 Task: Look for Airbnb options in Tacna, Peru from 4th December, 2023 to 15th December, 2023 for 2 adults.1  bedroom having 1 bed and 1 bathroom. Property type can be hotel. Look for 3 properties as per requirement.
Action: Mouse moved to (532, 127)
Screenshot: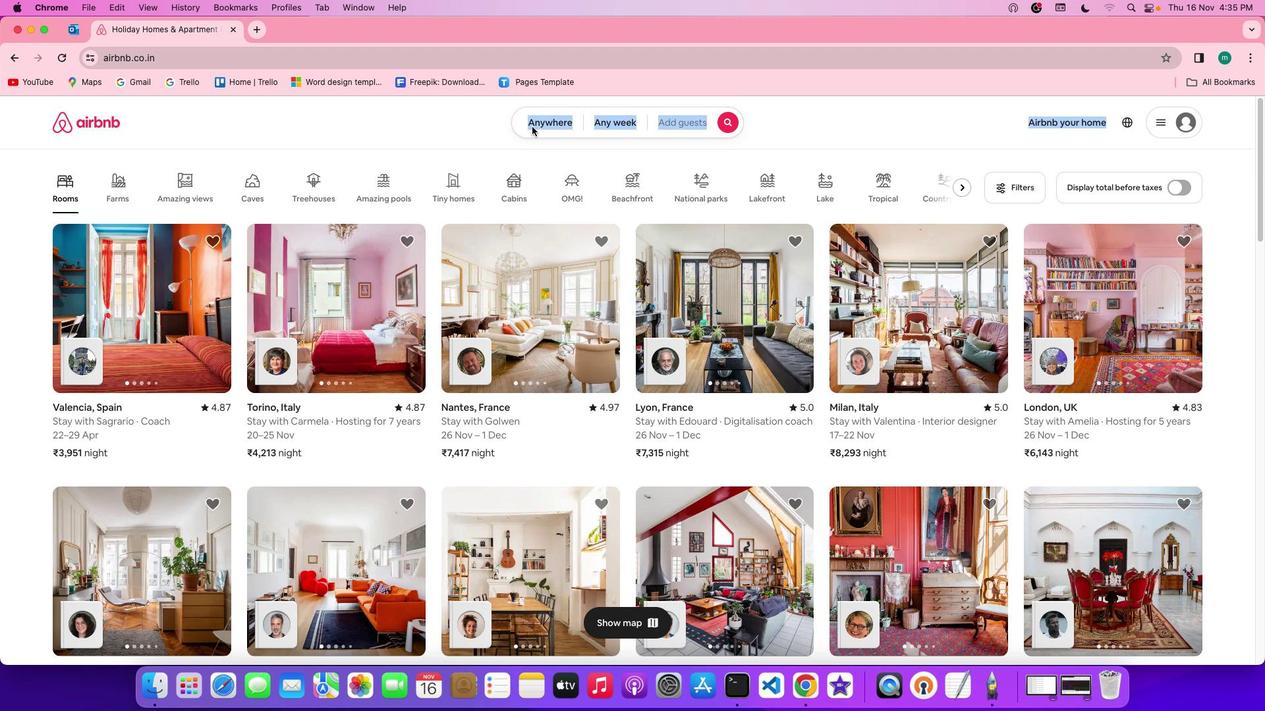 
Action: Mouse pressed left at (532, 127)
Screenshot: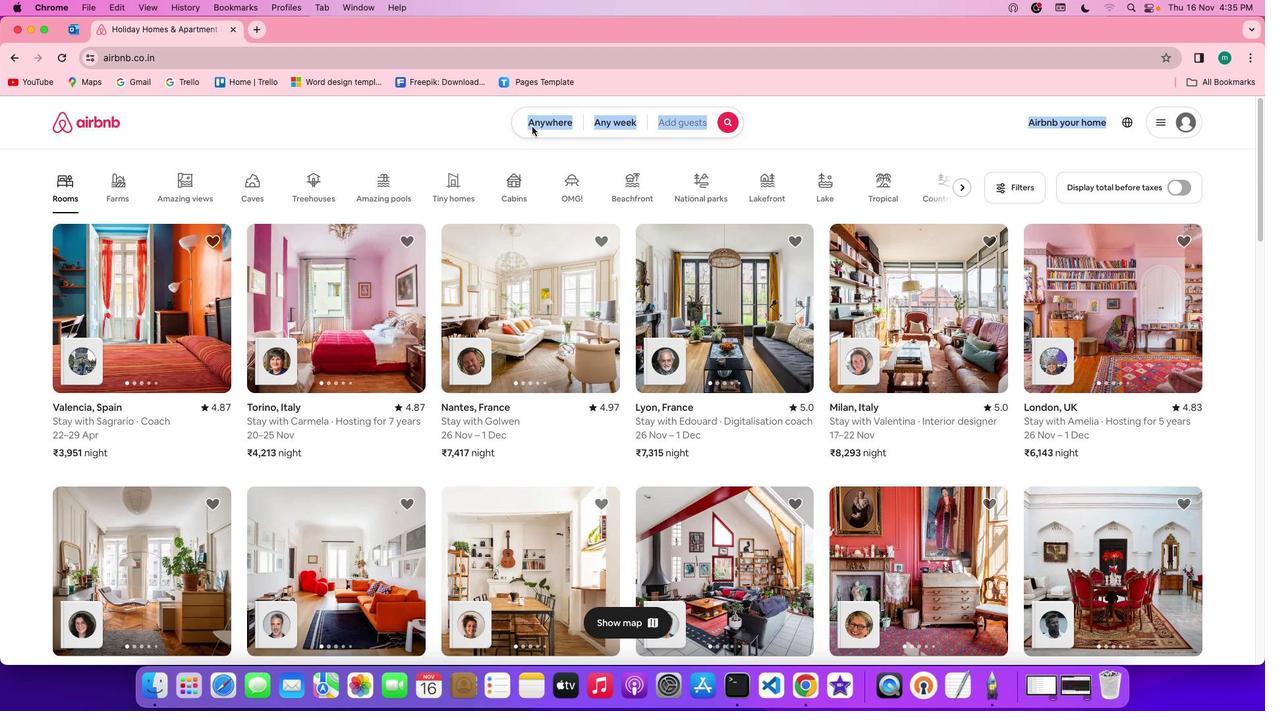 
Action: Mouse pressed left at (532, 127)
Screenshot: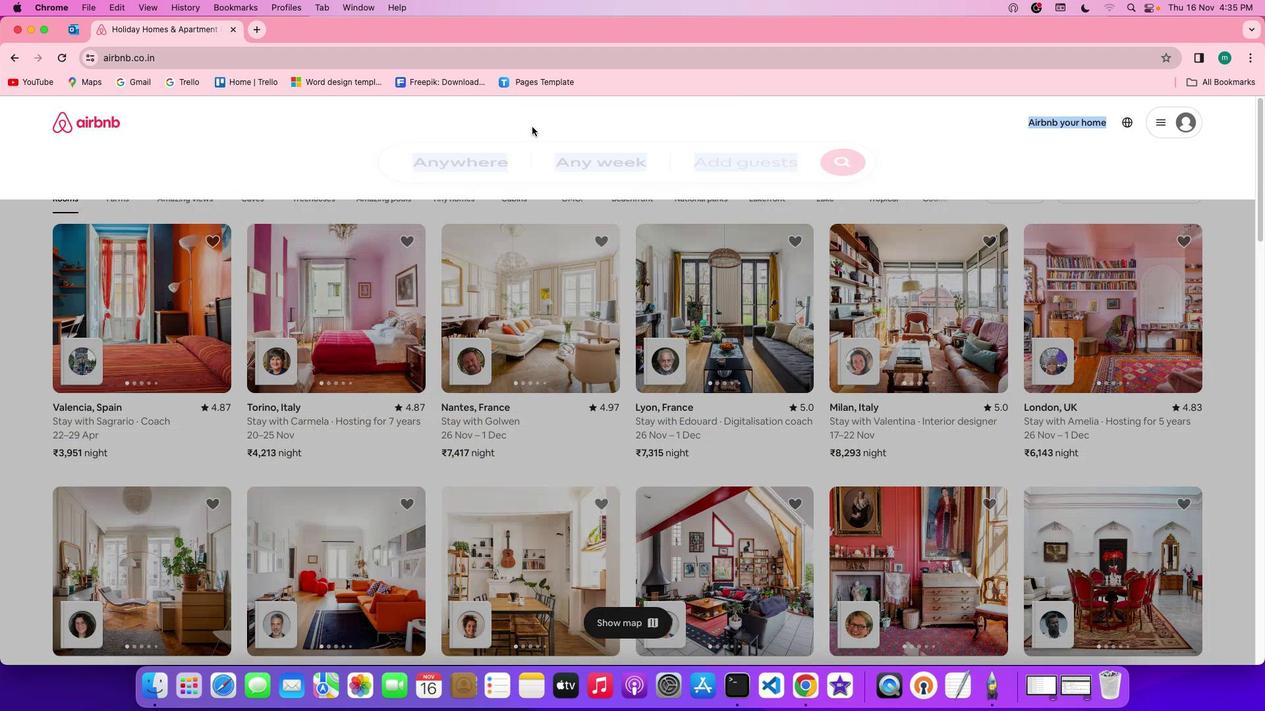 
Action: Mouse moved to (488, 173)
Screenshot: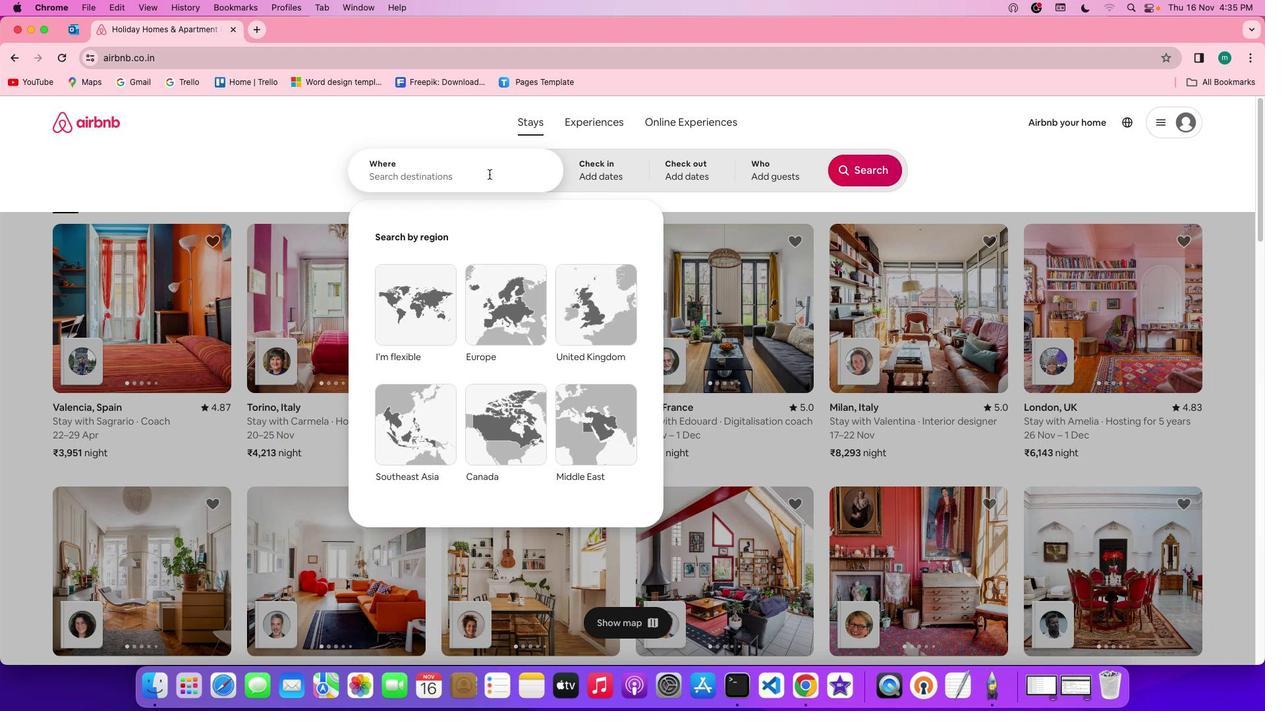 
Action: Mouse pressed left at (488, 173)
Screenshot: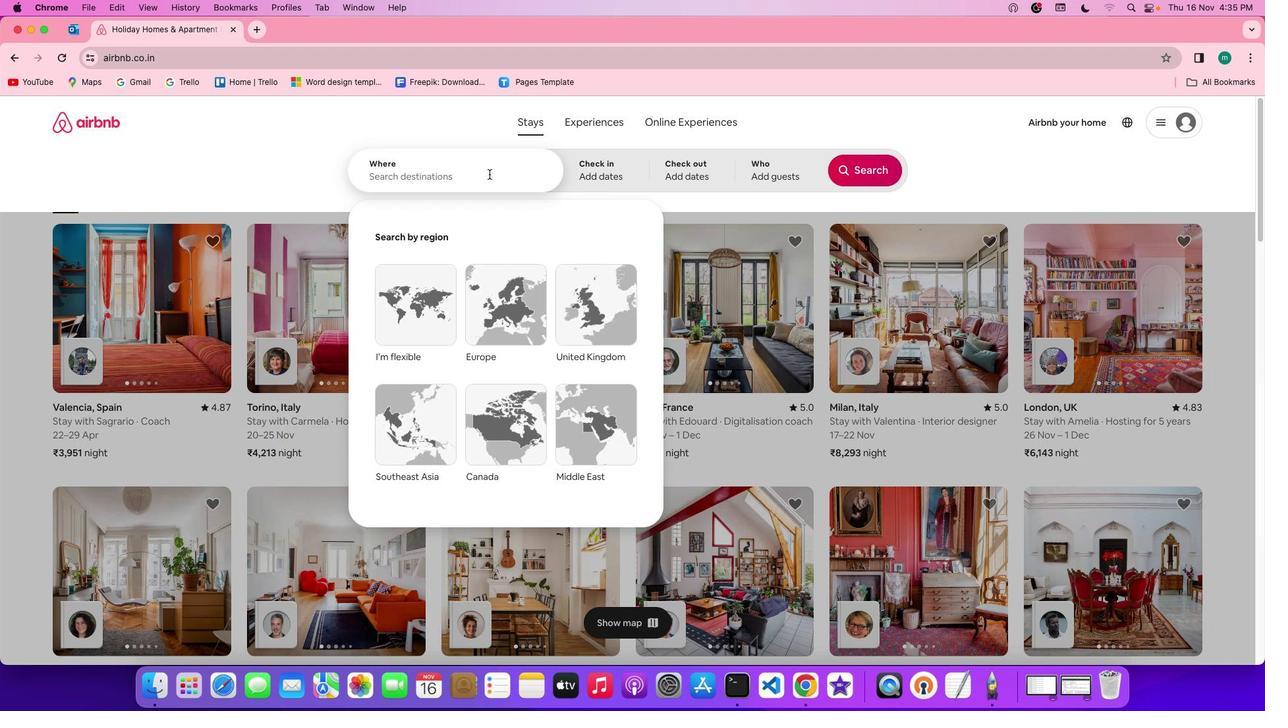 
Action: Key pressed Key.spaceKey.shift'T''a''c''n''a'','Key.spaceKey.shift'P''e''r''u'
Screenshot: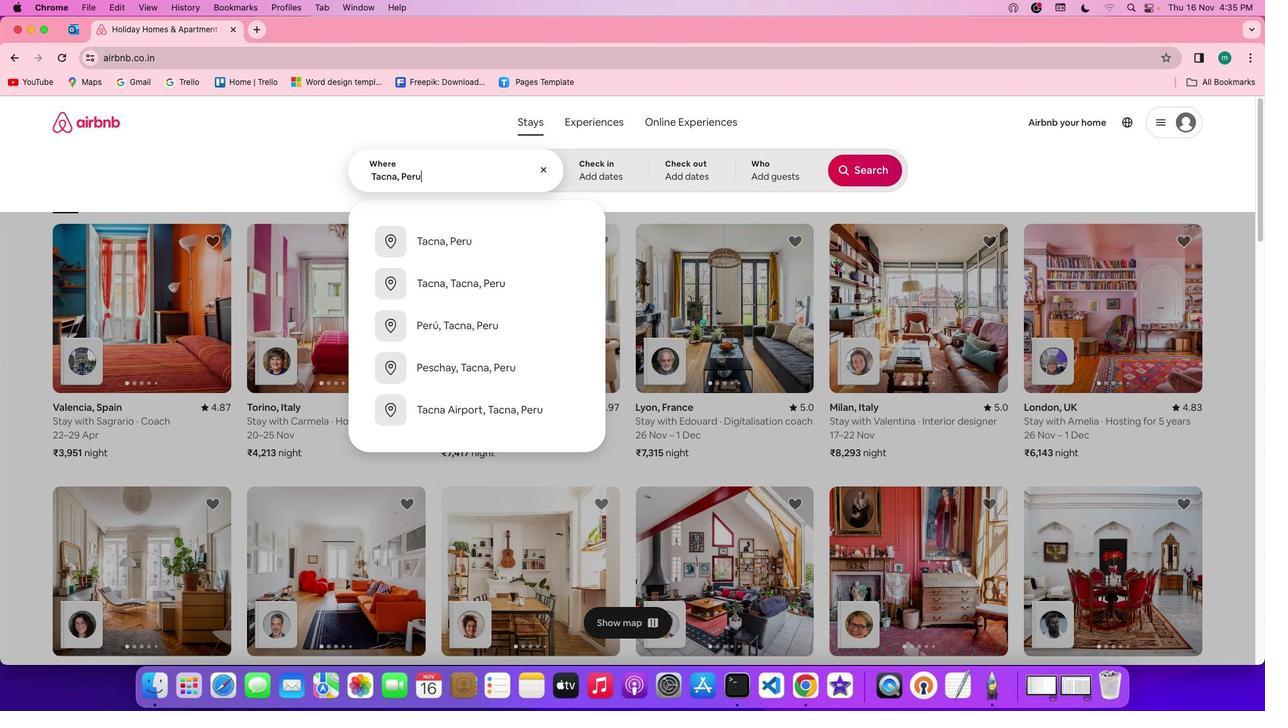 
Action: Mouse moved to (575, 175)
Screenshot: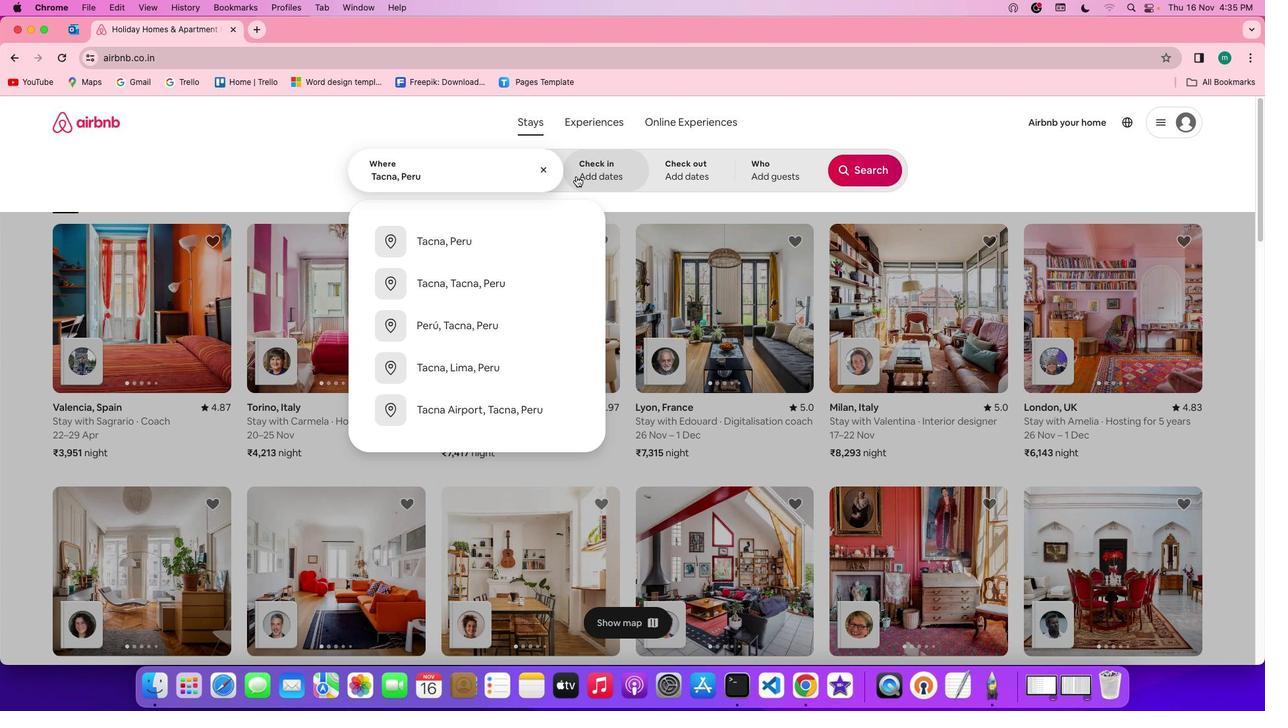 
Action: Mouse pressed left at (575, 175)
Screenshot: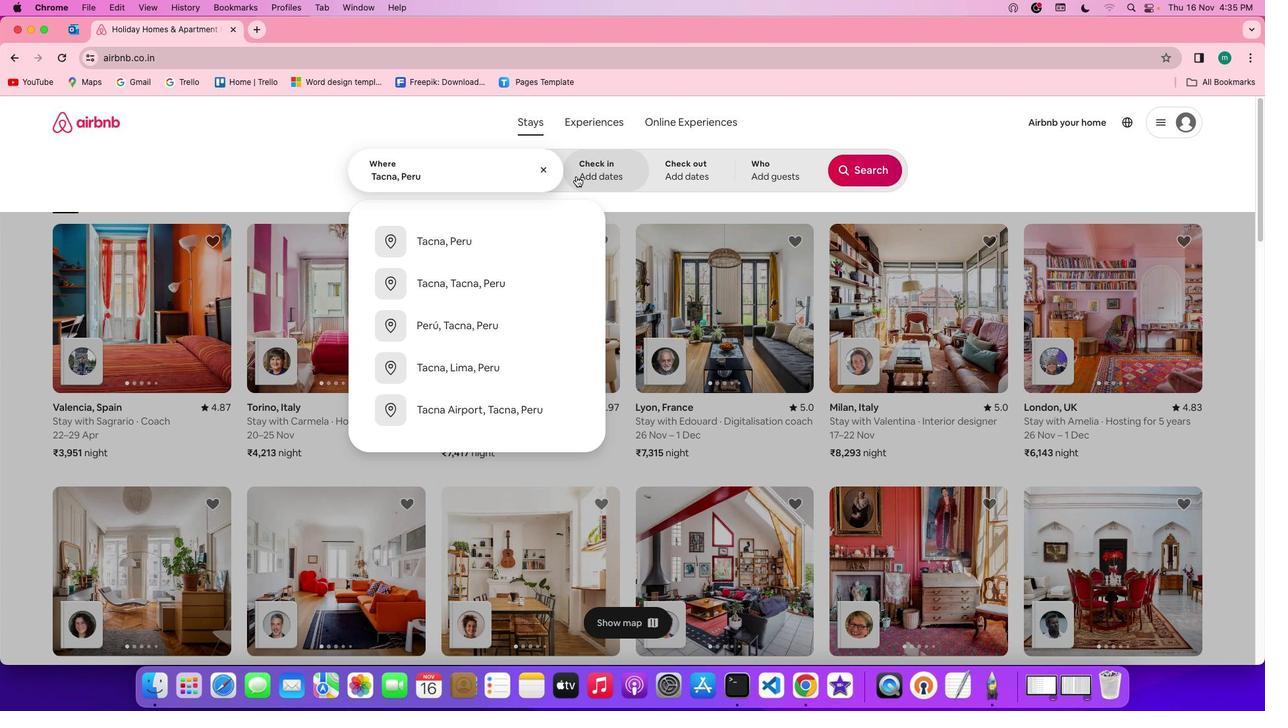 
Action: Mouse moved to (684, 365)
Screenshot: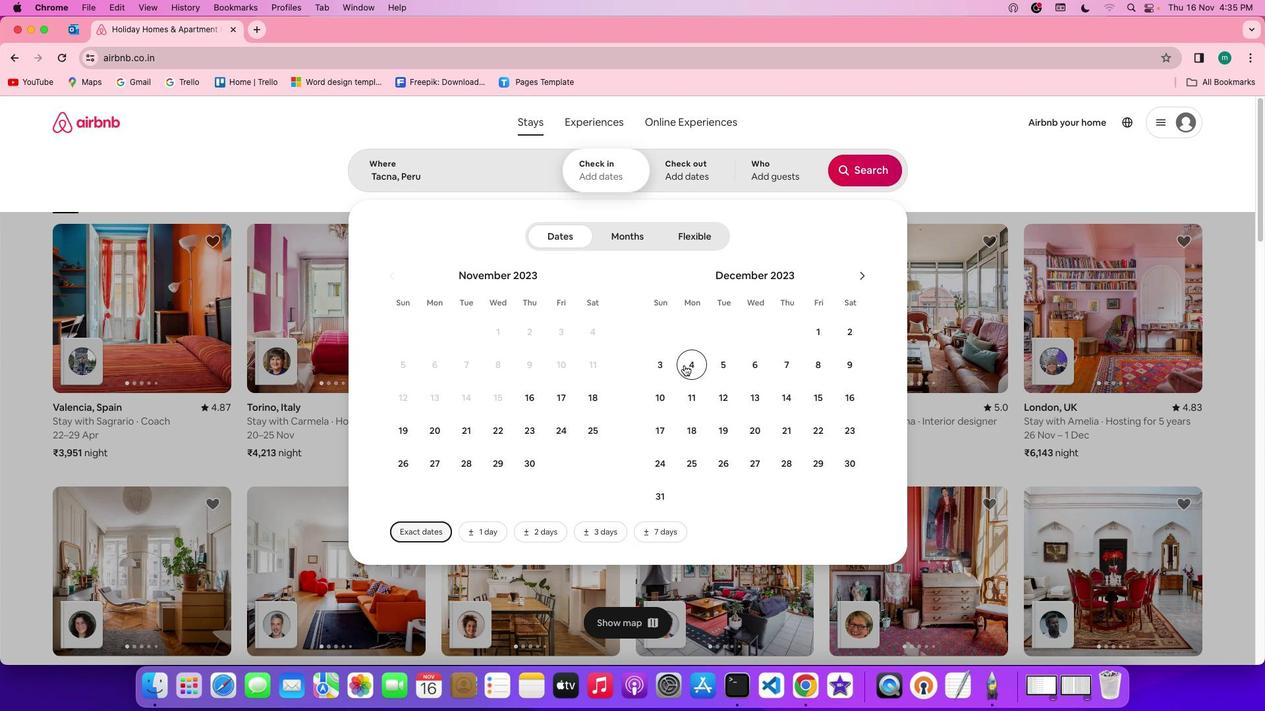 
Action: Mouse pressed left at (684, 365)
Screenshot: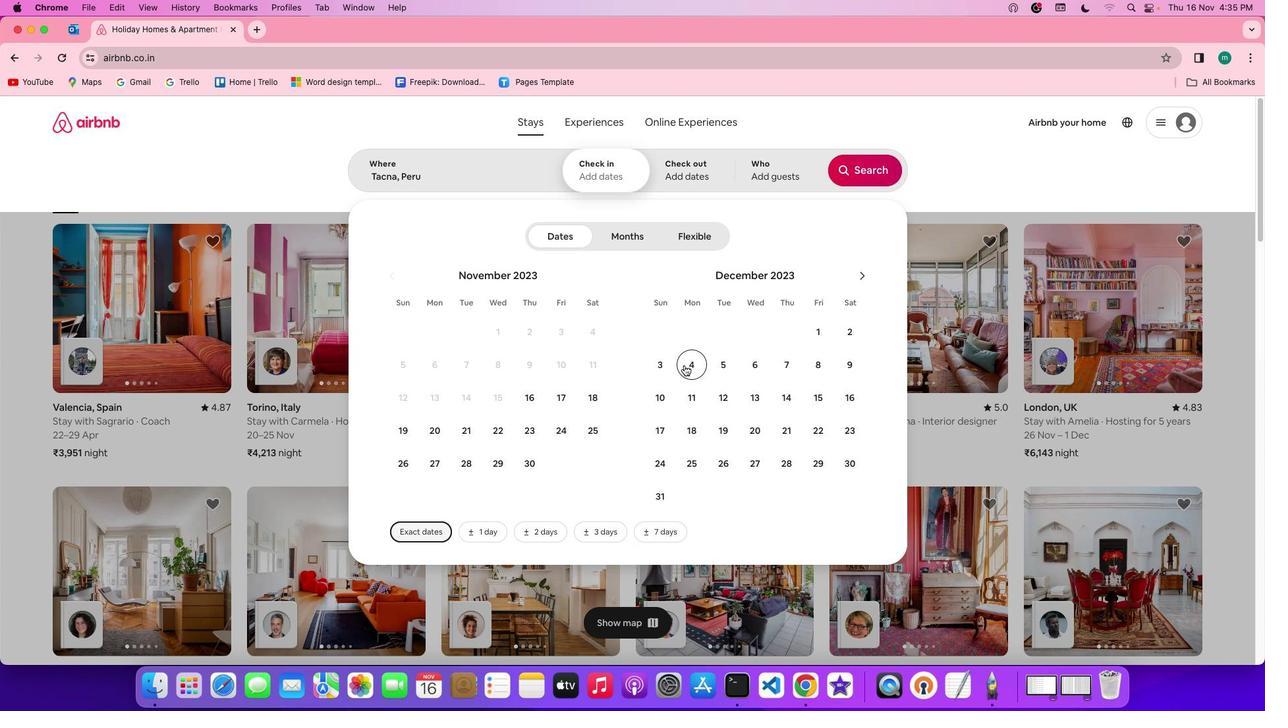 
Action: Mouse moved to (819, 394)
Screenshot: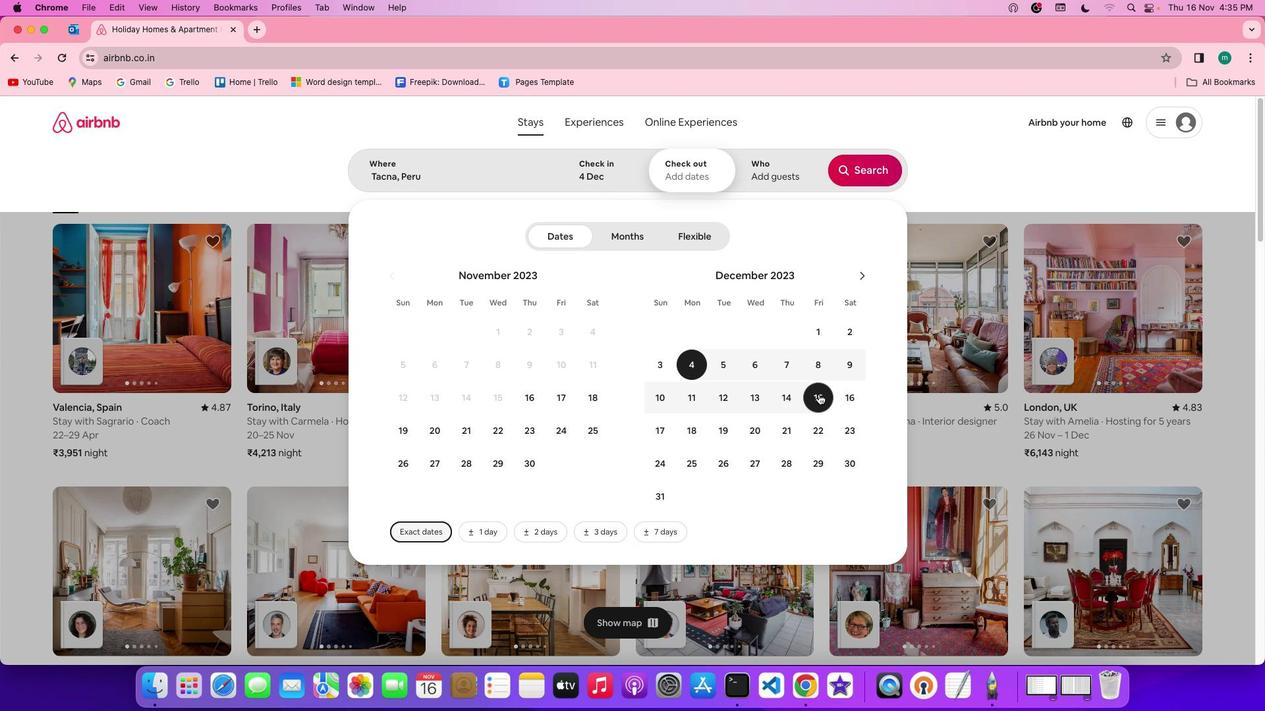 
Action: Mouse pressed left at (819, 394)
Screenshot: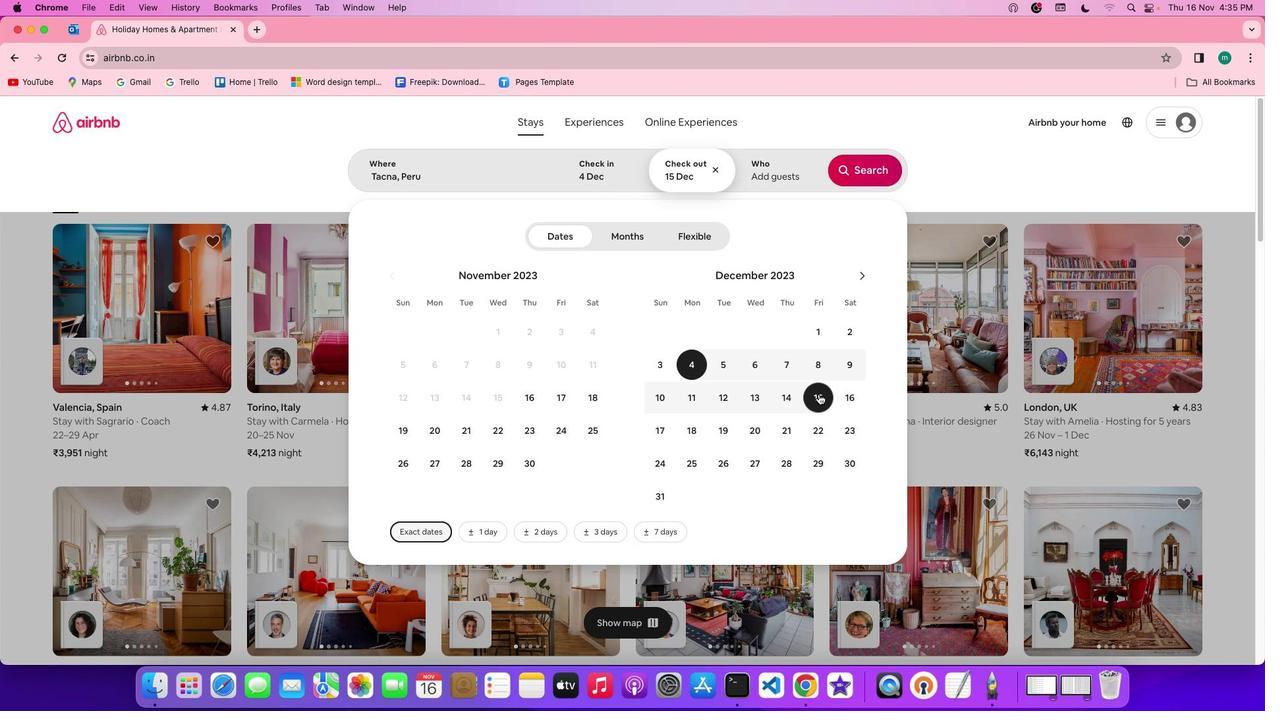 
Action: Mouse moved to (775, 173)
Screenshot: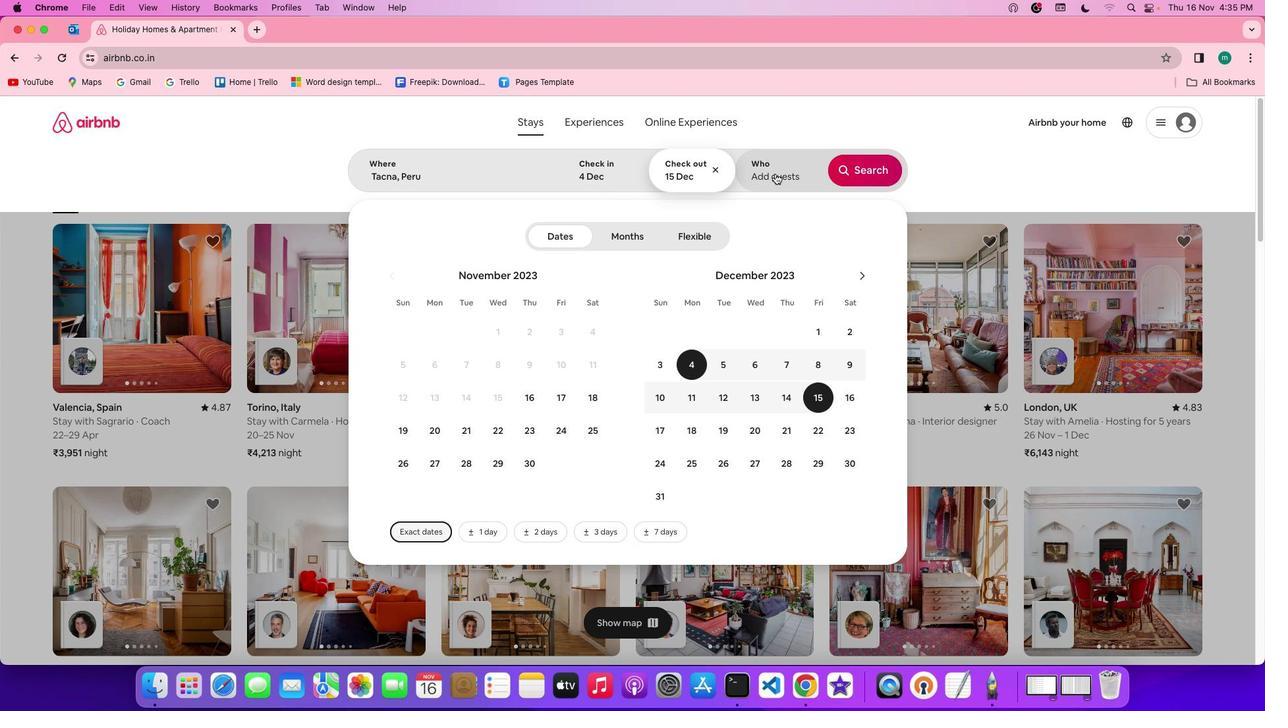 
Action: Mouse pressed left at (775, 173)
Screenshot: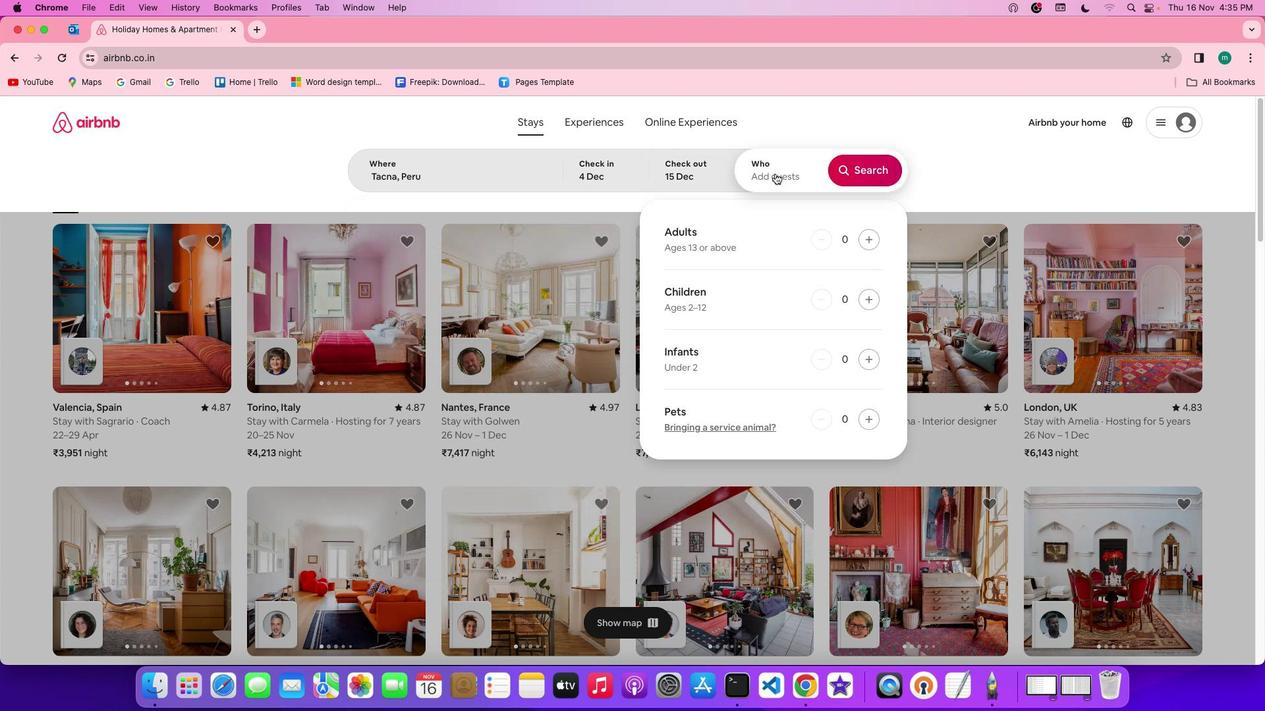 
Action: Mouse moved to (874, 238)
Screenshot: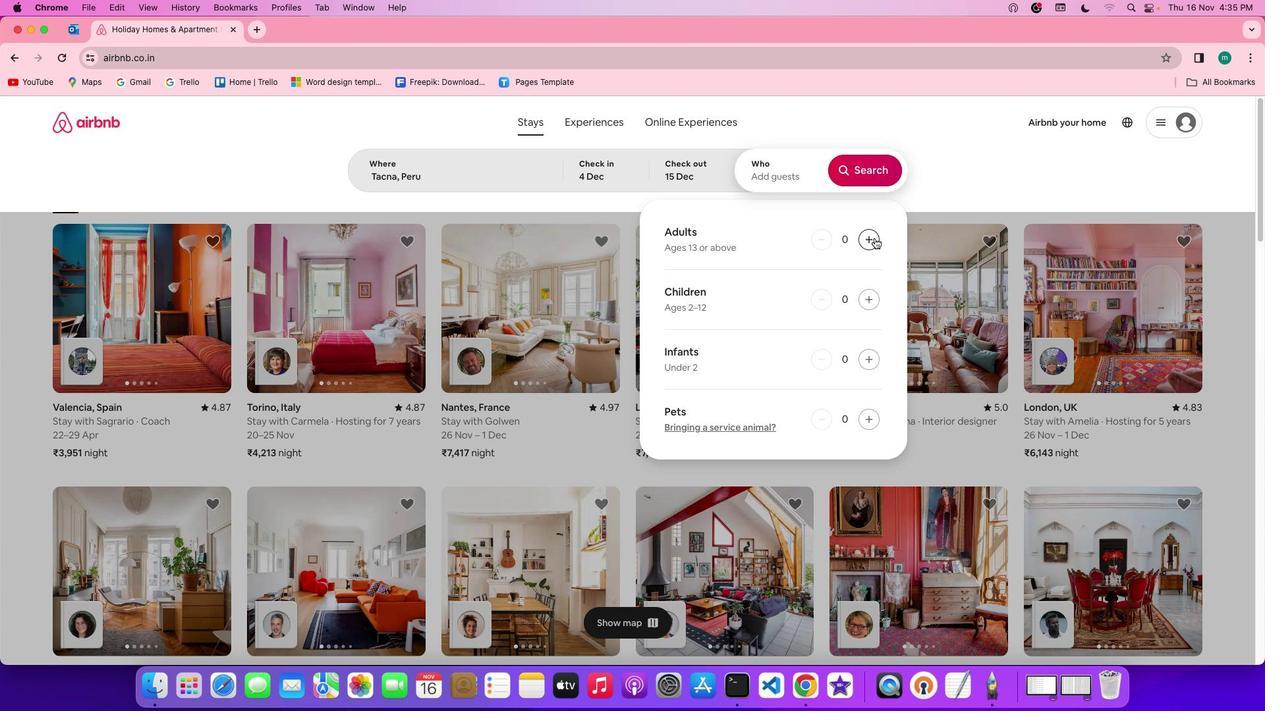 
Action: Mouse pressed left at (874, 238)
Screenshot: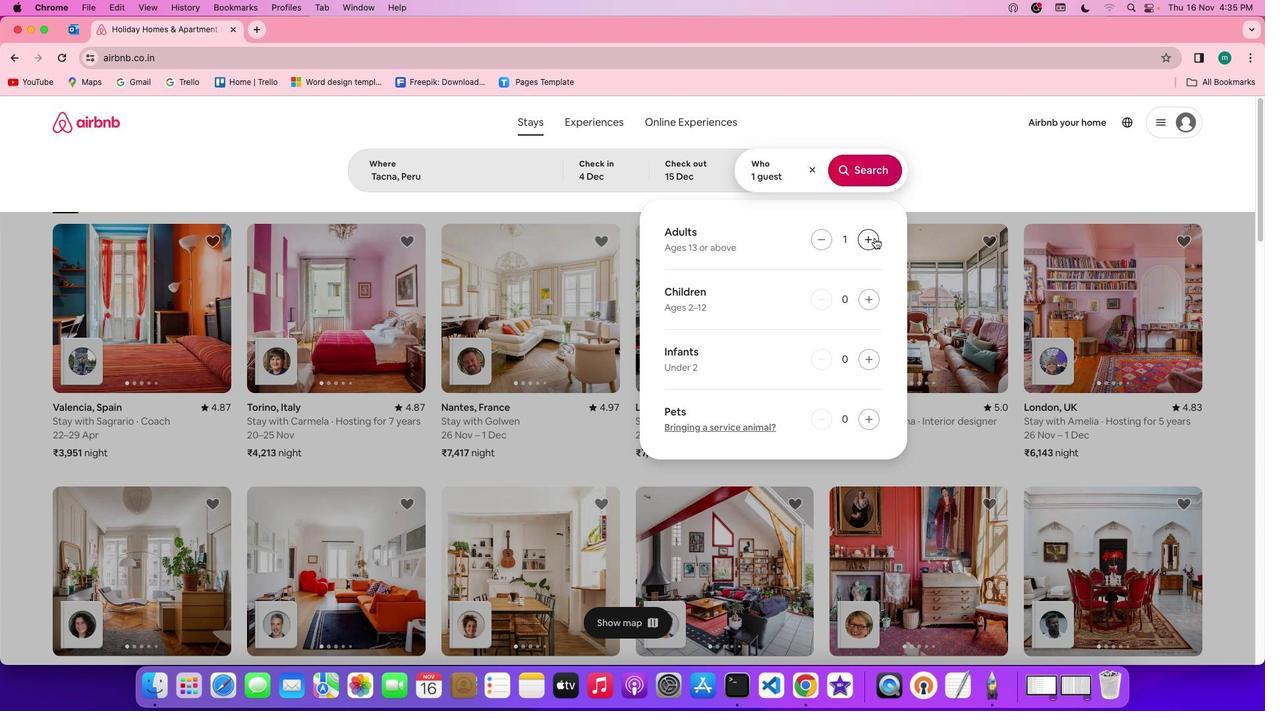 
Action: Mouse pressed left at (874, 238)
Screenshot: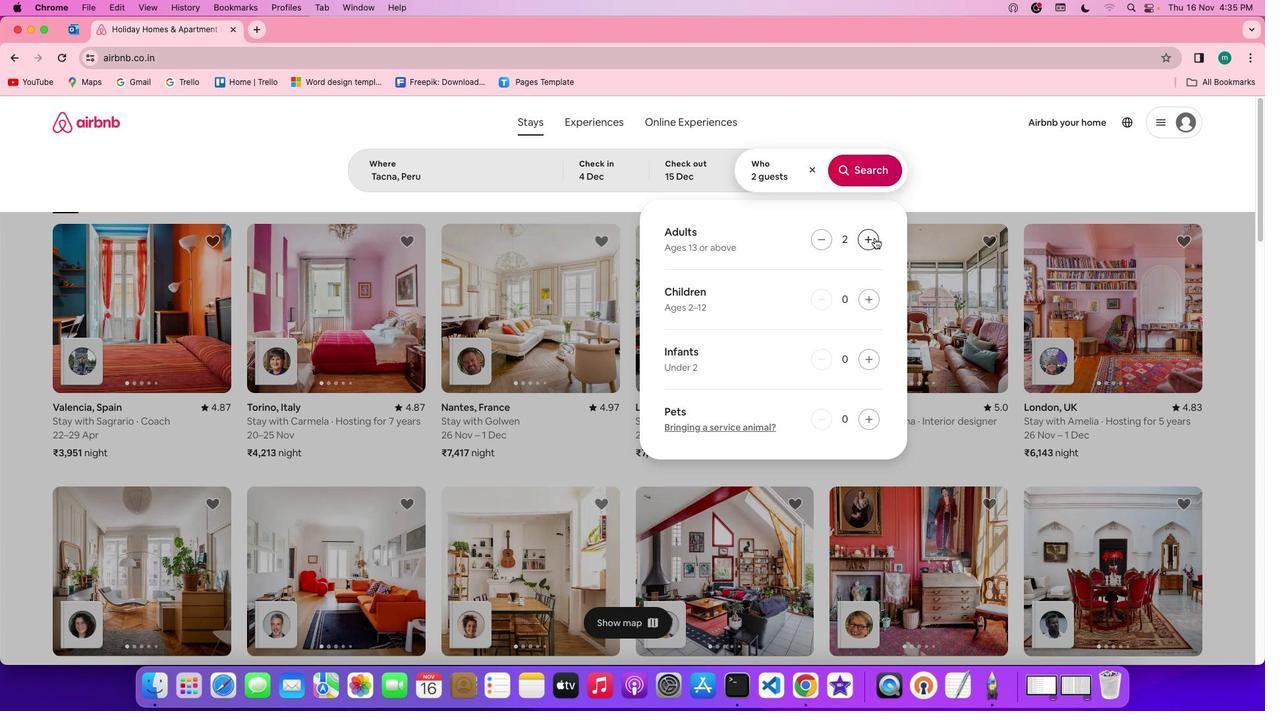 
Action: Mouse moved to (856, 173)
Screenshot: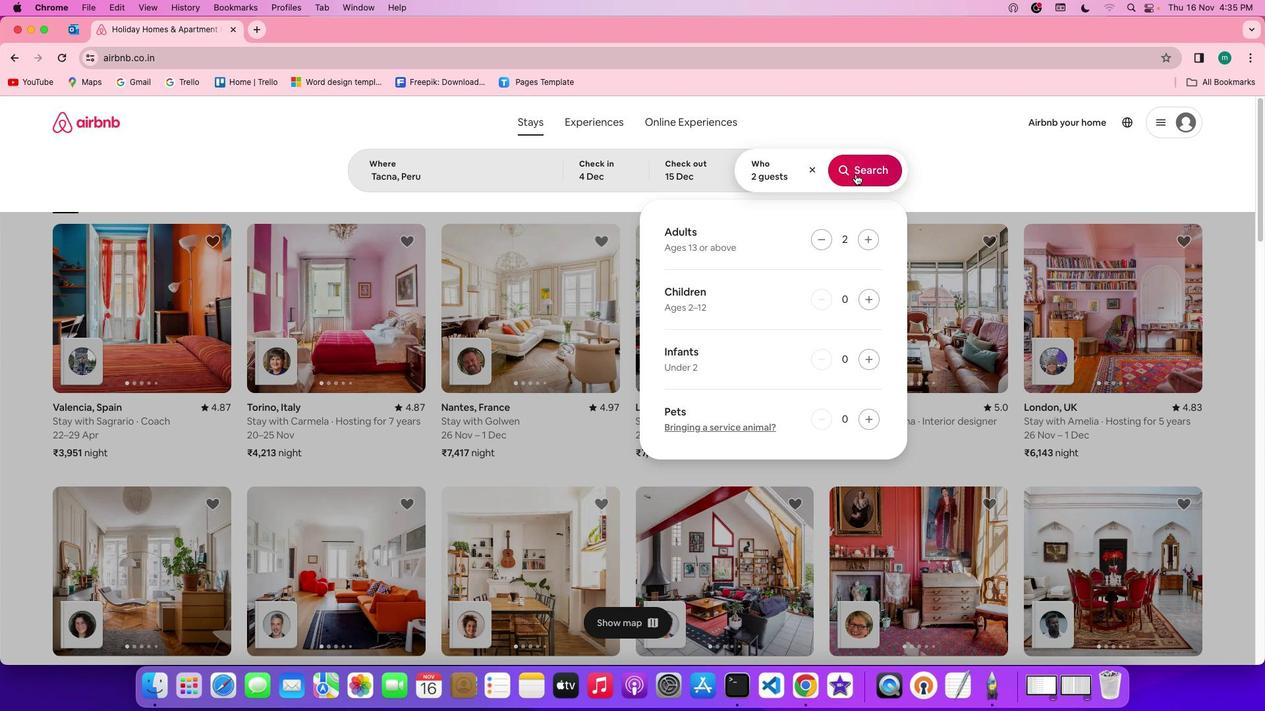 
Action: Mouse pressed left at (856, 173)
Screenshot: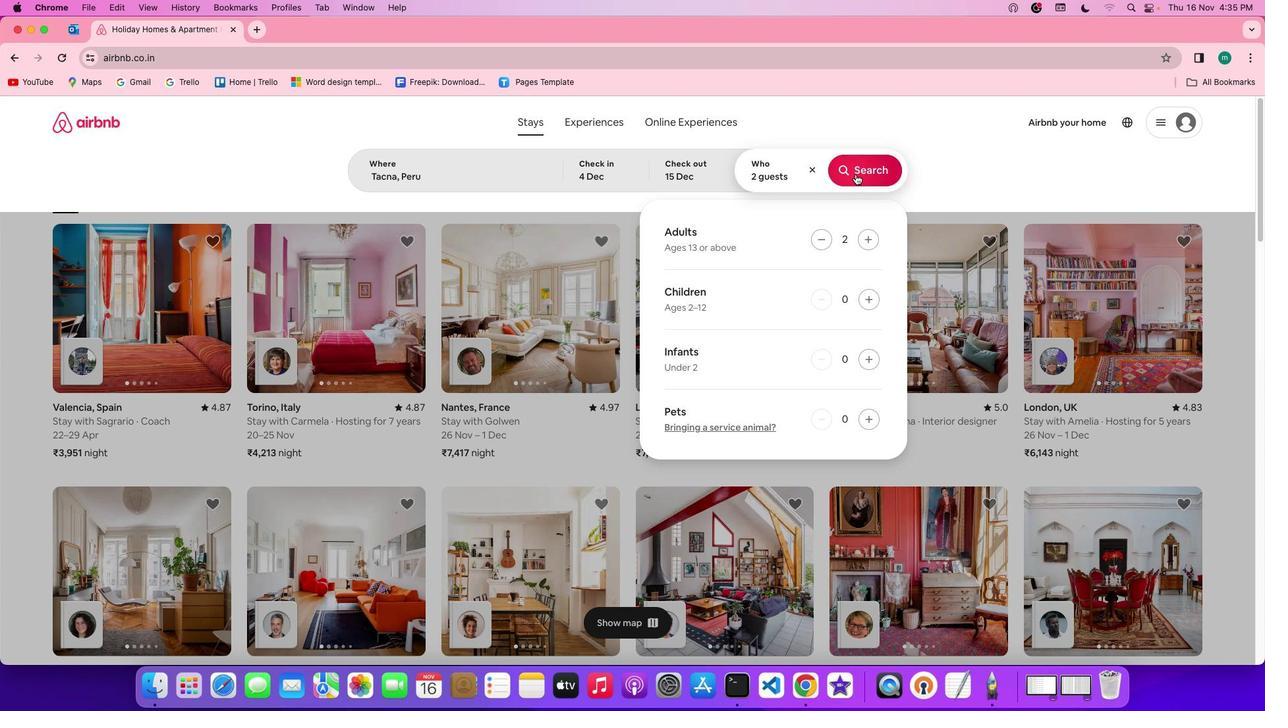 
Action: Mouse moved to (1044, 172)
Screenshot: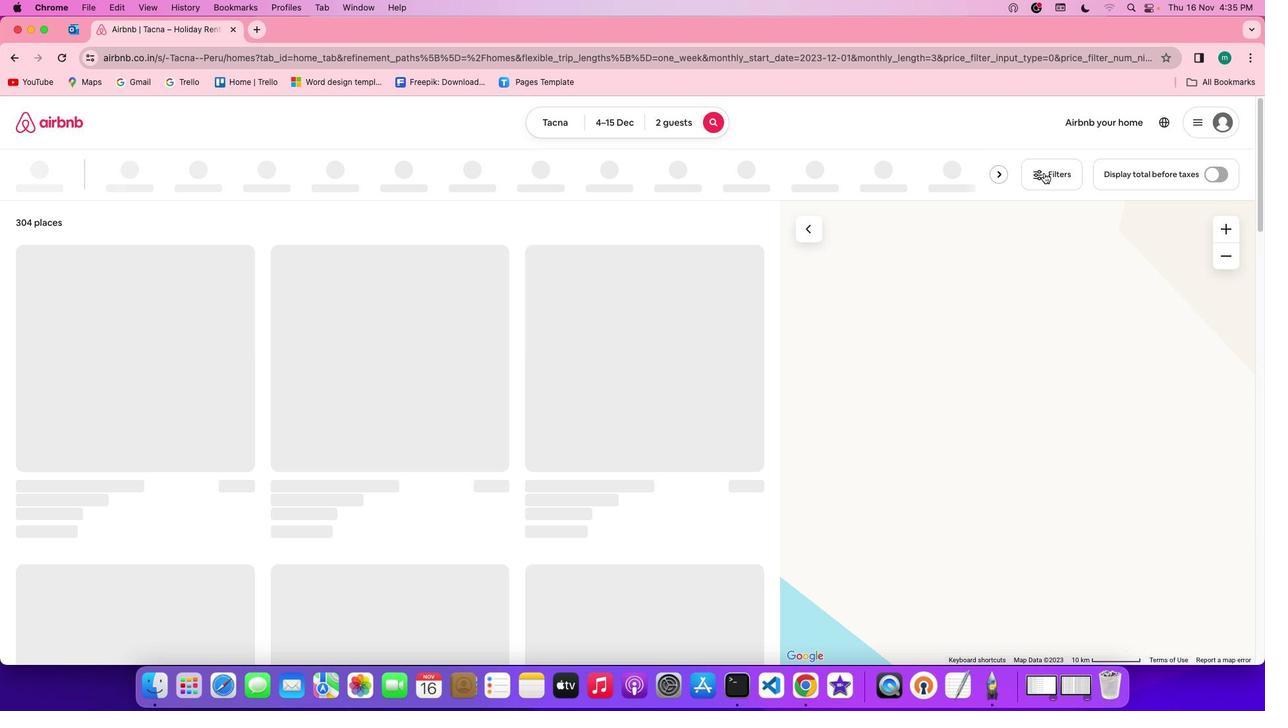 
Action: Mouse pressed left at (1044, 172)
Screenshot: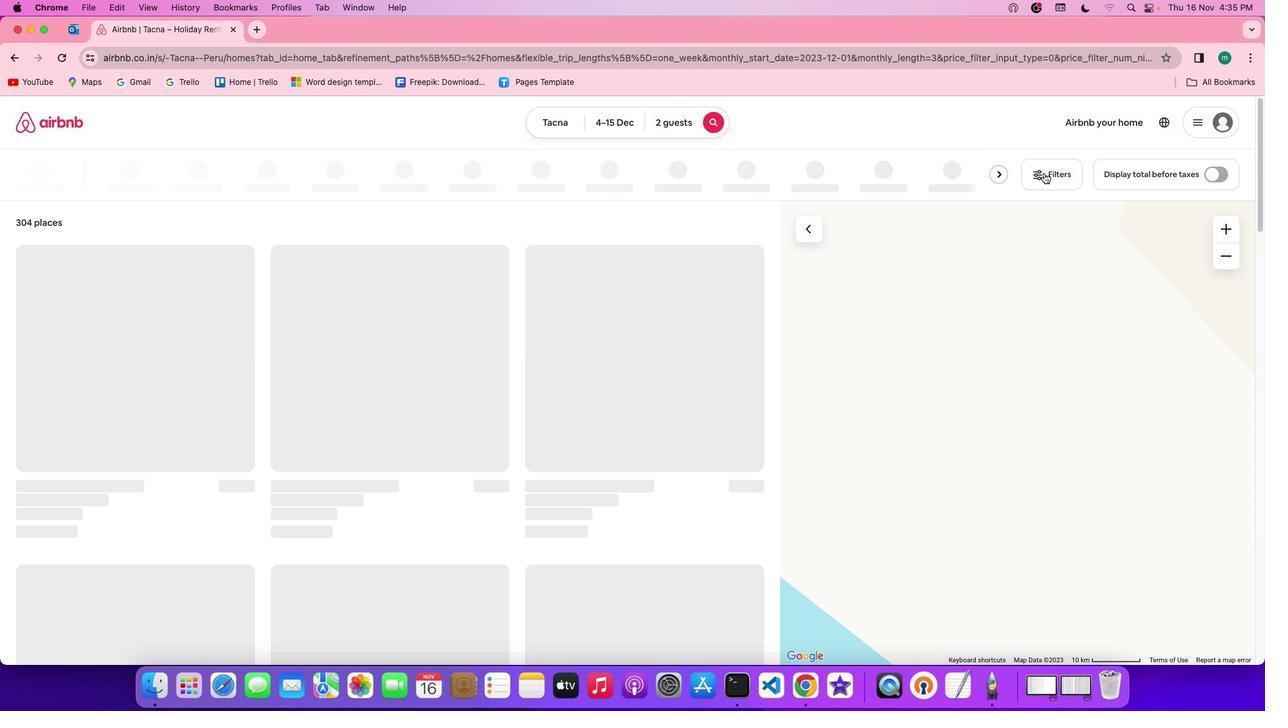 
Action: Mouse moved to (679, 438)
Screenshot: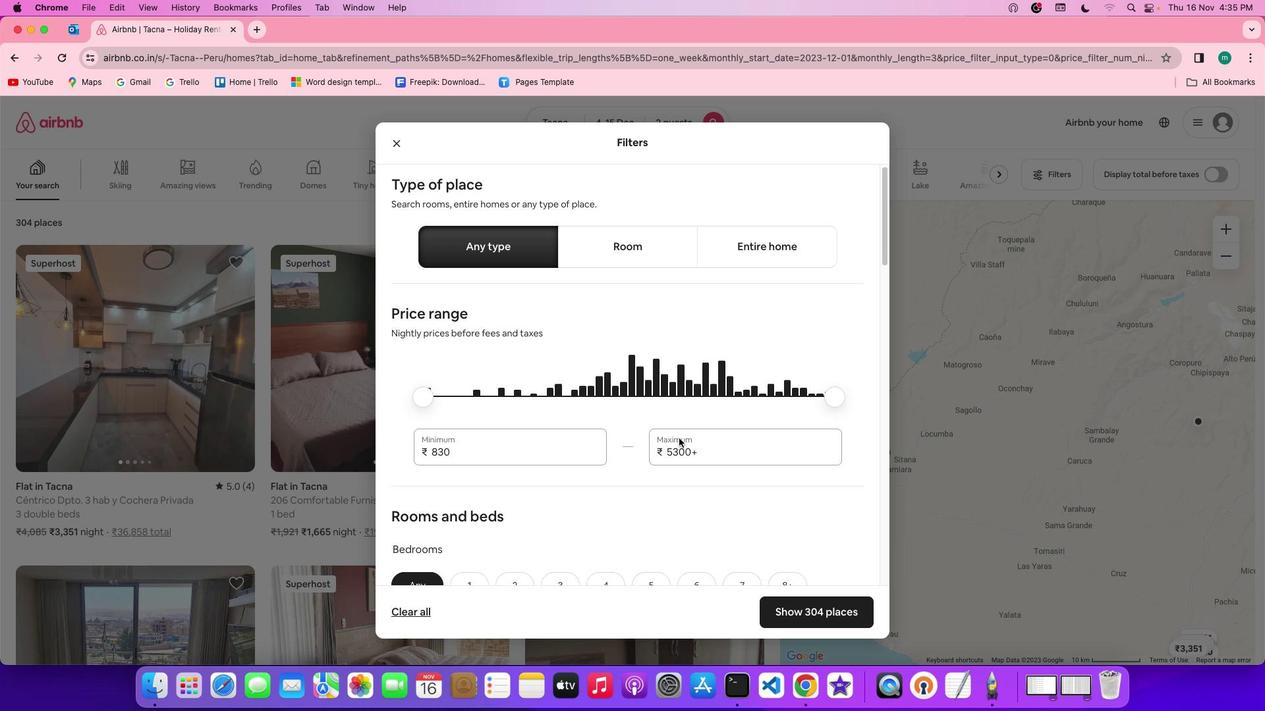 
Action: Mouse scrolled (679, 438) with delta (0, 0)
Screenshot: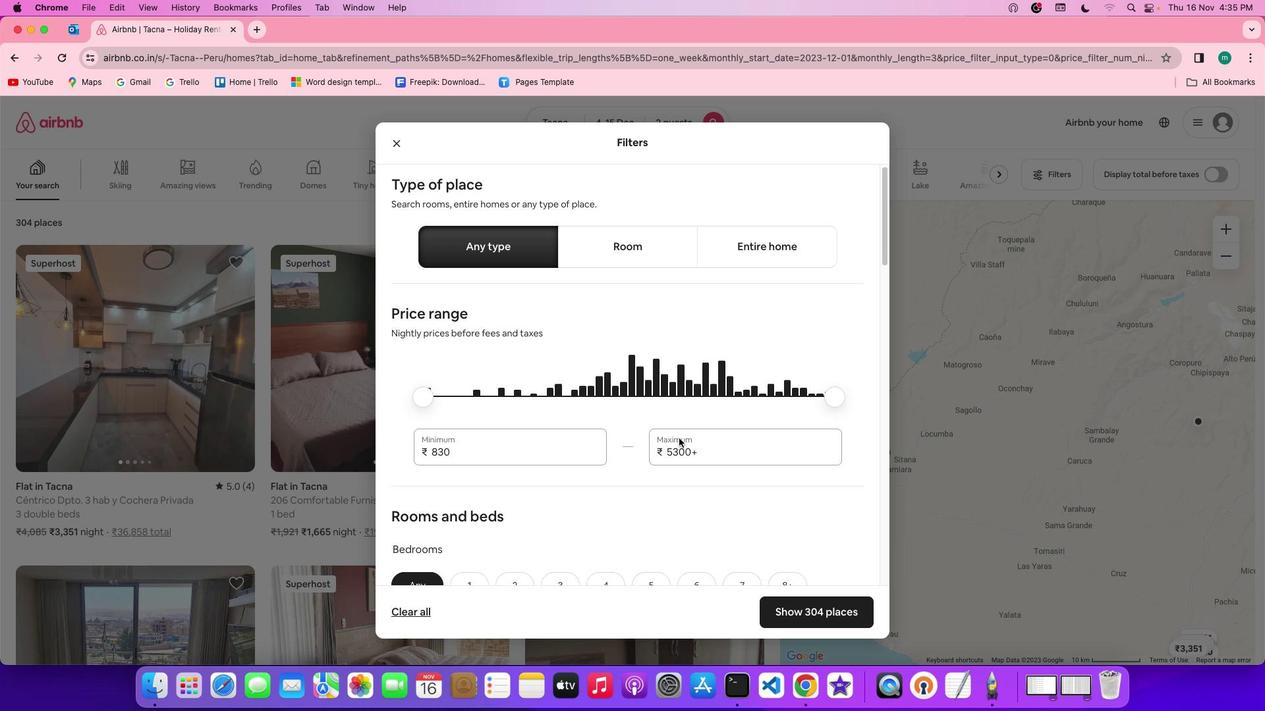 
Action: Mouse scrolled (679, 438) with delta (0, 0)
Screenshot: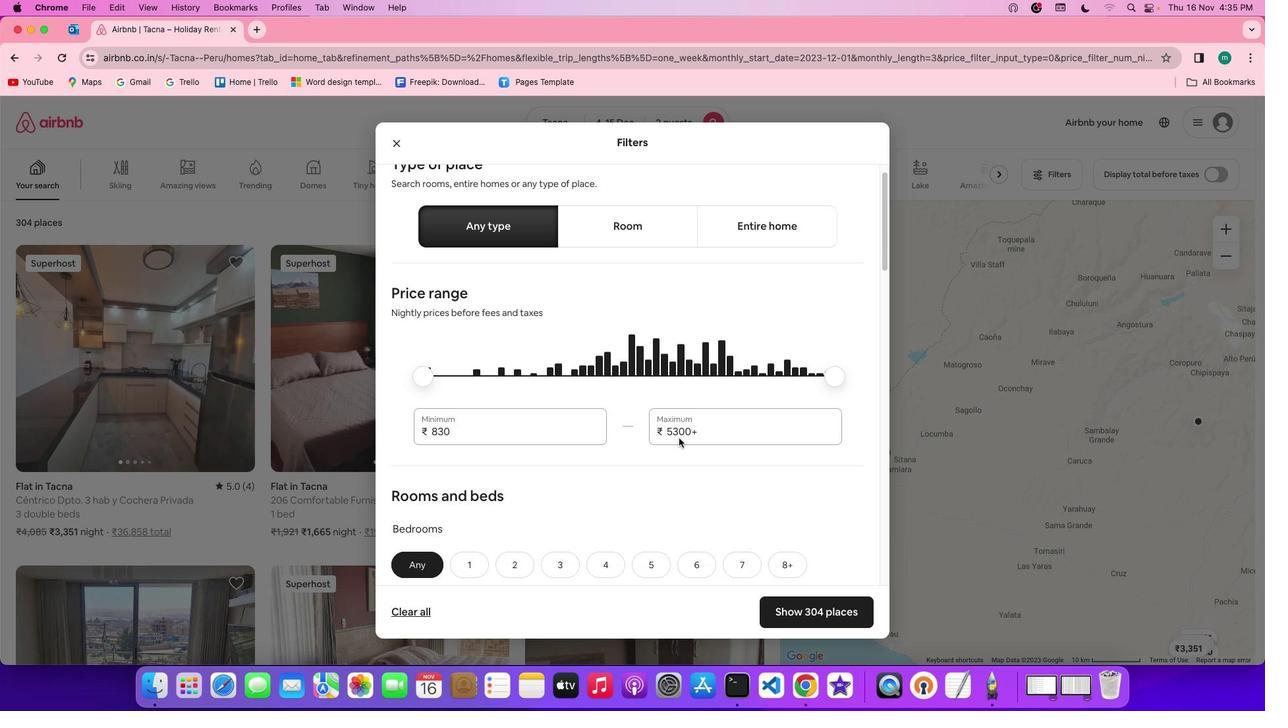 
Action: Mouse scrolled (679, 438) with delta (0, 0)
Screenshot: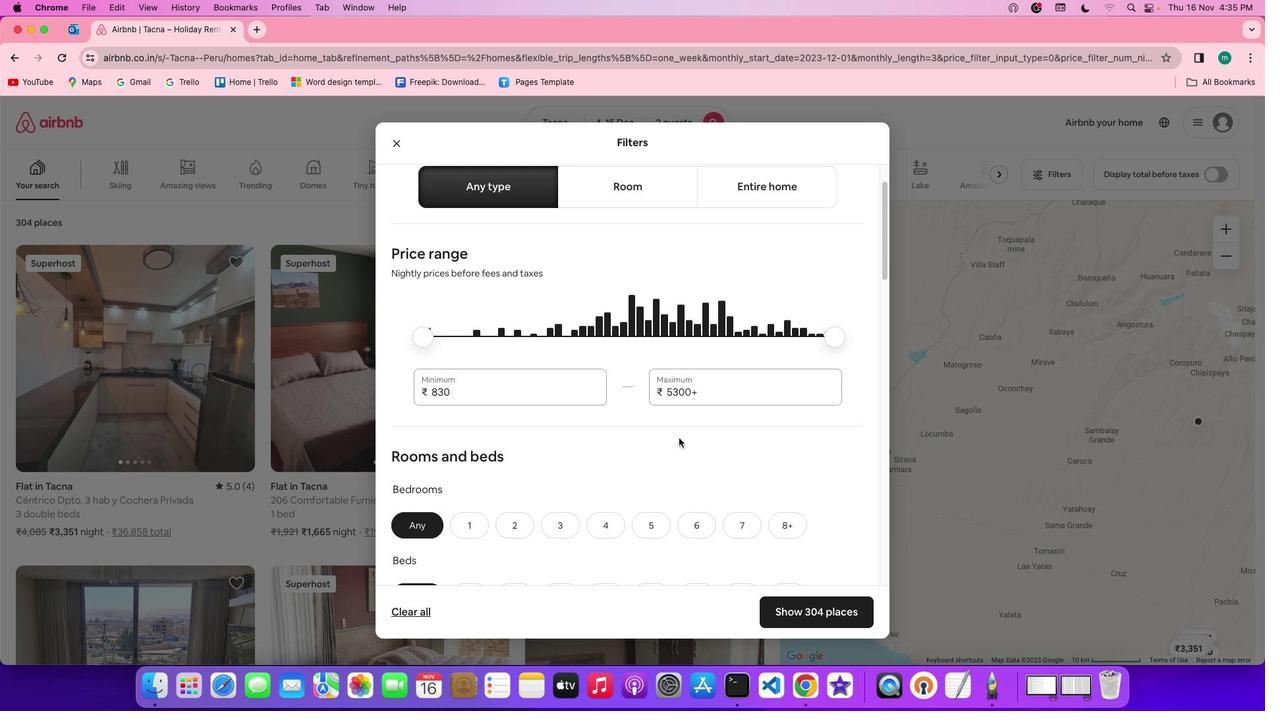 
Action: Mouse scrolled (679, 438) with delta (0, -1)
Screenshot: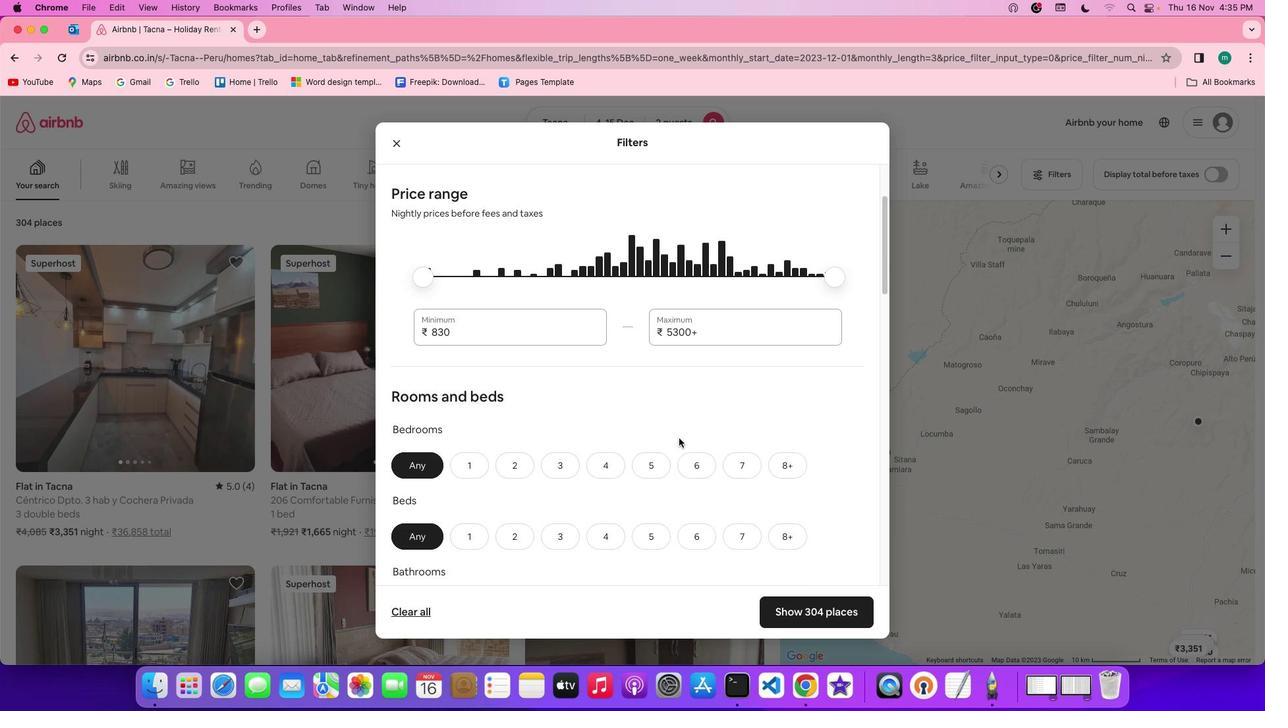 
Action: Mouse scrolled (679, 438) with delta (0, 0)
Screenshot: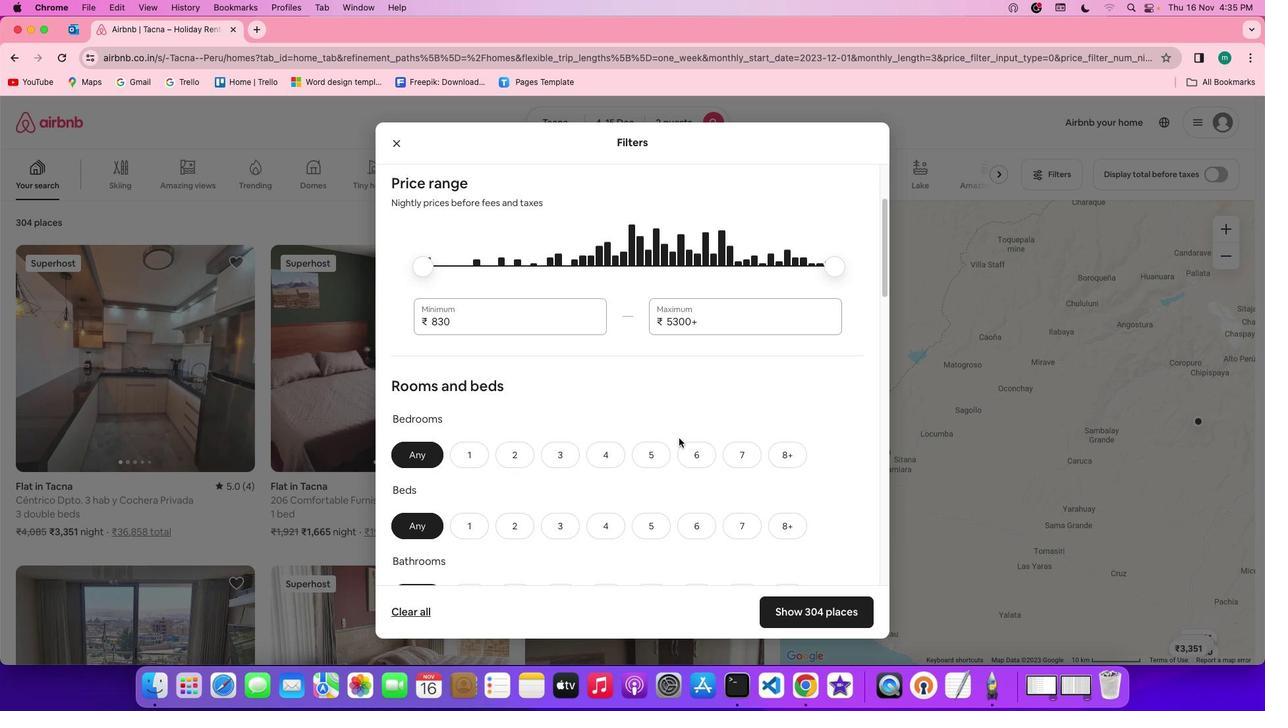 
Action: Mouse scrolled (679, 438) with delta (0, 0)
Screenshot: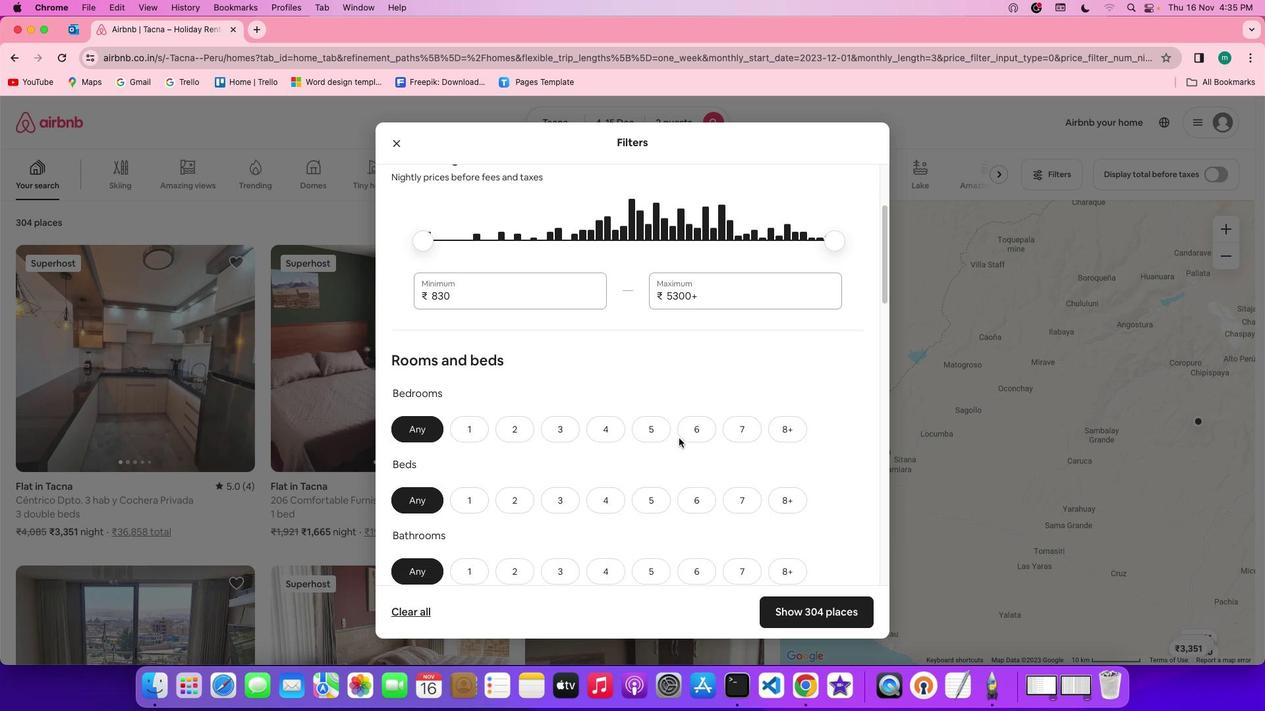 
Action: Mouse scrolled (679, 438) with delta (0, -1)
Screenshot: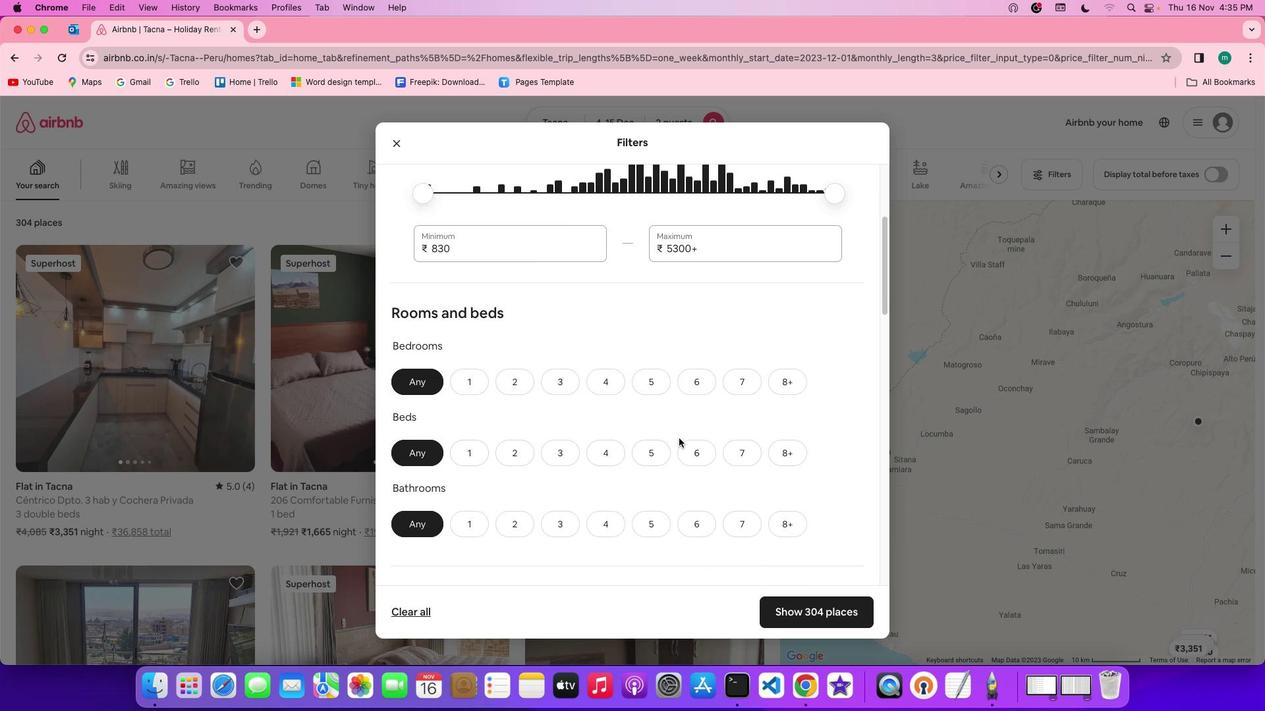 
Action: Mouse scrolled (679, 438) with delta (0, -1)
Screenshot: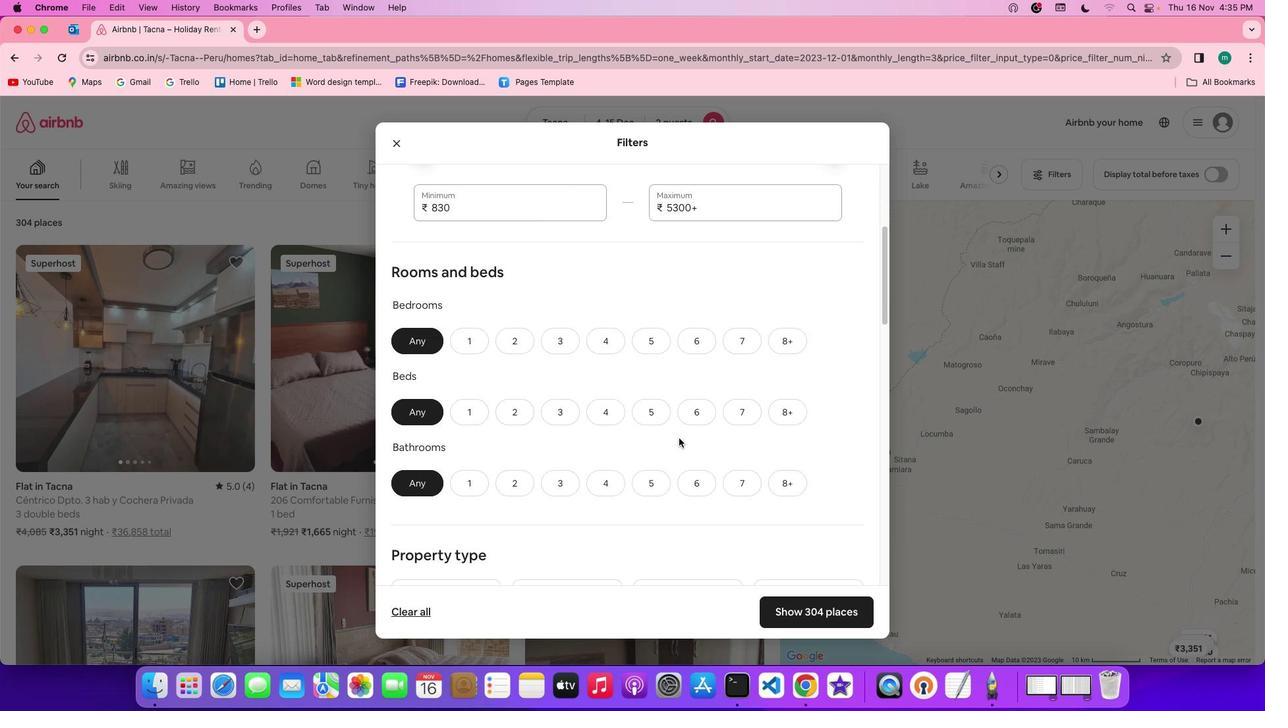 
Action: Mouse scrolled (679, 438) with delta (0, 0)
Screenshot: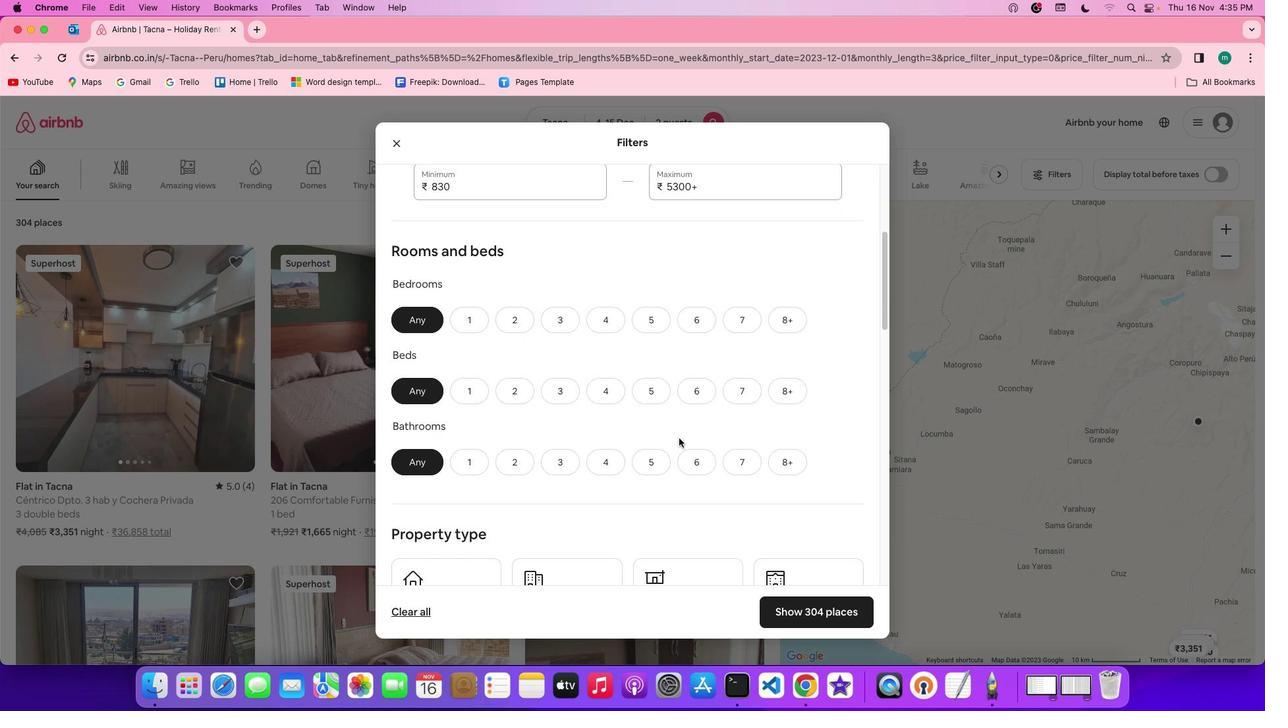 
Action: Mouse scrolled (679, 438) with delta (0, 0)
Screenshot: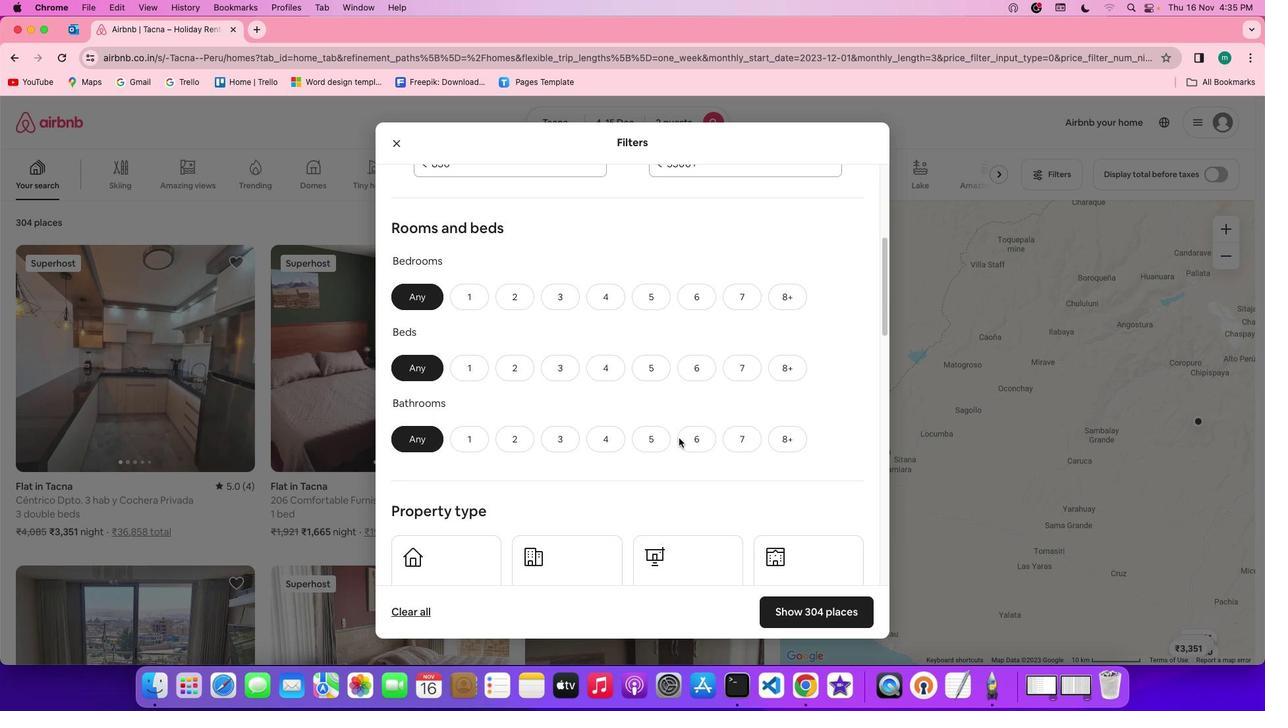 
Action: Mouse scrolled (679, 438) with delta (0, -1)
Screenshot: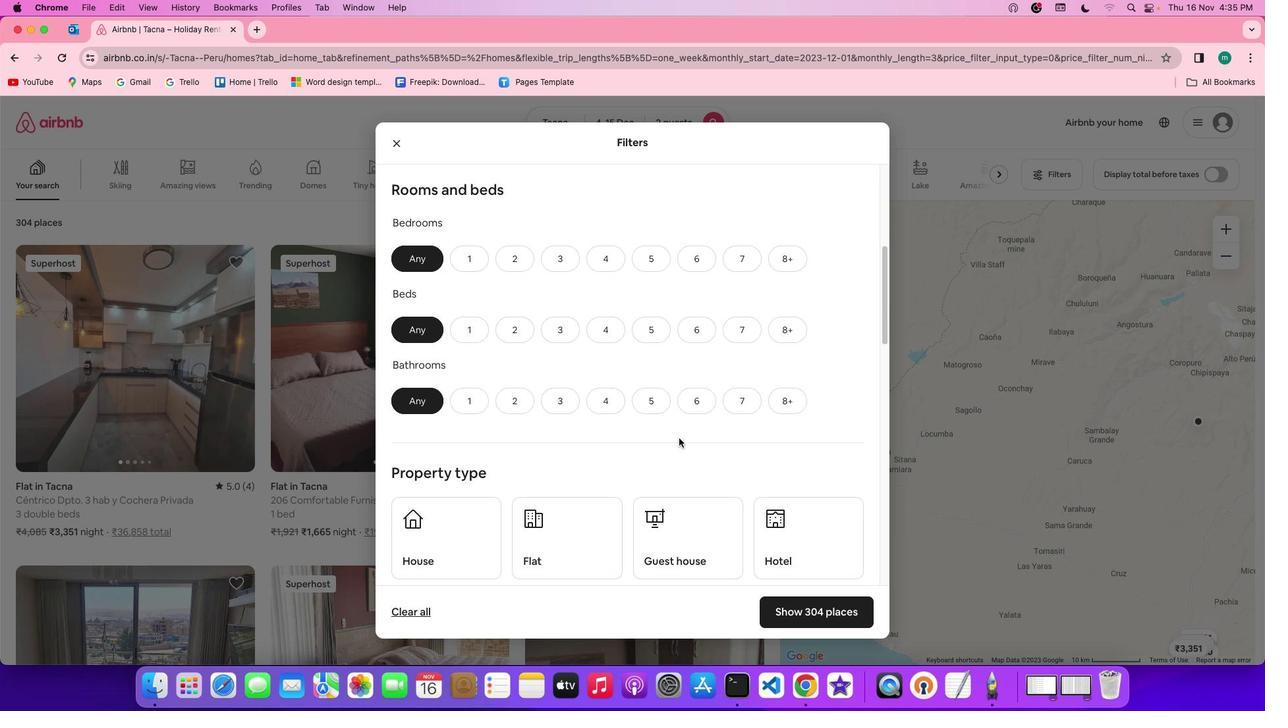 
Action: Mouse scrolled (679, 438) with delta (0, -1)
Screenshot: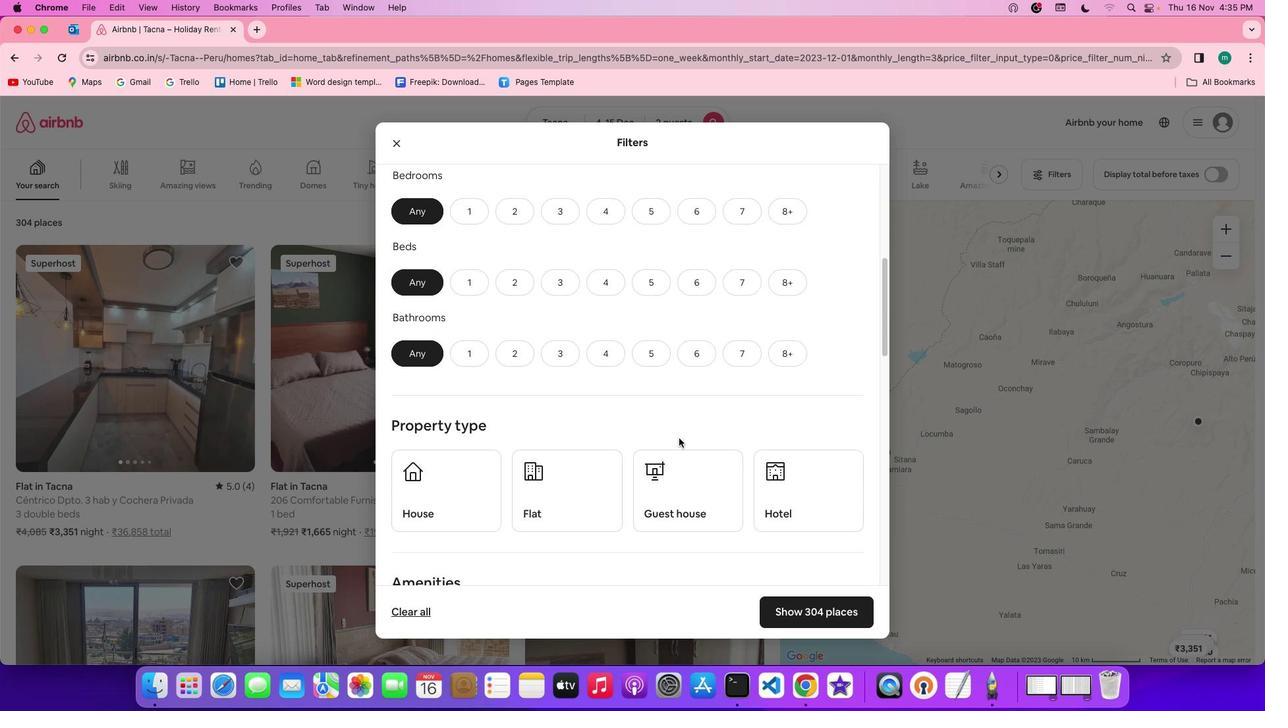 
Action: Mouse moved to (474, 208)
Screenshot: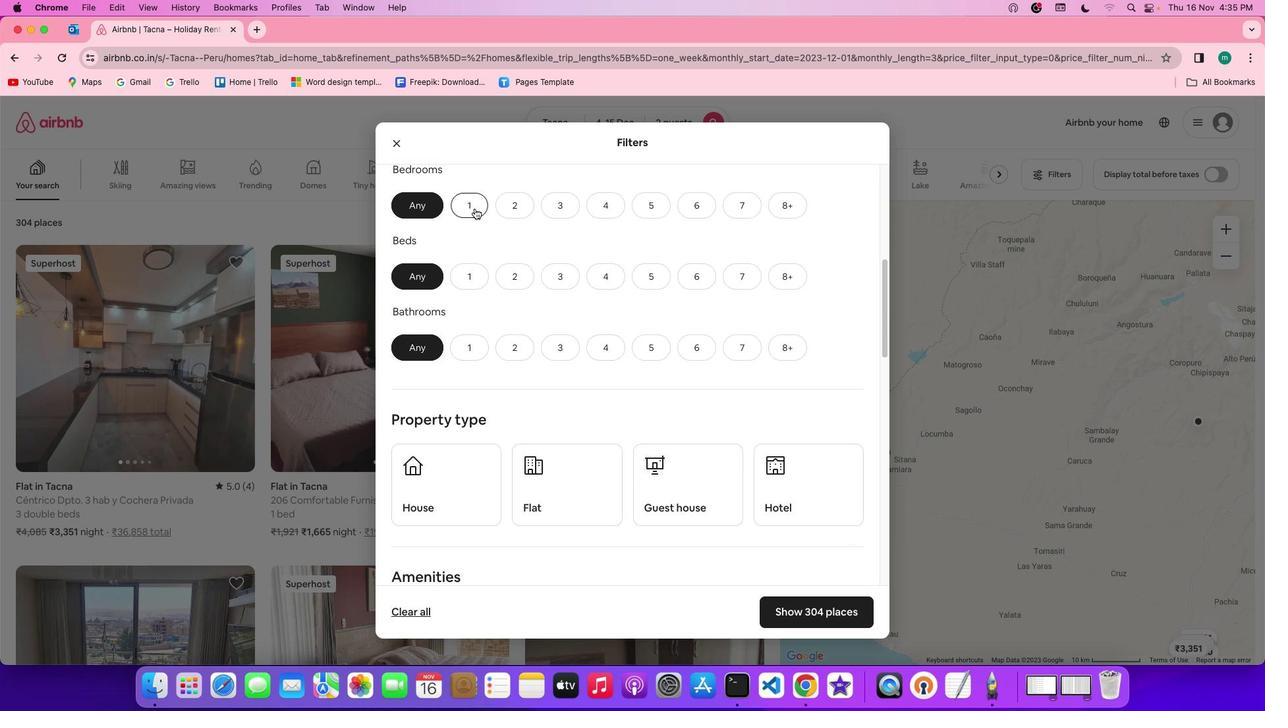 
Action: Mouse pressed left at (474, 208)
Screenshot: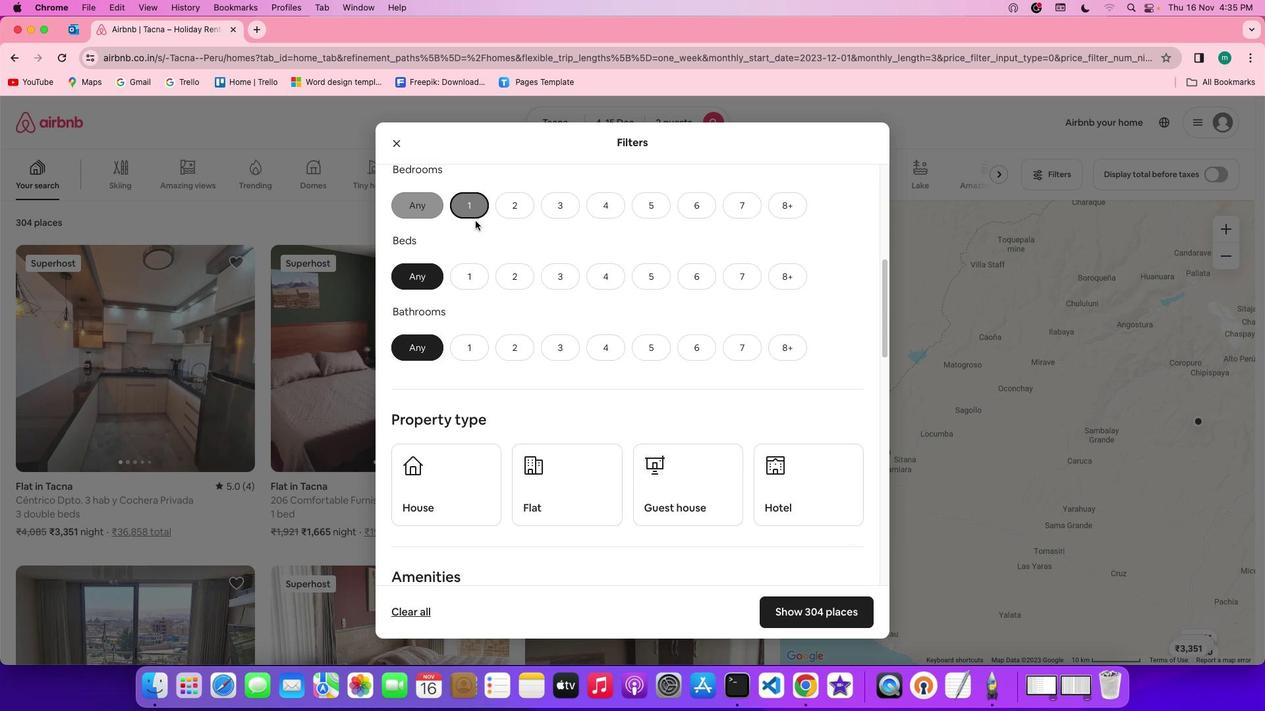 
Action: Mouse moved to (473, 291)
Screenshot: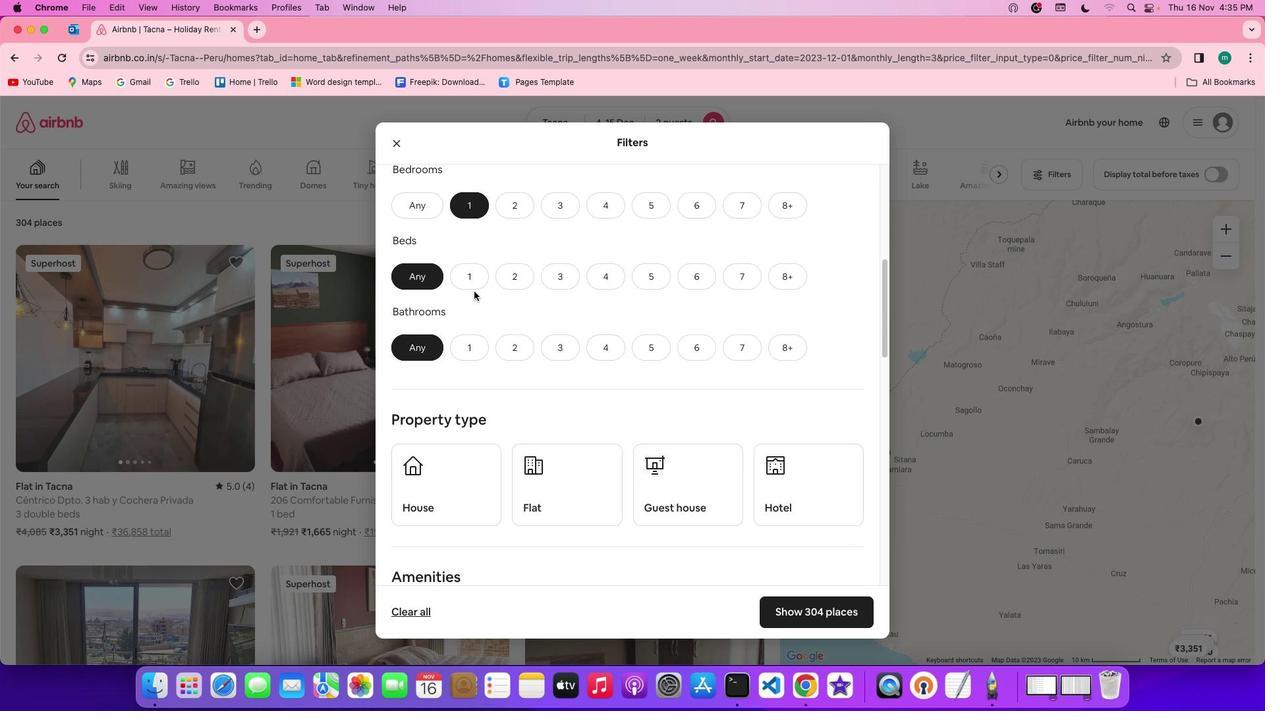 
Action: Mouse pressed left at (473, 291)
Screenshot: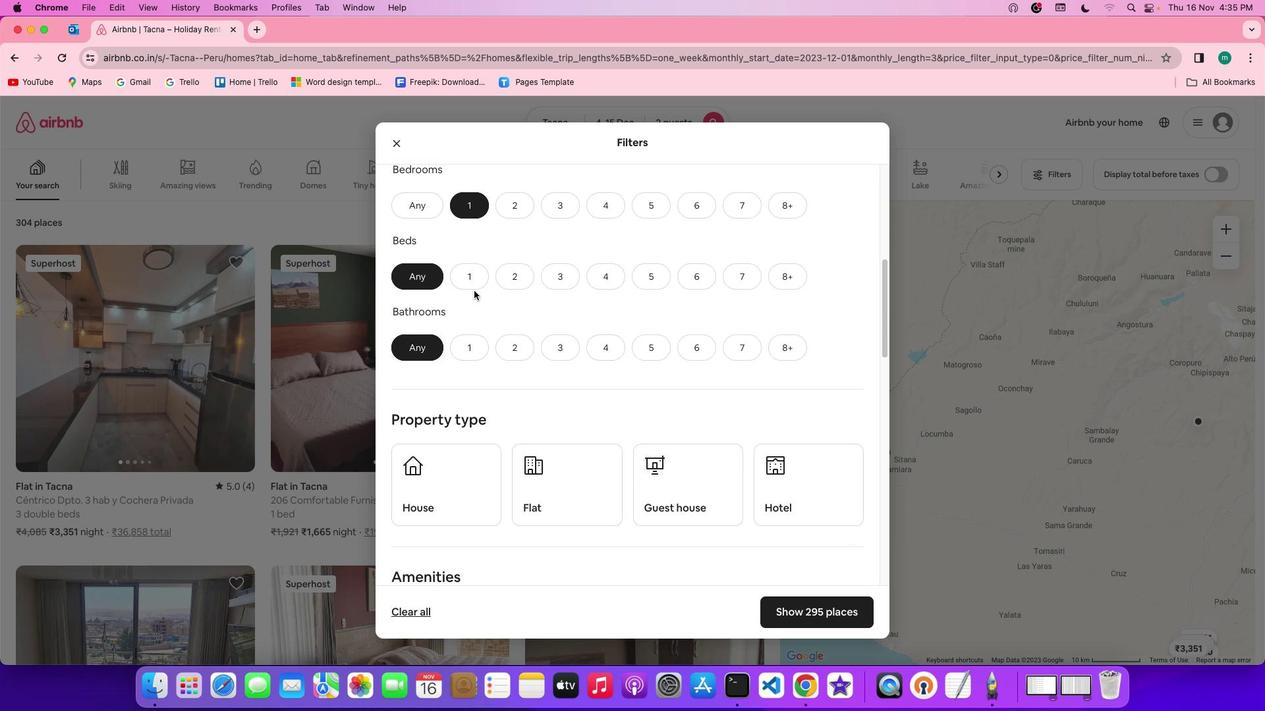 
Action: Mouse moved to (476, 282)
Screenshot: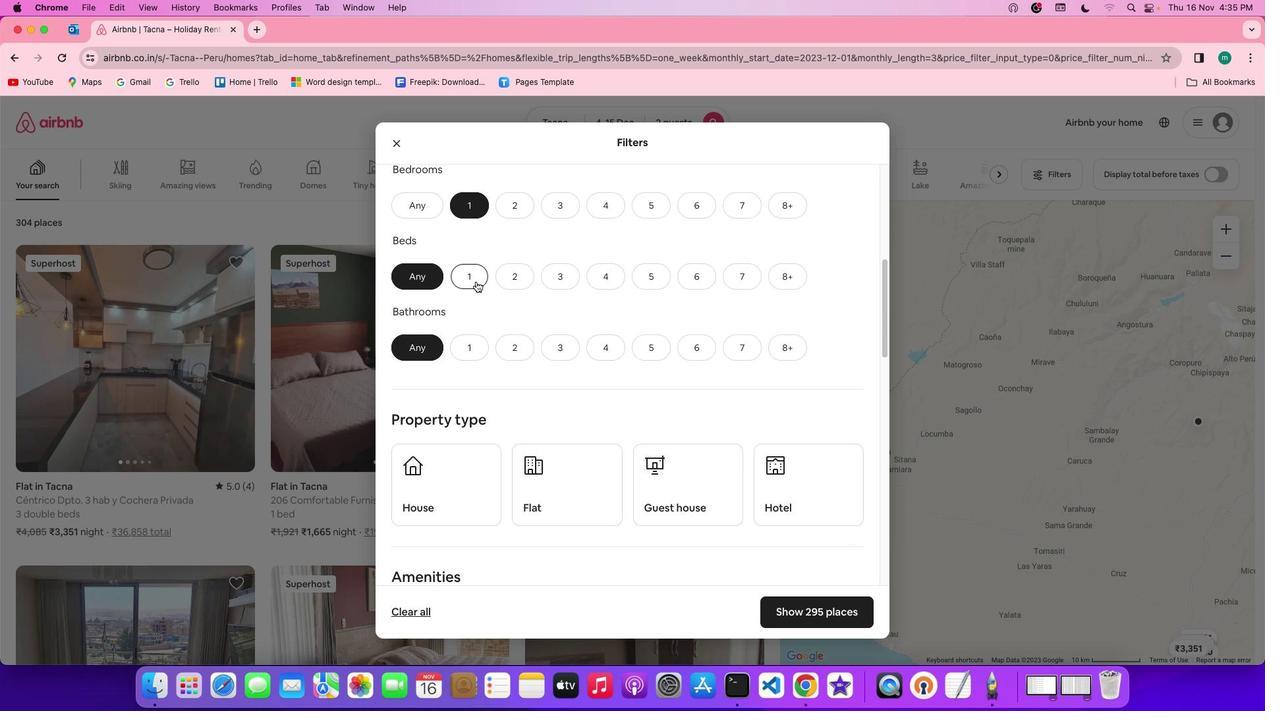 
Action: Mouse pressed left at (476, 282)
Screenshot: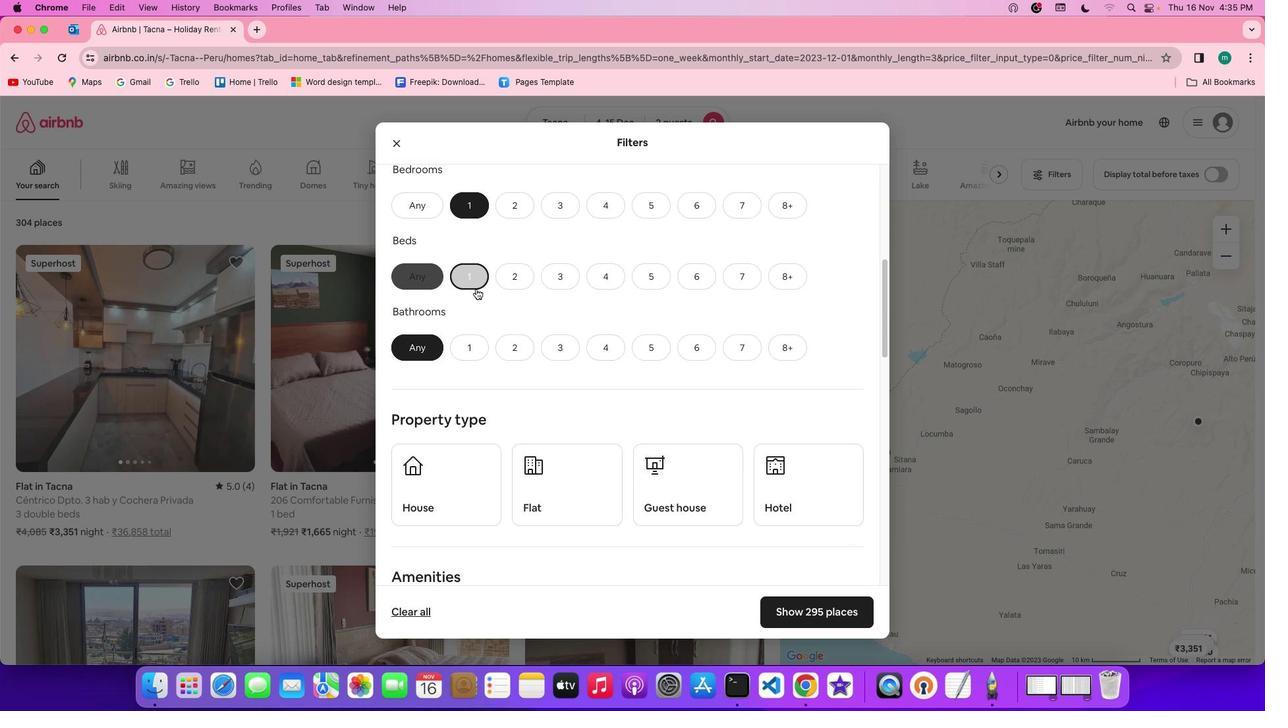 
Action: Mouse moved to (475, 339)
Screenshot: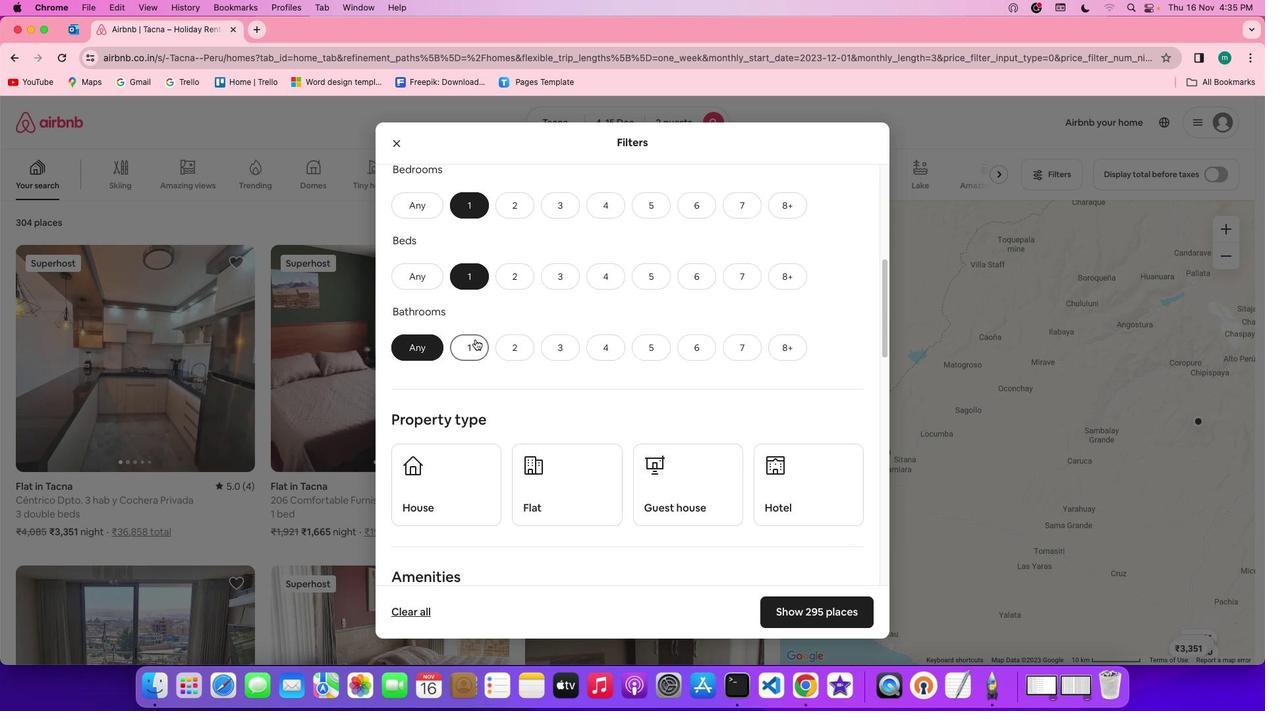 
Action: Mouse pressed left at (475, 339)
Screenshot: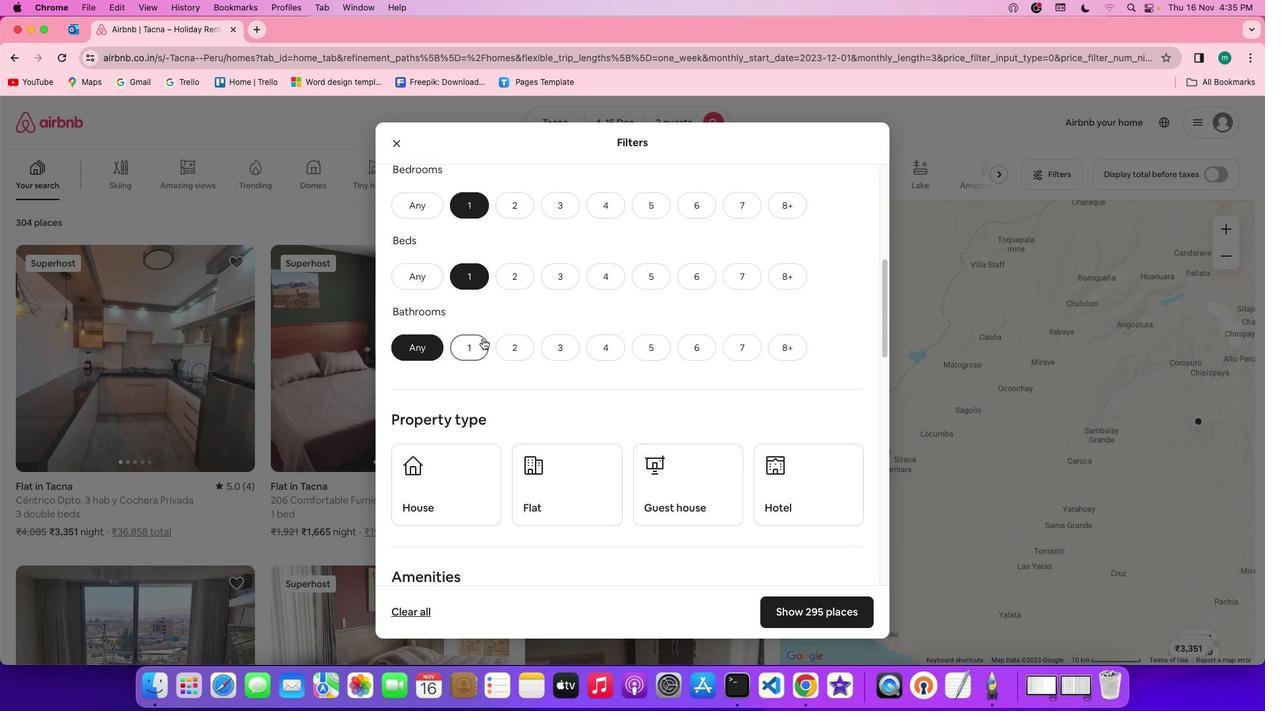 
Action: Mouse moved to (658, 353)
Screenshot: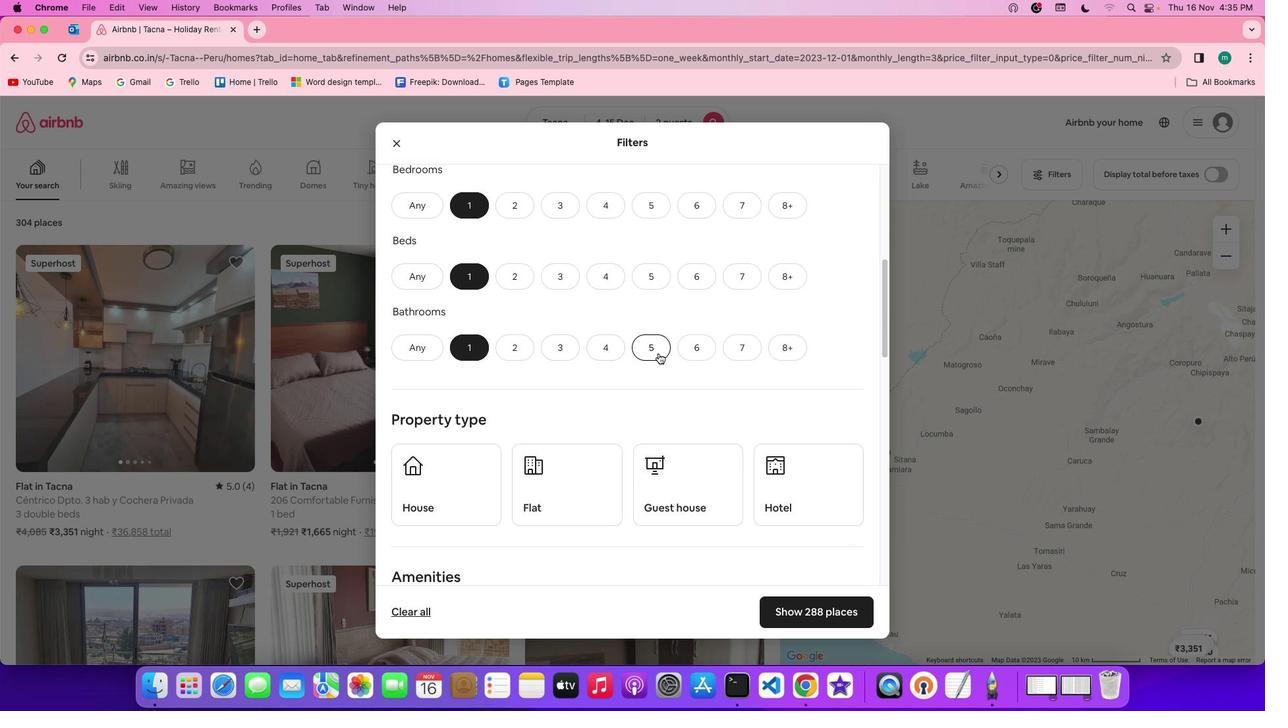 
Action: Mouse scrolled (658, 353) with delta (0, 0)
Screenshot: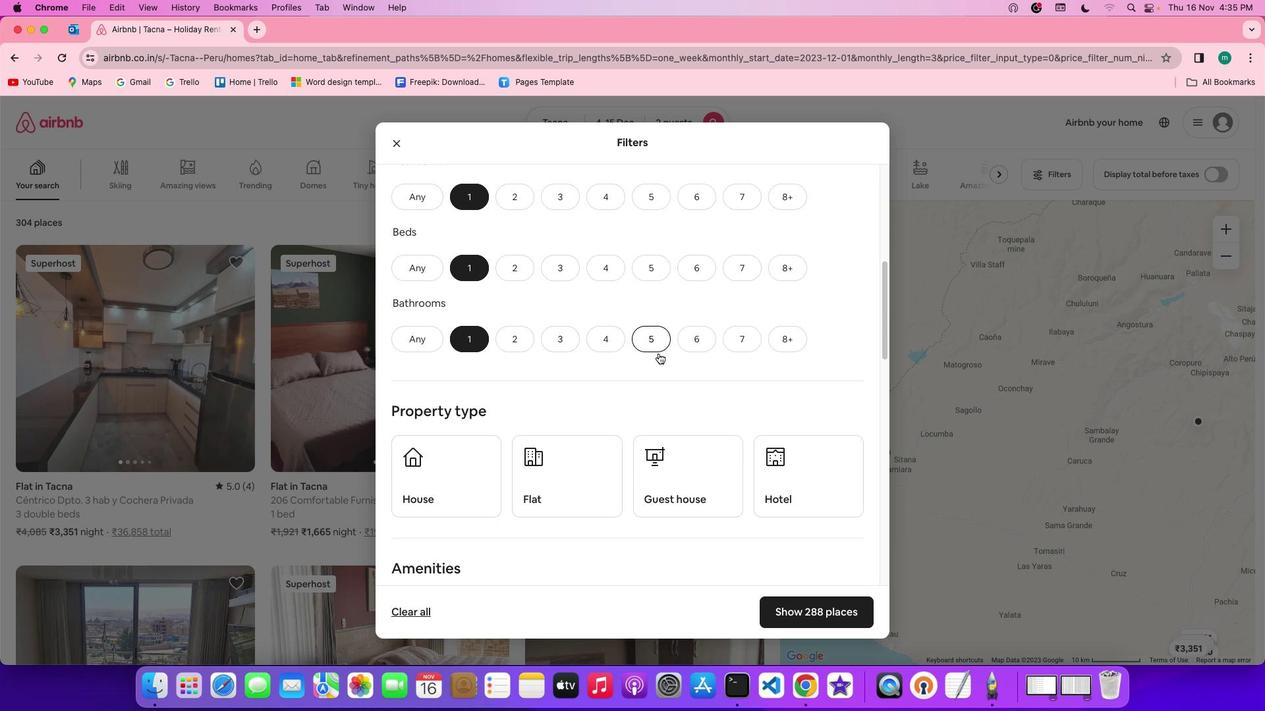 
Action: Mouse moved to (658, 353)
Screenshot: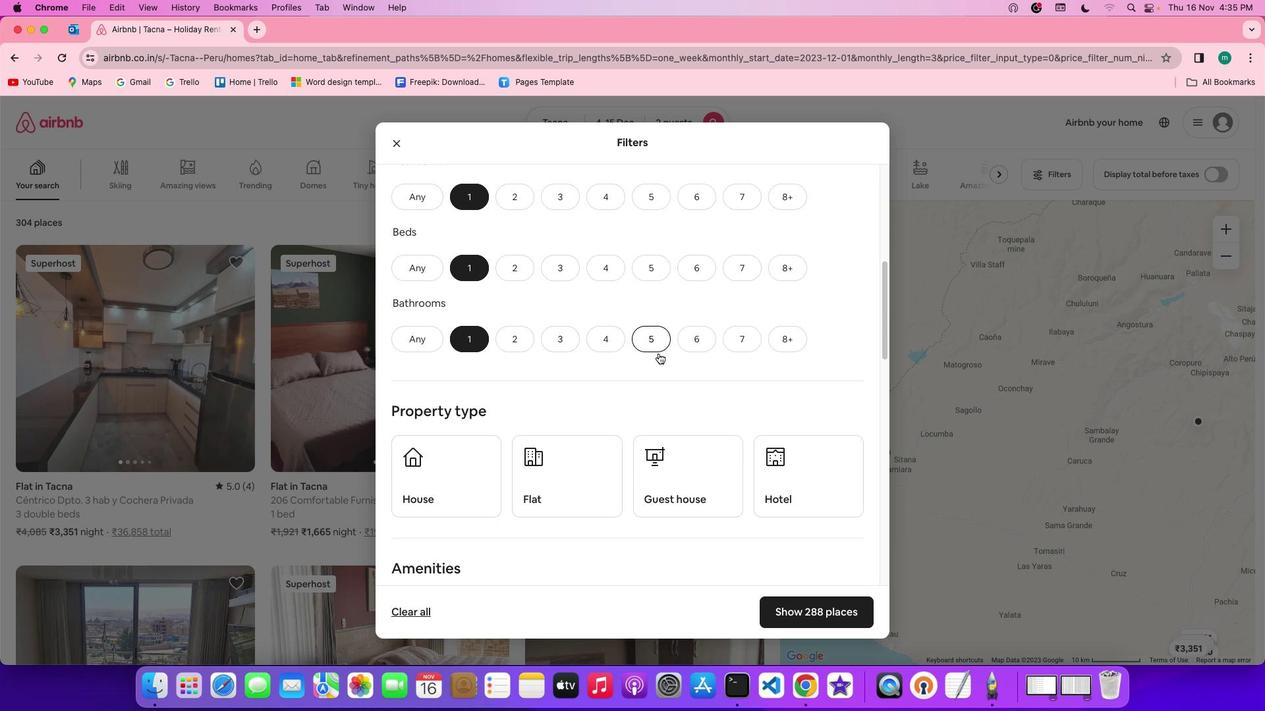 
Action: Mouse scrolled (658, 353) with delta (0, 0)
Screenshot: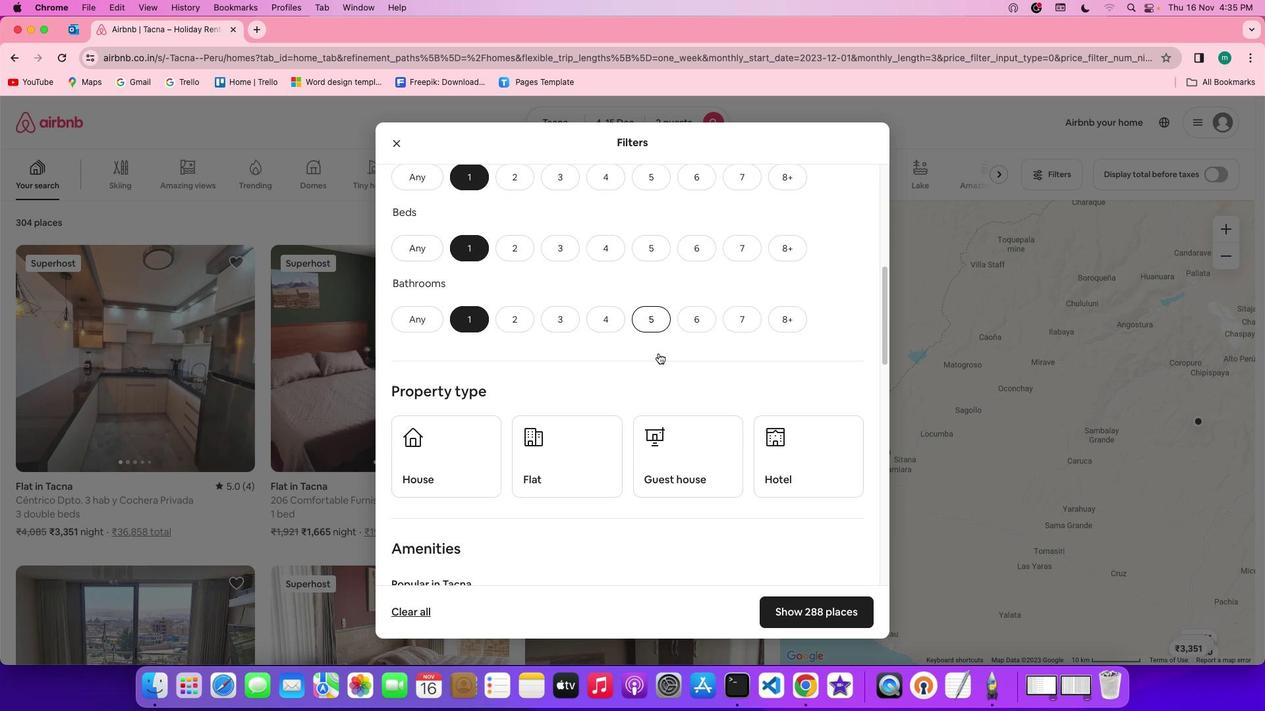 
Action: Mouse scrolled (658, 353) with delta (0, 0)
Screenshot: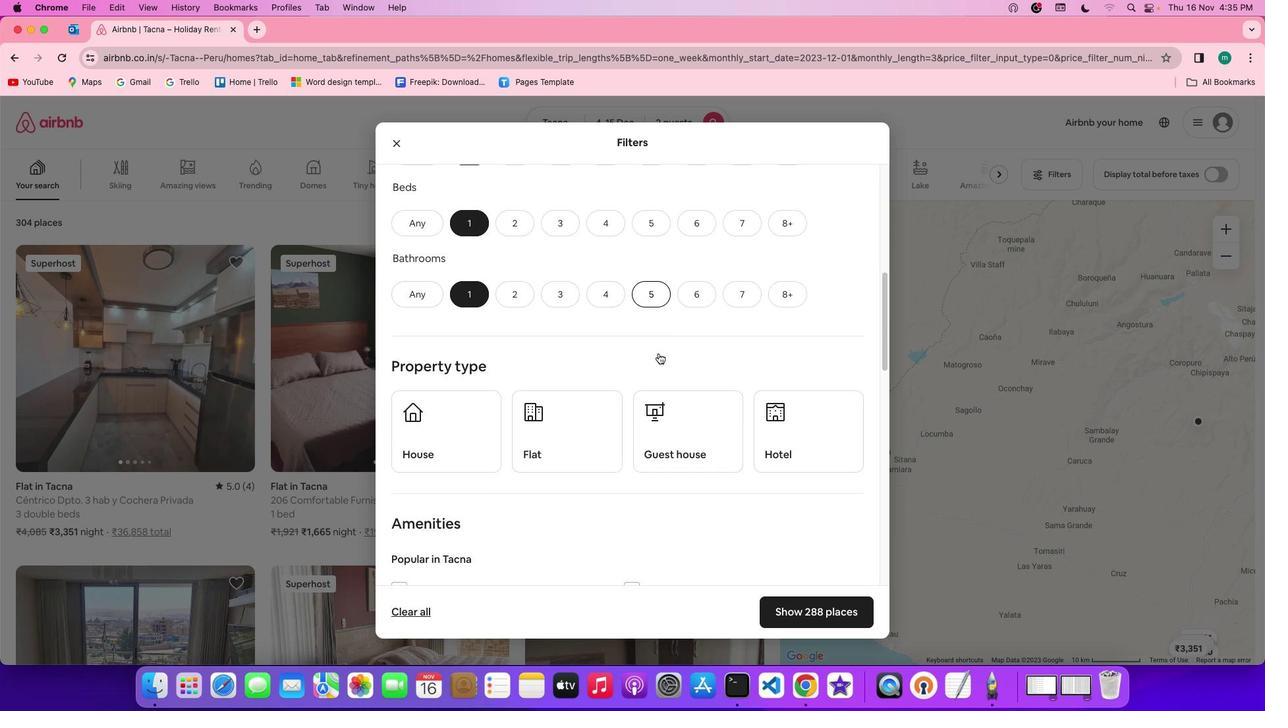 
Action: Mouse scrolled (658, 353) with delta (0, -1)
Screenshot: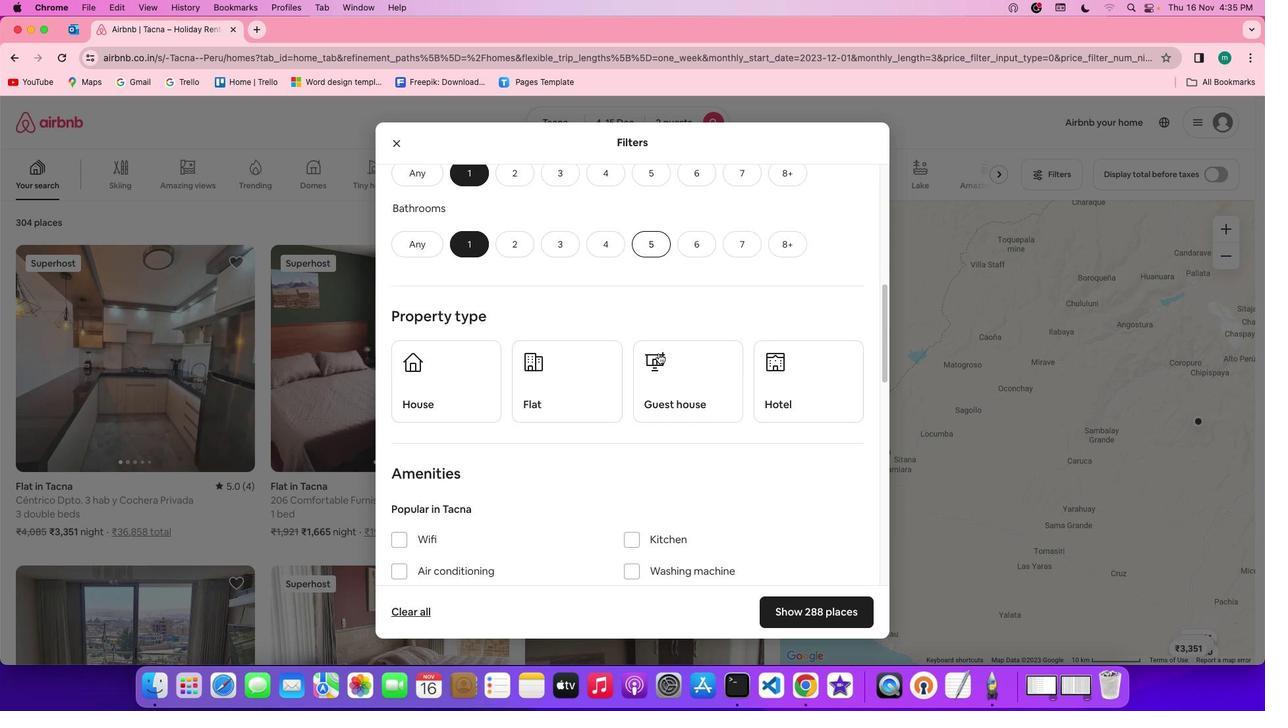 
Action: Mouse scrolled (658, 353) with delta (0, 0)
Screenshot: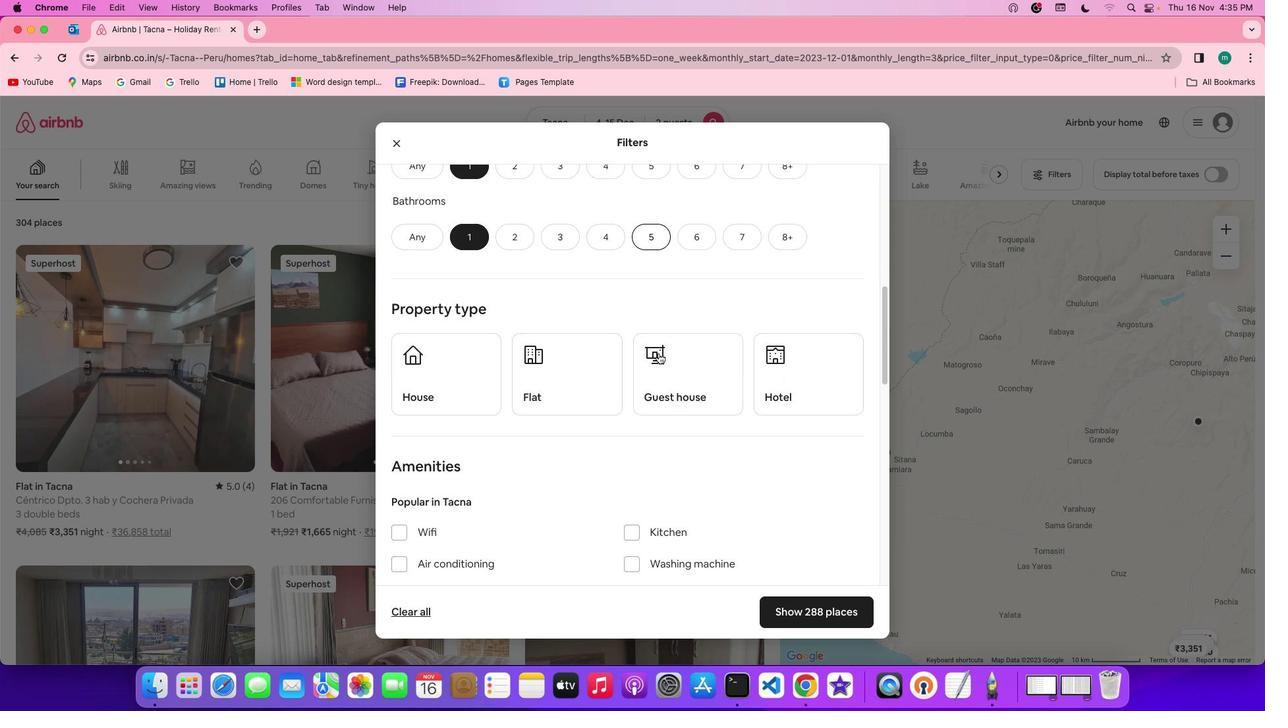 
Action: Mouse scrolled (658, 353) with delta (0, 0)
Screenshot: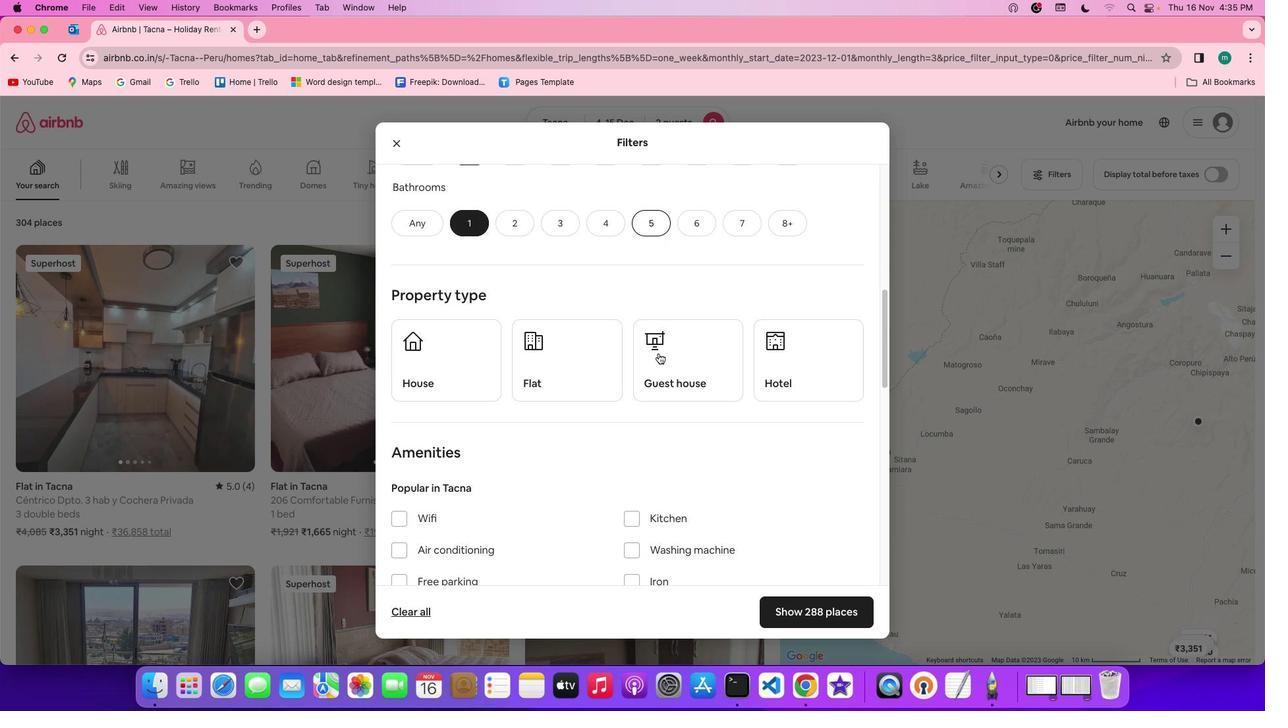 
Action: Mouse scrolled (658, 353) with delta (0, 0)
Screenshot: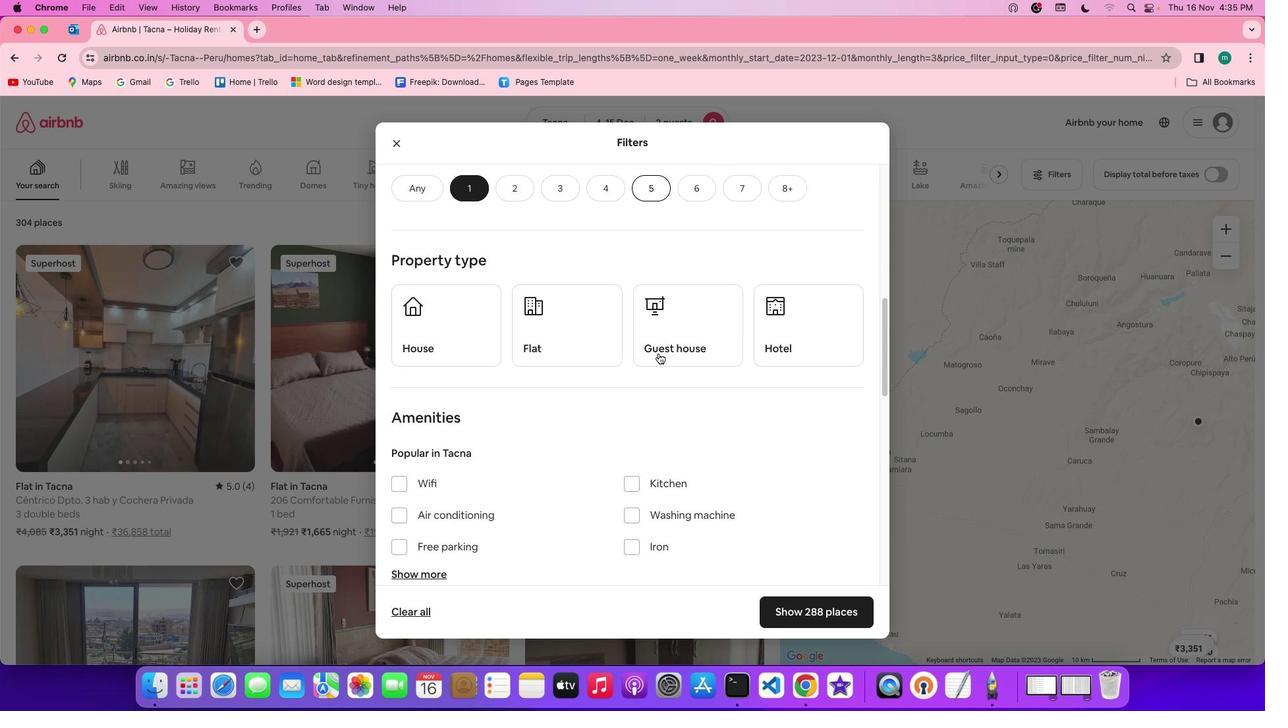
Action: Mouse scrolled (658, 353) with delta (0, 0)
Screenshot: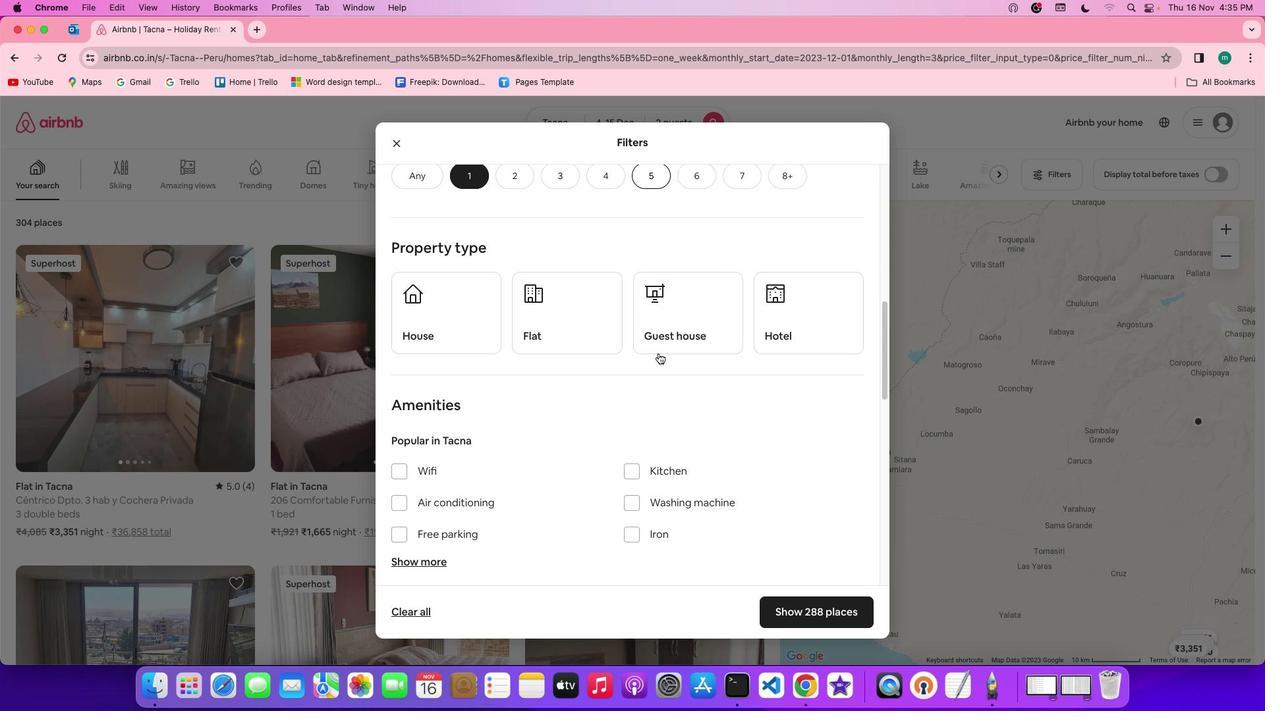 
Action: Mouse scrolled (658, 353) with delta (0, -1)
Screenshot: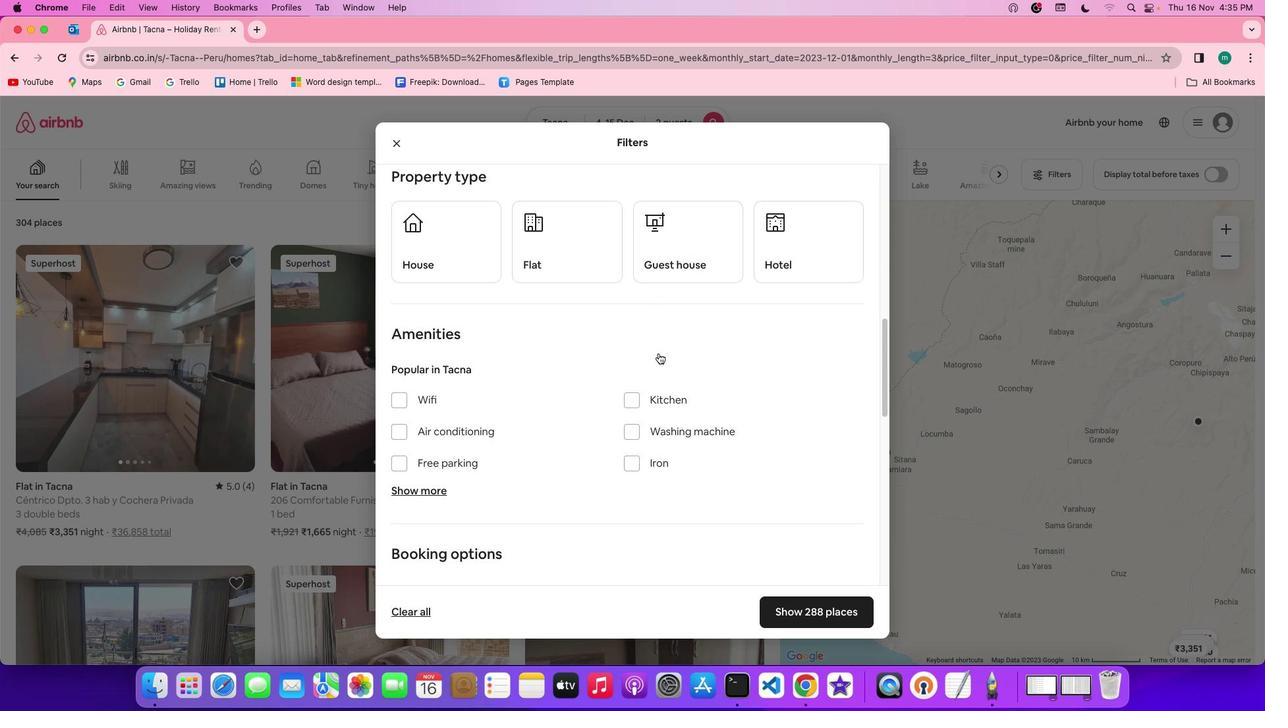 
Action: Mouse scrolled (658, 353) with delta (0, 0)
Screenshot: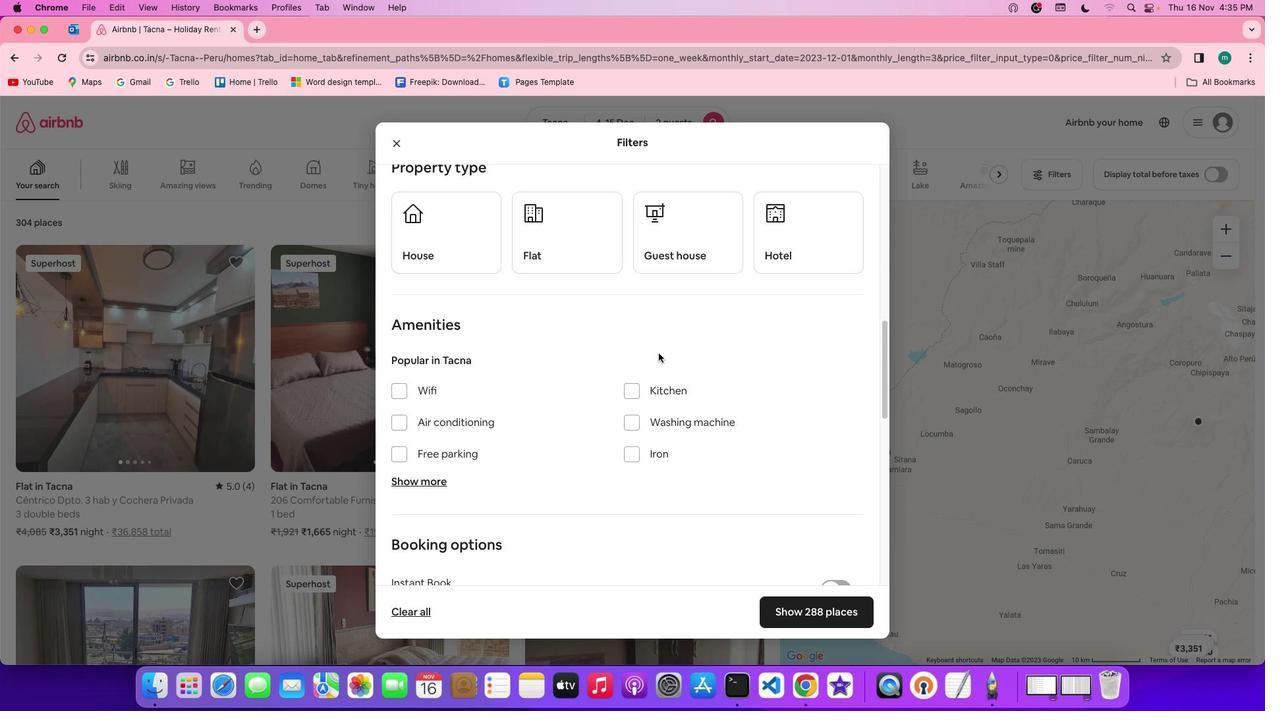 
Action: Mouse scrolled (658, 353) with delta (0, 0)
Screenshot: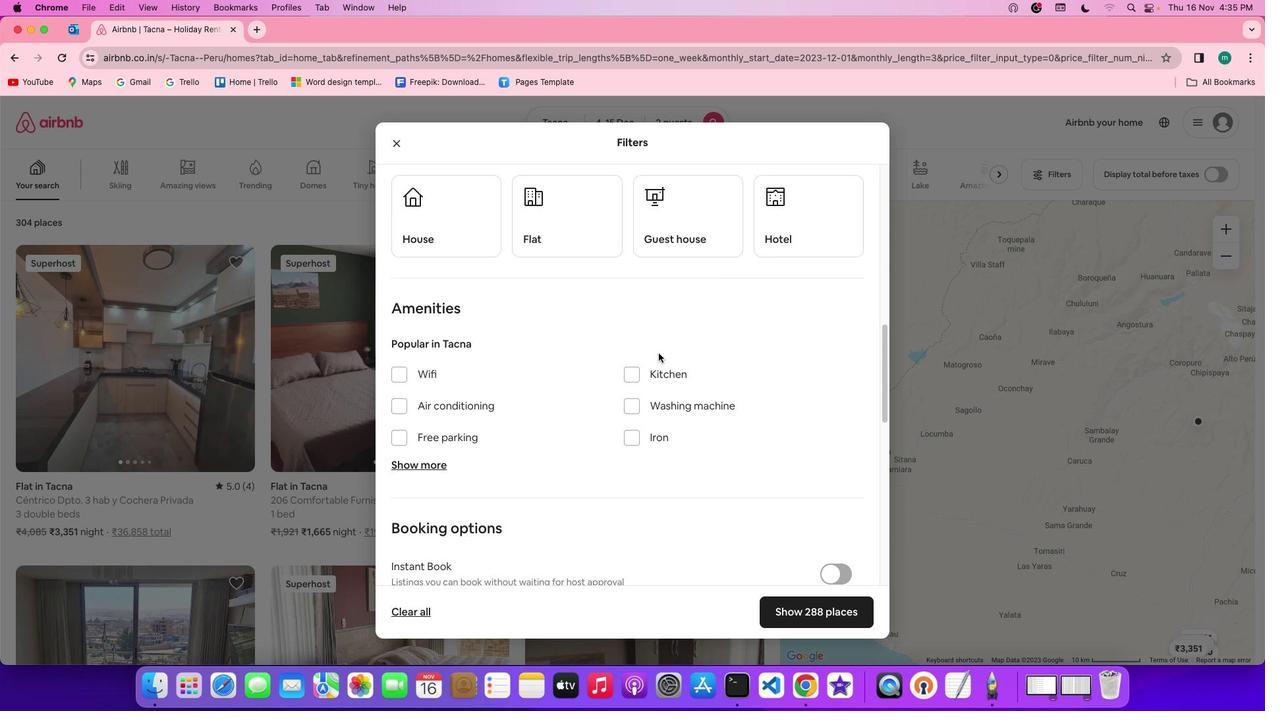 
Action: Mouse scrolled (658, 353) with delta (0, 0)
Screenshot: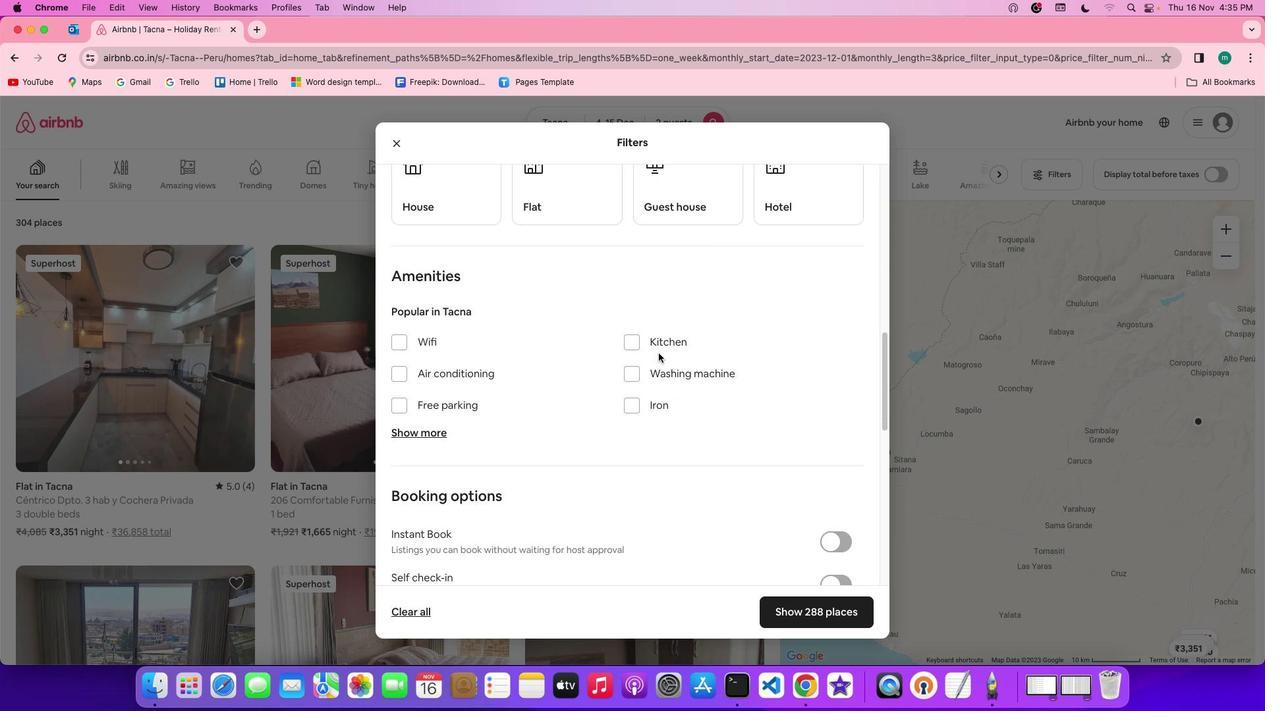 
Action: Mouse moved to (829, 185)
Screenshot: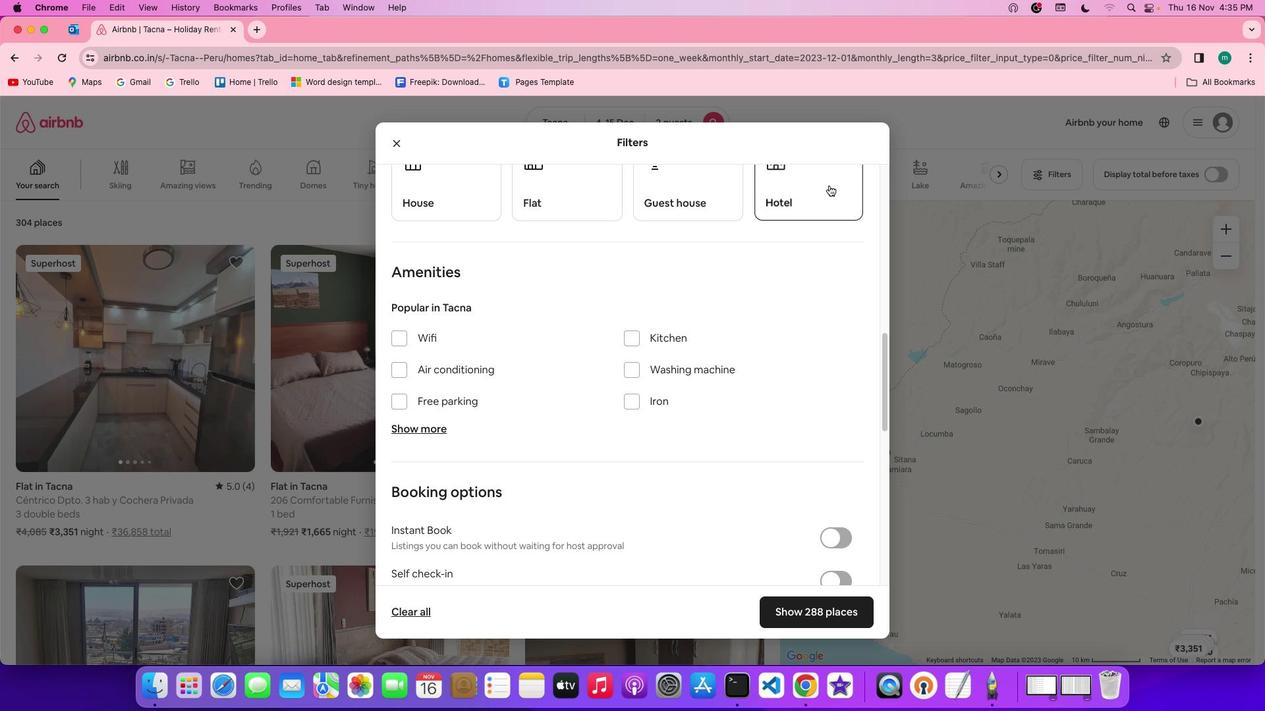
Action: Mouse pressed left at (829, 185)
Screenshot: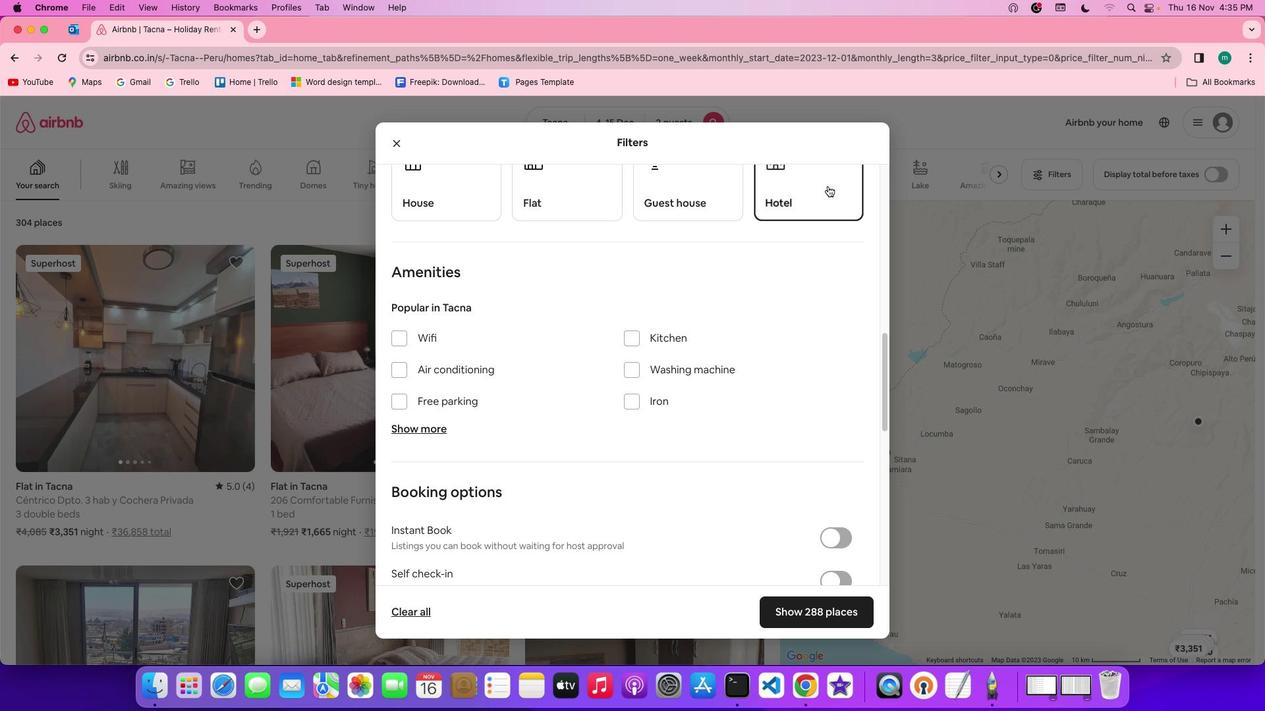 
Action: Mouse moved to (799, 435)
Screenshot: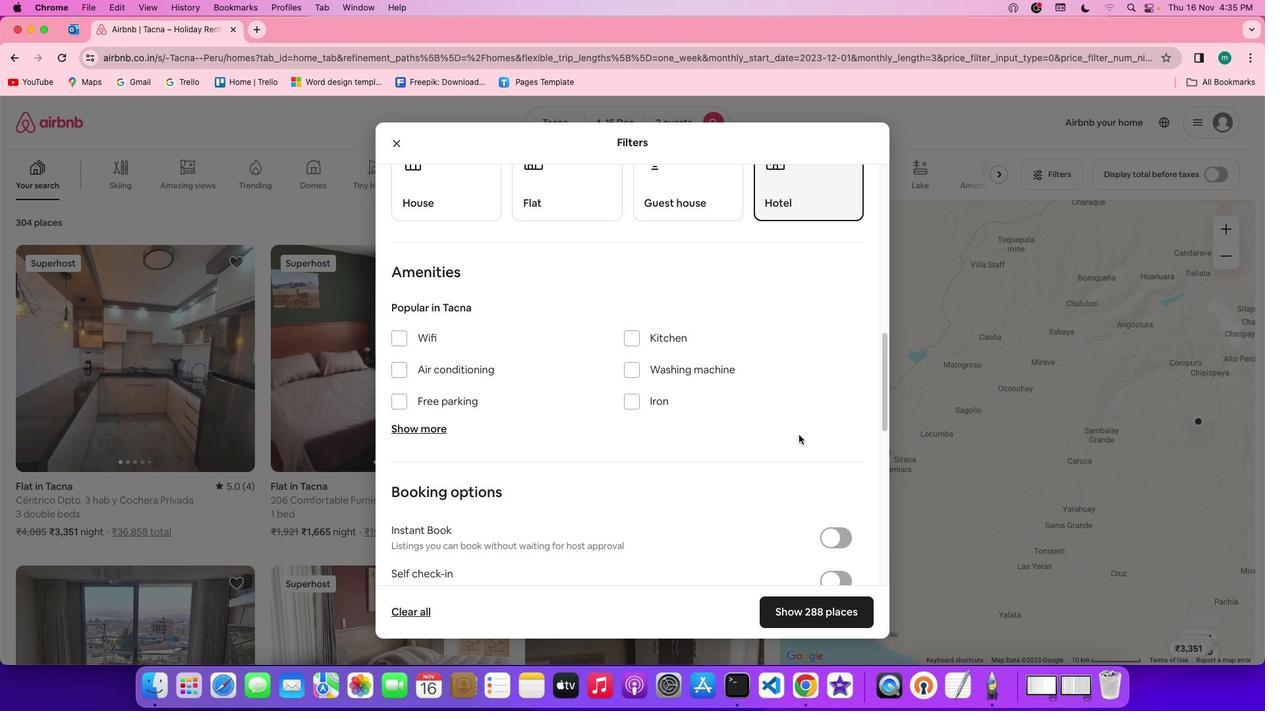 
Action: Mouse scrolled (799, 435) with delta (0, 0)
Screenshot: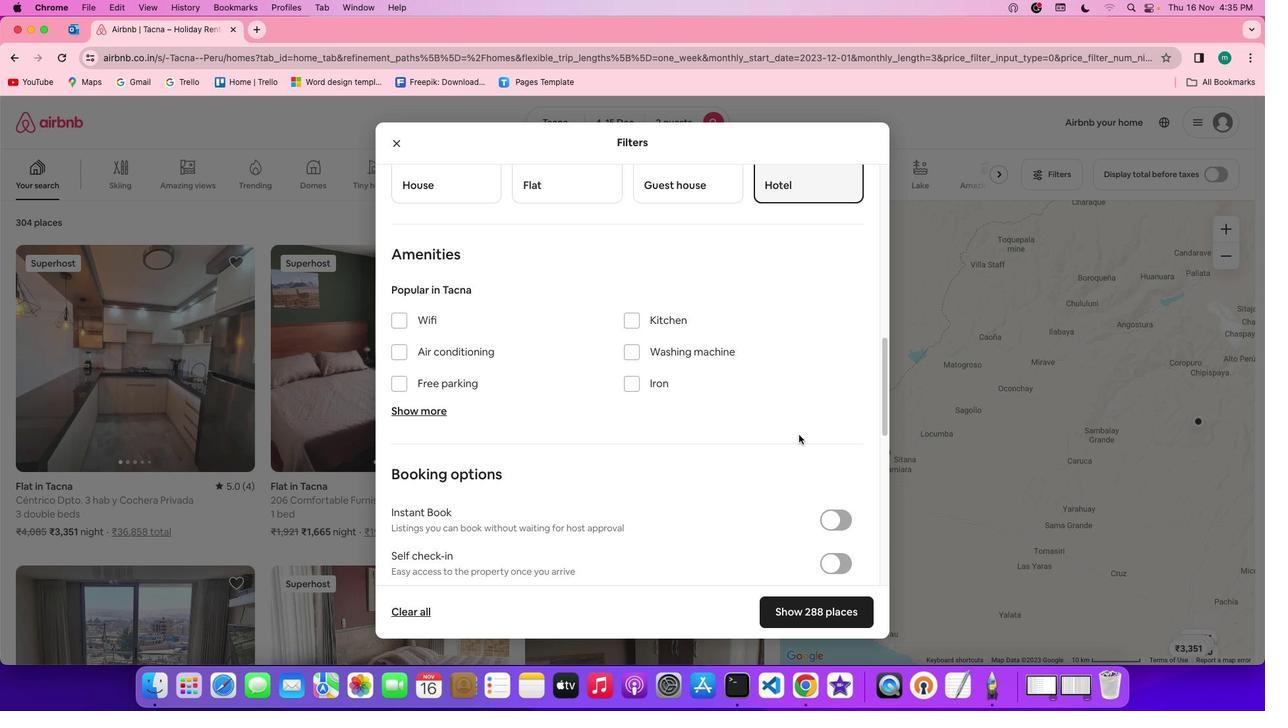 
Action: Mouse scrolled (799, 435) with delta (0, 0)
Screenshot: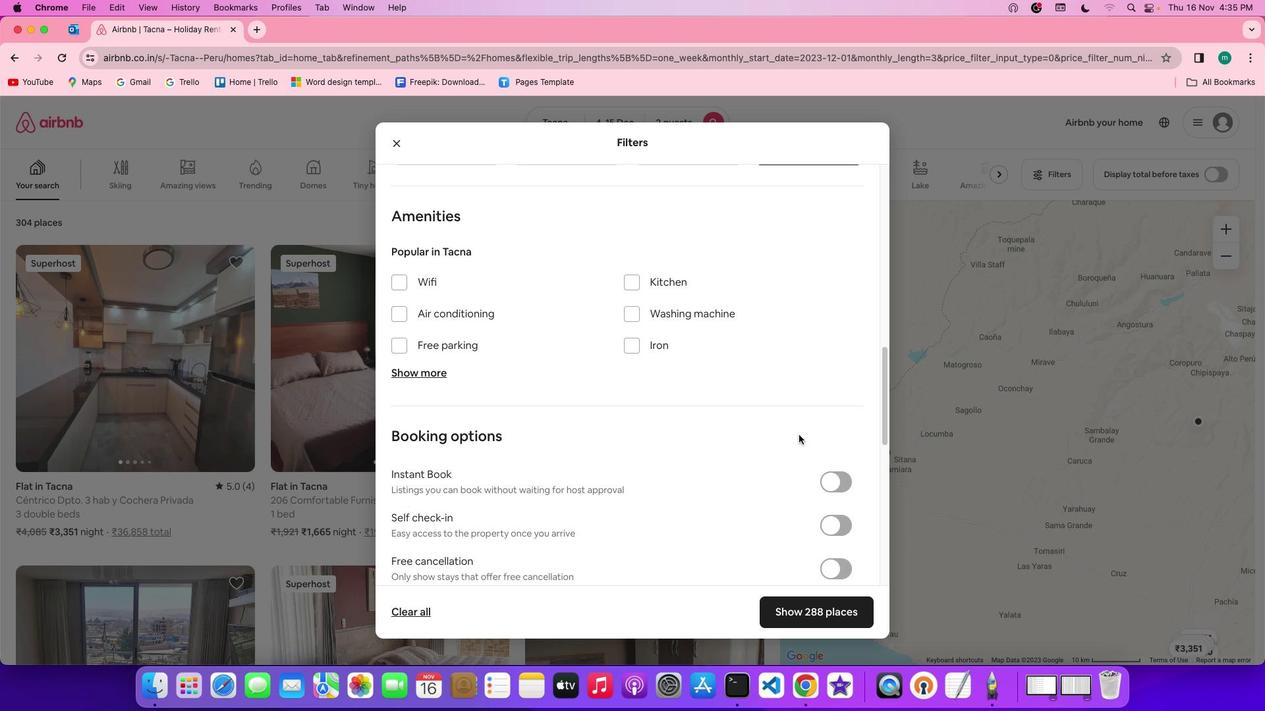 
Action: Mouse scrolled (799, 435) with delta (0, -1)
Screenshot: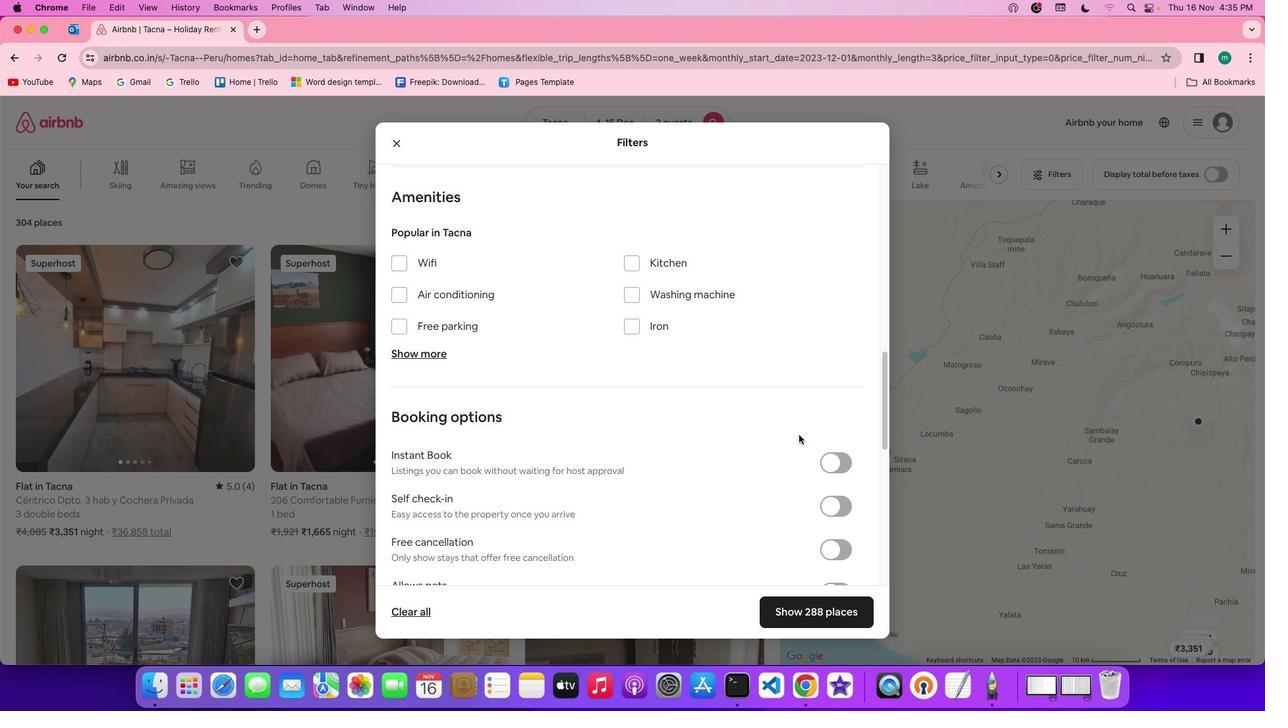 
Action: Mouse scrolled (799, 435) with delta (0, -1)
Screenshot: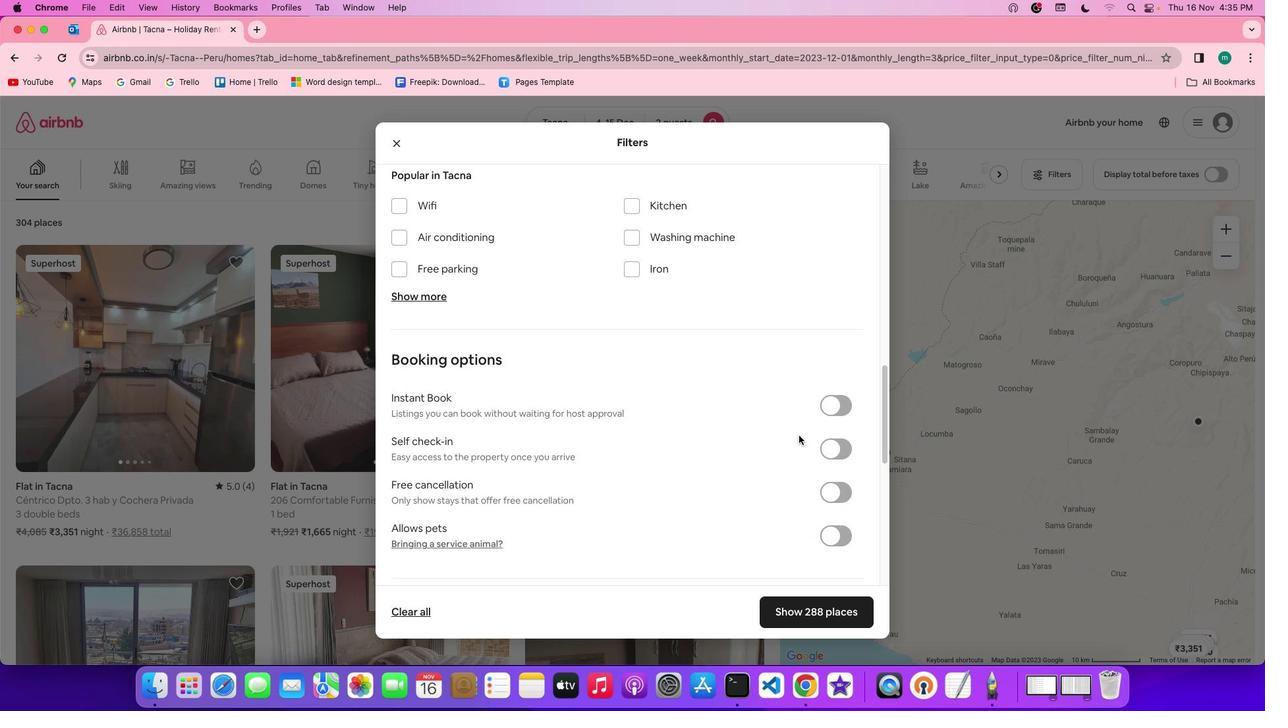 
Action: Mouse moved to (802, 448)
Screenshot: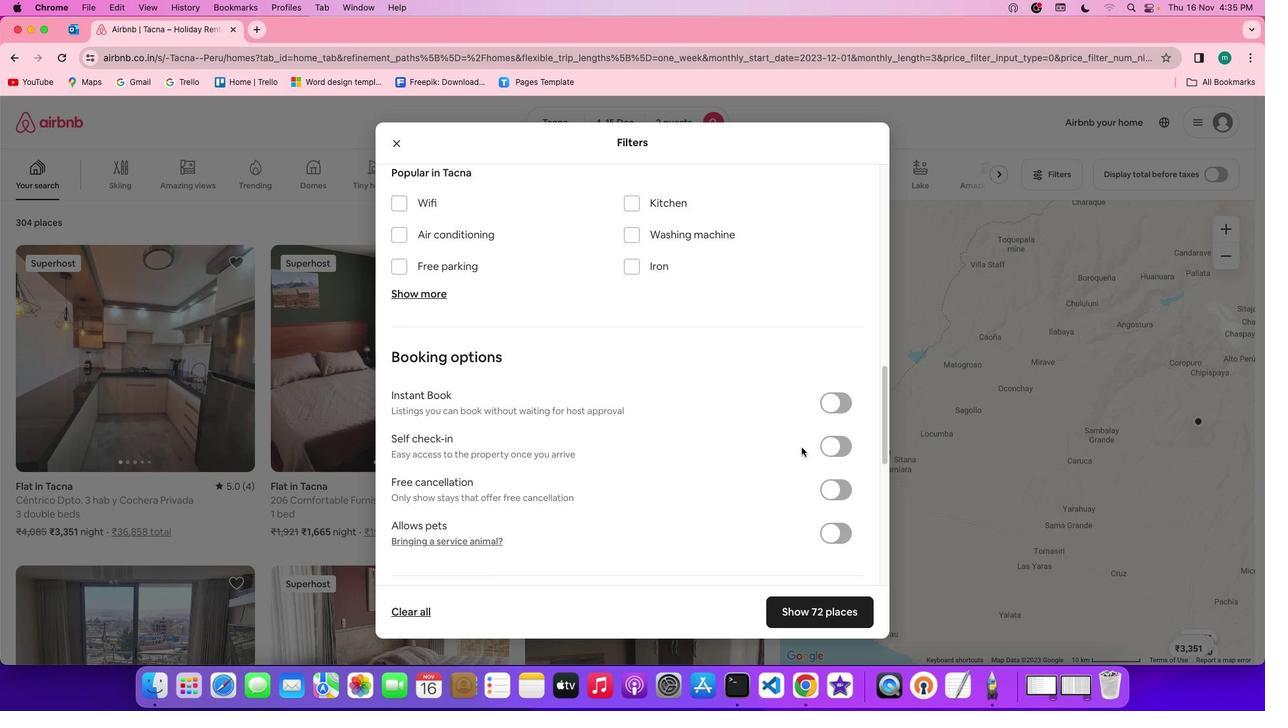 
Action: Mouse scrolled (802, 448) with delta (0, 0)
Screenshot: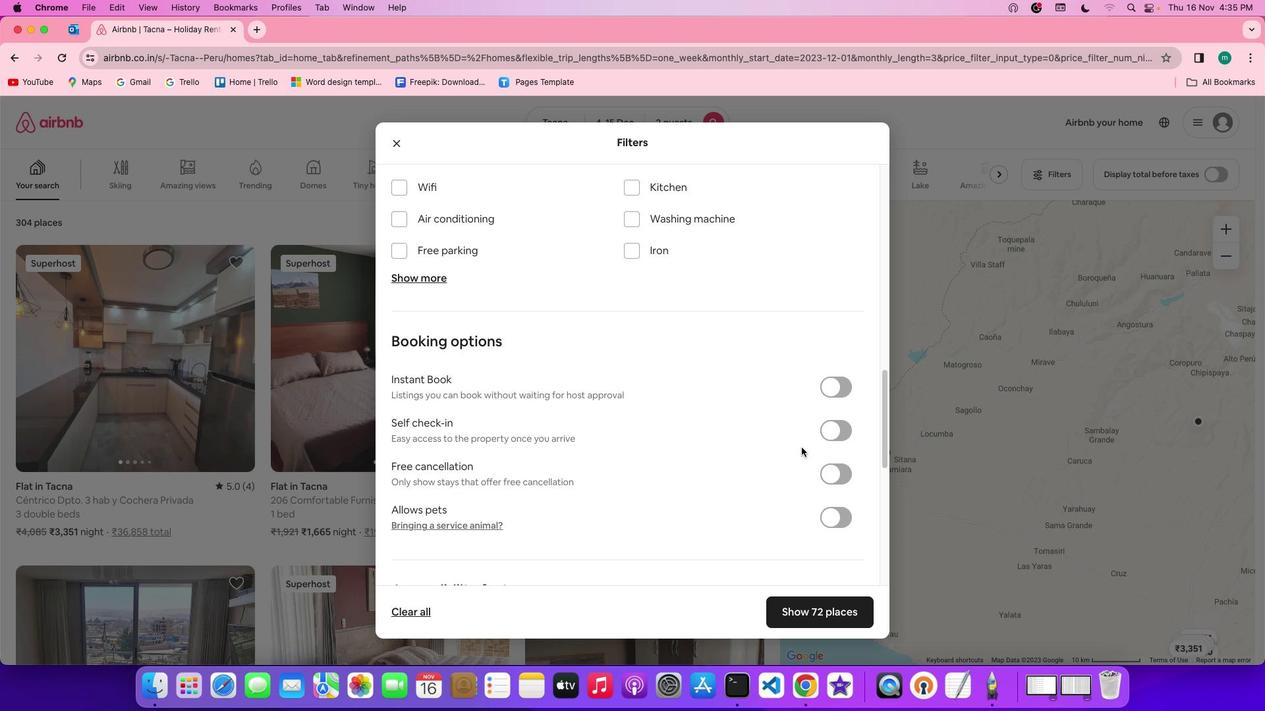 
Action: Mouse scrolled (802, 448) with delta (0, 0)
Screenshot: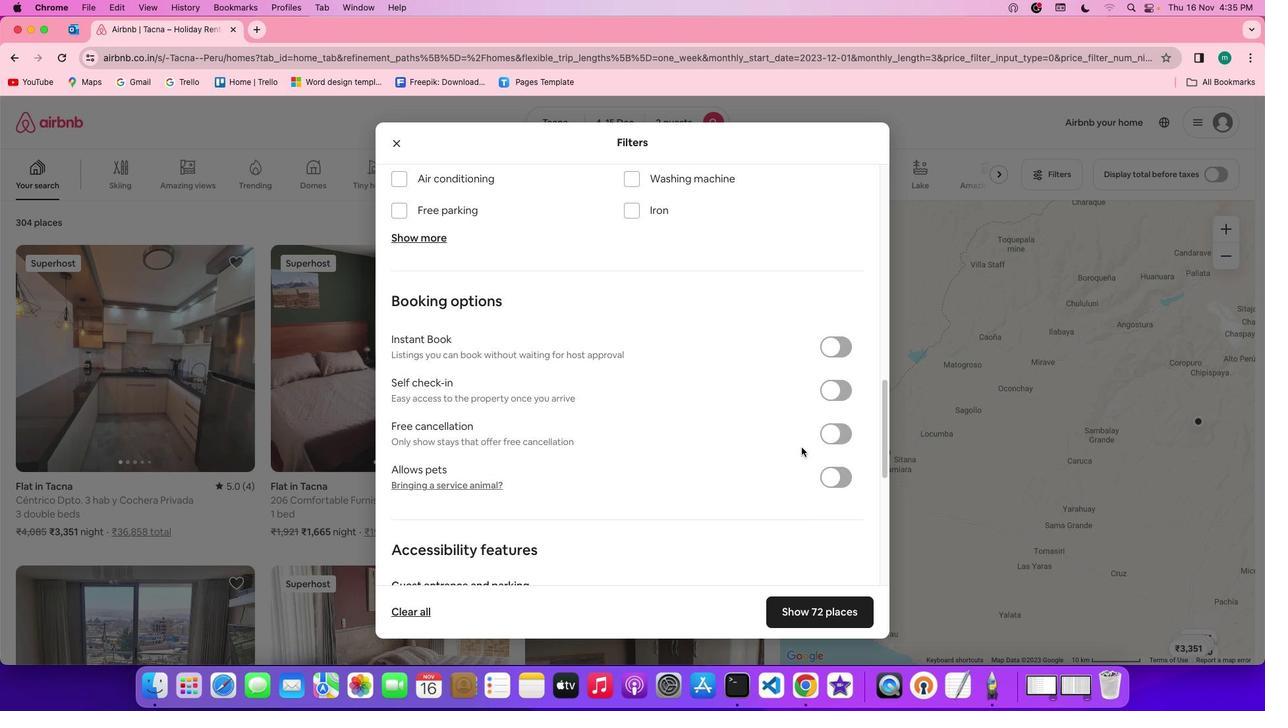 
Action: Mouse scrolled (802, 448) with delta (0, -1)
Screenshot: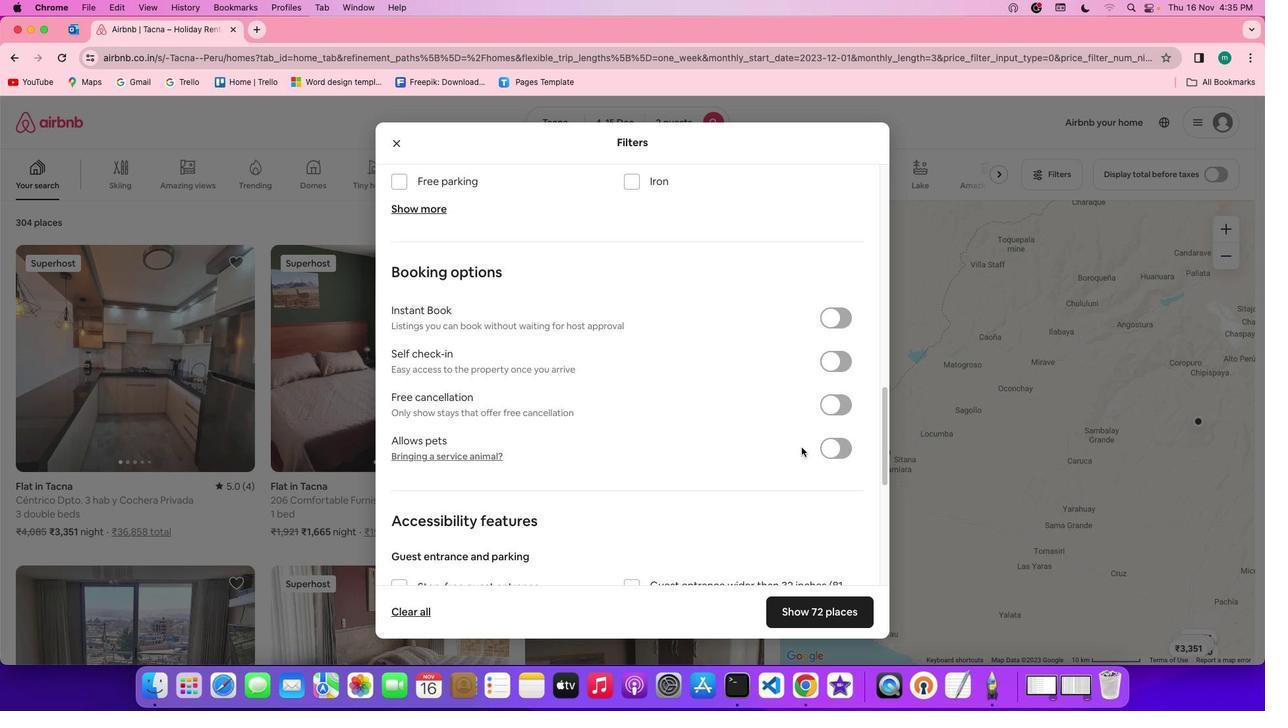
Action: Mouse scrolled (802, 448) with delta (0, -1)
Screenshot: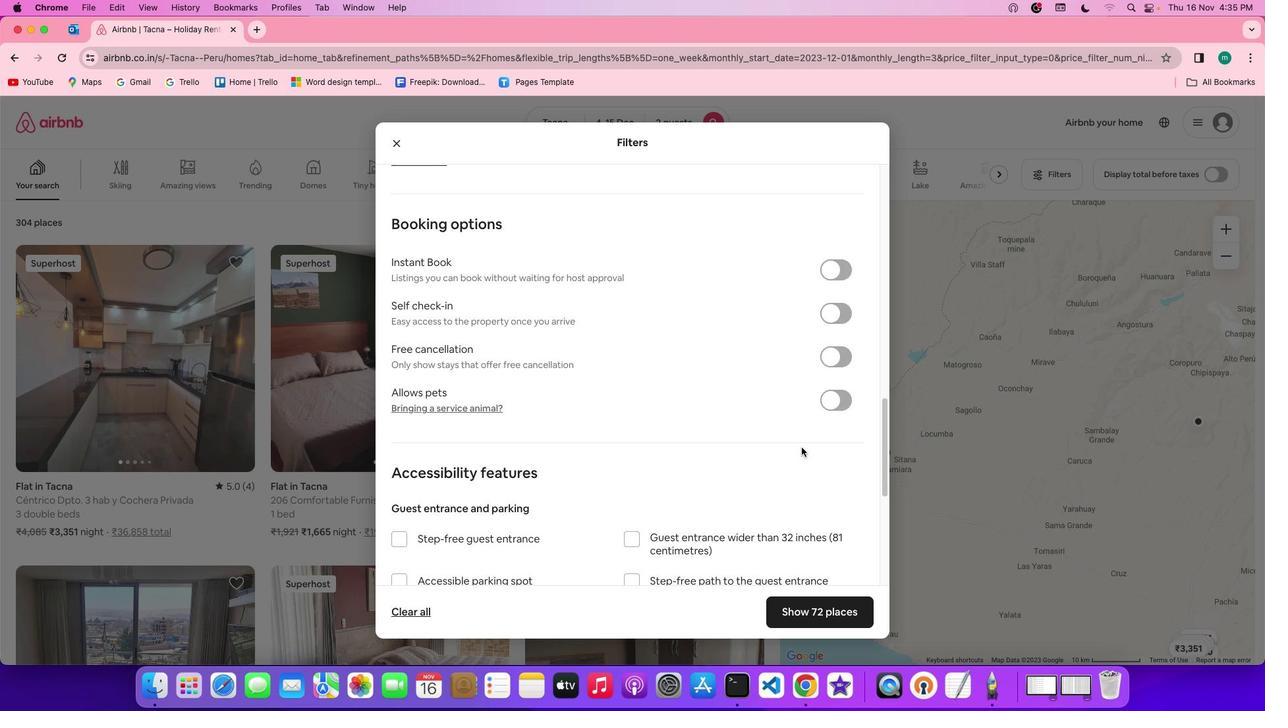 
Action: Mouse moved to (802, 448)
Screenshot: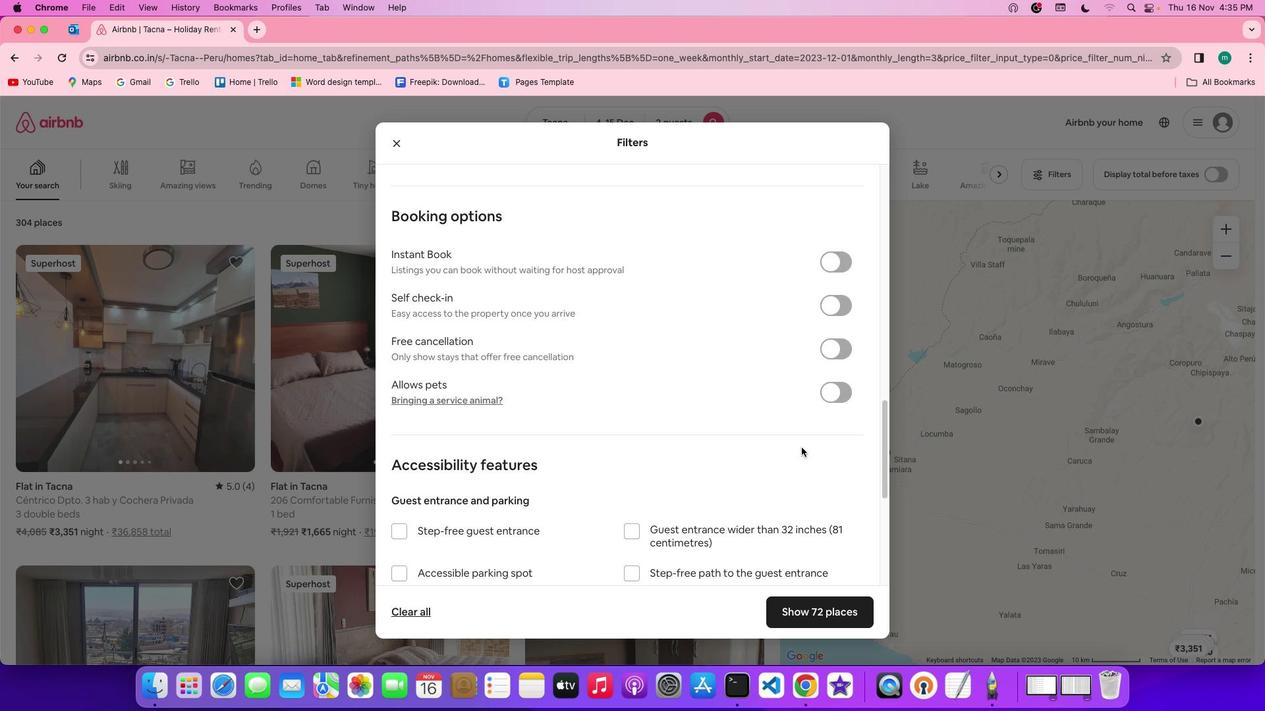 
Action: Mouse scrolled (802, 448) with delta (0, 0)
Screenshot: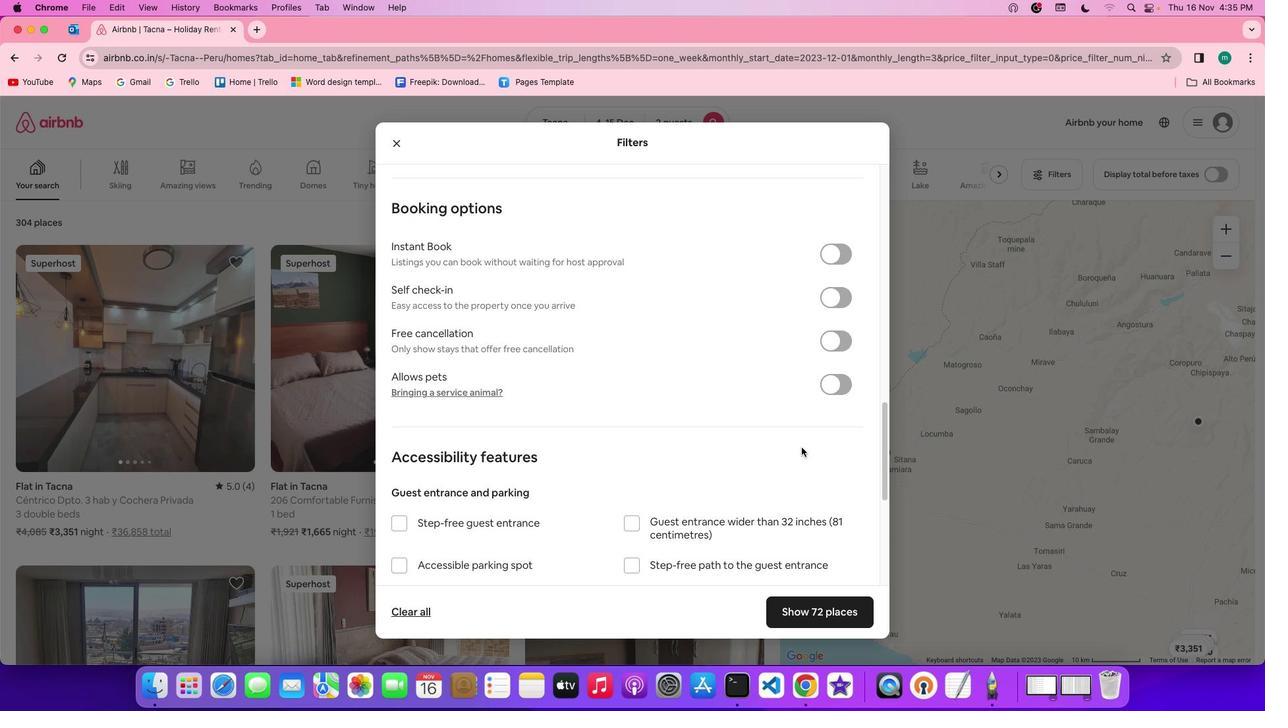 
Action: Mouse scrolled (802, 448) with delta (0, 0)
Screenshot: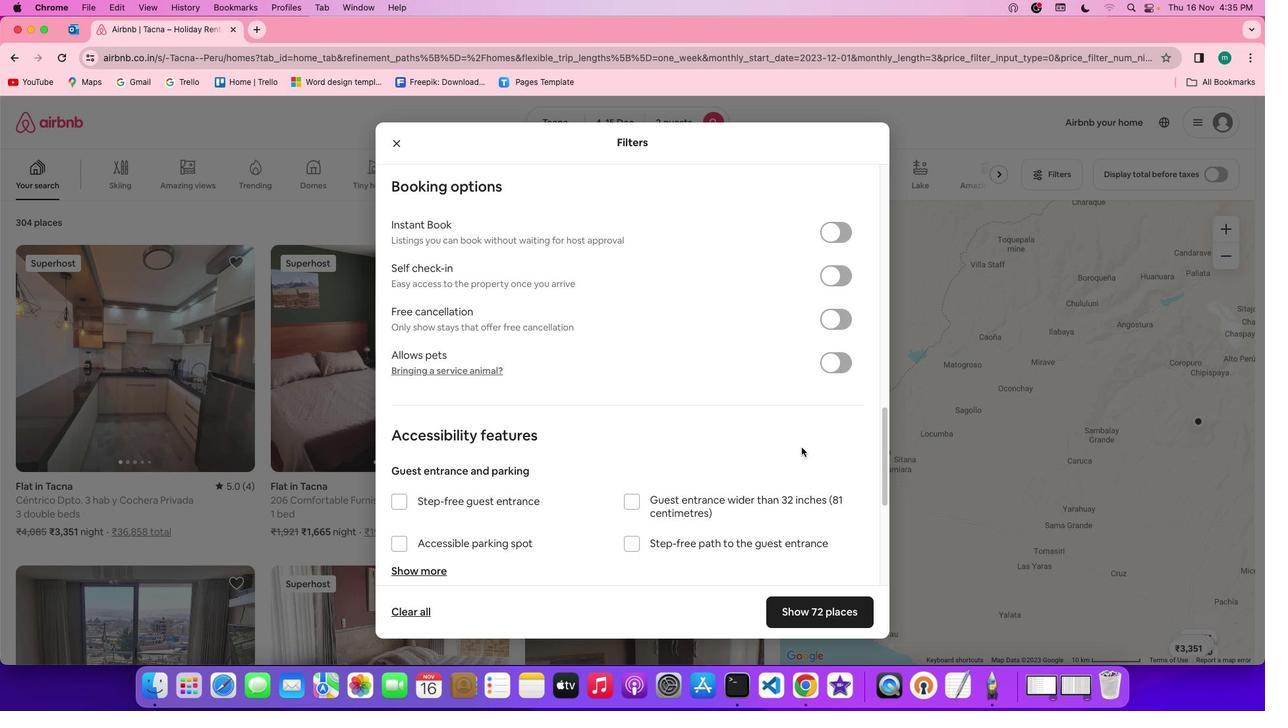 
Action: Mouse scrolled (802, 448) with delta (0, 0)
Screenshot: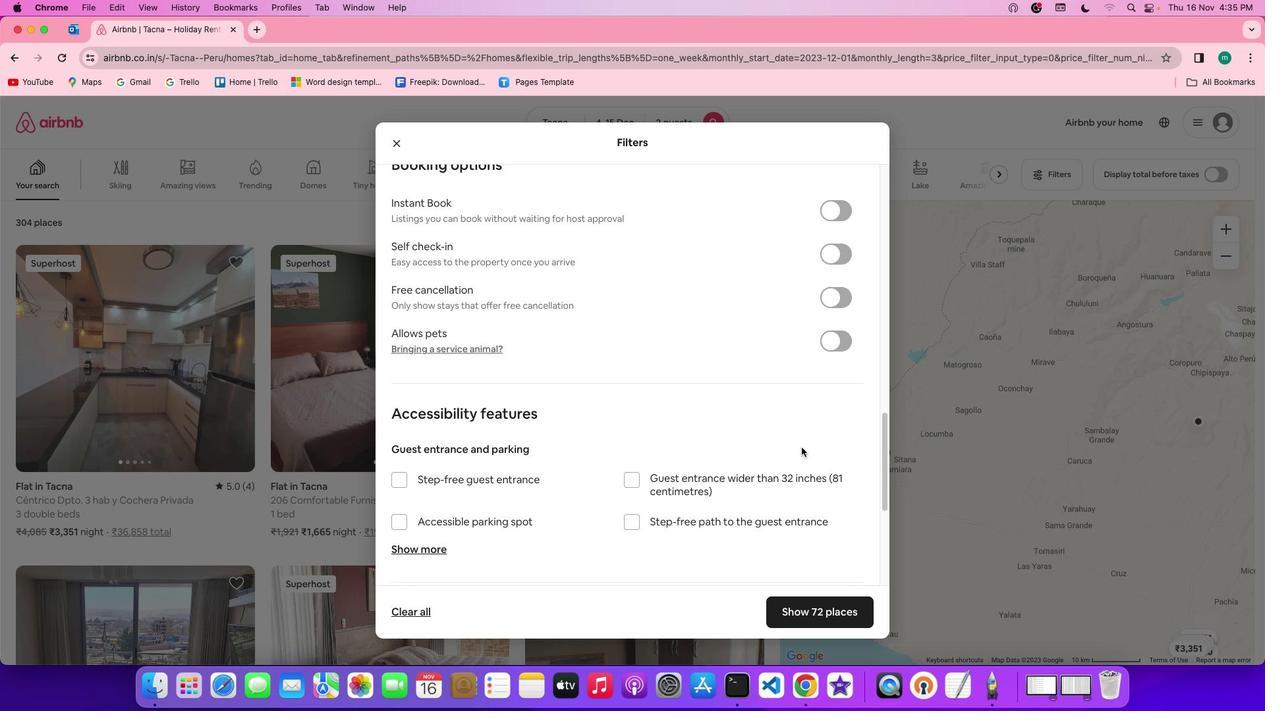 
Action: Mouse scrolled (802, 448) with delta (0, 0)
Screenshot: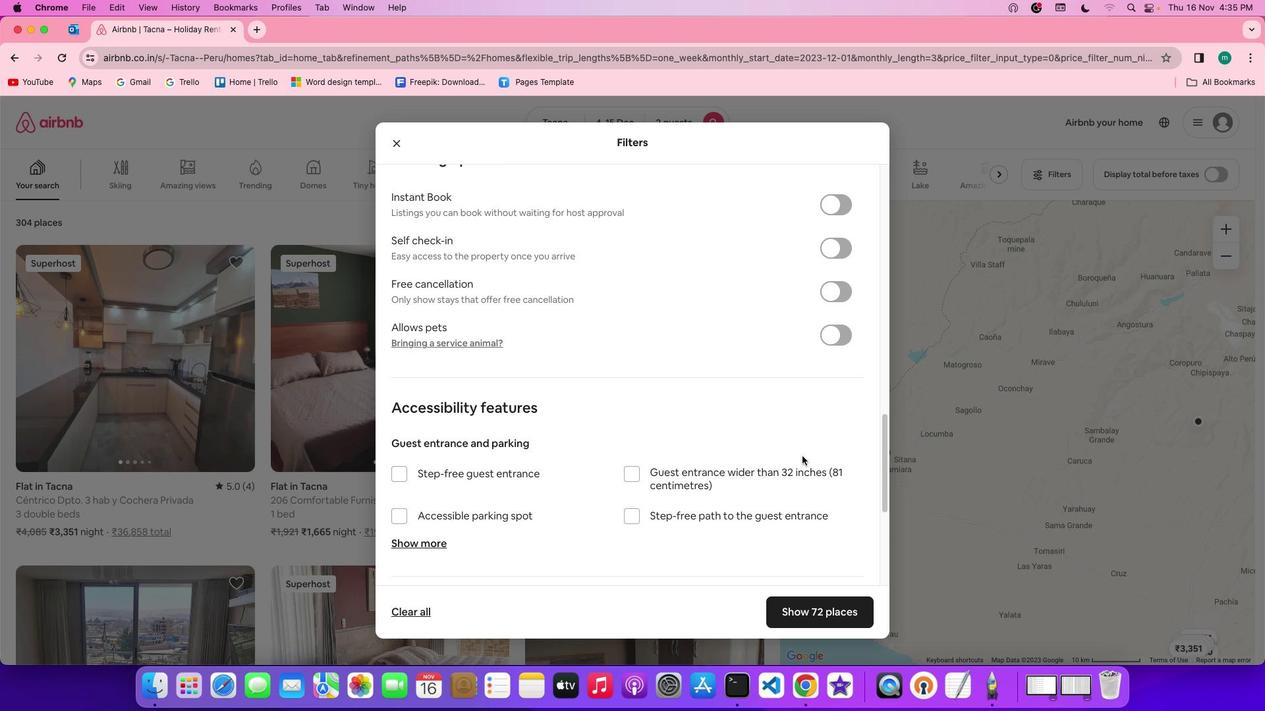 
Action: Mouse moved to (802, 457)
Screenshot: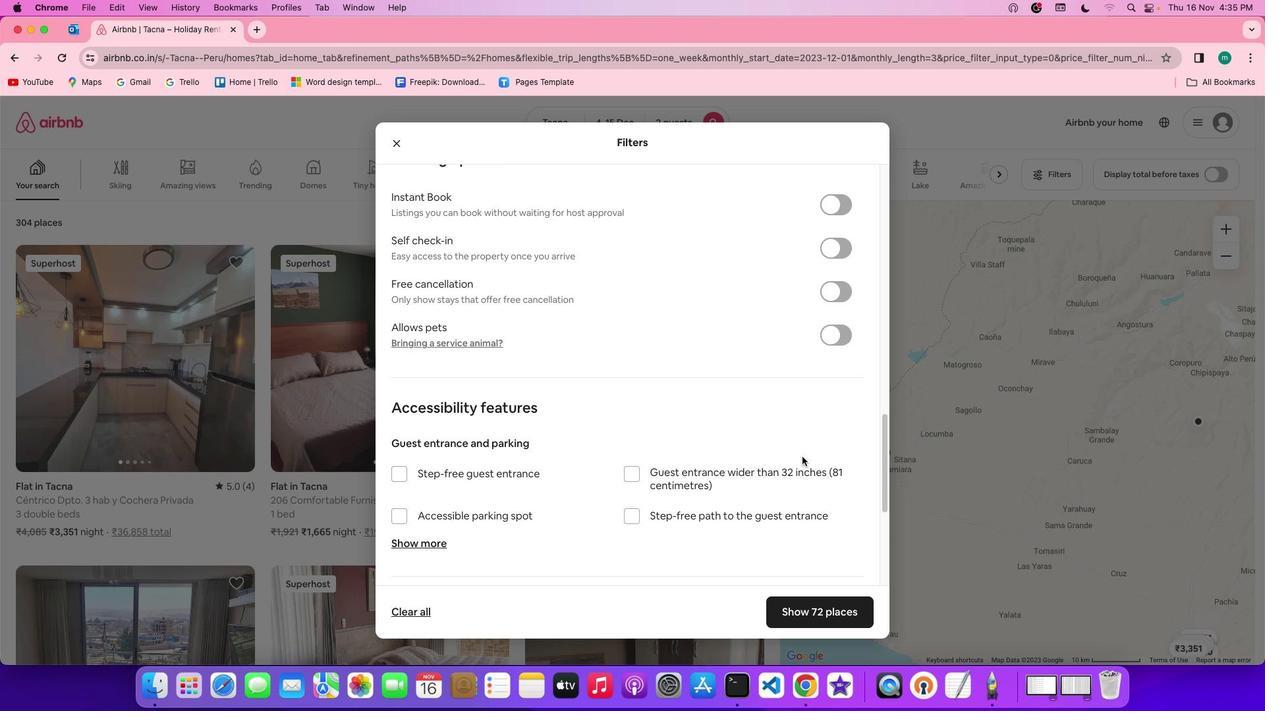 
Action: Mouse scrolled (802, 457) with delta (0, 0)
Screenshot: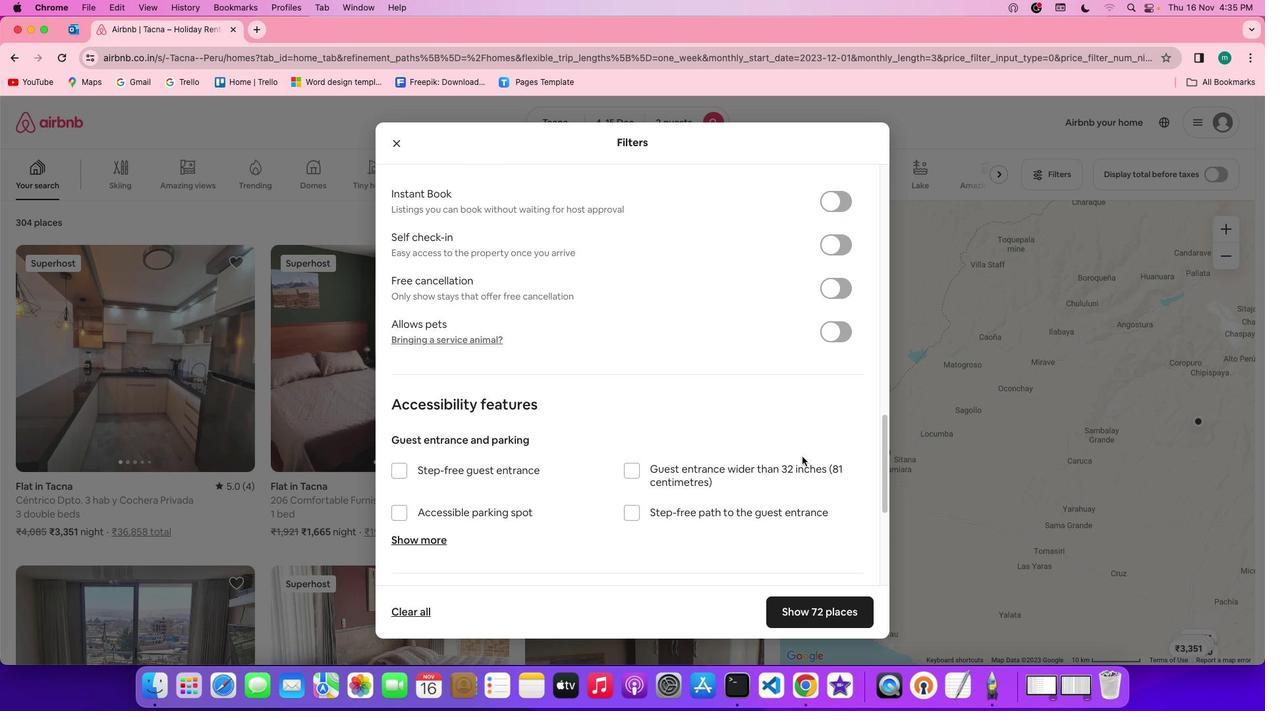 
Action: Mouse scrolled (802, 457) with delta (0, 0)
Screenshot: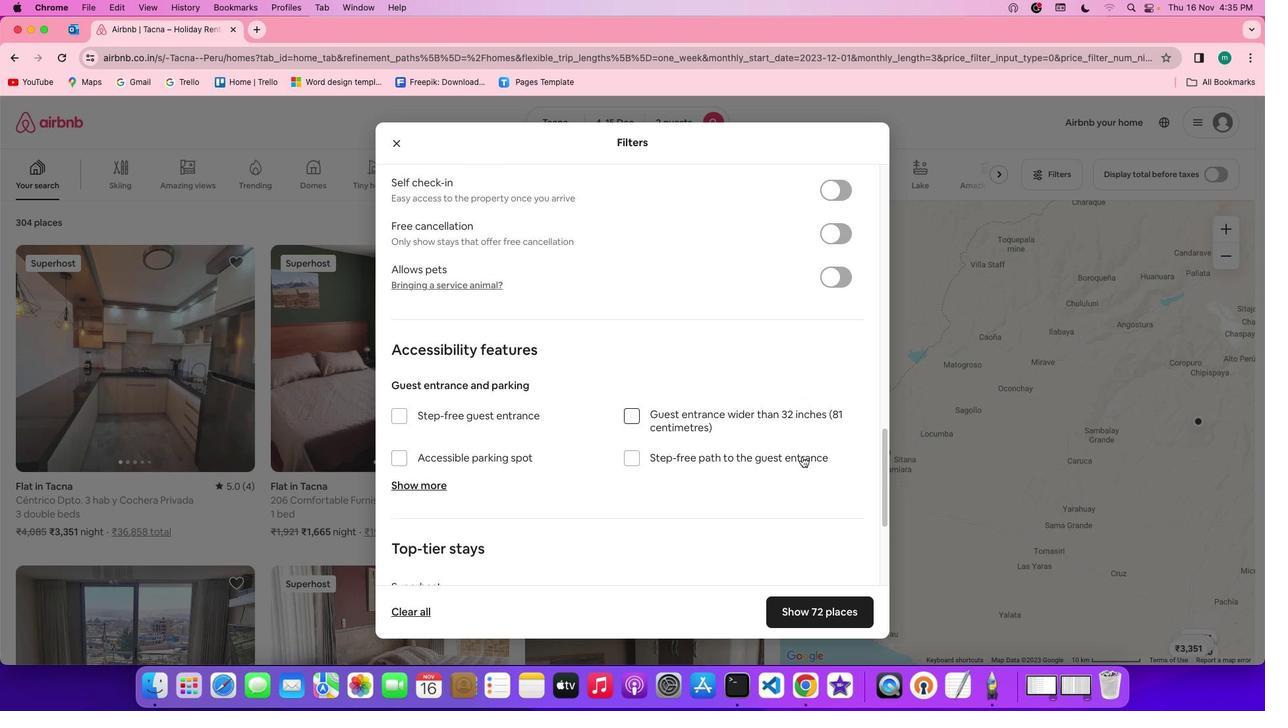 
Action: Mouse scrolled (802, 457) with delta (0, 0)
Screenshot: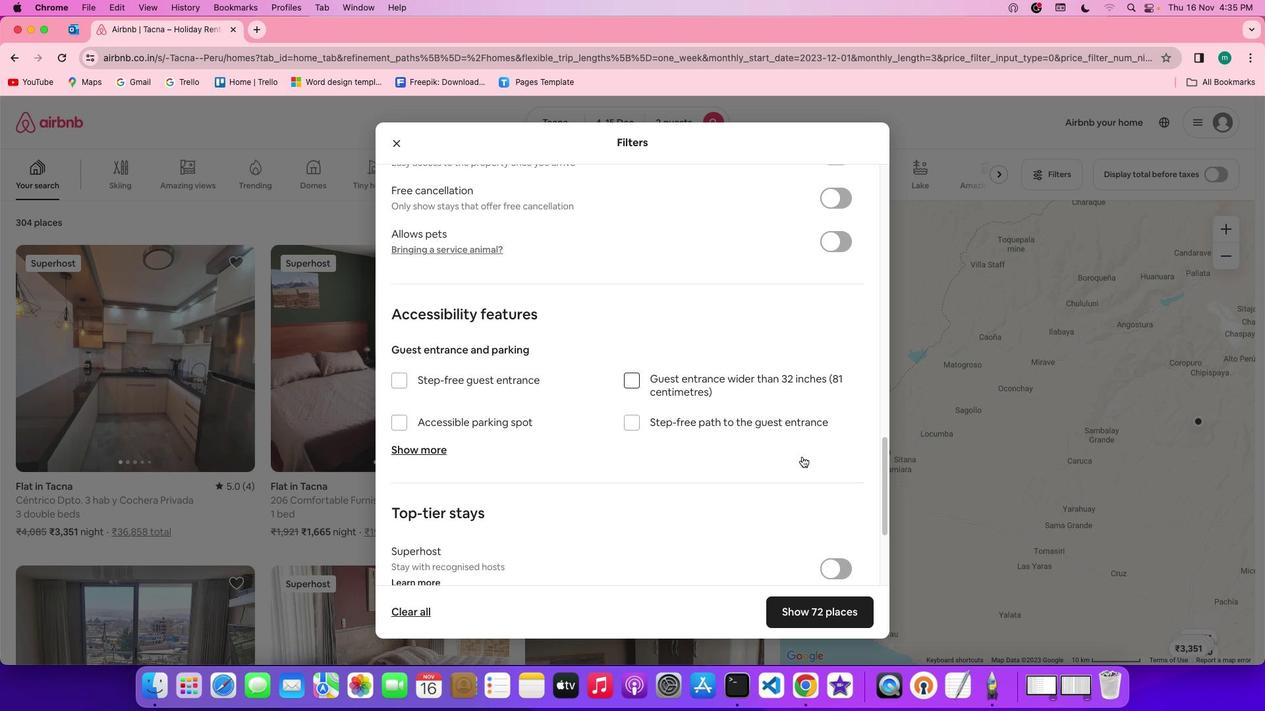 
Action: Mouse scrolled (802, 457) with delta (0, -1)
Screenshot: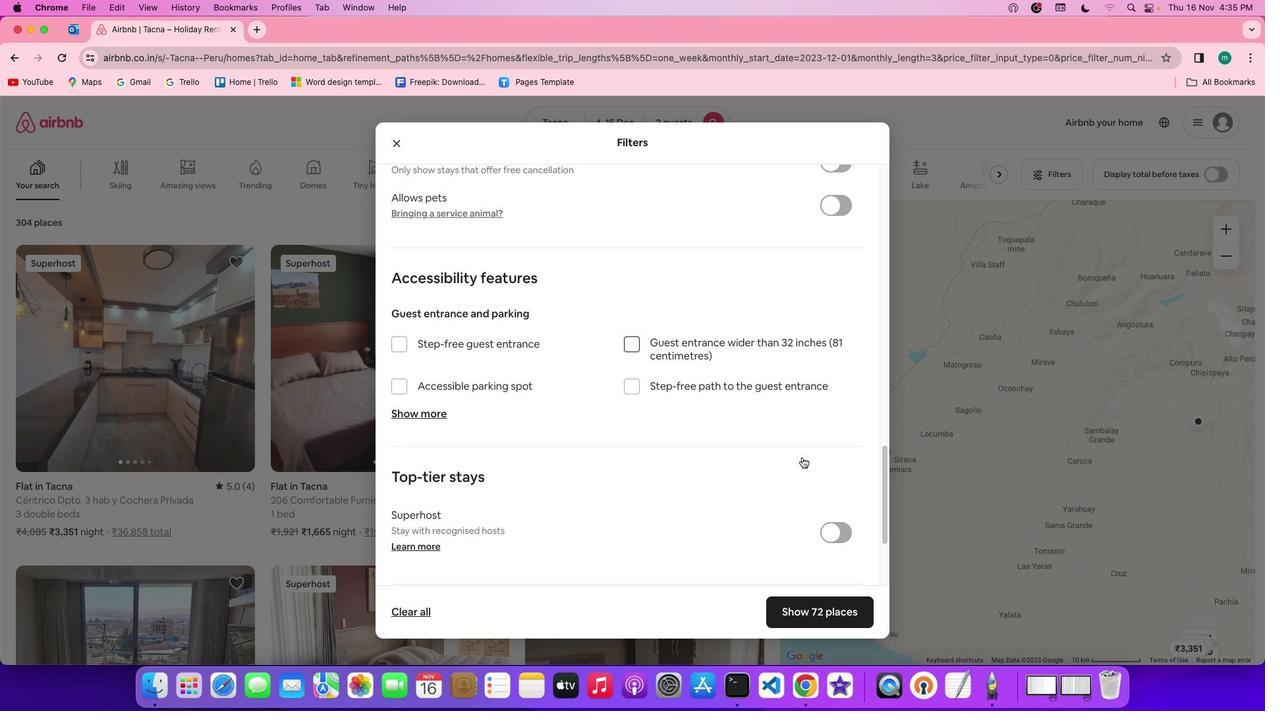 
Action: Mouse moved to (813, 535)
Screenshot: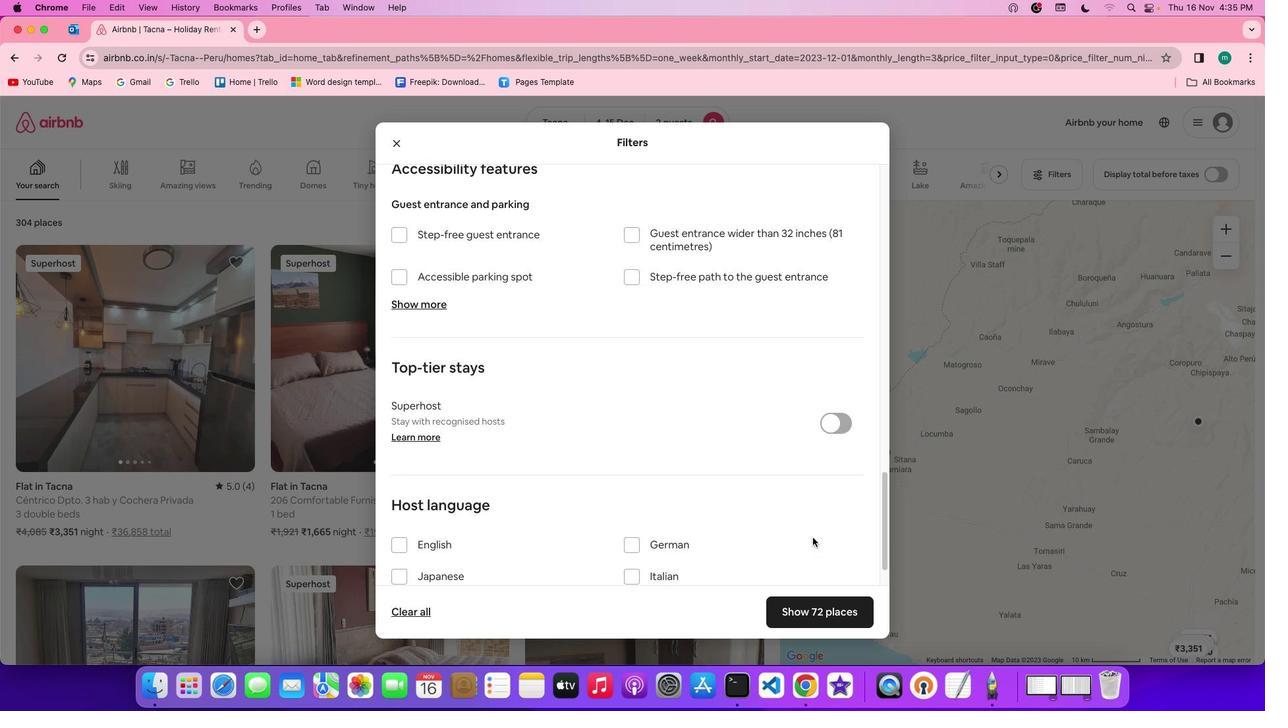 
Action: Mouse scrolled (813, 535) with delta (0, 0)
Screenshot: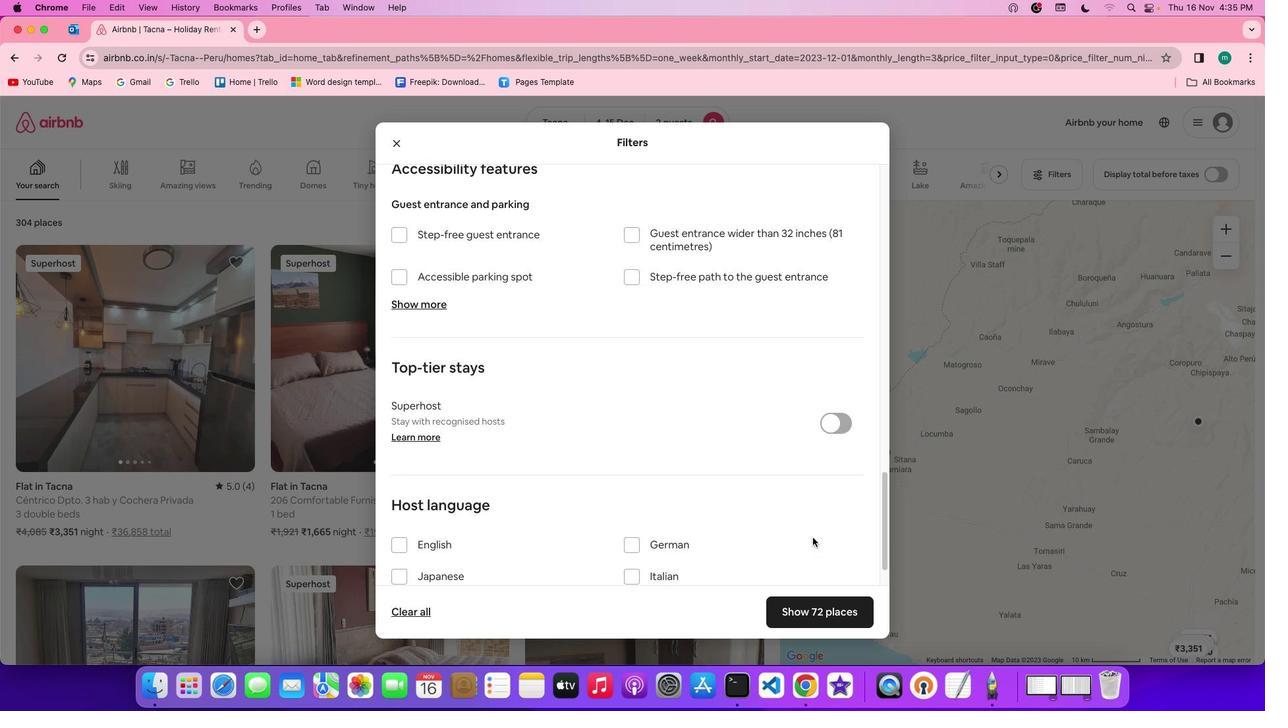 
Action: Mouse moved to (813, 537)
Screenshot: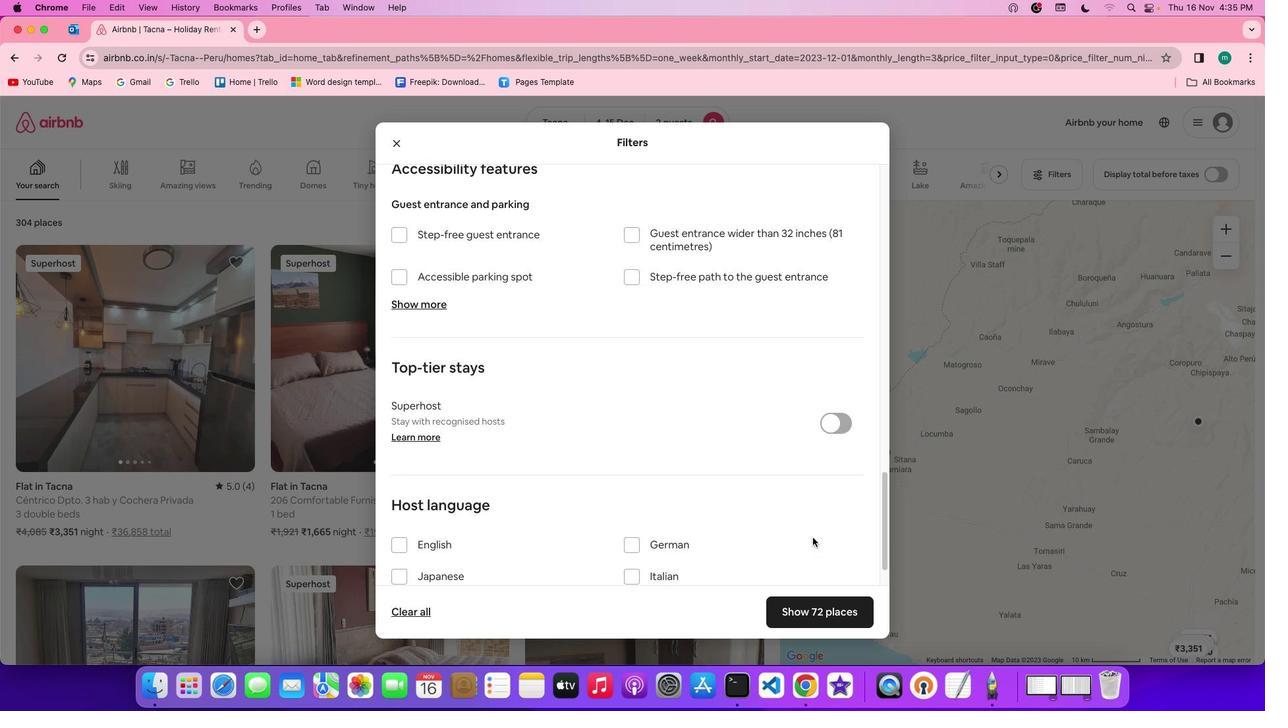 
Action: Mouse scrolled (813, 537) with delta (0, 0)
Screenshot: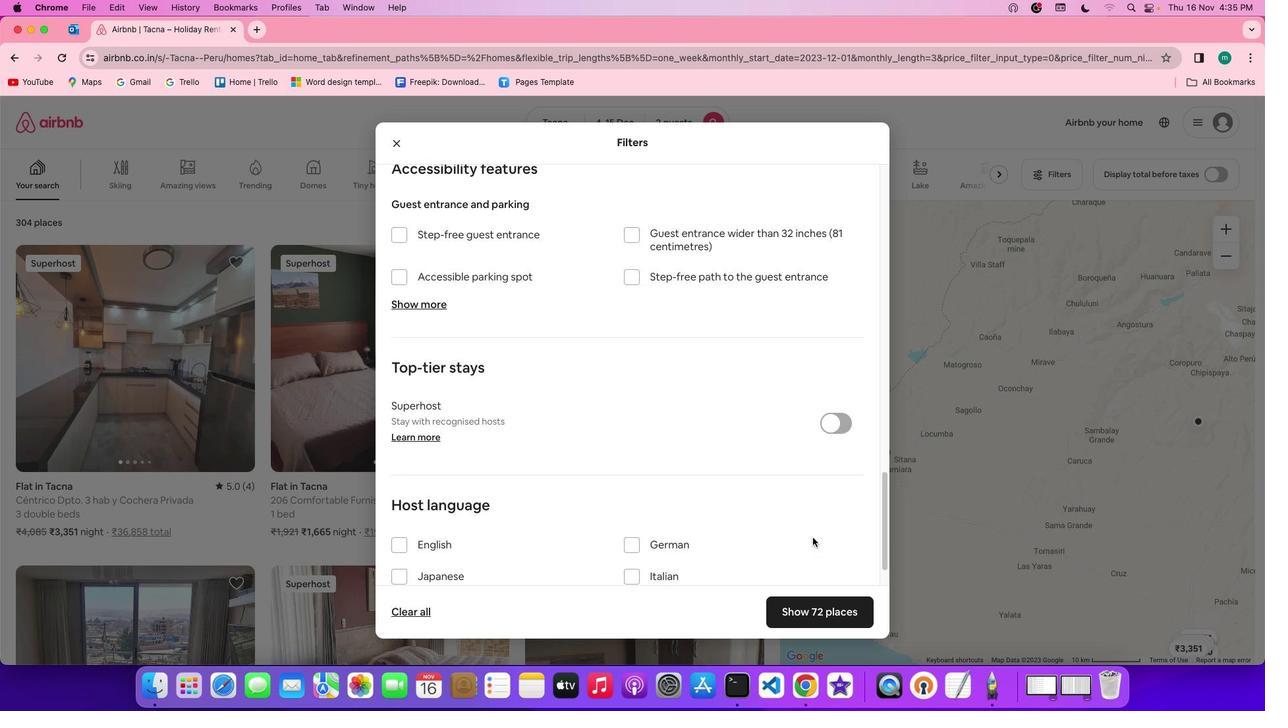 
Action: Mouse moved to (813, 537)
Screenshot: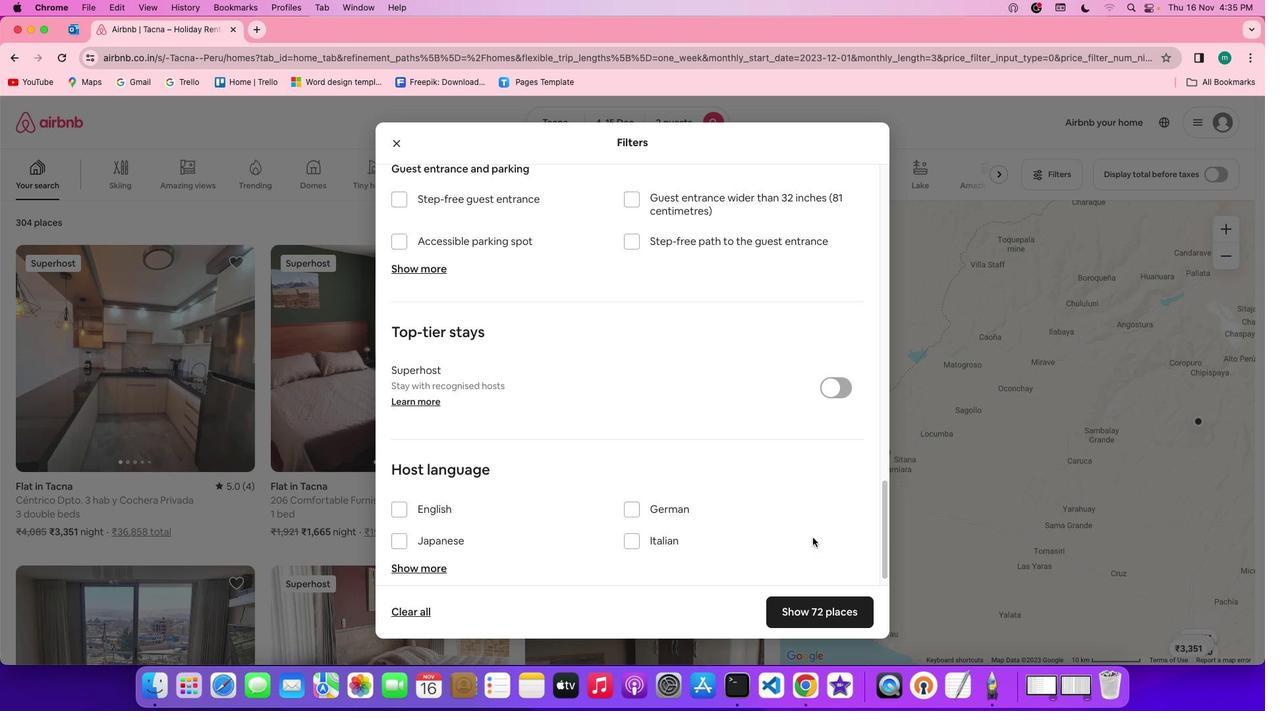 
Action: Mouse scrolled (813, 537) with delta (0, -1)
Screenshot: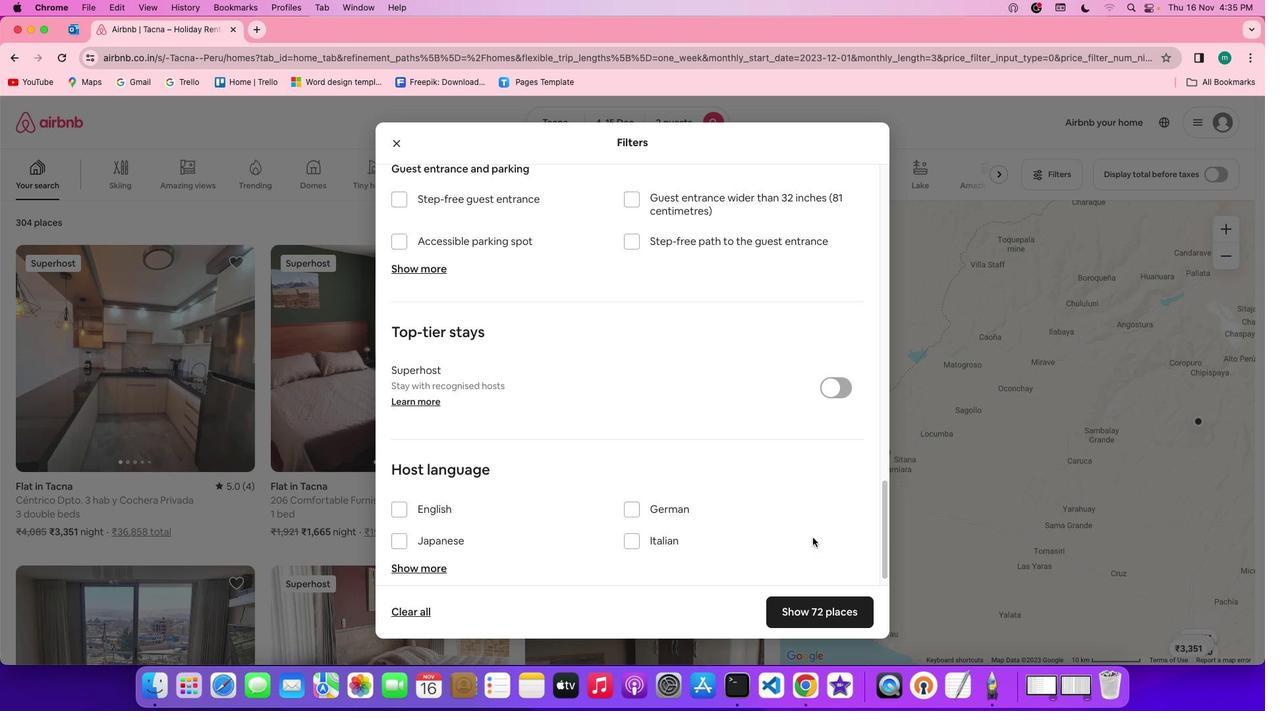 
Action: Mouse scrolled (813, 537) with delta (0, -3)
Screenshot: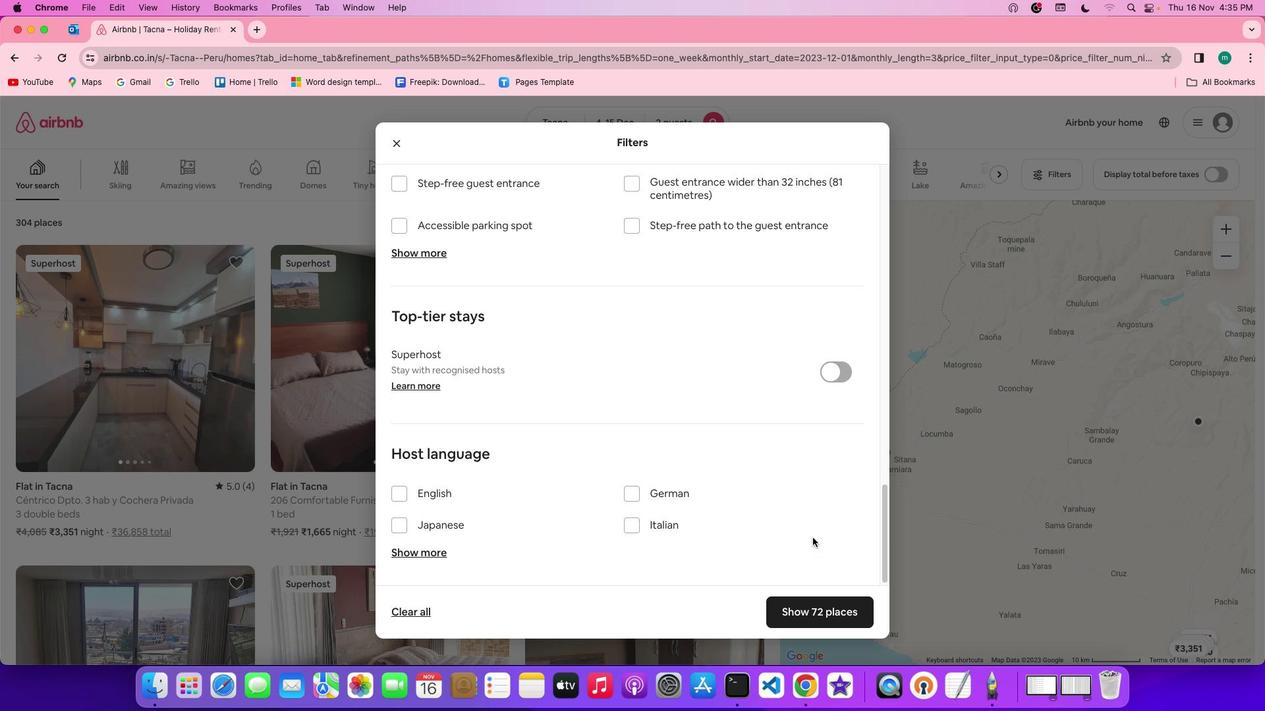 
Action: Mouse scrolled (813, 537) with delta (0, -3)
Screenshot: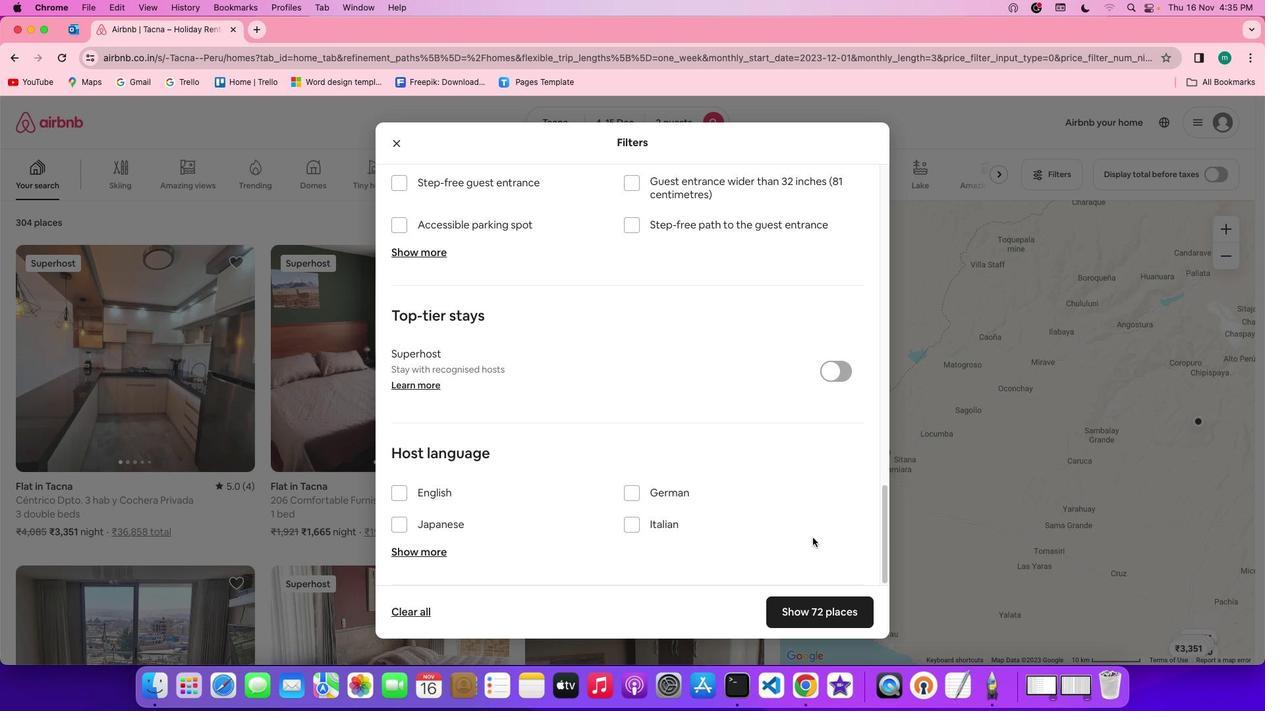 
Action: Mouse scrolled (813, 537) with delta (0, -3)
Screenshot: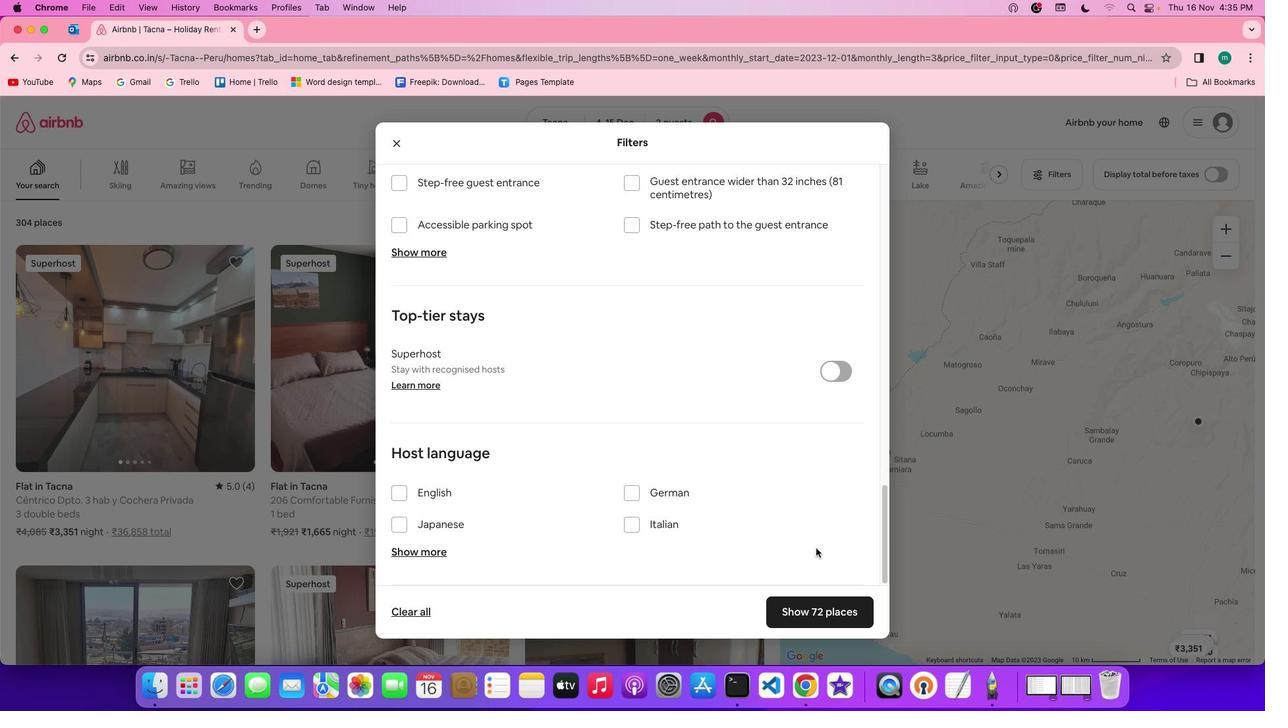 
Action: Mouse moved to (829, 583)
Screenshot: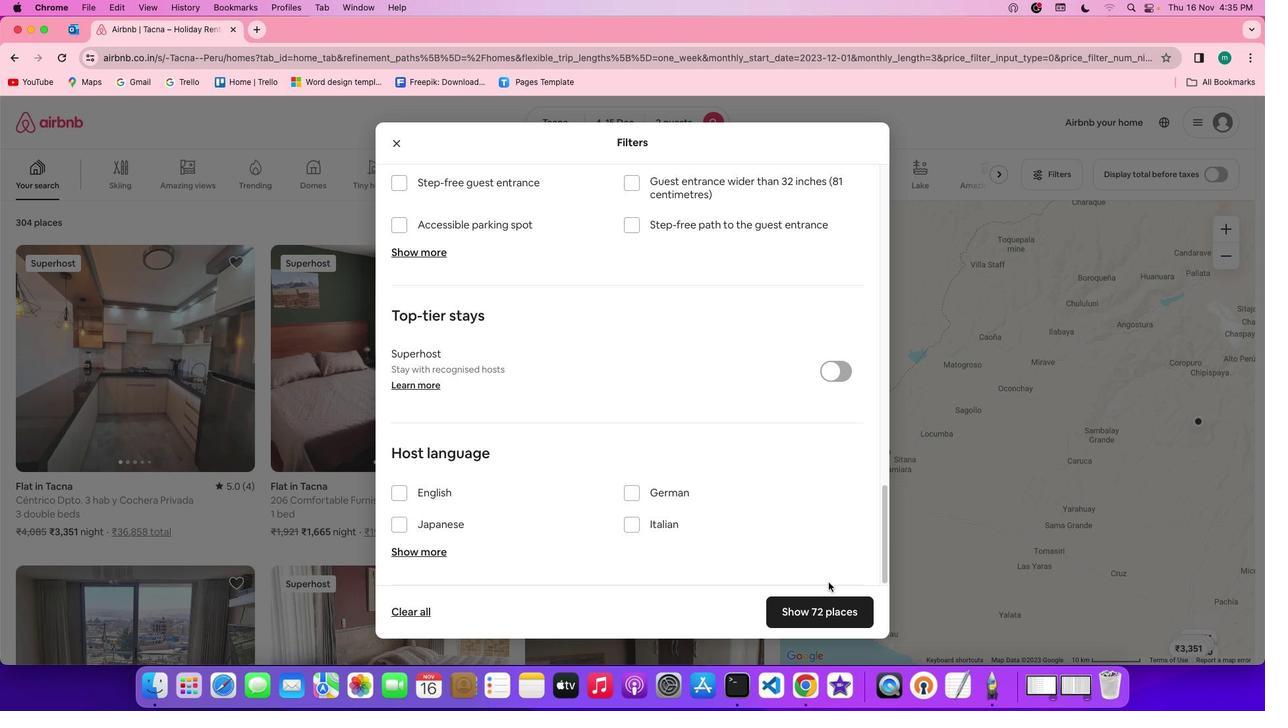
Action: Mouse scrolled (829, 583) with delta (0, 0)
Screenshot: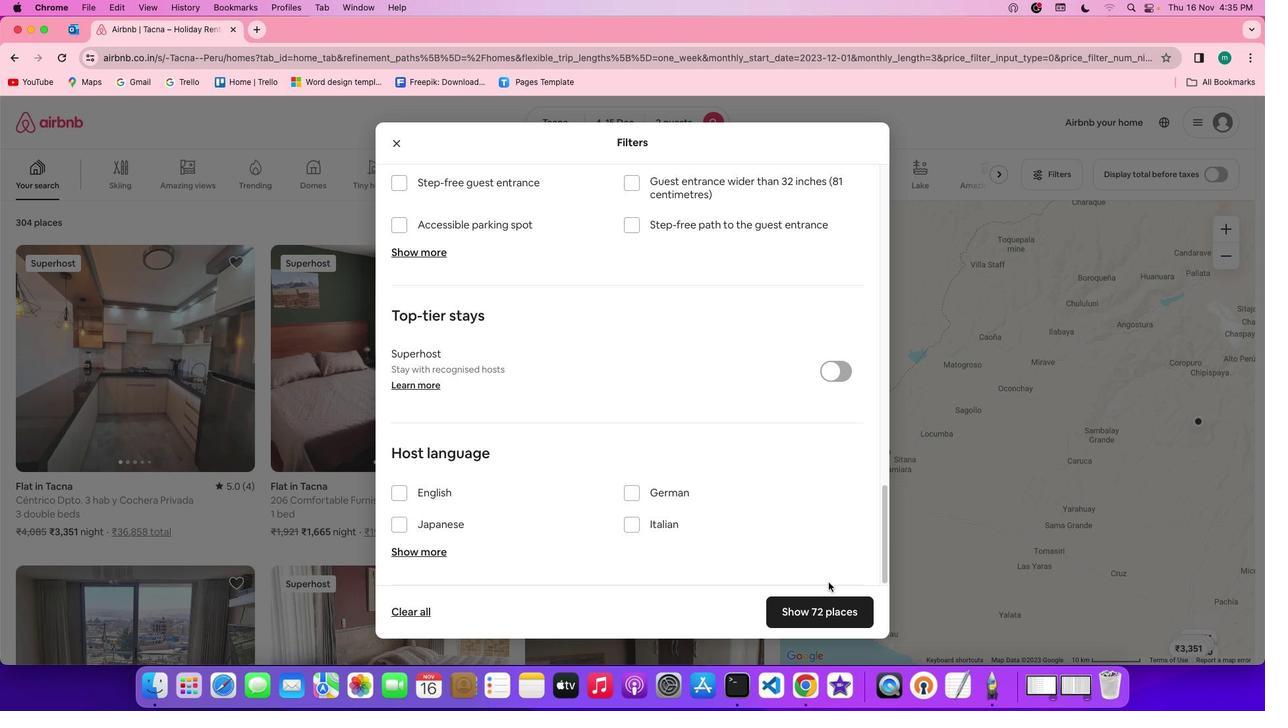 
Action: Mouse scrolled (829, 583) with delta (0, 0)
Screenshot: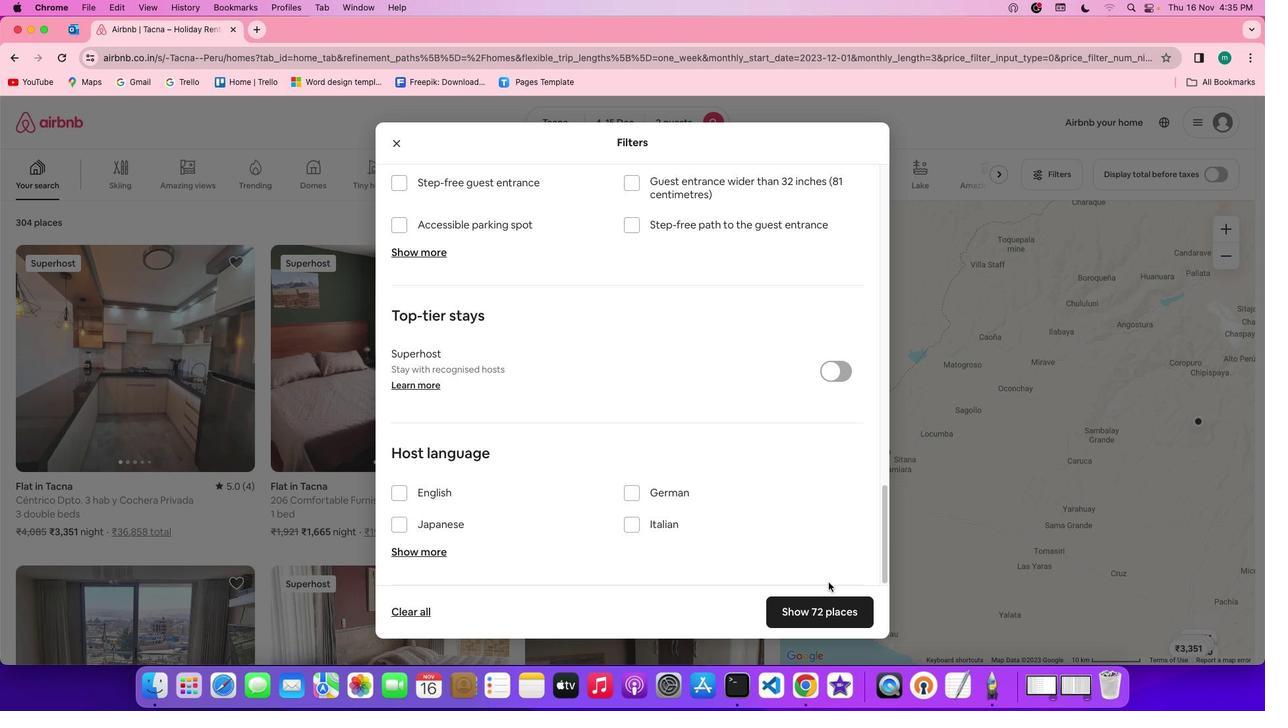 
Action: Mouse scrolled (829, 583) with delta (0, -1)
Screenshot: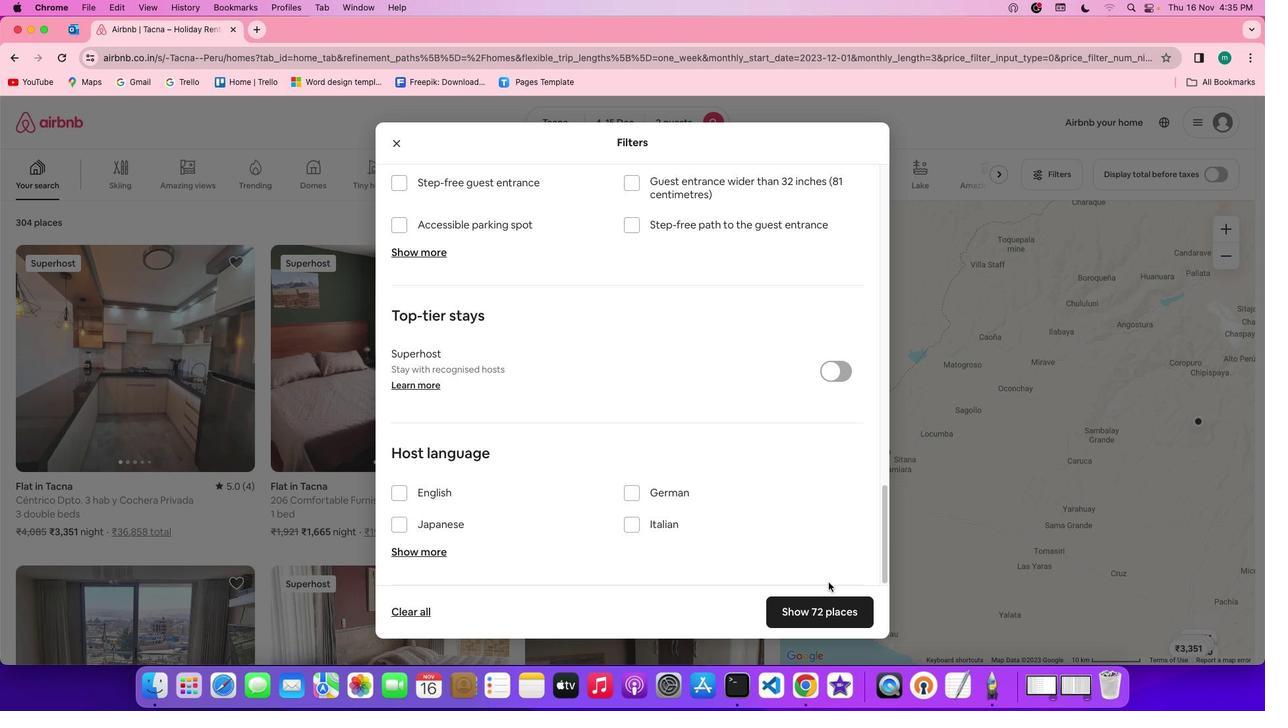 
Action: Mouse scrolled (829, 583) with delta (0, -1)
Screenshot: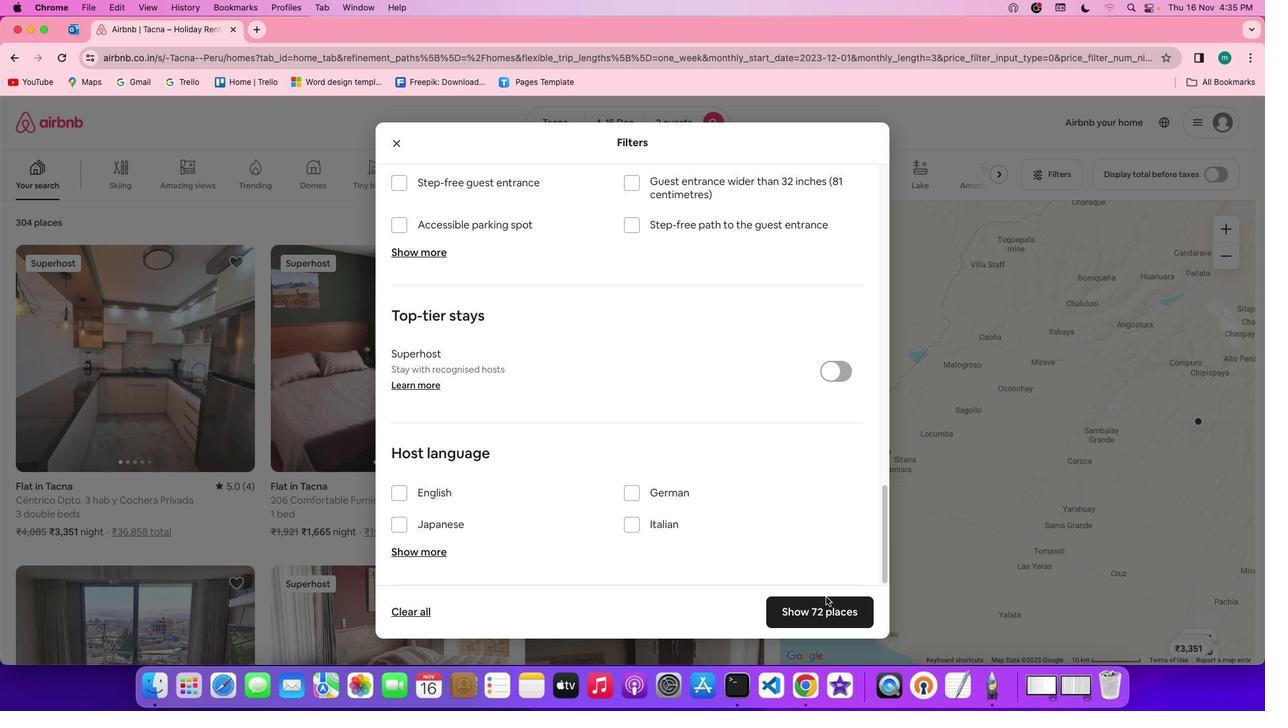
Action: Mouse moved to (828, 616)
Screenshot: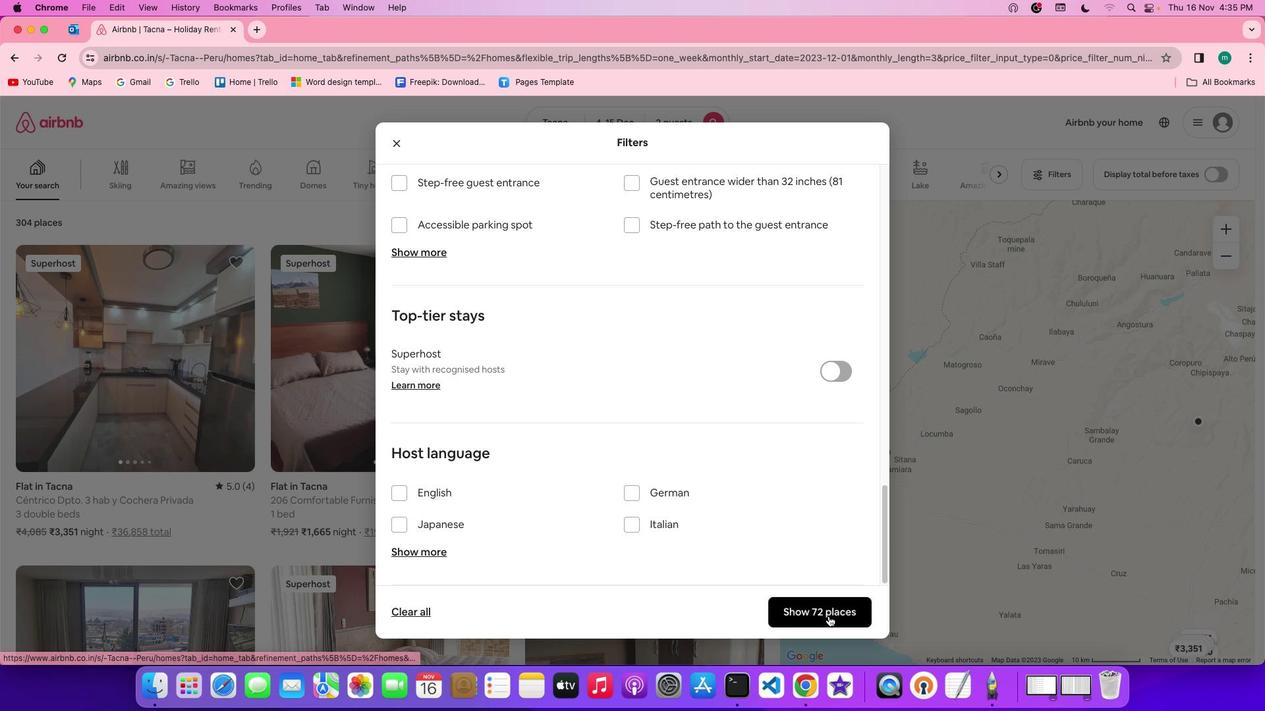 
Action: Mouse pressed left at (828, 616)
Screenshot: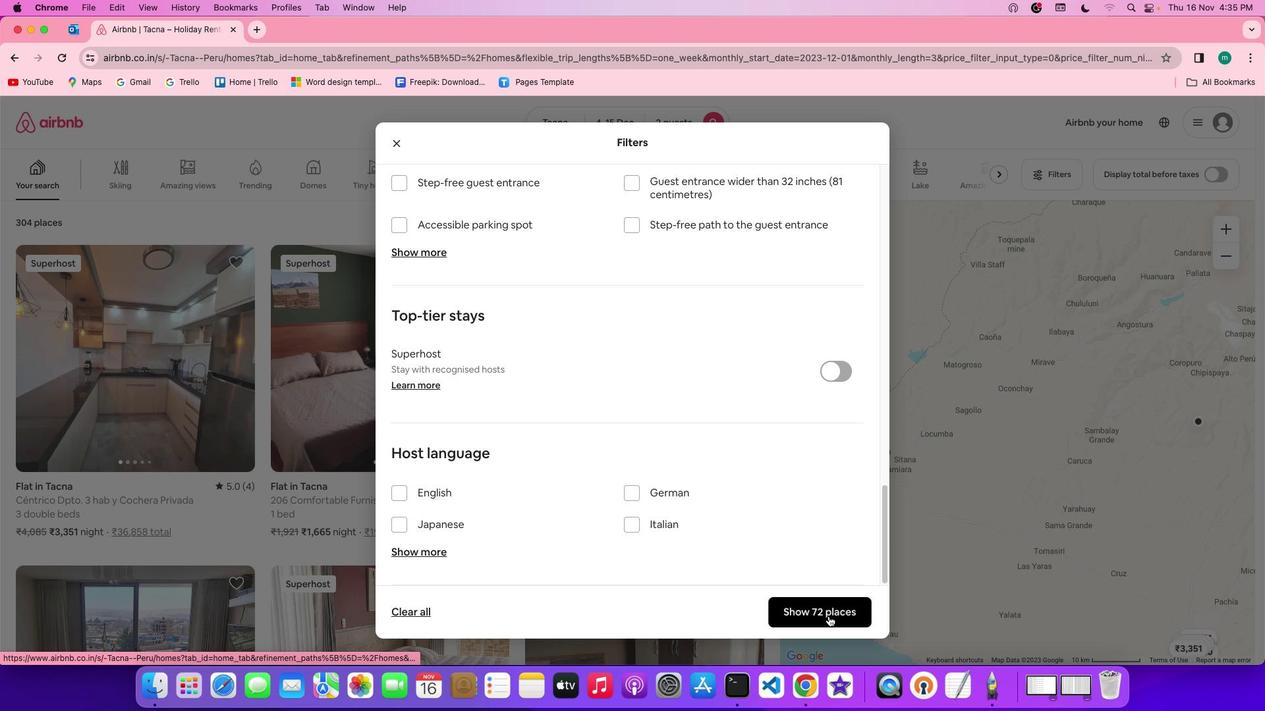 
Action: Mouse moved to (230, 397)
Screenshot: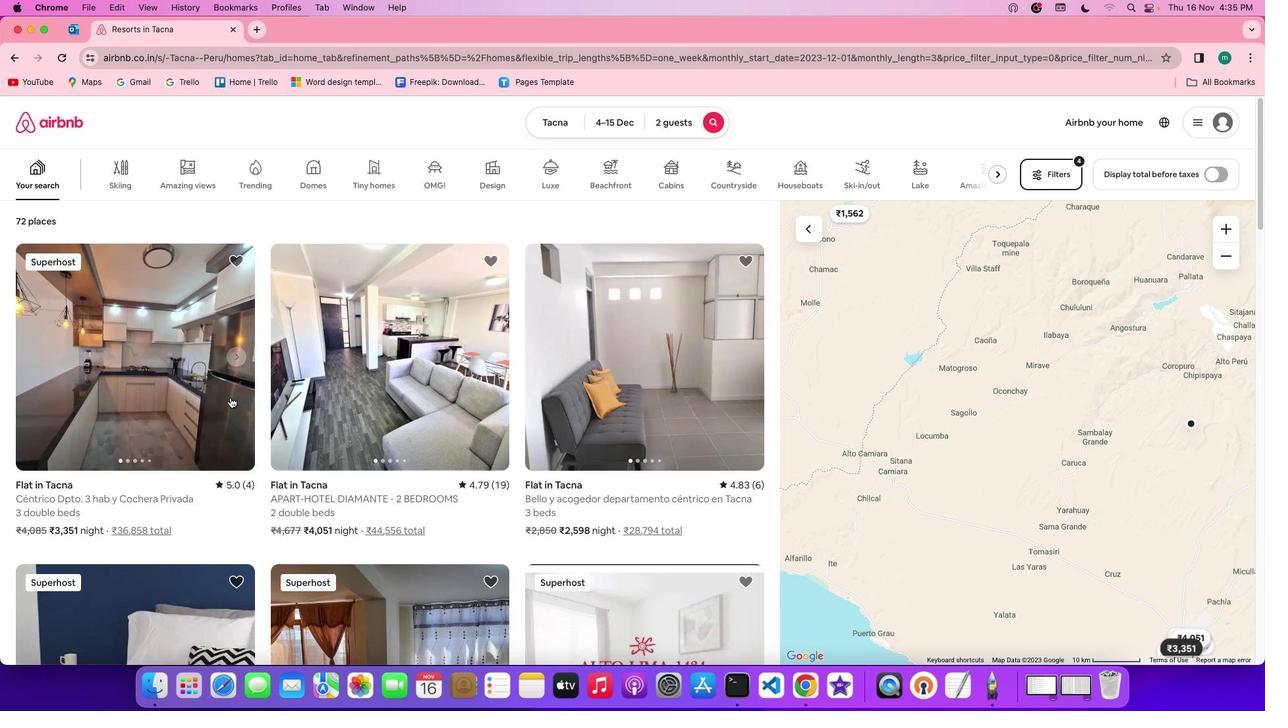 
Action: Mouse scrolled (230, 397) with delta (0, 0)
Screenshot: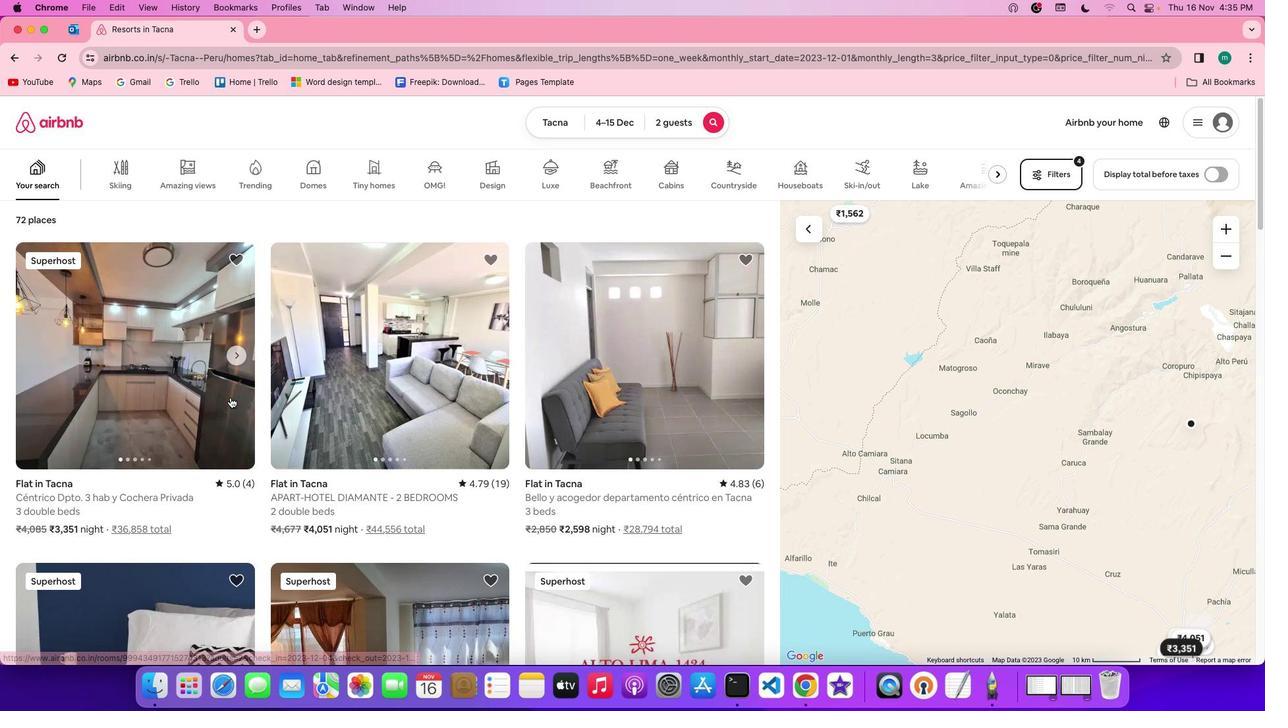
Action: Mouse moved to (230, 397)
Screenshot: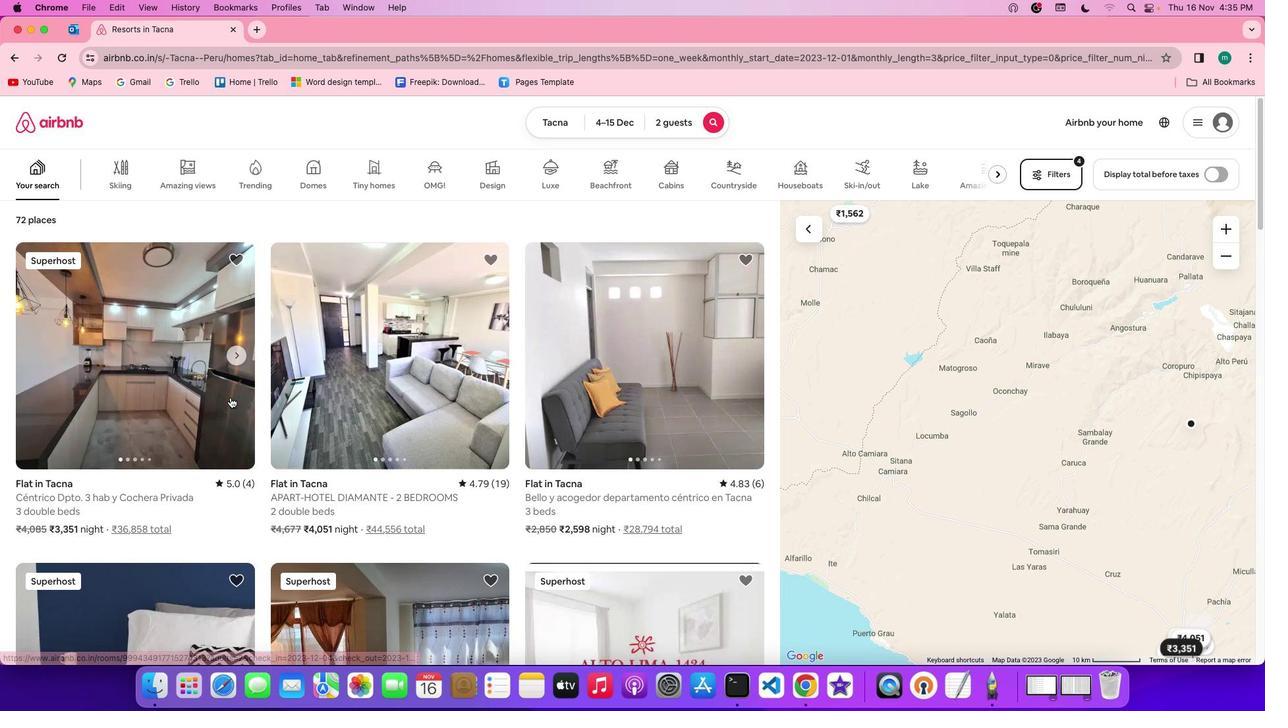 
Action: Mouse scrolled (230, 397) with delta (0, 0)
Screenshot: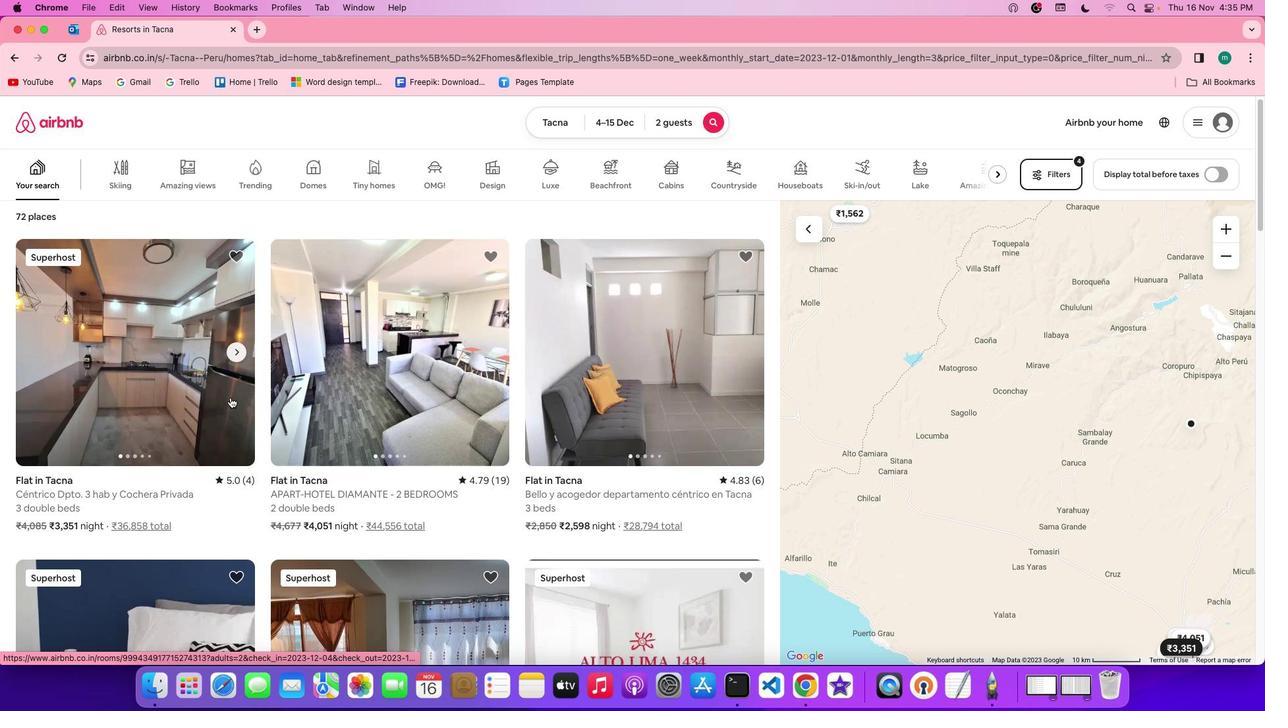 
Action: Mouse scrolled (230, 397) with delta (0, 0)
Screenshot: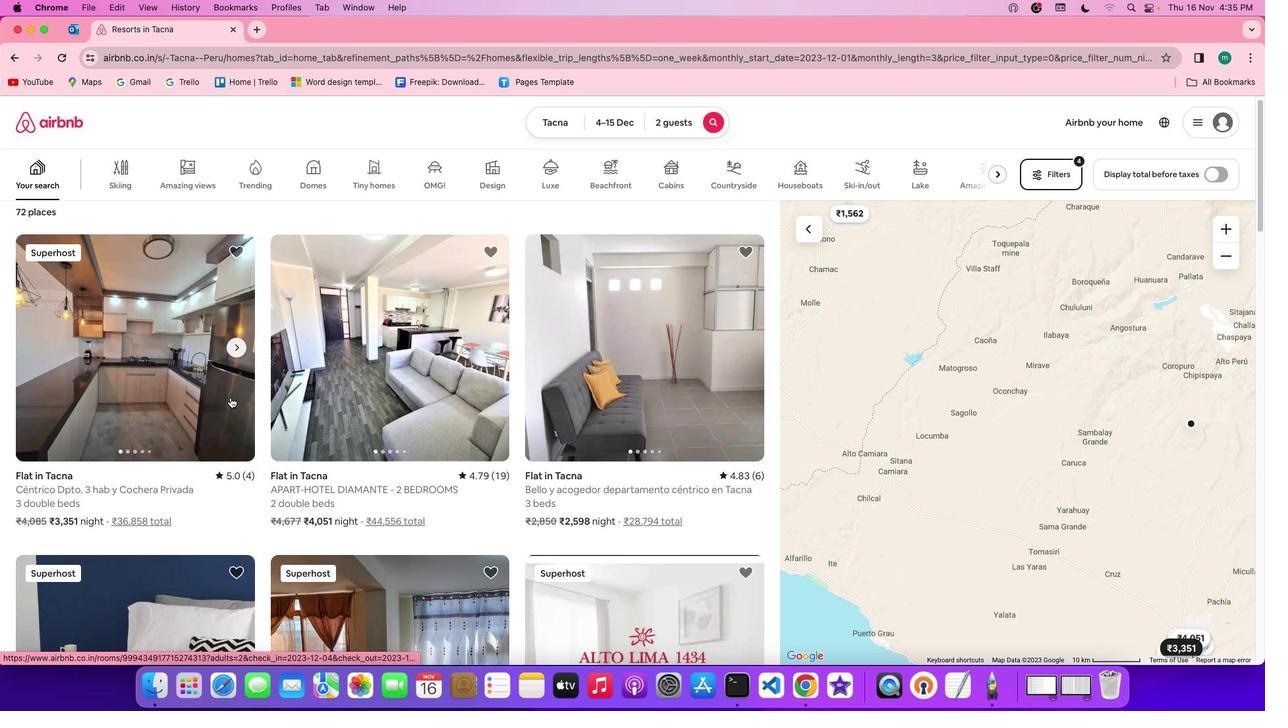 
Action: Mouse moved to (332, 411)
Screenshot: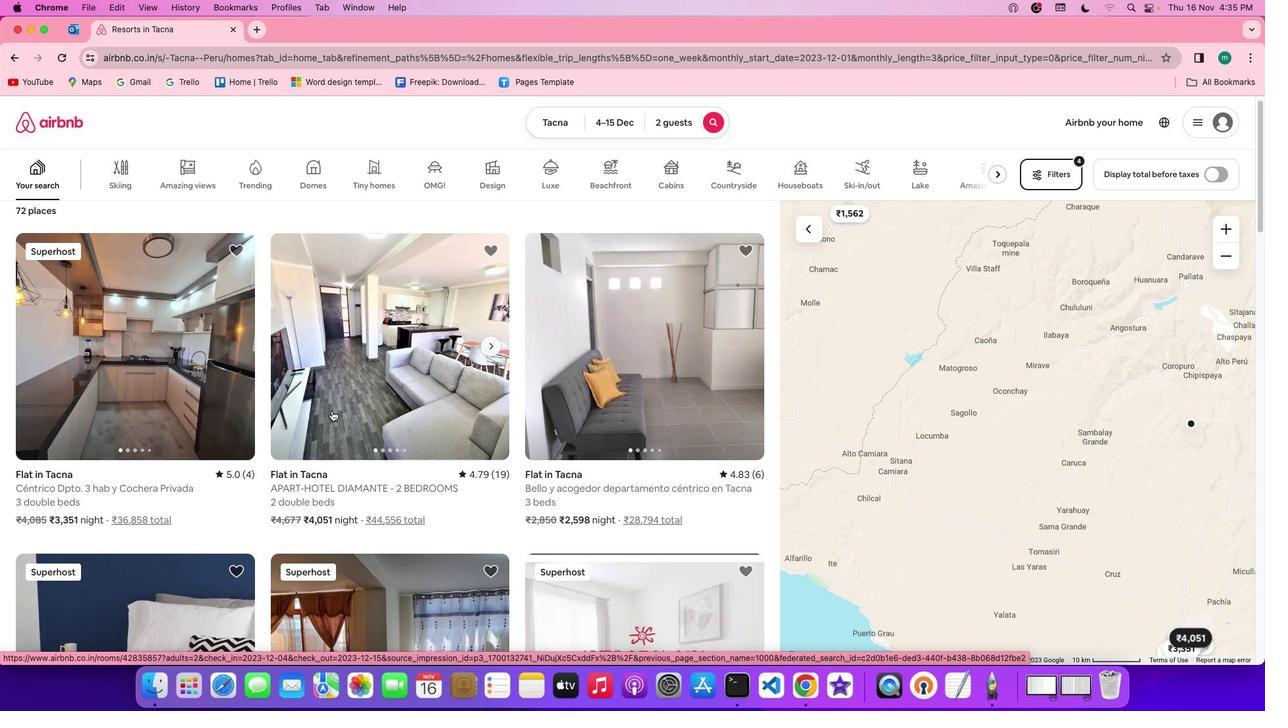 
Action: Mouse scrolled (332, 411) with delta (0, 0)
Screenshot: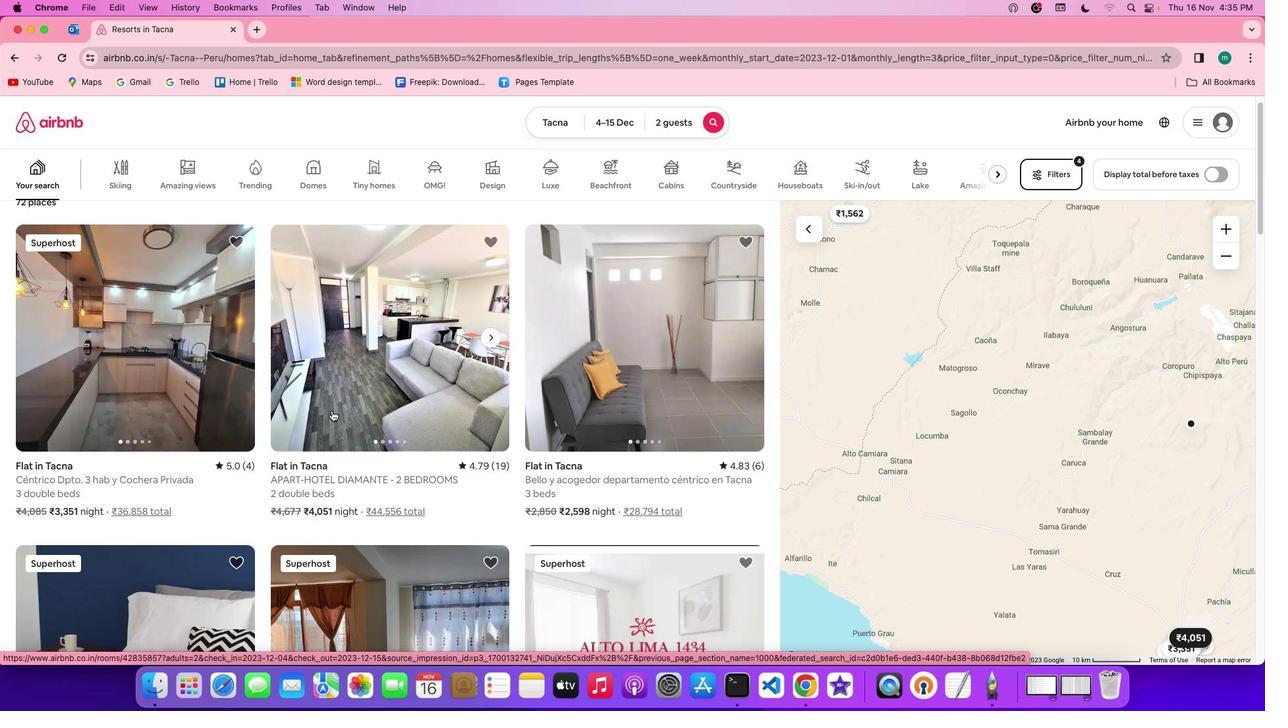 
Action: Mouse scrolled (332, 411) with delta (0, 0)
Screenshot: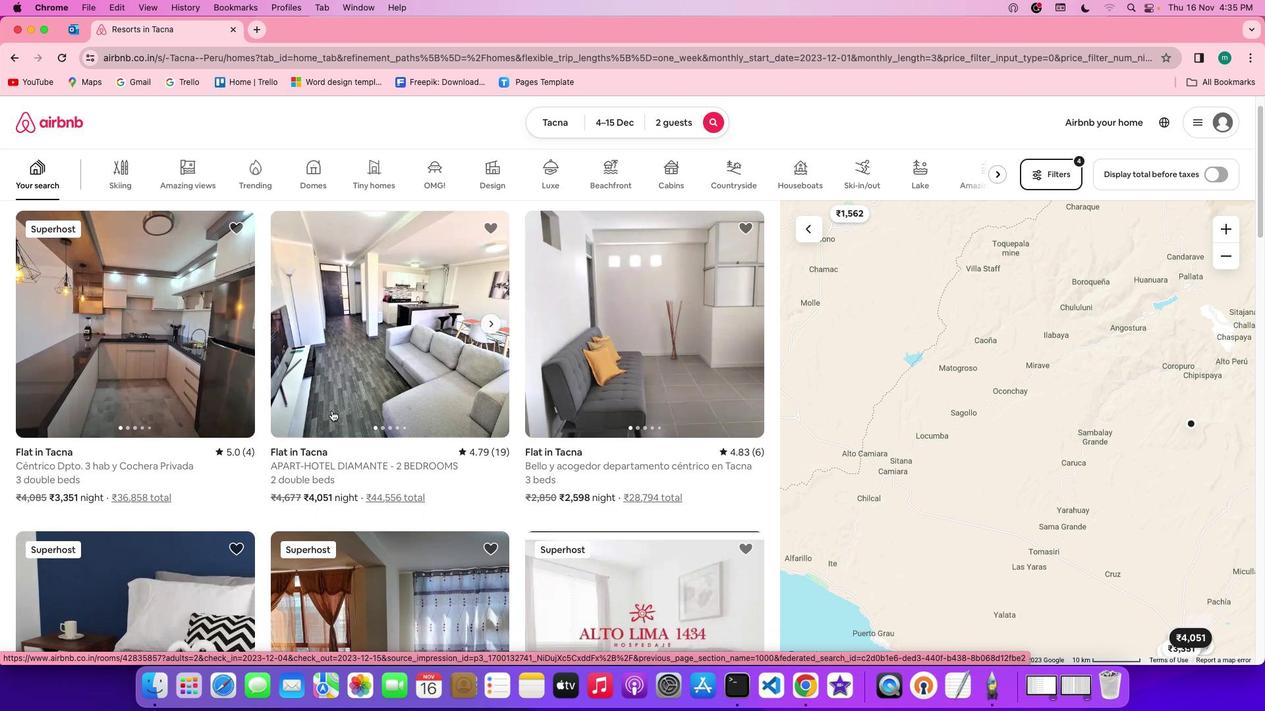 
Action: Mouse scrolled (332, 411) with delta (0, 0)
Screenshot: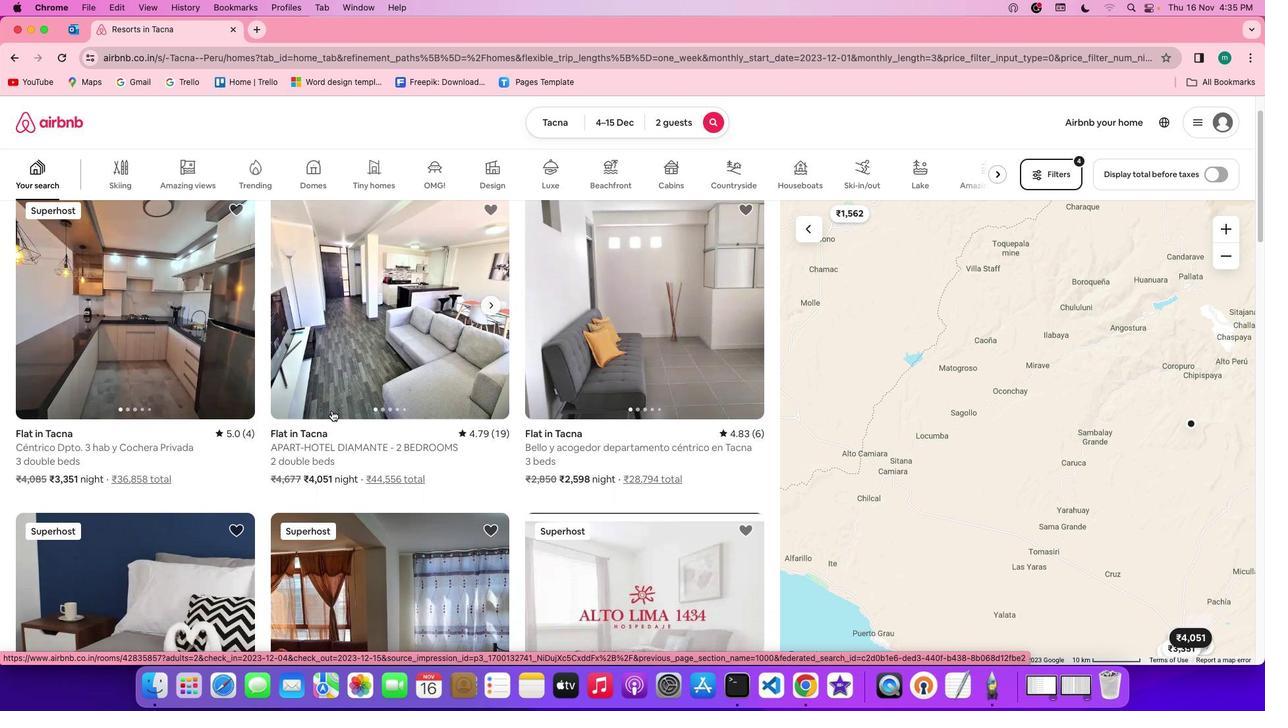 
Action: Mouse moved to (287, 337)
Screenshot: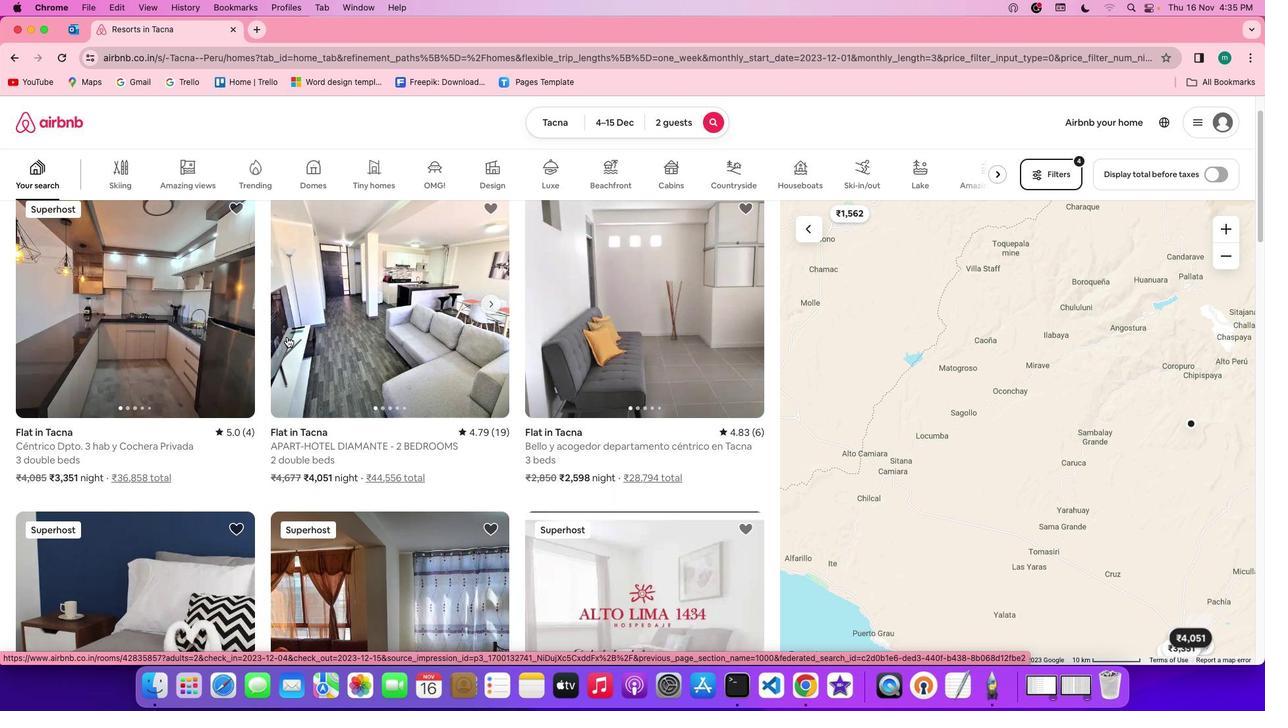 
Action: Mouse pressed left at (287, 337)
Screenshot: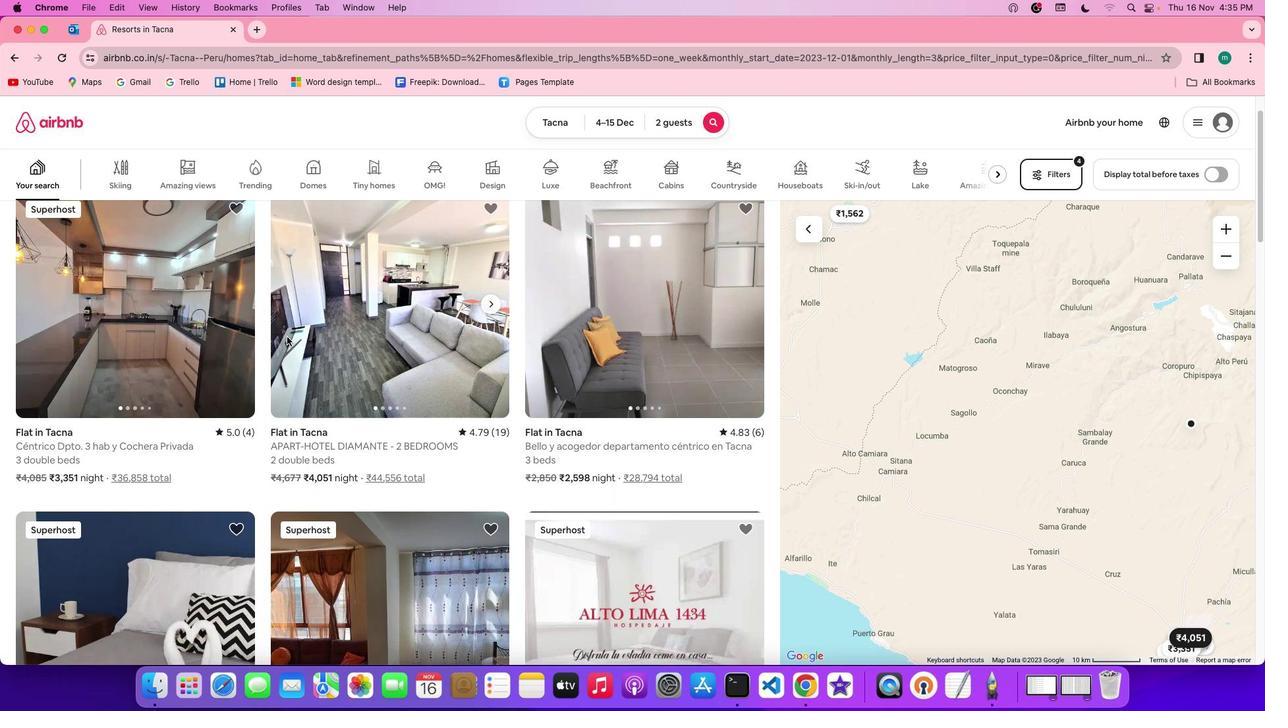 
Action: Mouse moved to (937, 494)
Screenshot: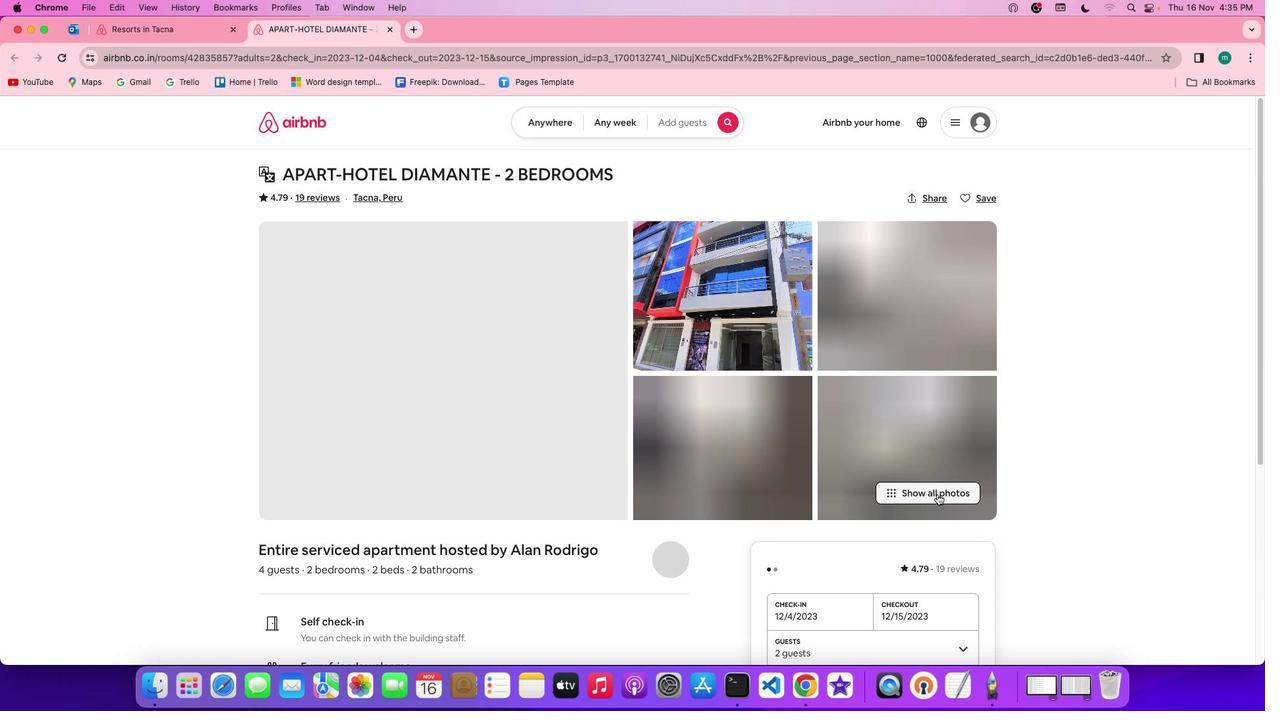 
Action: Mouse pressed left at (937, 494)
Screenshot: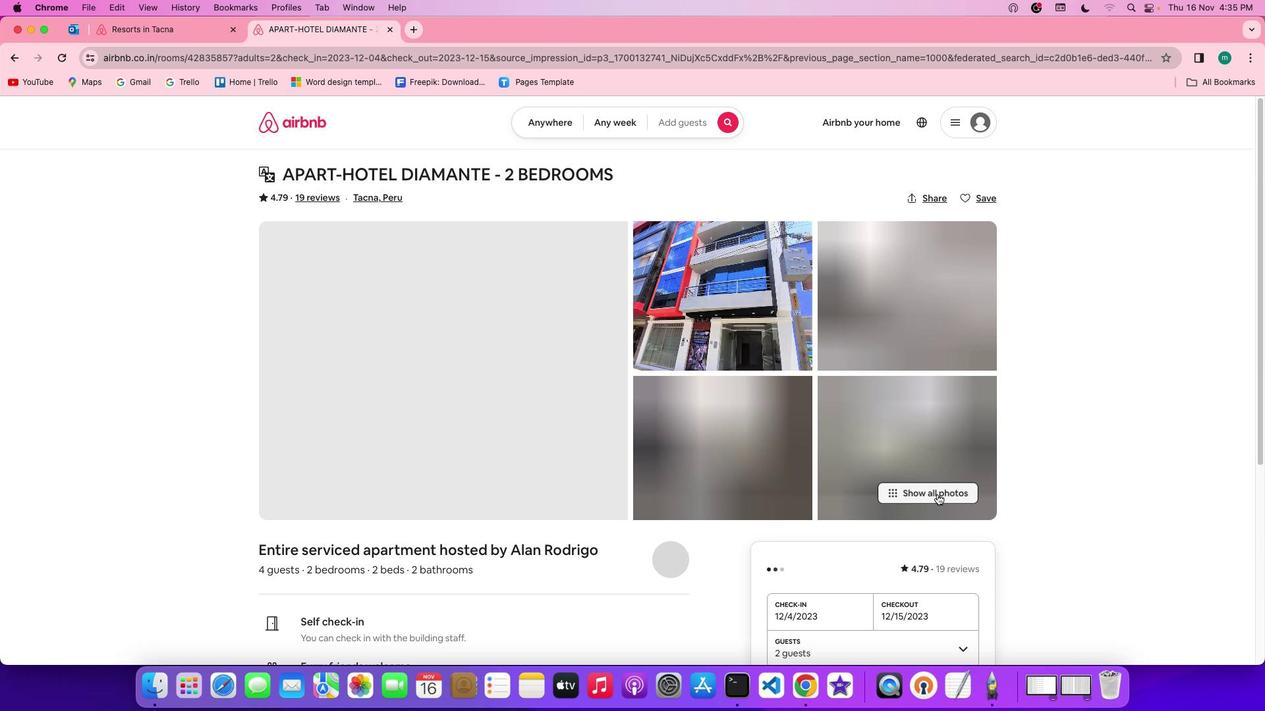 
Action: Mouse moved to (561, 440)
Screenshot: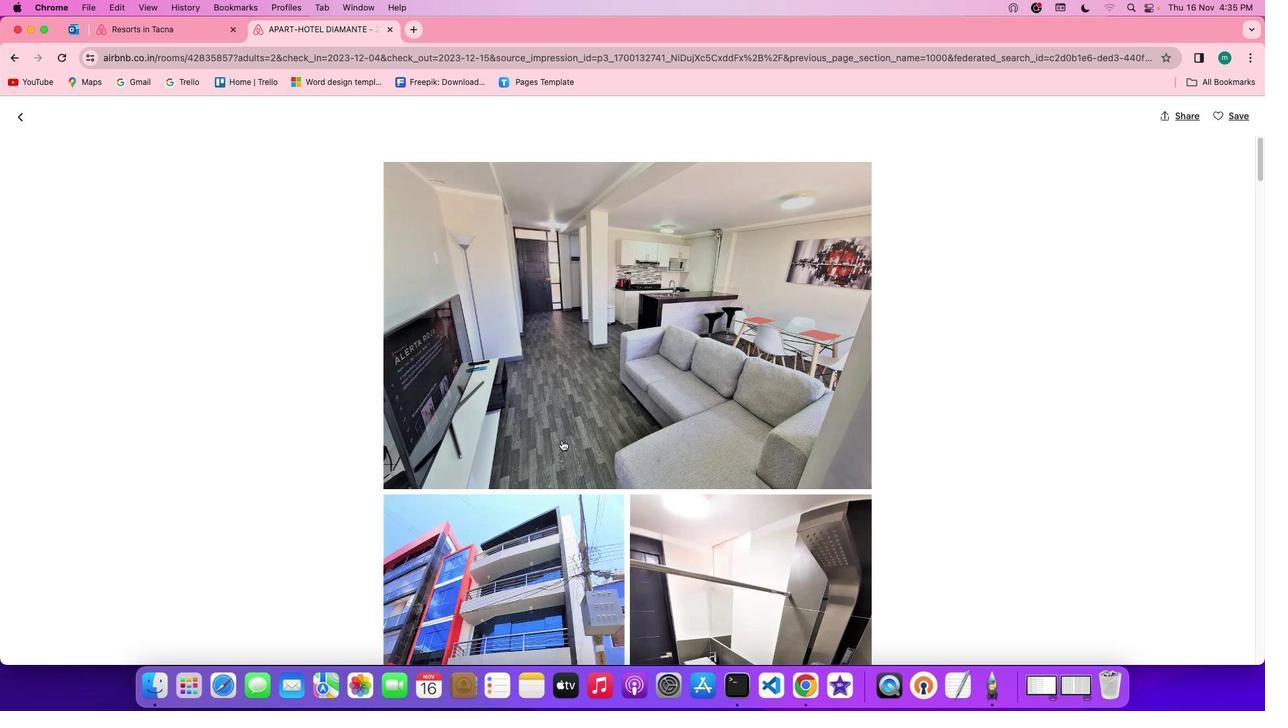 
Action: Mouse scrolled (561, 440) with delta (0, 0)
Screenshot: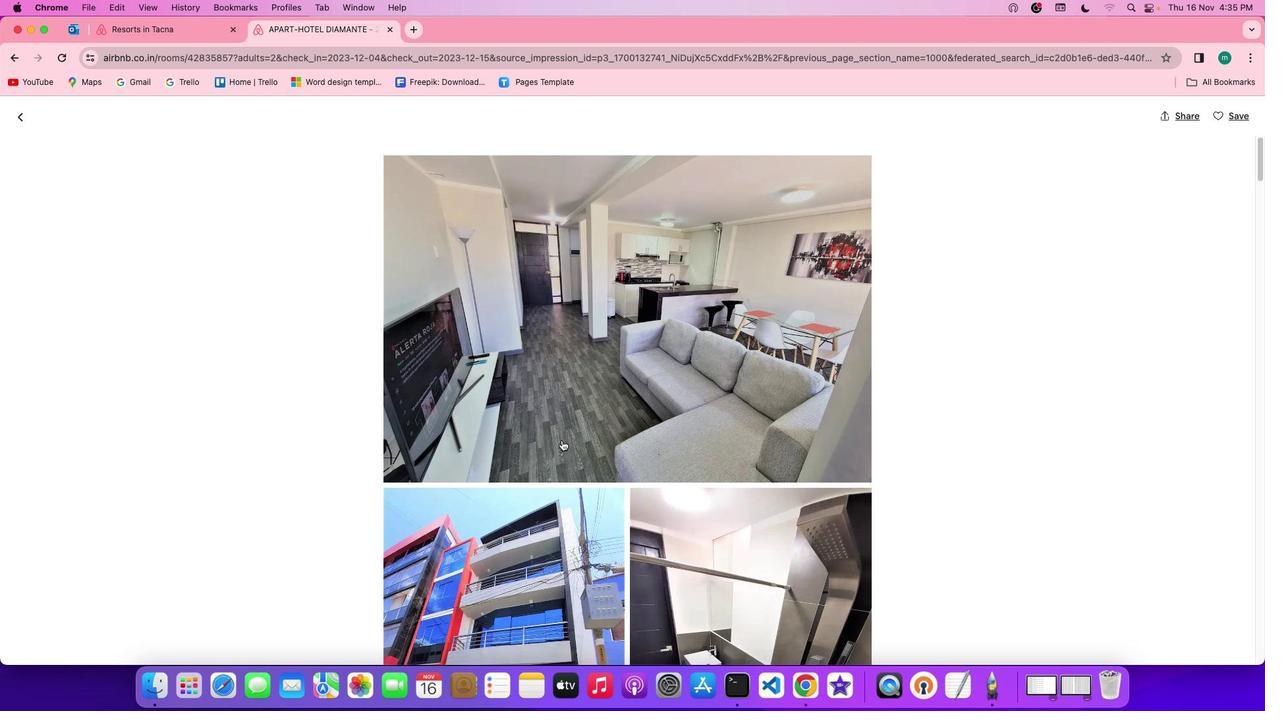 
Action: Mouse scrolled (561, 440) with delta (0, 0)
Screenshot: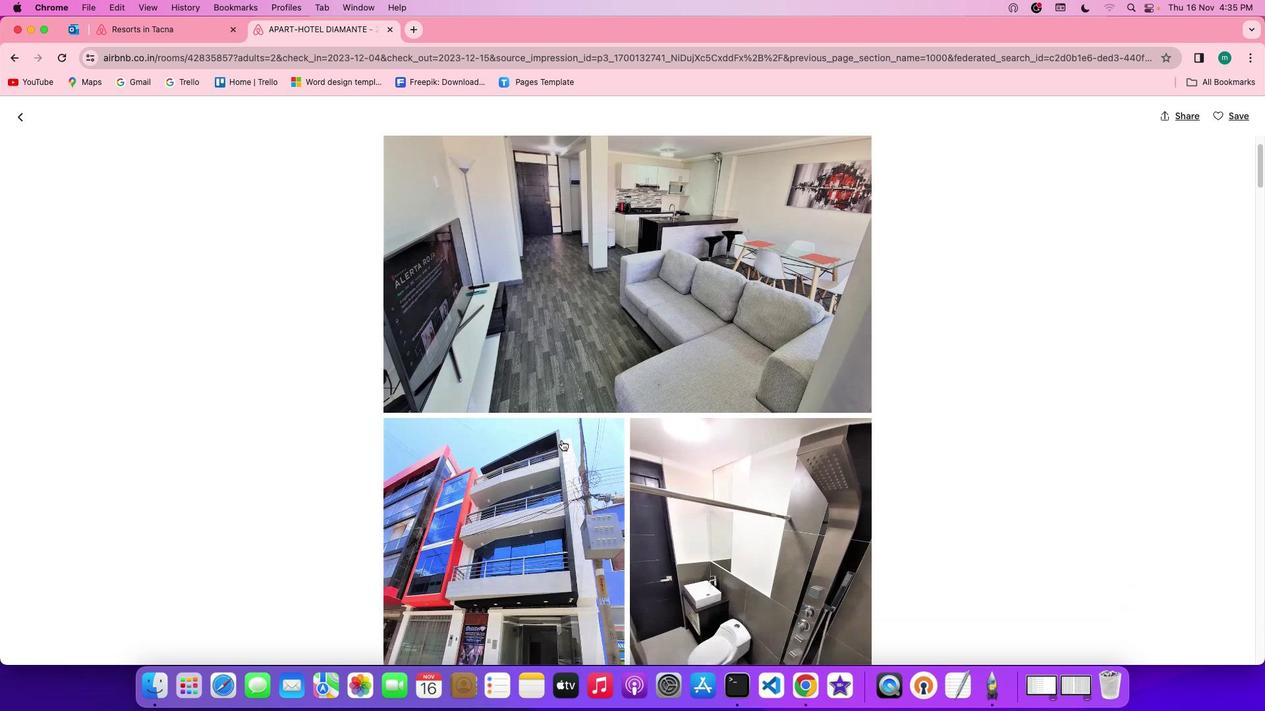 
Action: Mouse scrolled (561, 440) with delta (0, 0)
Screenshot: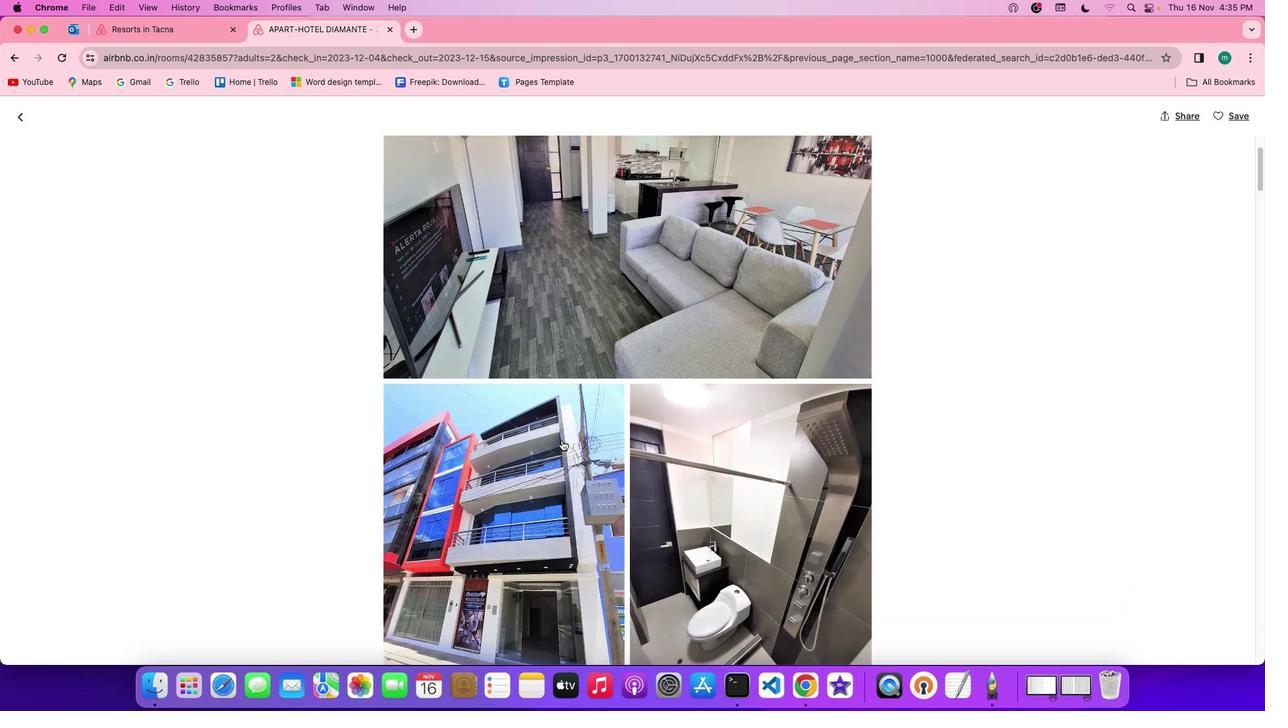 
Action: Mouse scrolled (561, 440) with delta (0, -1)
Screenshot: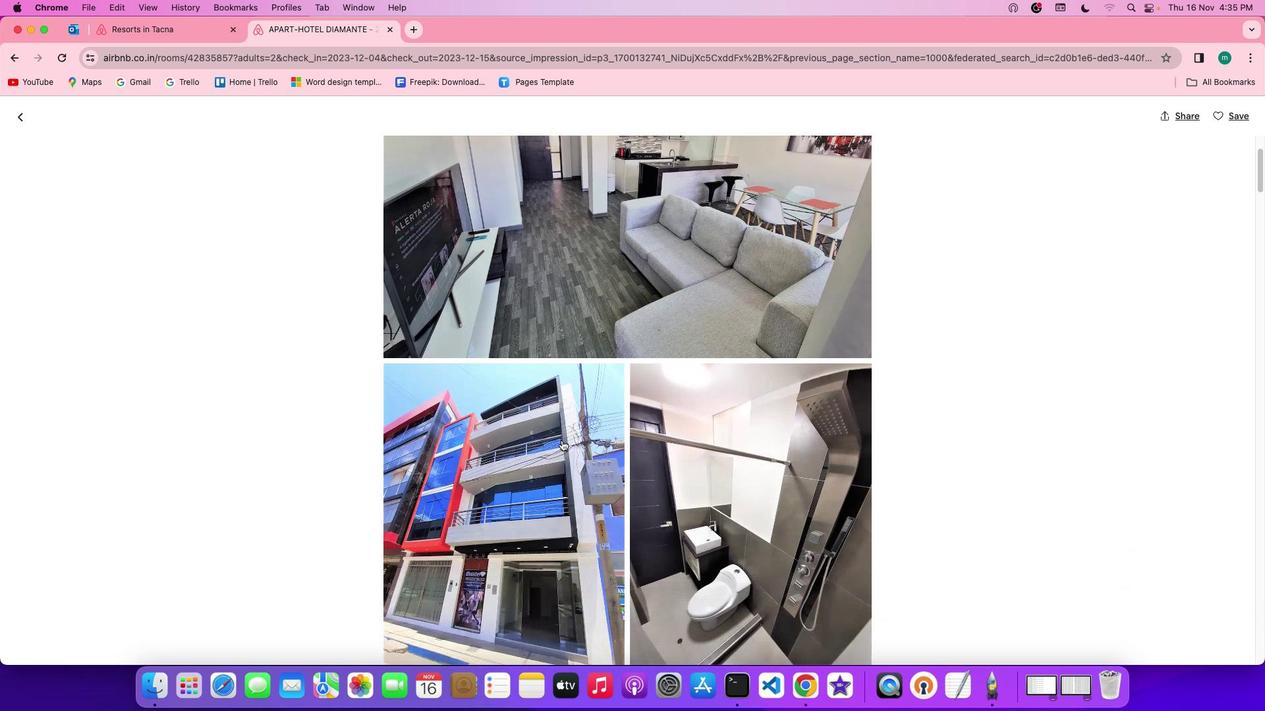 
Action: Mouse moved to (560, 440)
Screenshot: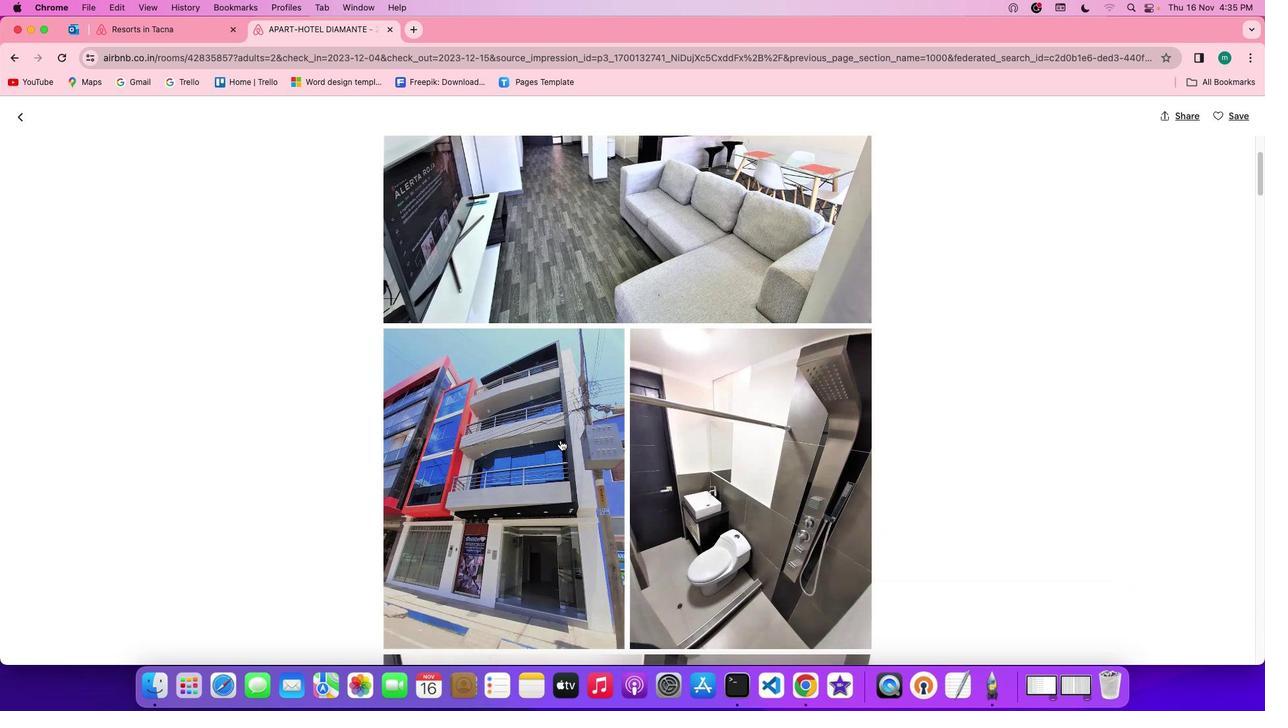 
Action: Mouse scrolled (560, 440) with delta (0, 0)
Screenshot: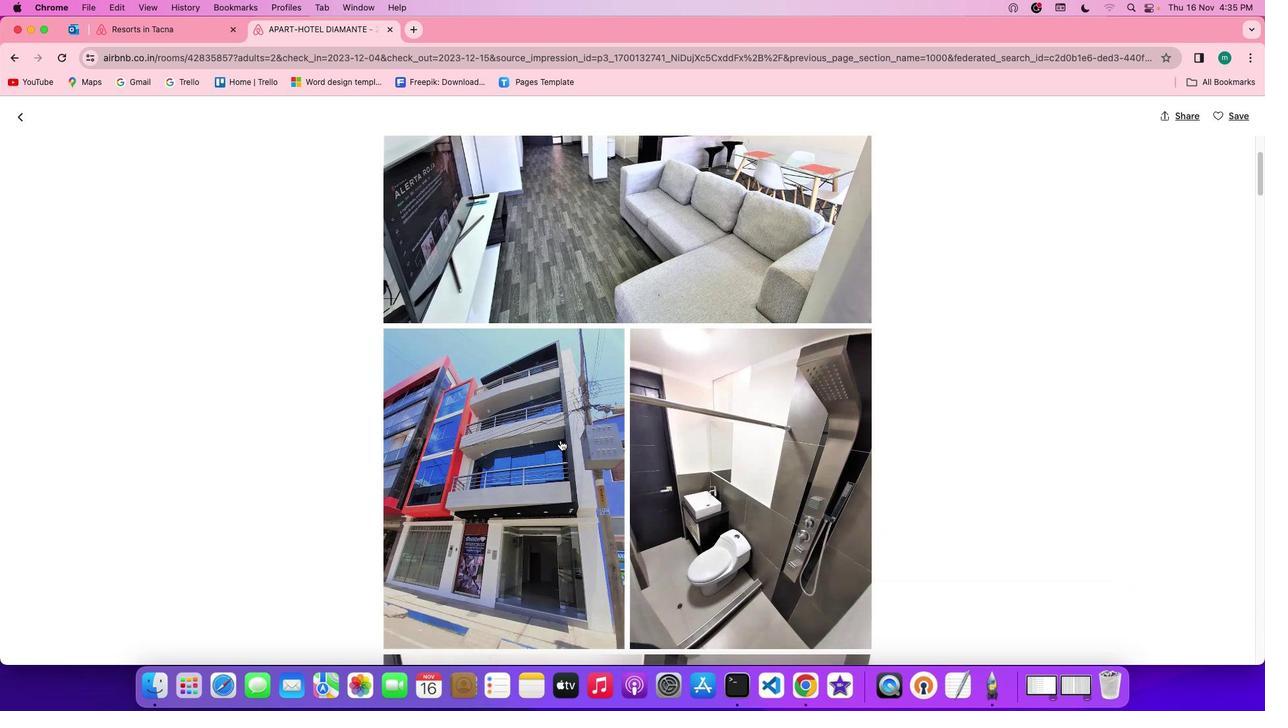 
Action: Mouse scrolled (560, 440) with delta (0, 0)
Screenshot: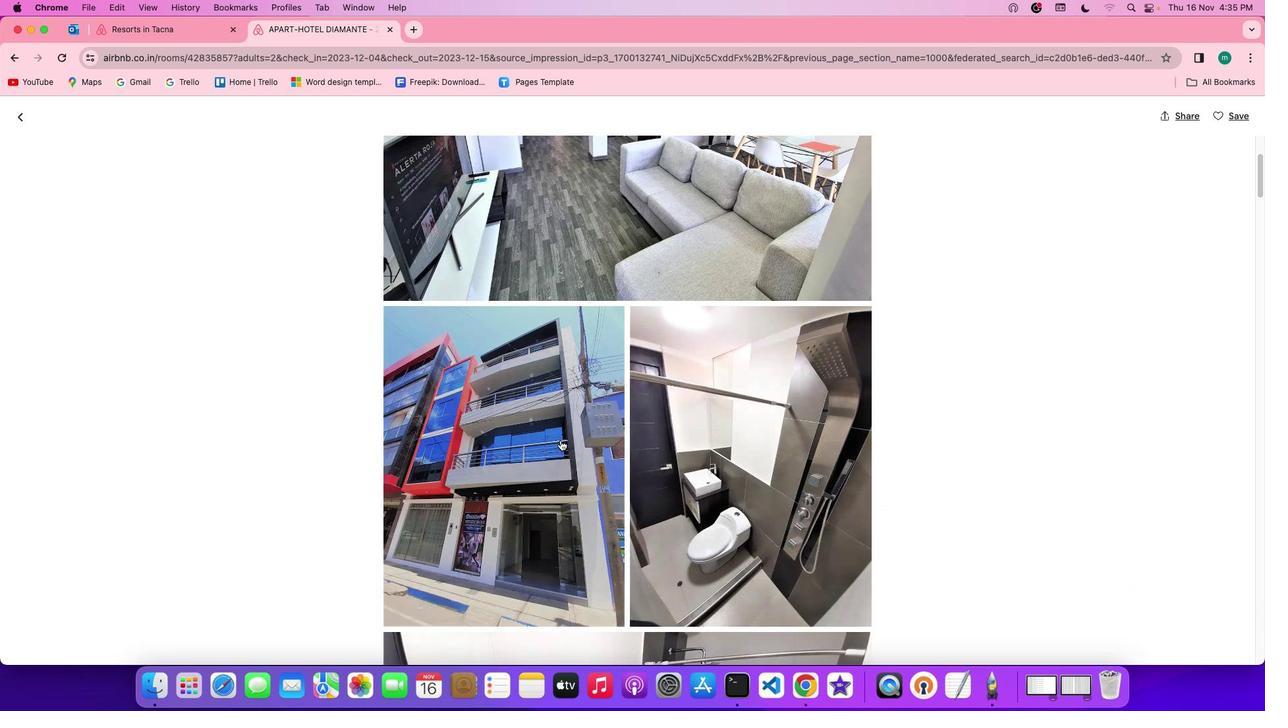 
Action: Mouse scrolled (560, 440) with delta (0, -1)
Screenshot: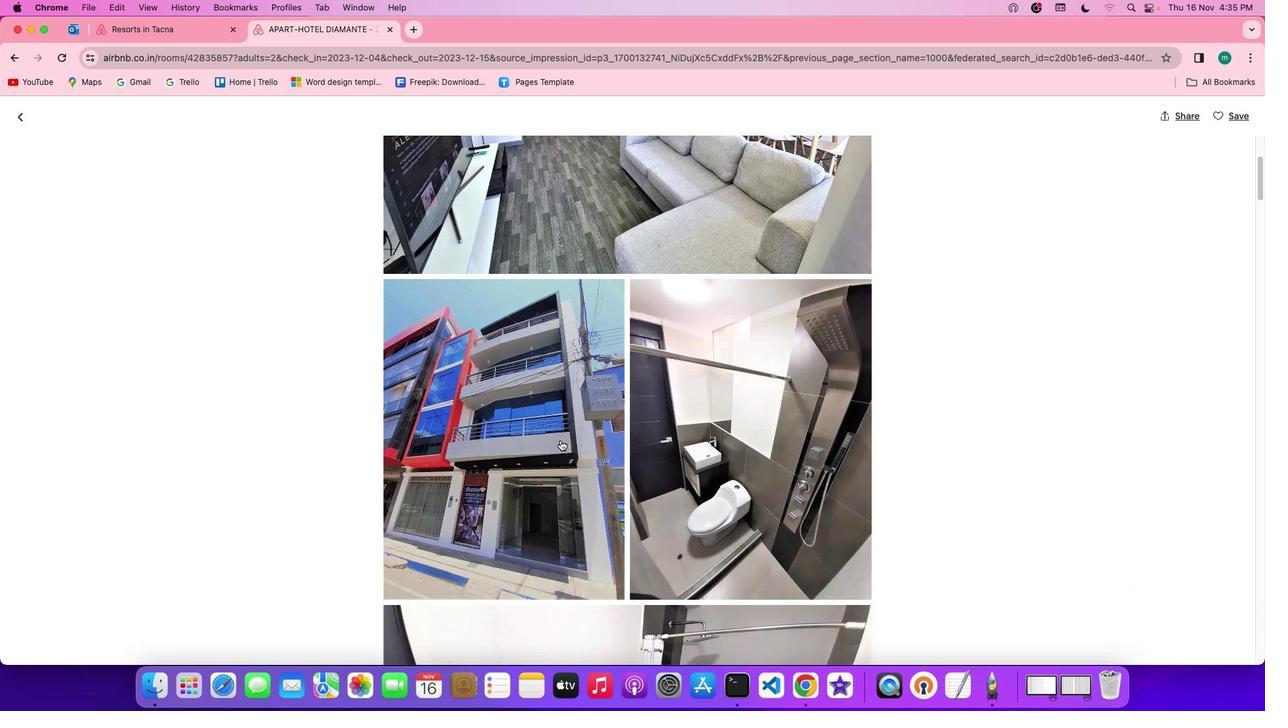 
Action: Mouse scrolled (560, 440) with delta (0, 0)
Screenshot: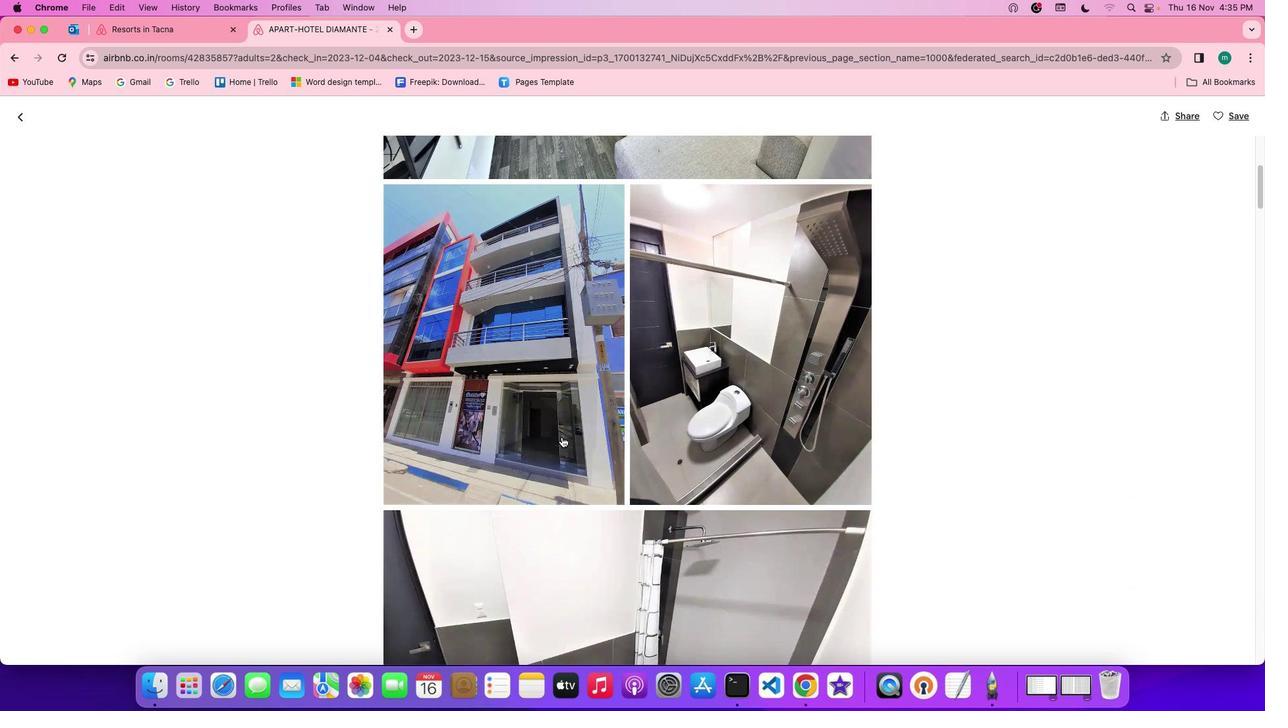 
Action: Mouse scrolled (560, 440) with delta (0, 0)
Screenshot: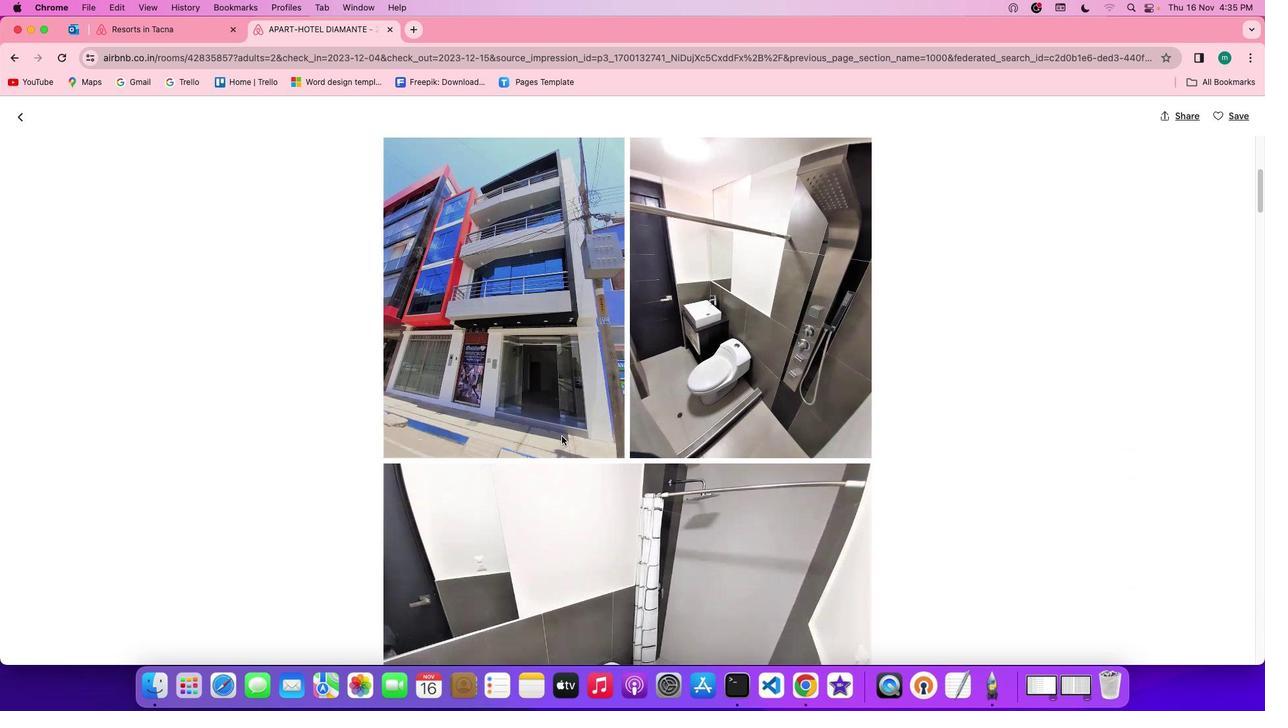 
Action: Mouse scrolled (560, 440) with delta (0, -1)
Screenshot: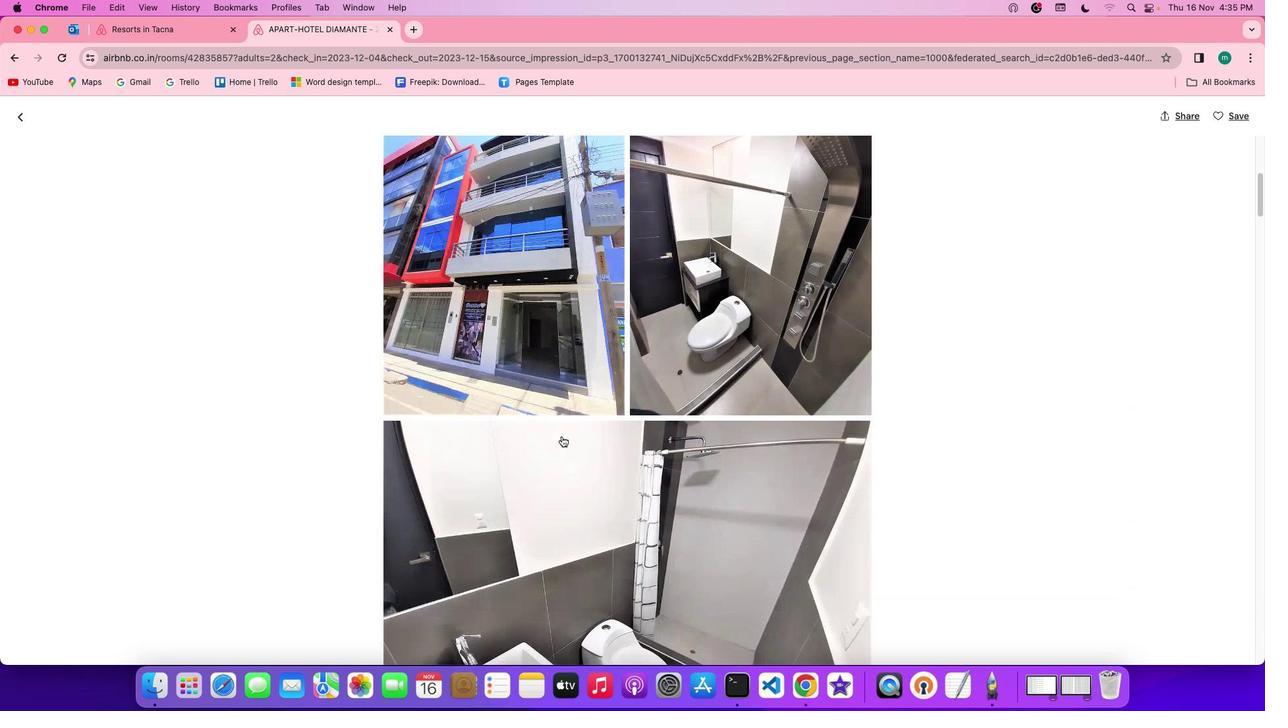 
Action: Mouse moved to (560, 438)
Screenshot: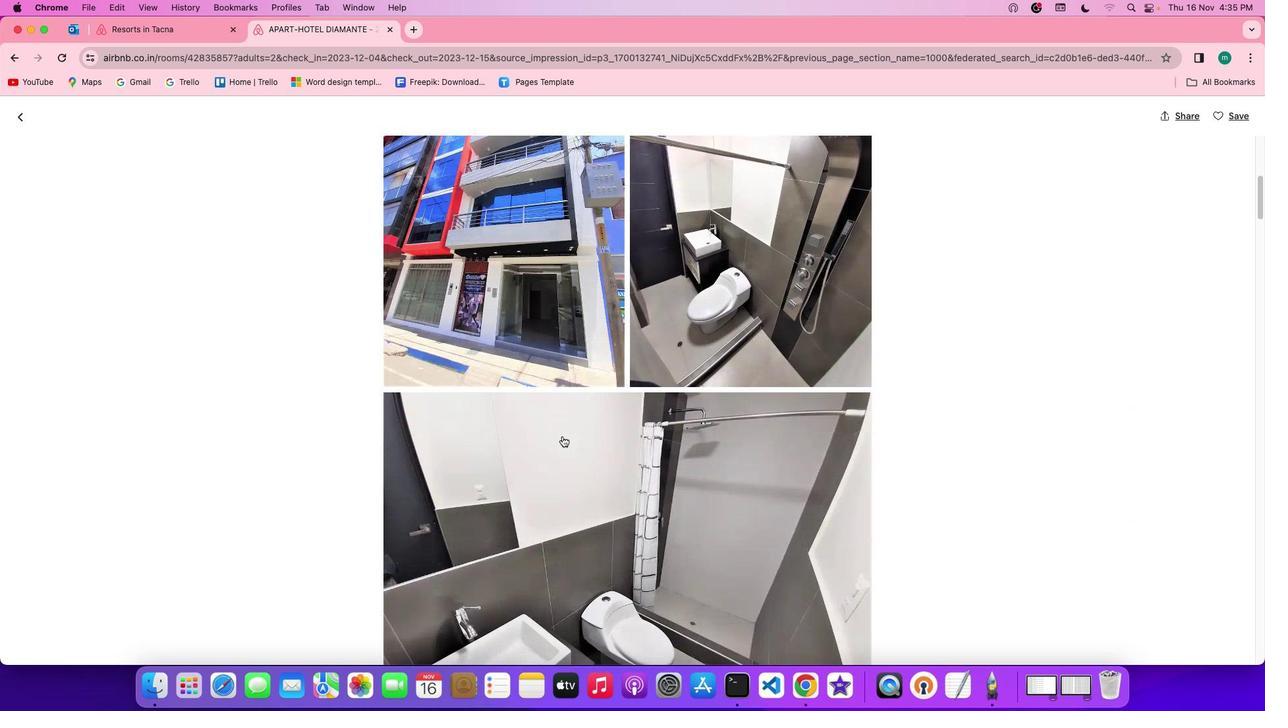 
Action: Mouse scrolled (560, 438) with delta (0, -1)
Screenshot: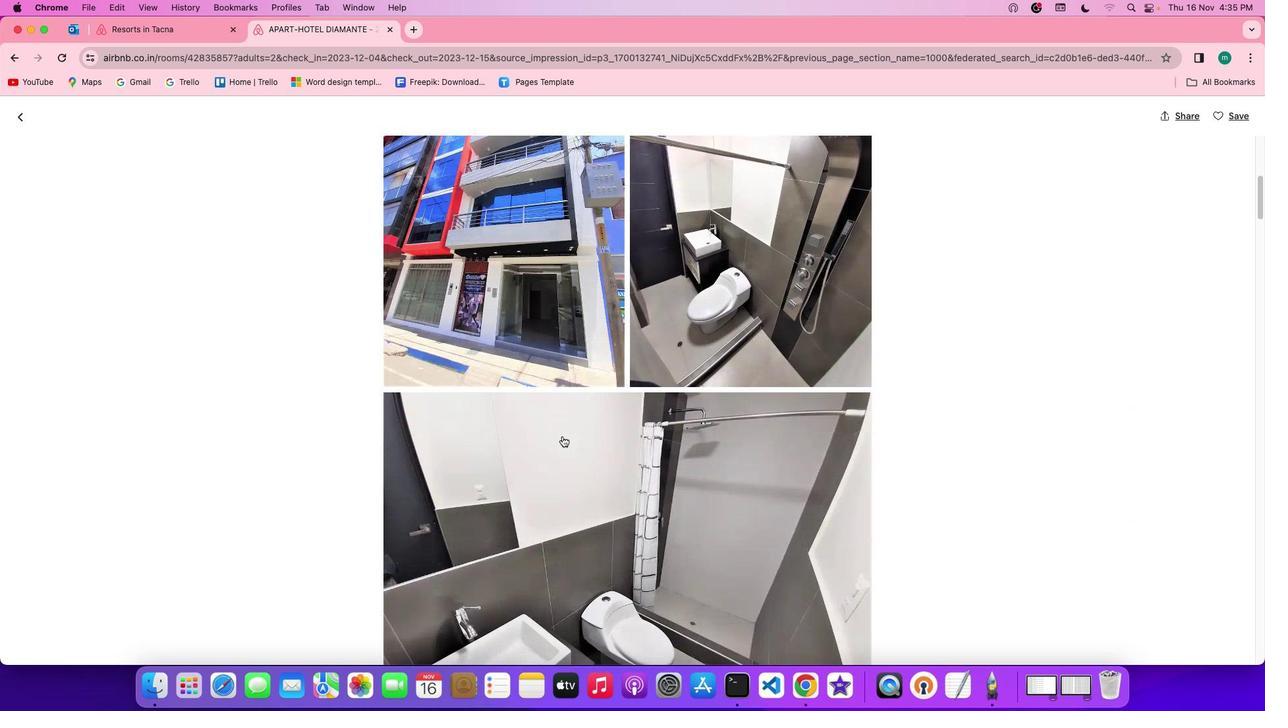 
Action: Mouse moved to (562, 436)
Screenshot: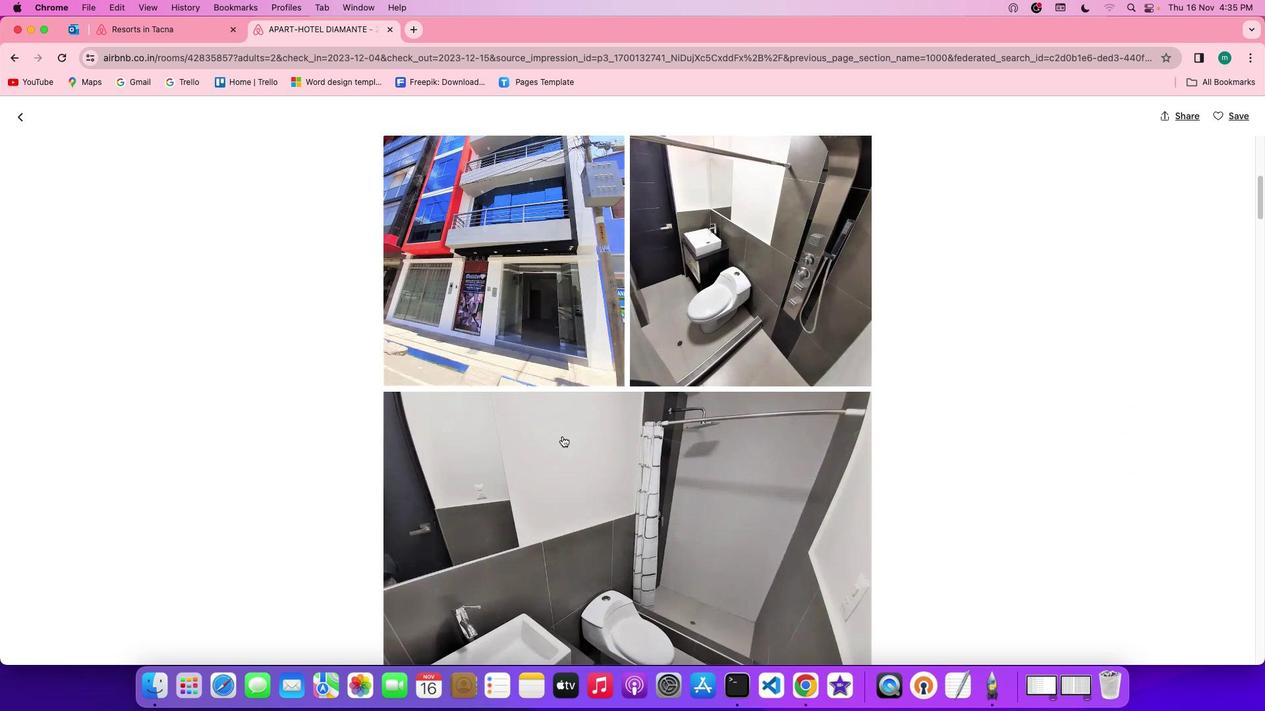 
Action: Mouse scrolled (562, 436) with delta (0, 0)
Screenshot: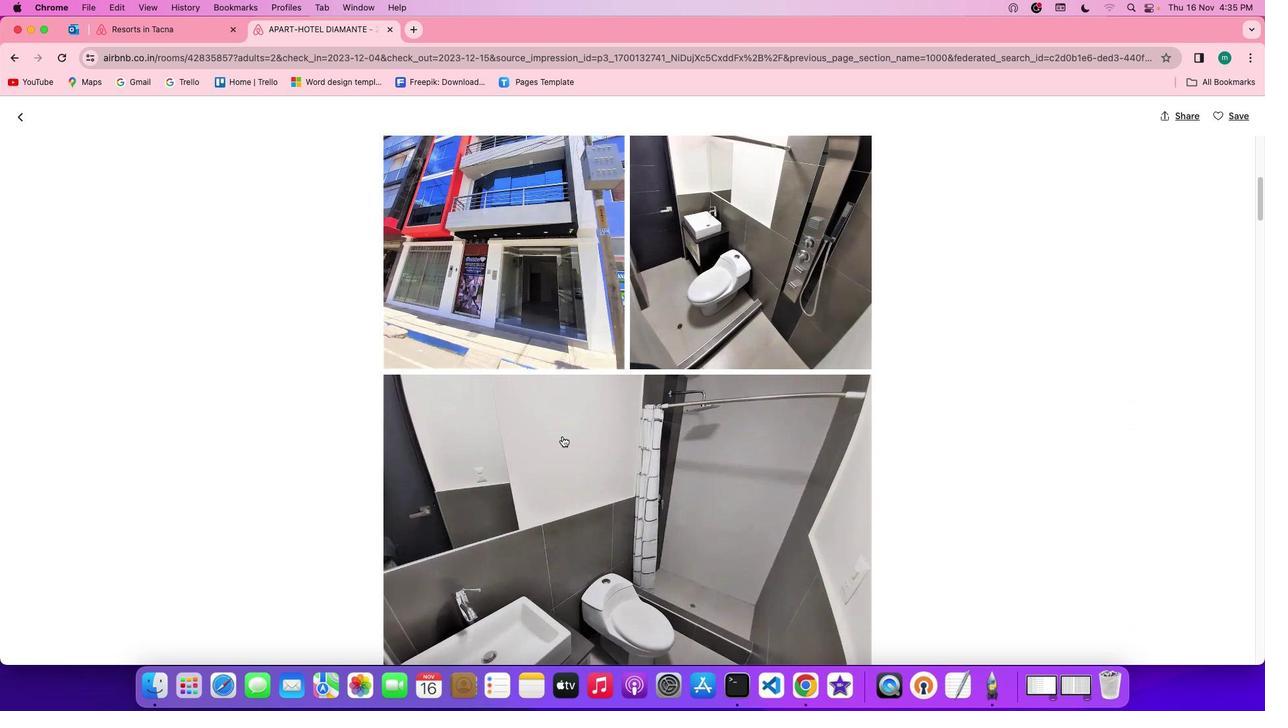 
Action: Mouse scrolled (562, 436) with delta (0, 0)
Screenshot: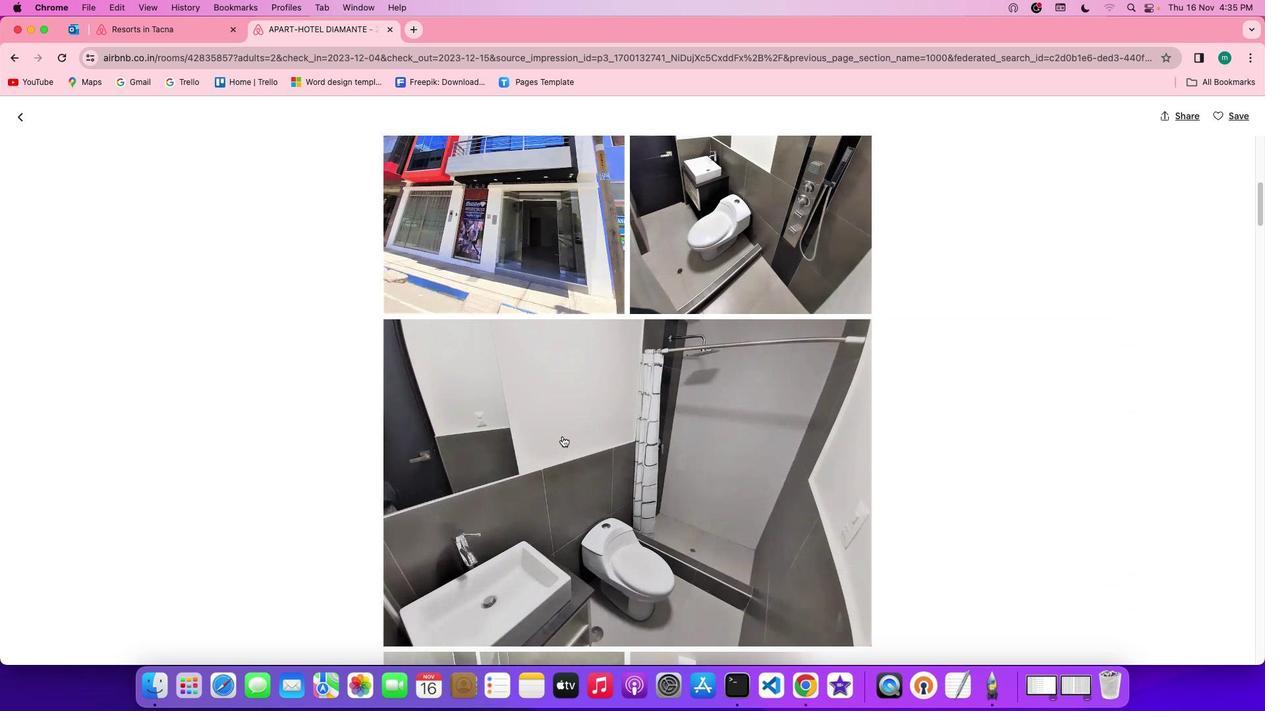 
Action: Mouse scrolled (562, 436) with delta (0, -1)
Screenshot: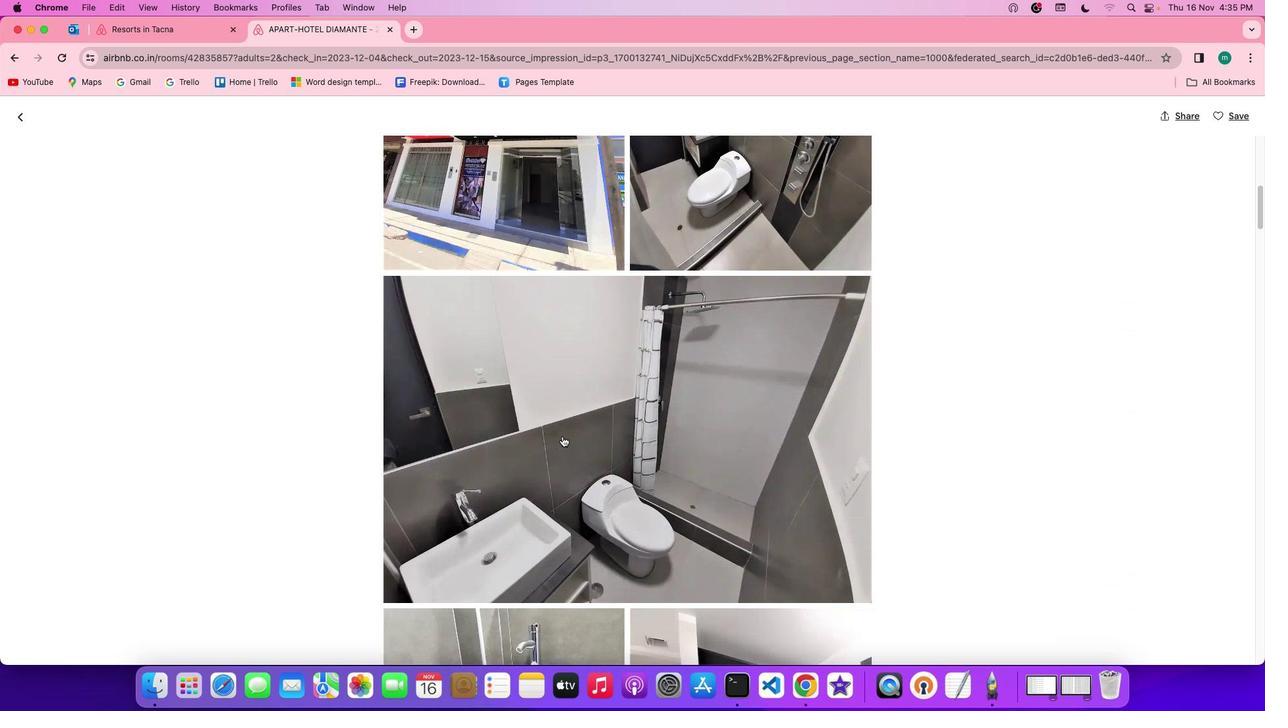 
Action: Mouse scrolled (562, 436) with delta (0, -1)
Screenshot: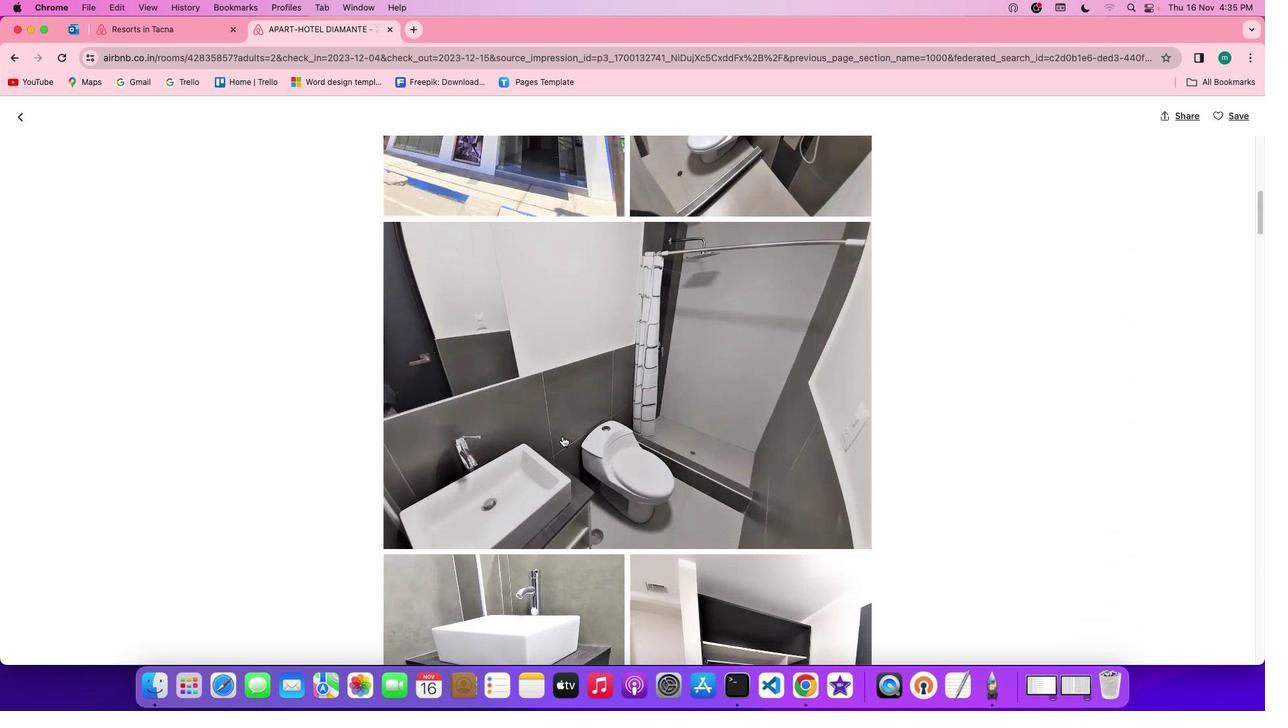 
Action: Mouse scrolled (562, 436) with delta (0, 0)
Screenshot: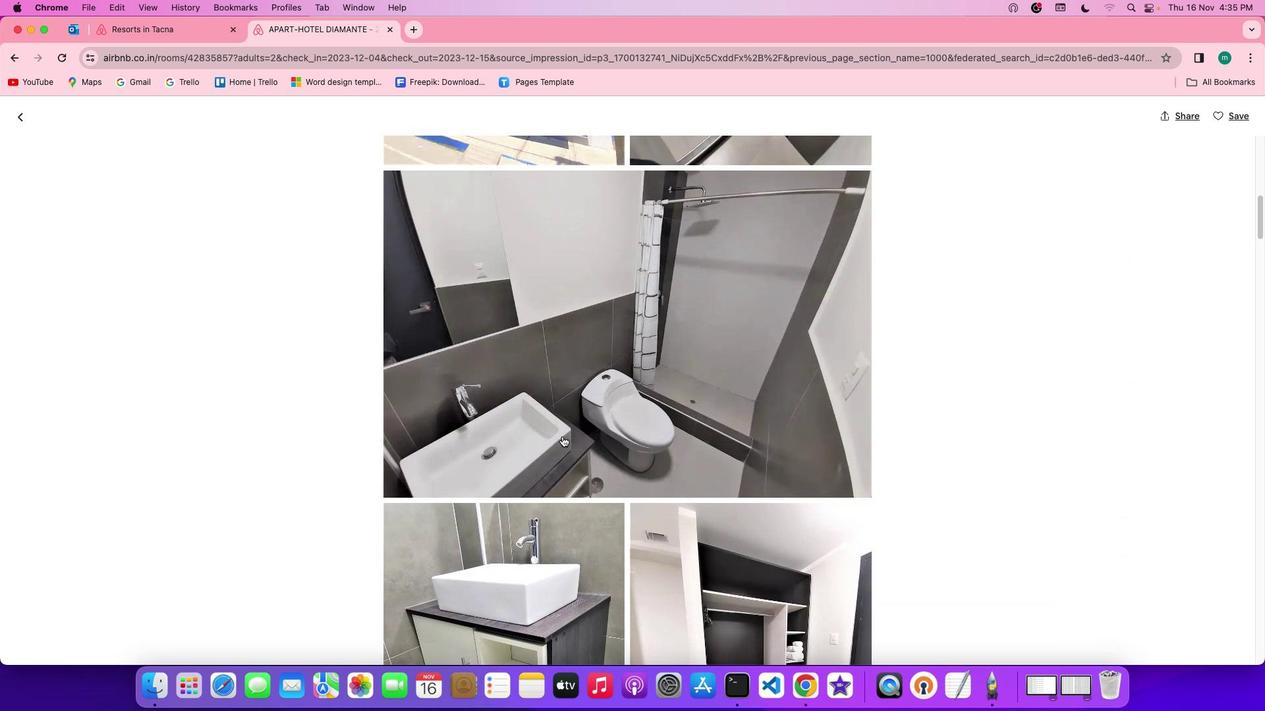 
Action: Mouse scrolled (562, 436) with delta (0, 0)
Screenshot: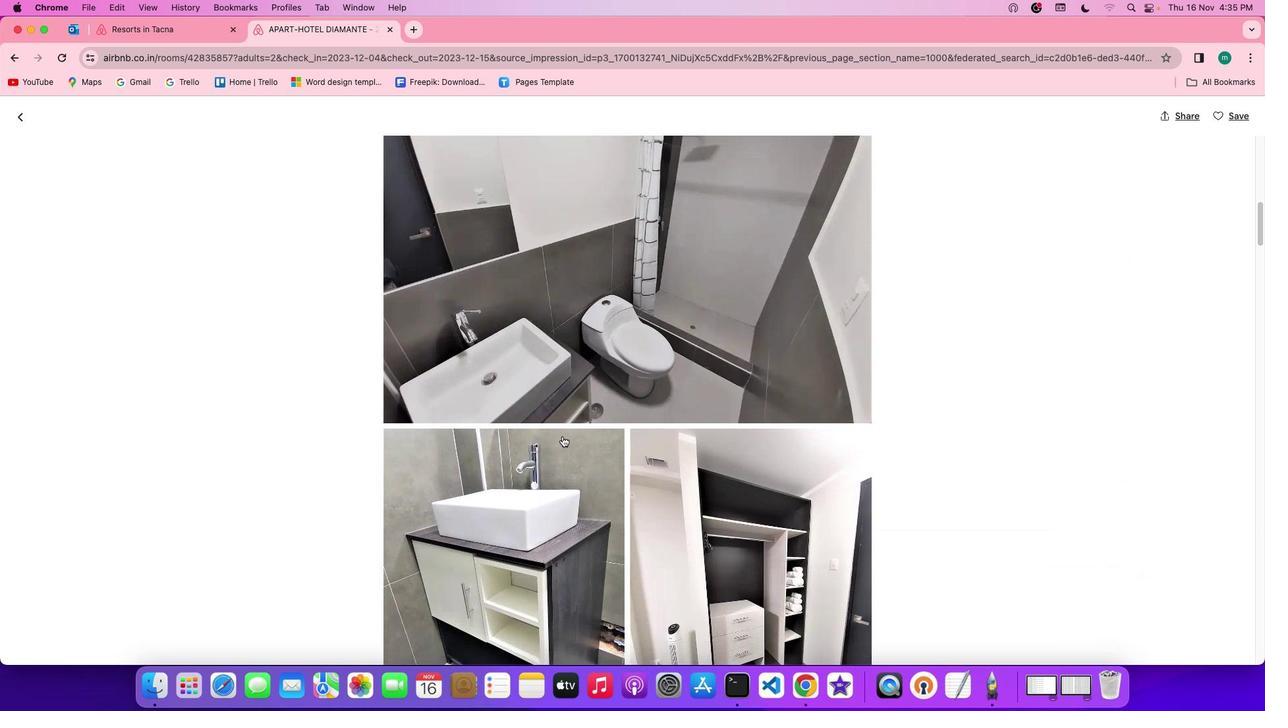 
Action: Mouse scrolled (562, 436) with delta (0, -1)
Screenshot: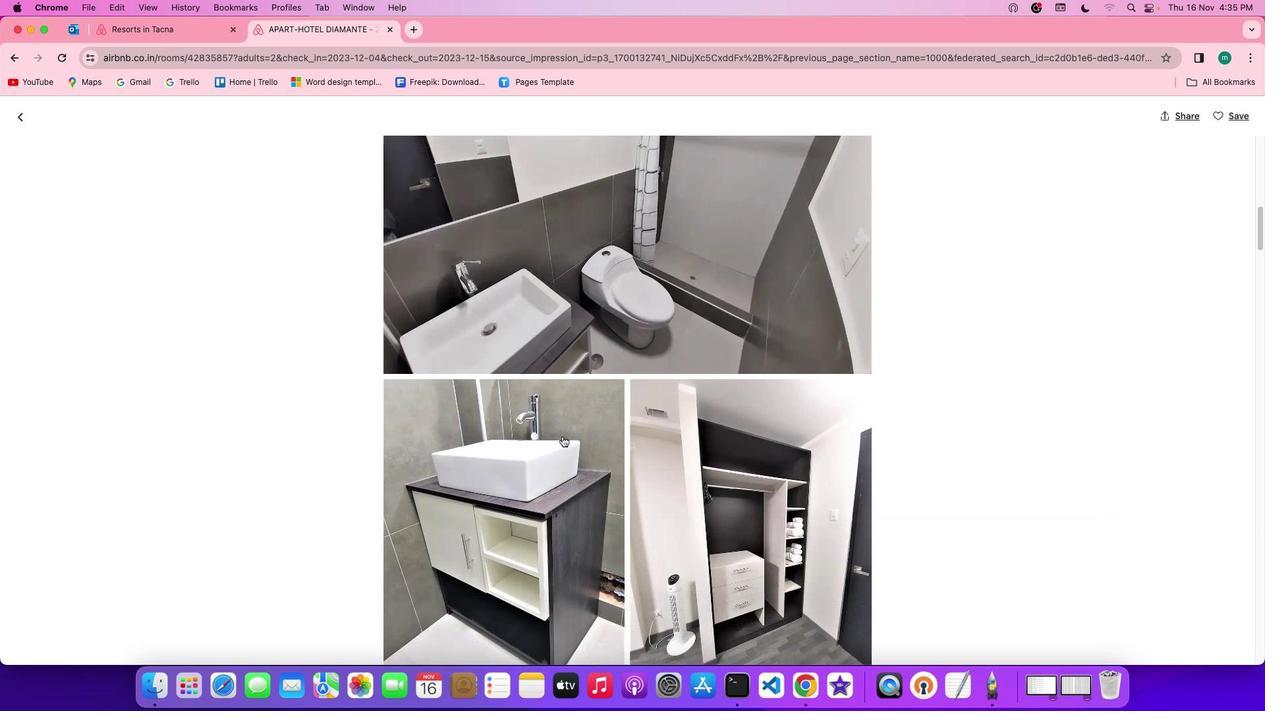 
Action: Mouse scrolled (562, 436) with delta (0, -1)
Screenshot: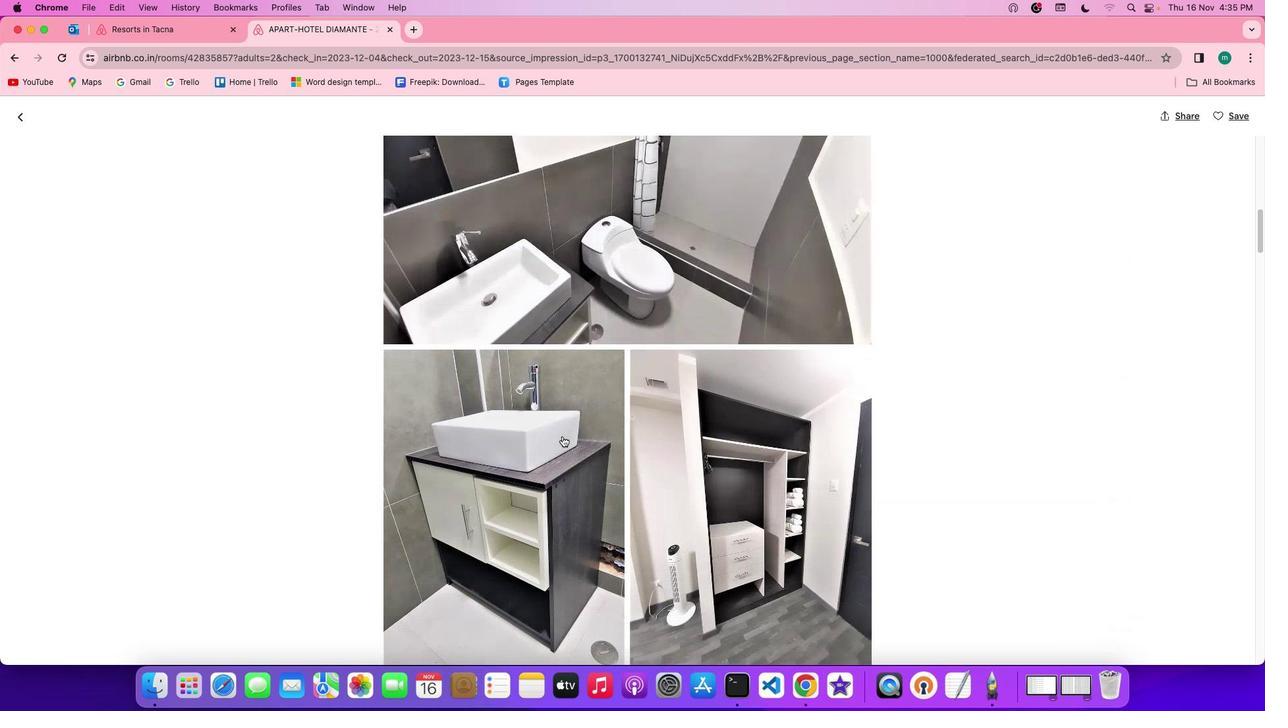 
Action: Mouse moved to (568, 437)
Screenshot: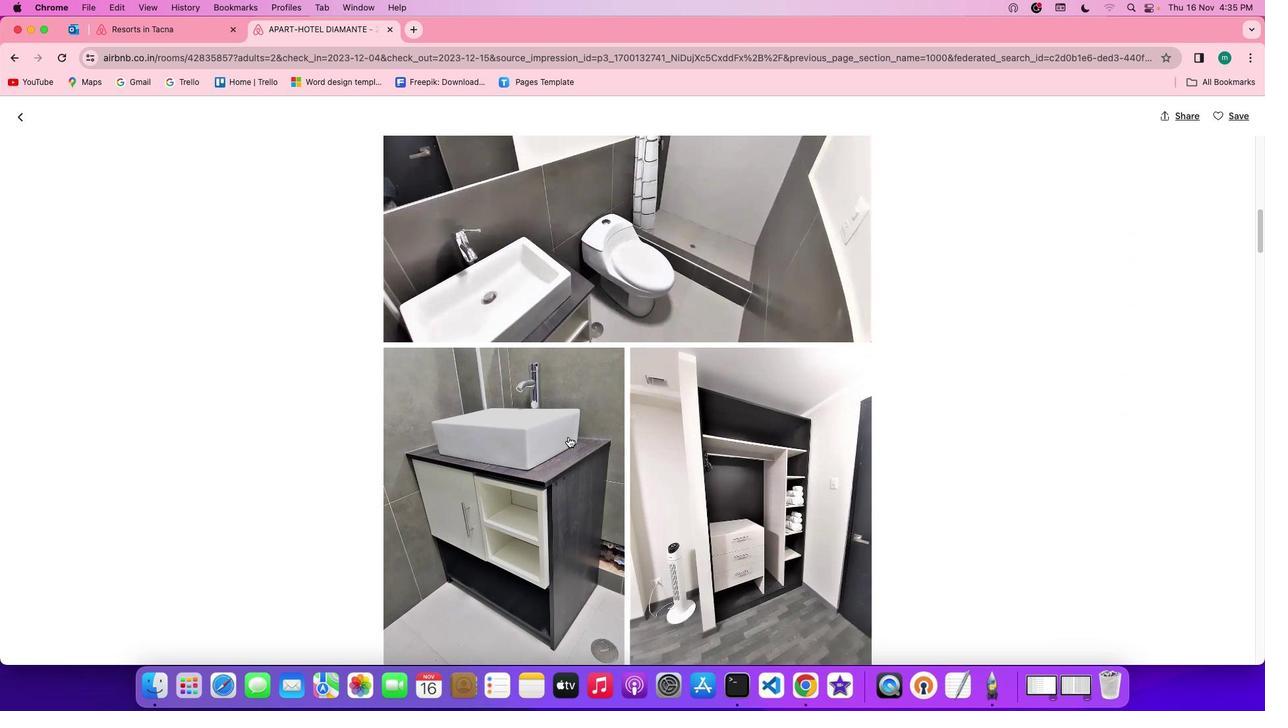 
Action: Mouse scrolled (568, 437) with delta (0, 0)
Screenshot: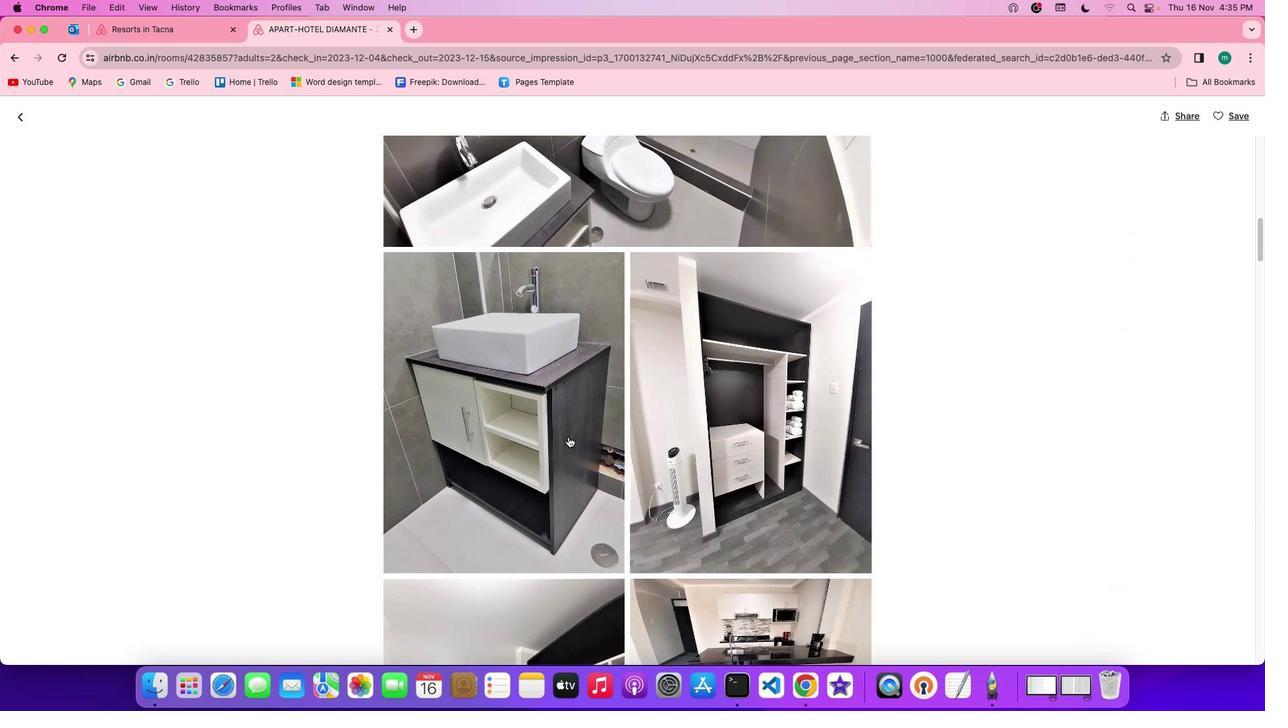 
Action: Mouse scrolled (568, 437) with delta (0, 0)
Screenshot: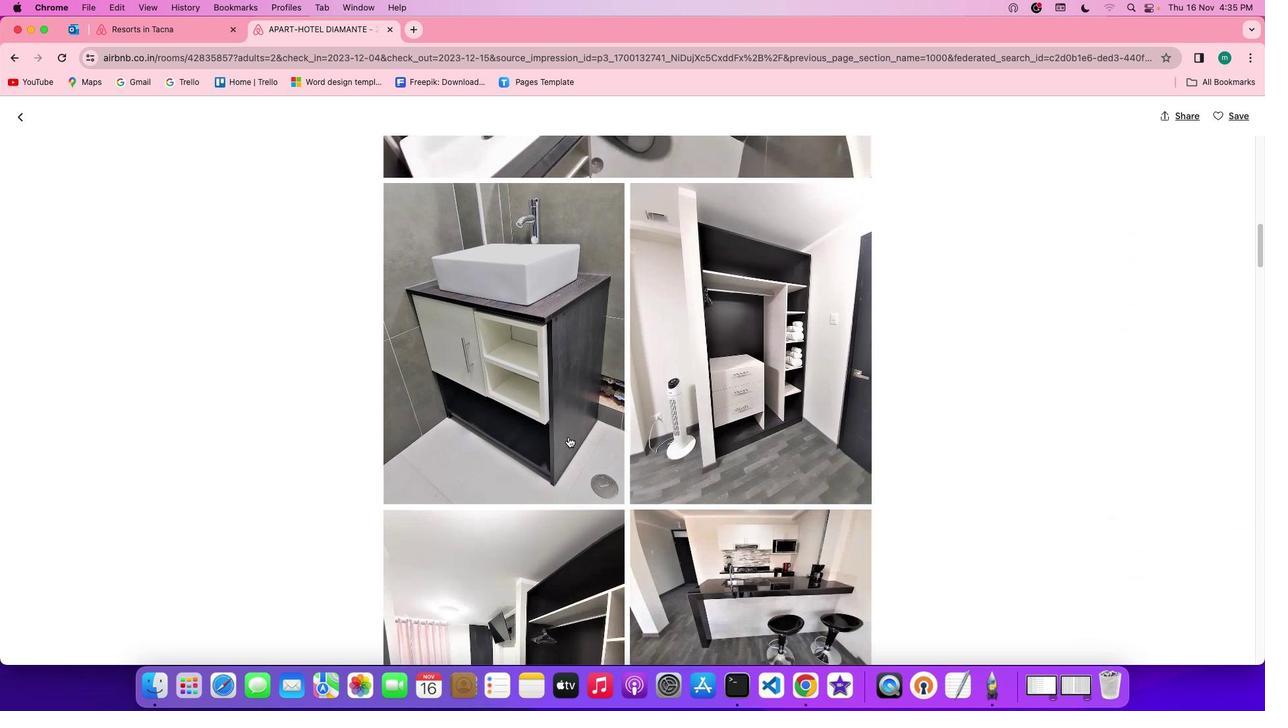 
Action: Mouse scrolled (568, 437) with delta (0, -1)
Screenshot: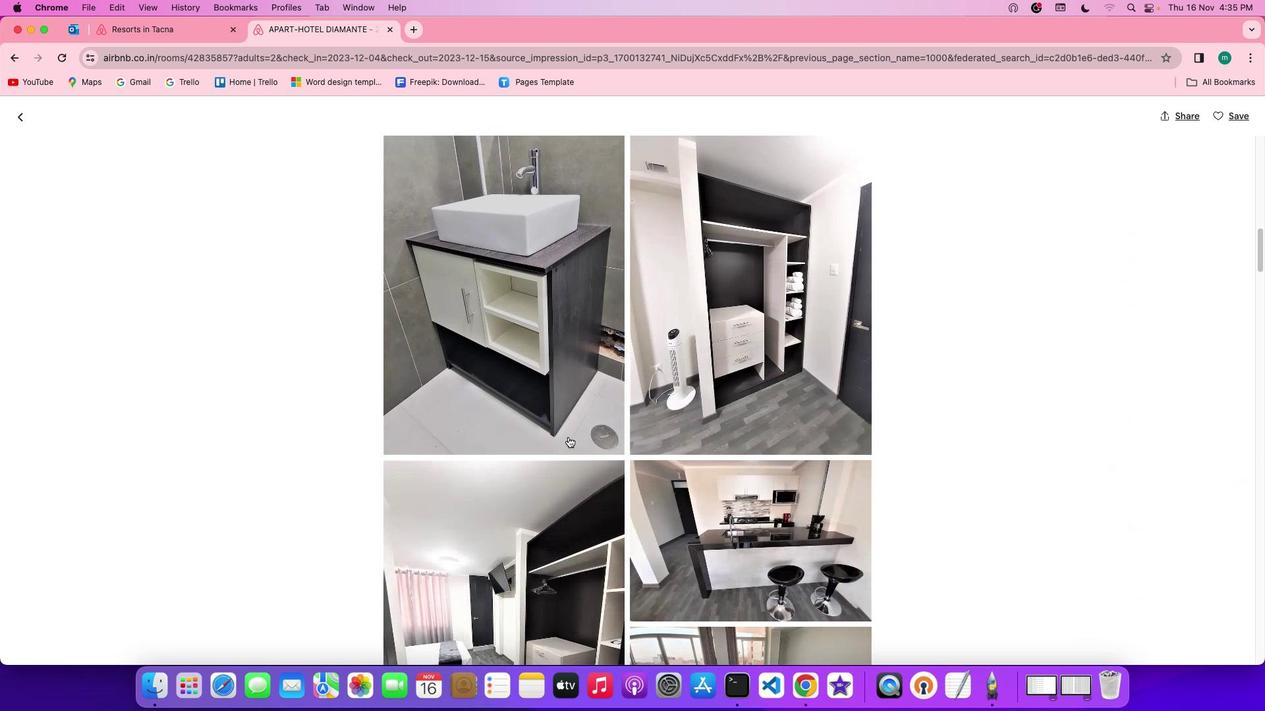 
Action: Mouse scrolled (568, 437) with delta (0, -2)
Screenshot: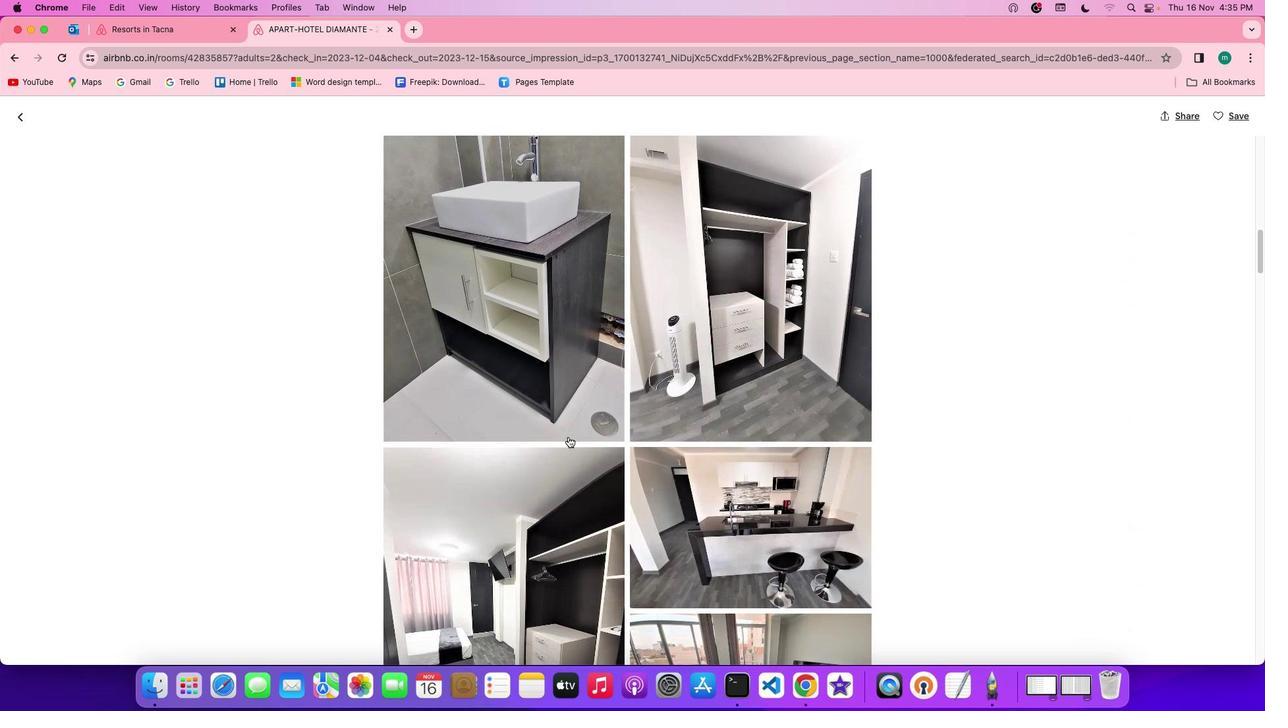 
Action: Mouse moved to (579, 440)
Screenshot: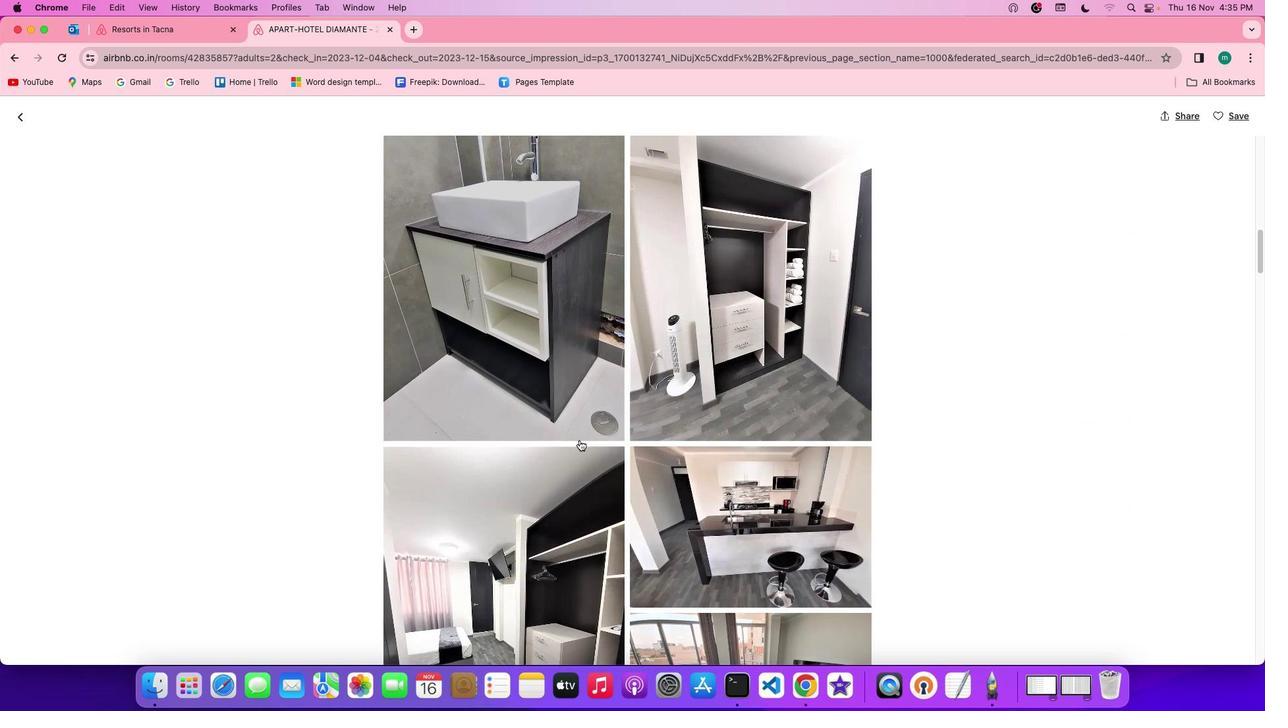 
Action: Mouse scrolled (579, 440) with delta (0, 0)
Screenshot: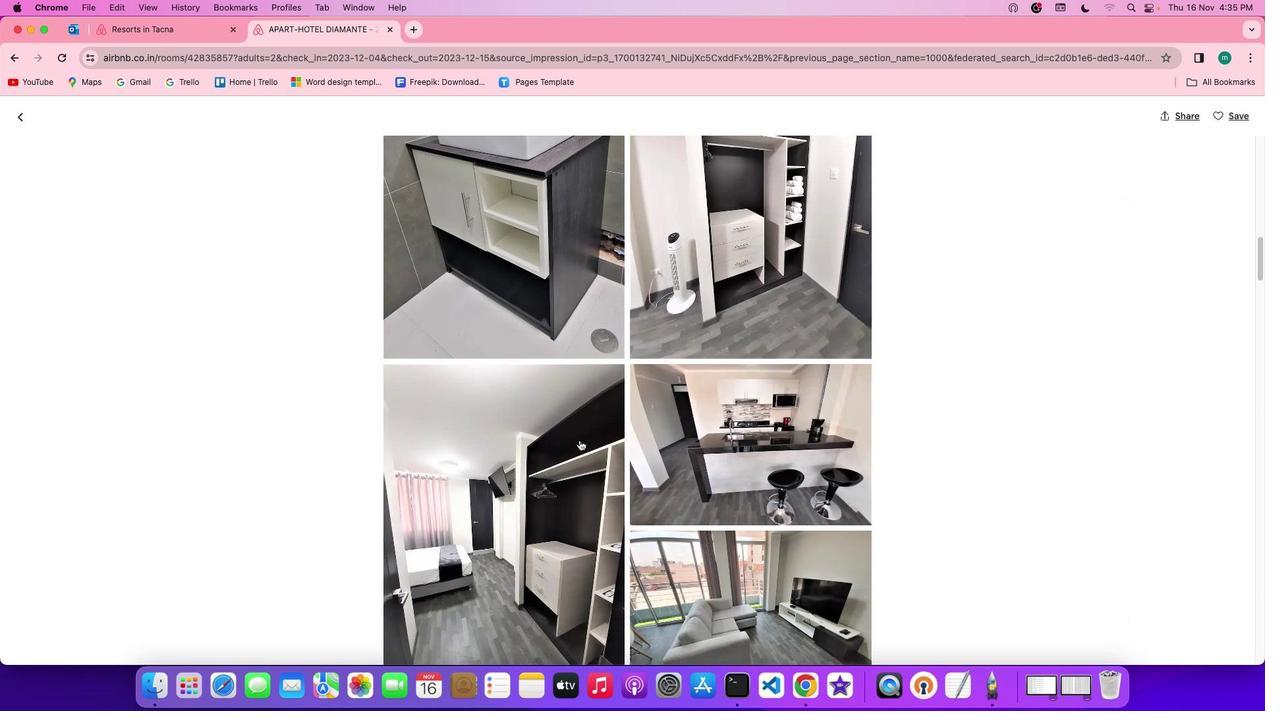 
Action: Mouse scrolled (579, 440) with delta (0, 0)
Screenshot: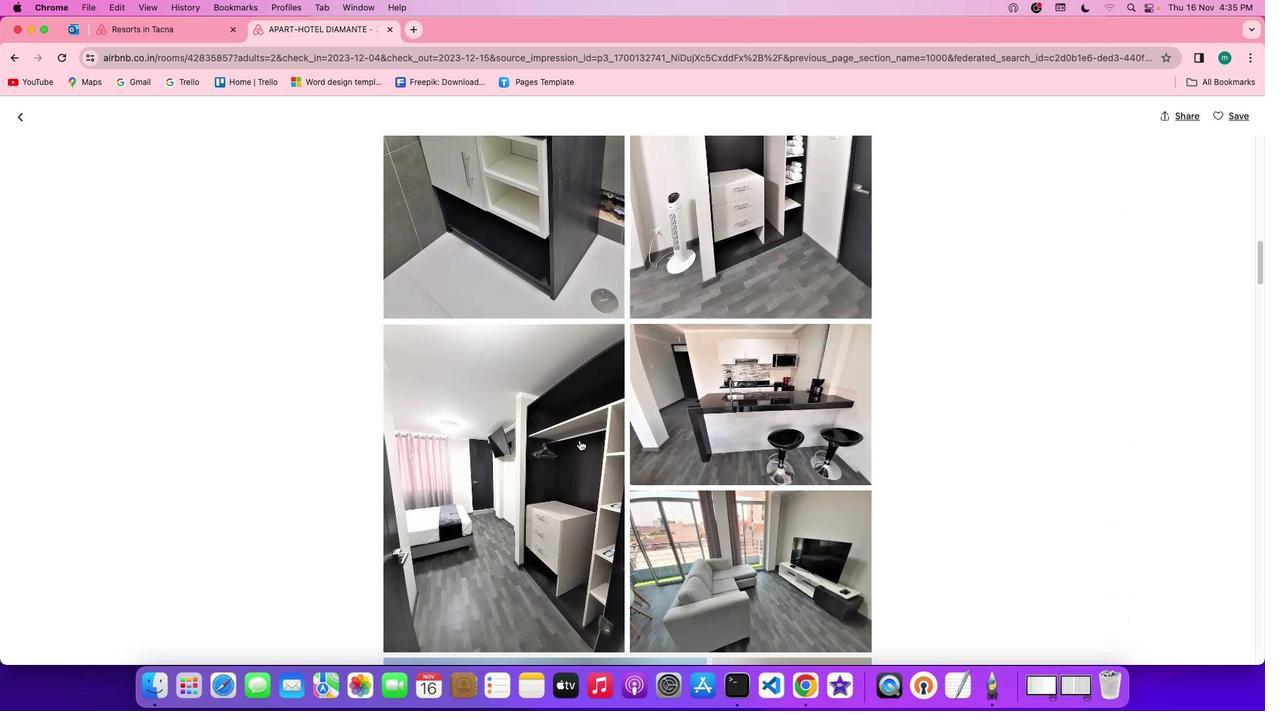 
Action: Mouse scrolled (579, 440) with delta (0, -1)
Screenshot: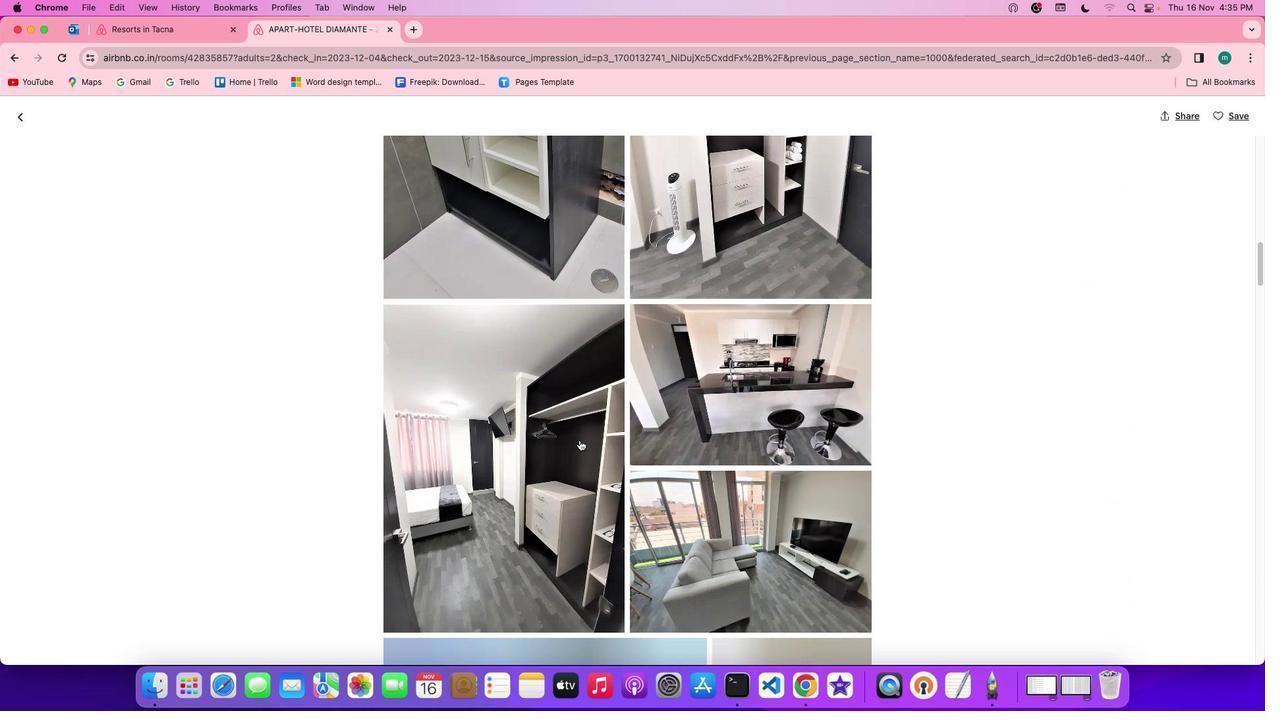
Action: Mouse scrolled (579, 440) with delta (0, -1)
Screenshot: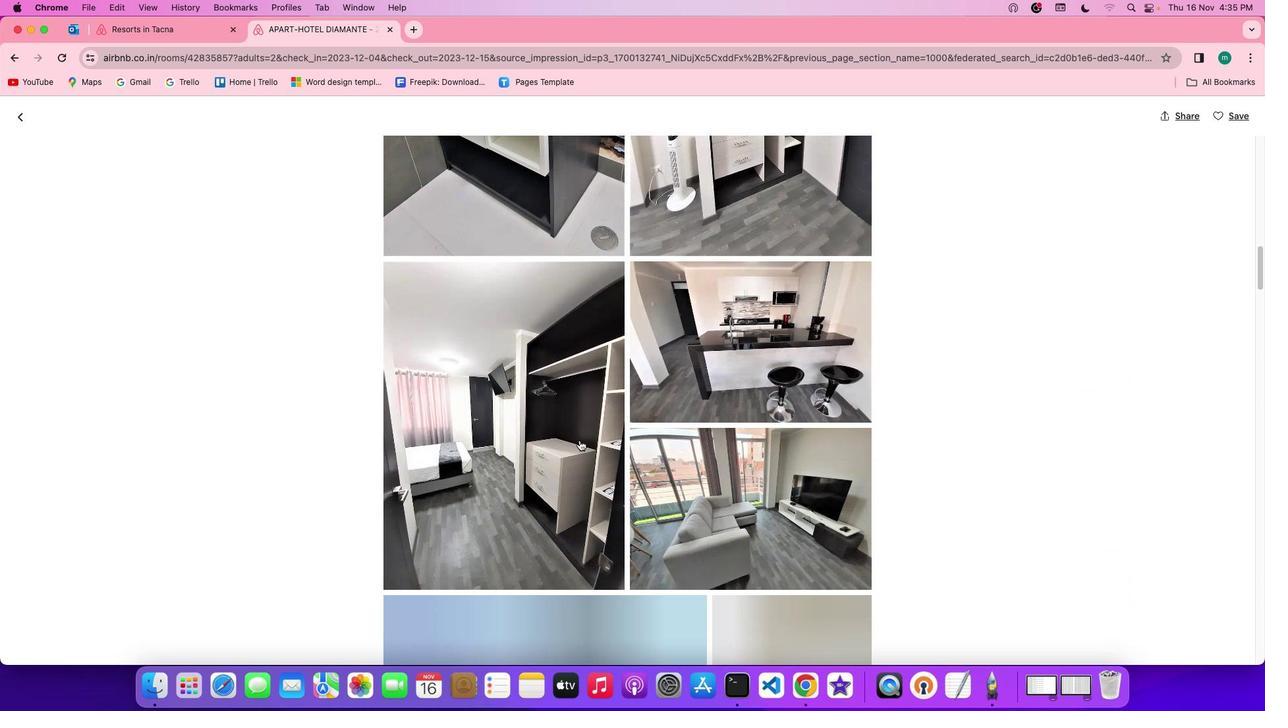 
Action: Mouse scrolled (579, 440) with delta (0, 0)
Screenshot: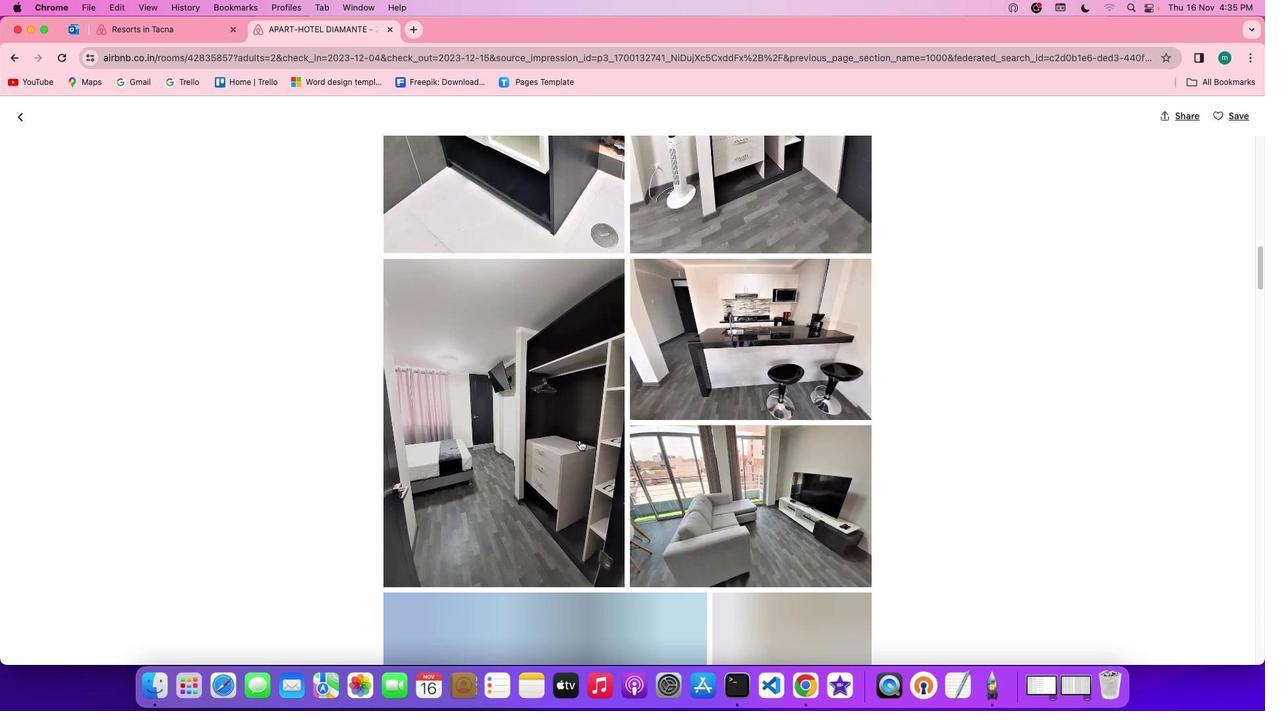 
Action: Mouse moved to (579, 440)
Screenshot: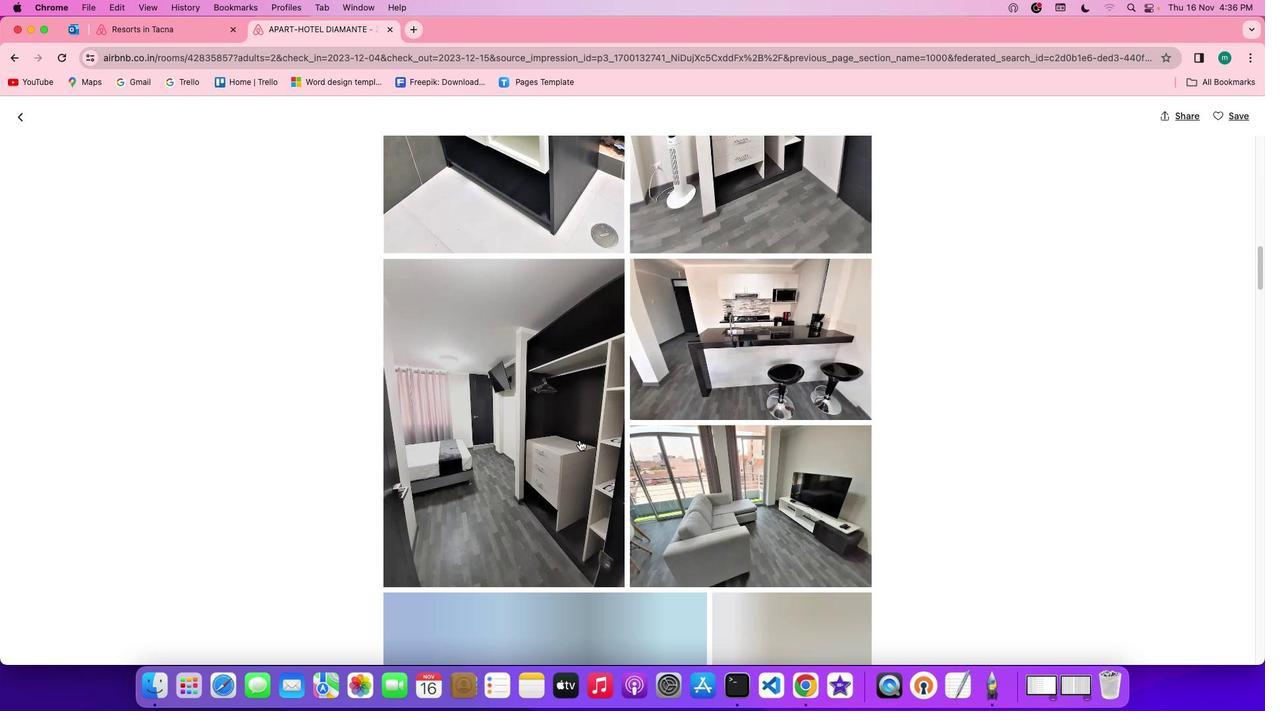 
Action: Mouse scrolled (579, 440) with delta (0, 0)
Screenshot: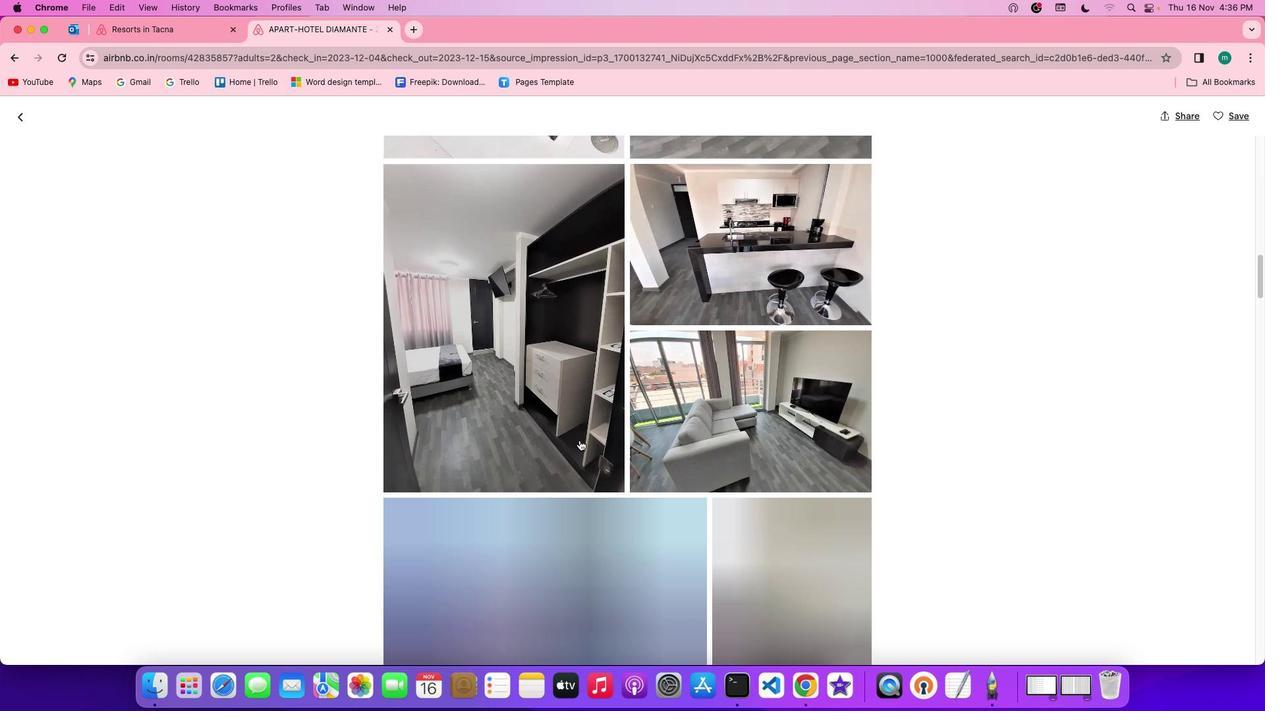 
Action: Mouse scrolled (579, 440) with delta (0, 0)
Screenshot: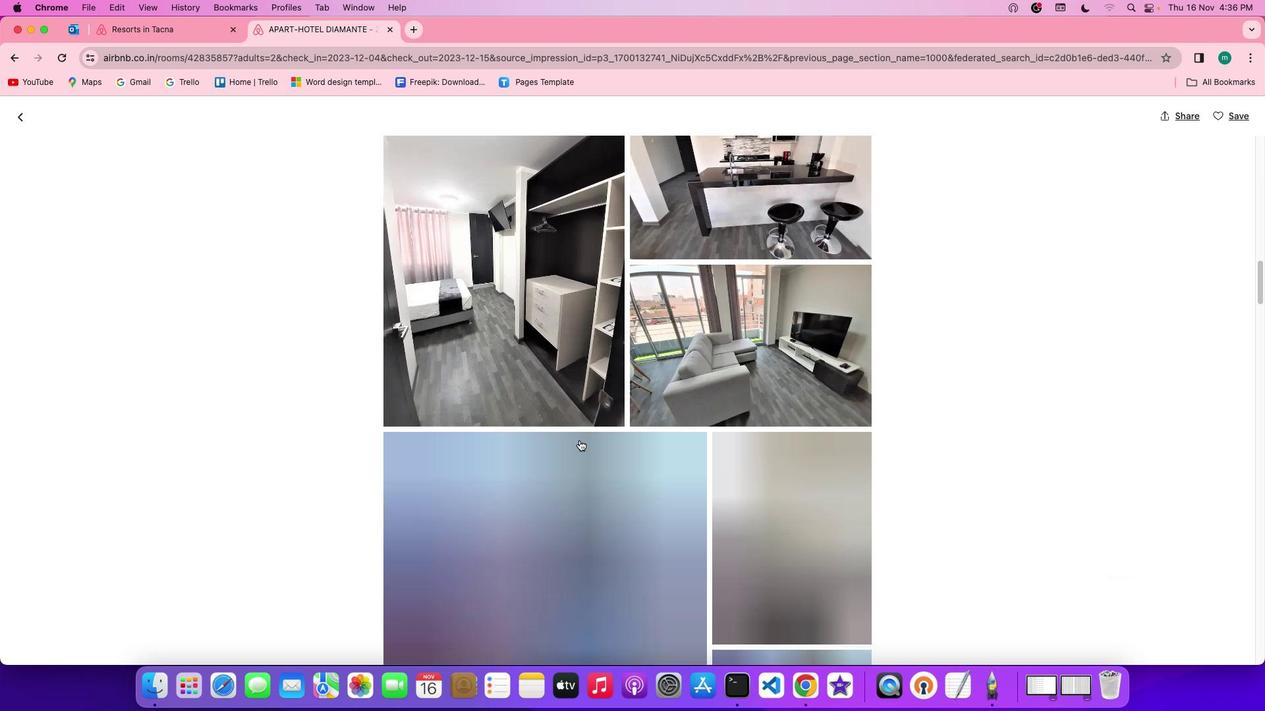 
Action: Mouse scrolled (579, 440) with delta (0, -1)
Screenshot: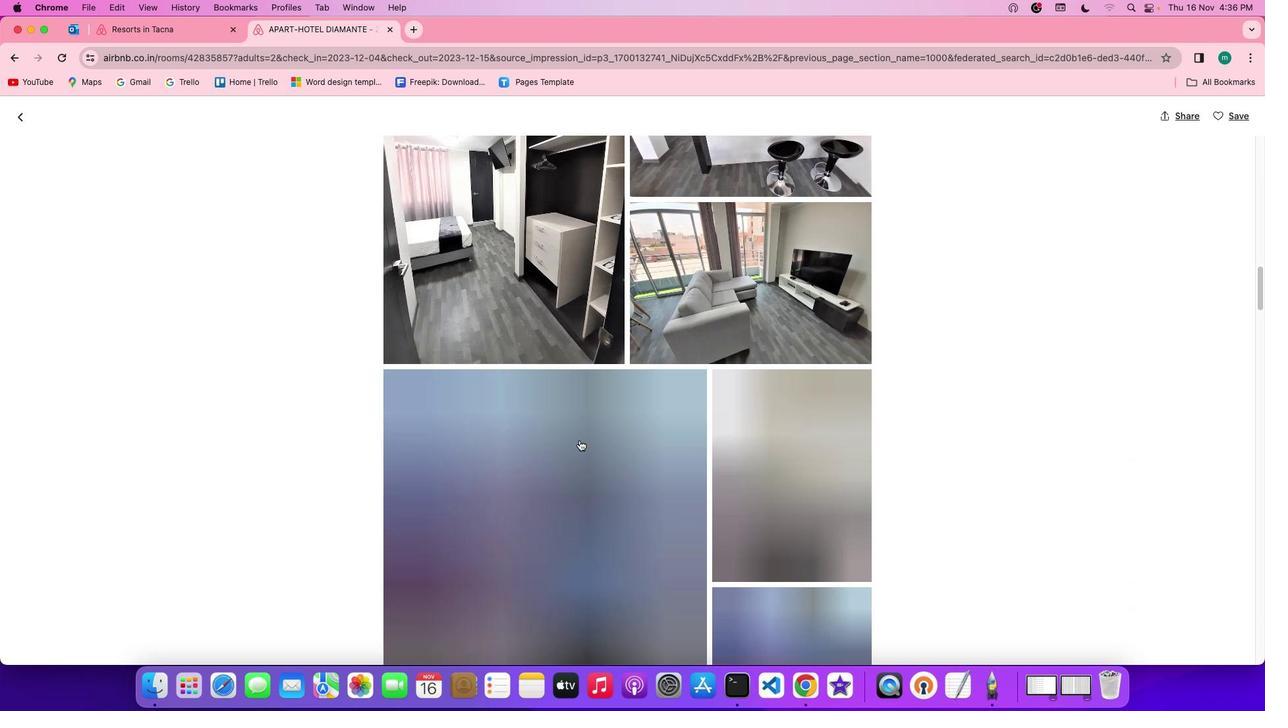 
Action: Mouse scrolled (579, 440) with delta (0, -2)
Screenshot: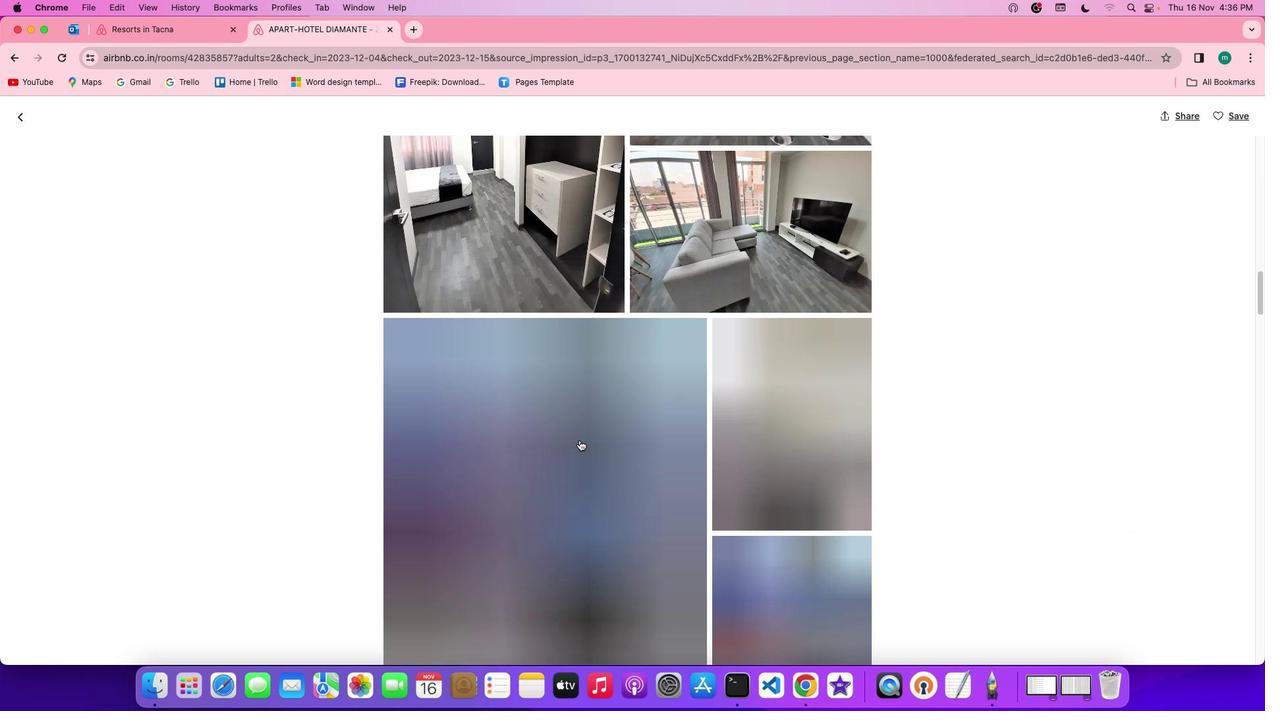 
Action: Mouse scrolled (579, 440) with delta (0, -2)
Screenshot: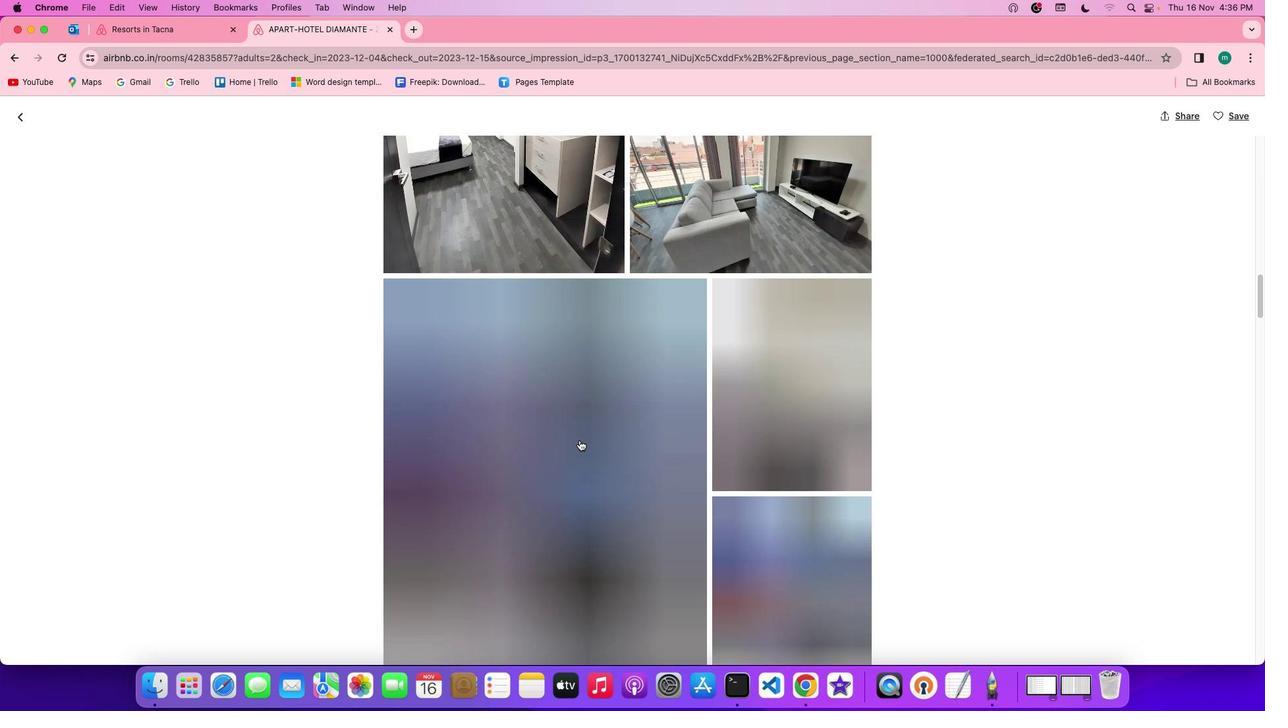 
Action: Mouse scrolled (579, 440) with delta (0, 0)
Screenshot: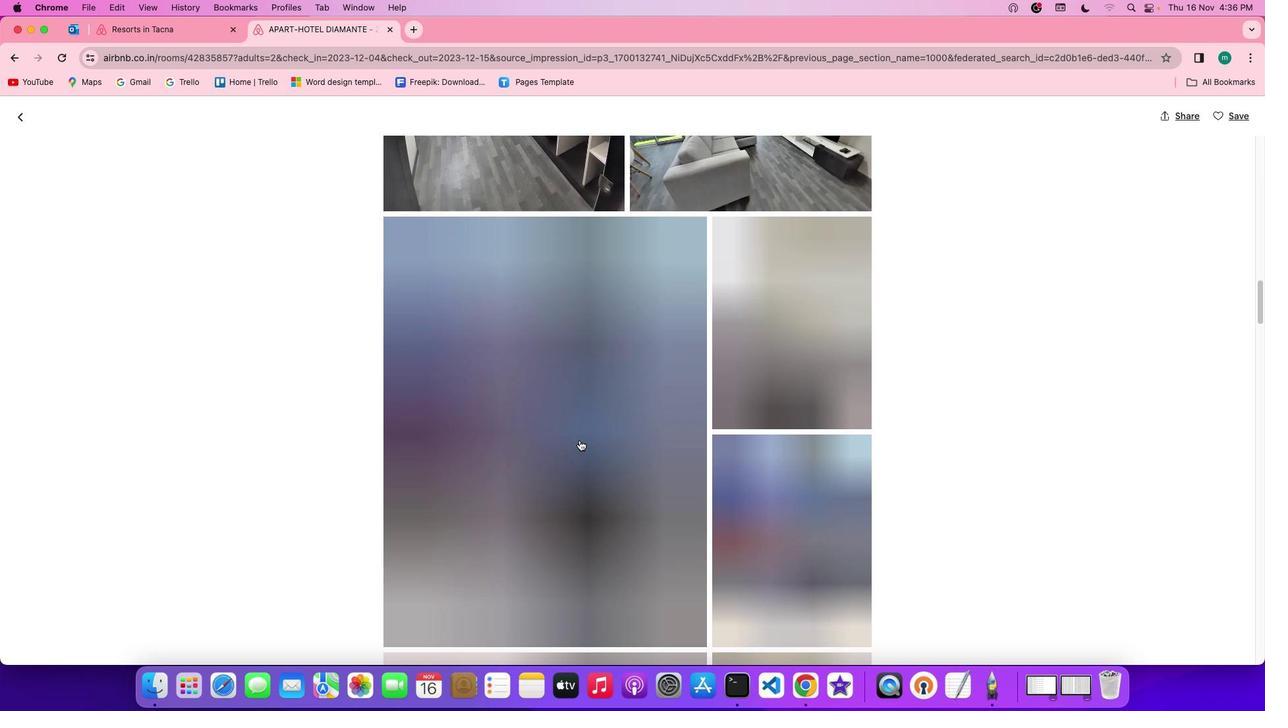 
Action: Mouse scrolled (579, 440) with delta (0, 0)
Screenshot: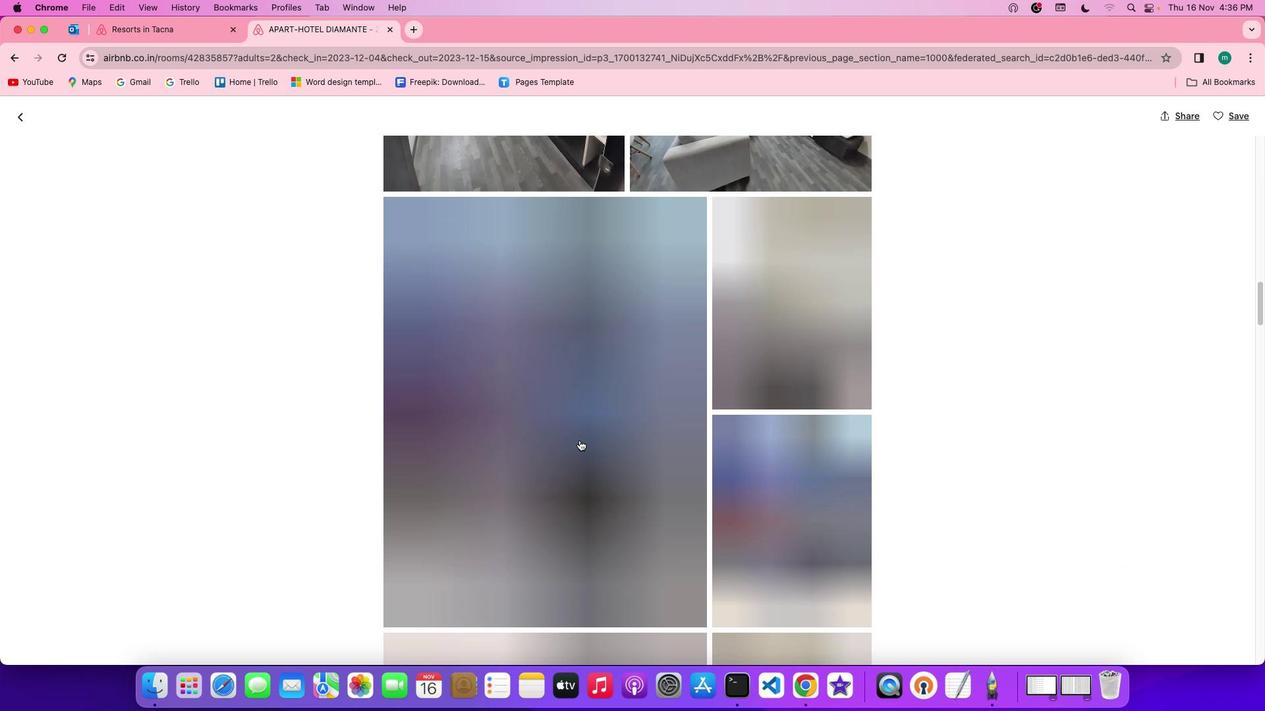 
Action: Mouse scrolled (579, 440) with delta (0, -1)
Screenshot: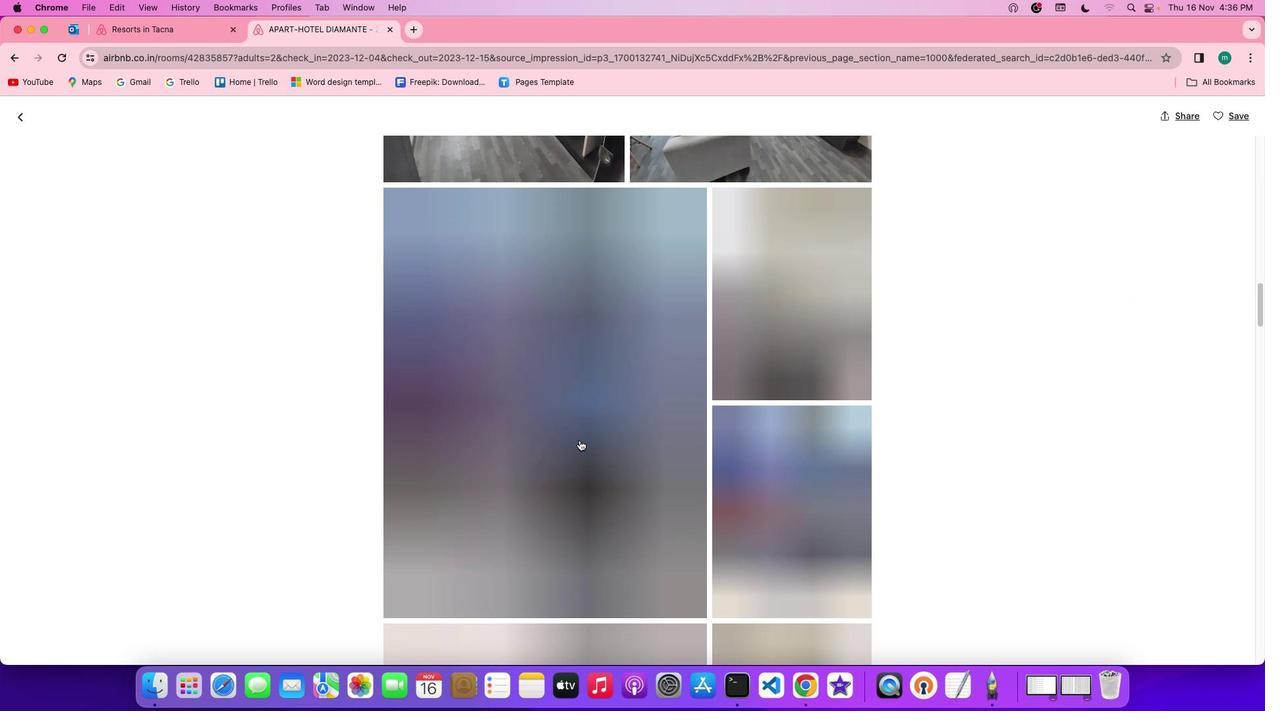 
Action: Mouse moved to (579, 440)
Screenshot: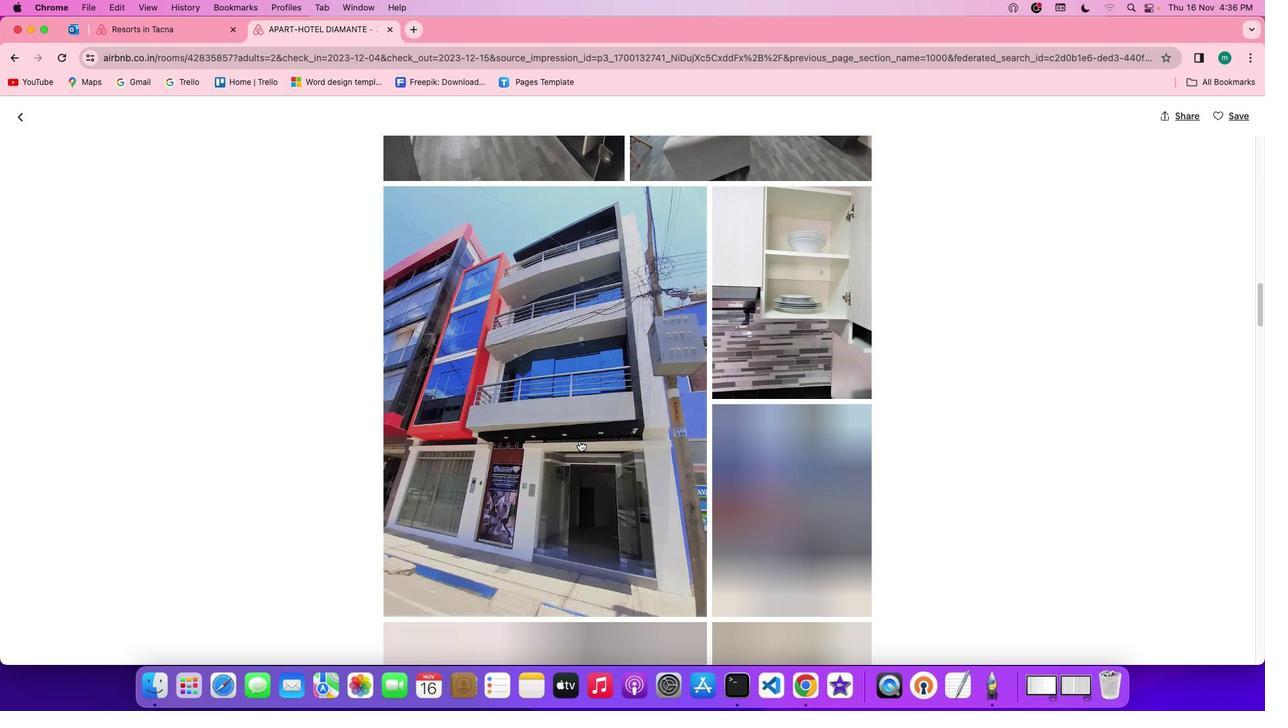 
Action: Mouse scrolled (579, 440) with delta (0, 0)
Screenshot: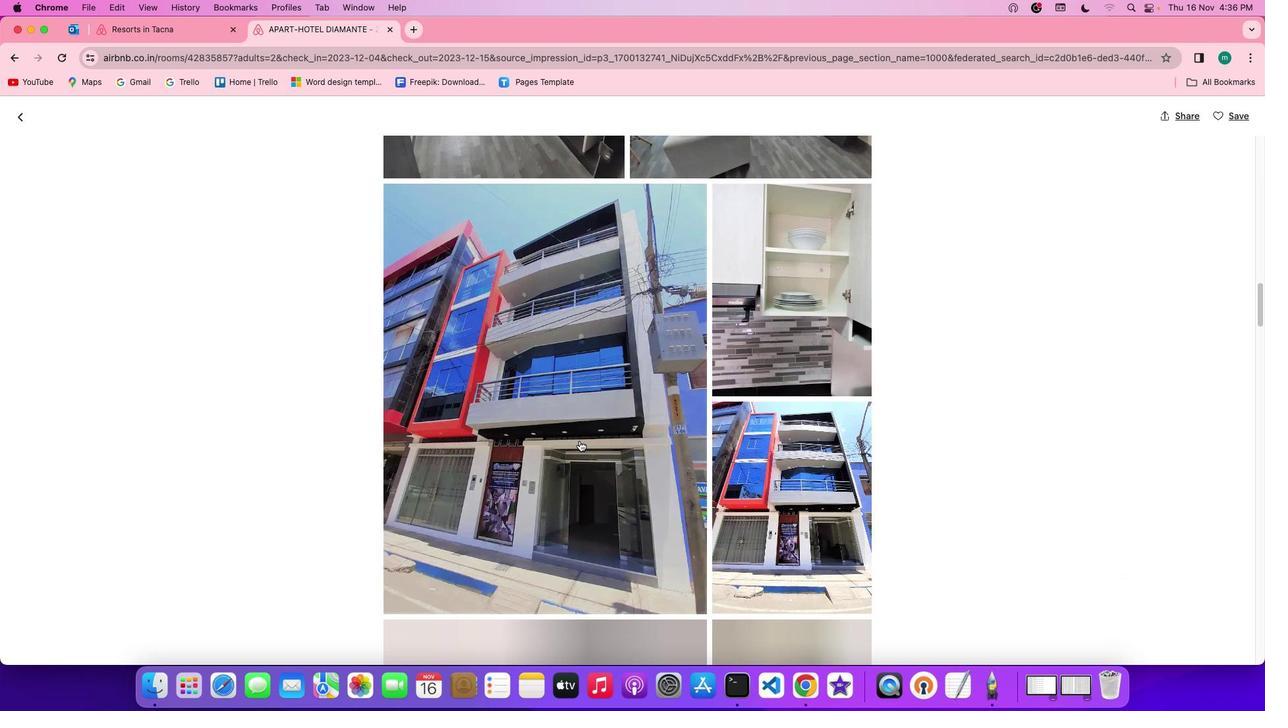 
Action: Mouse scrolled (579, 440) with delta (0, 0)
Screenshot: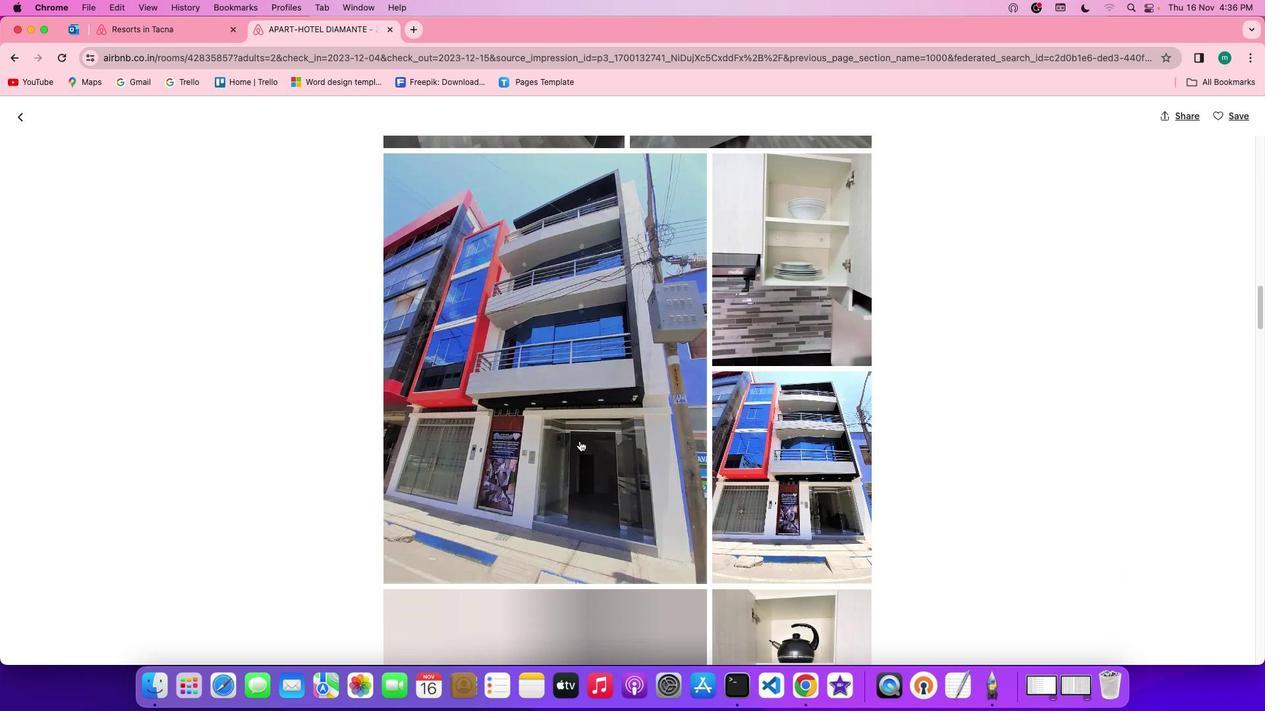 
Action: Mouse scrolled (579, 440) with delta (0, 0)
Screenshot: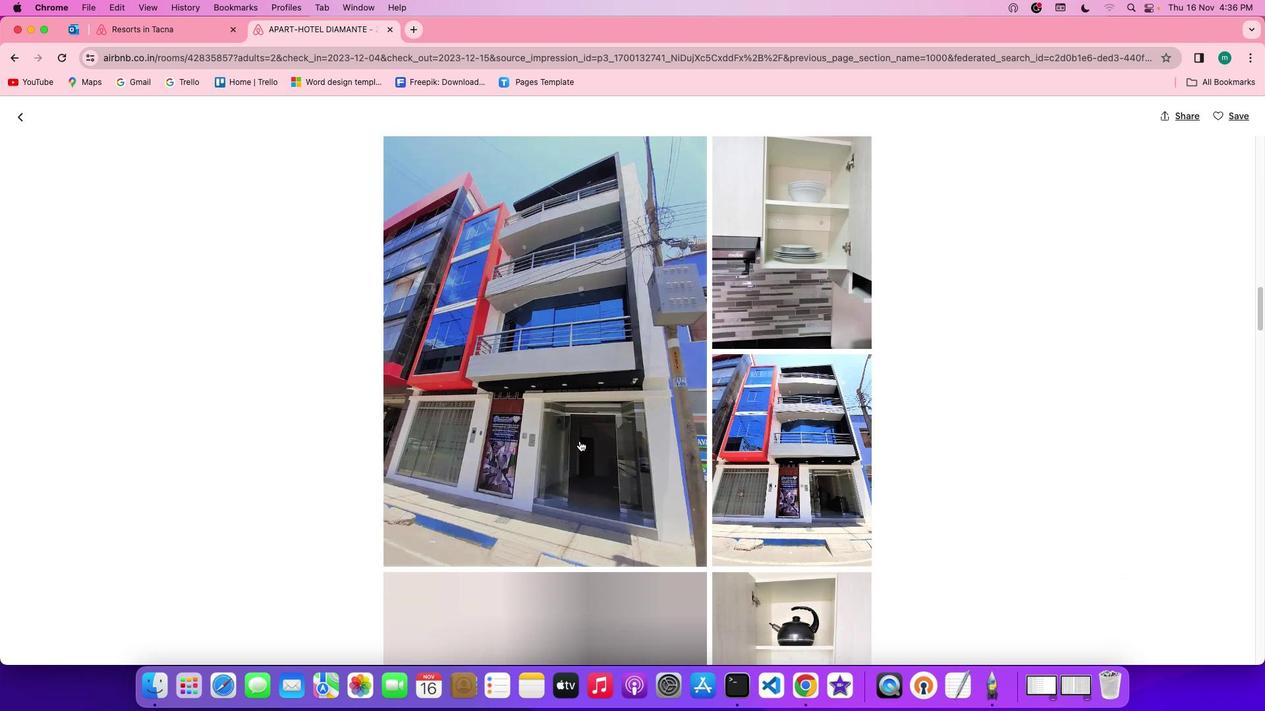 
Action: Mouse scrolled (579, 440) with delta (0, -1)
Screenshot: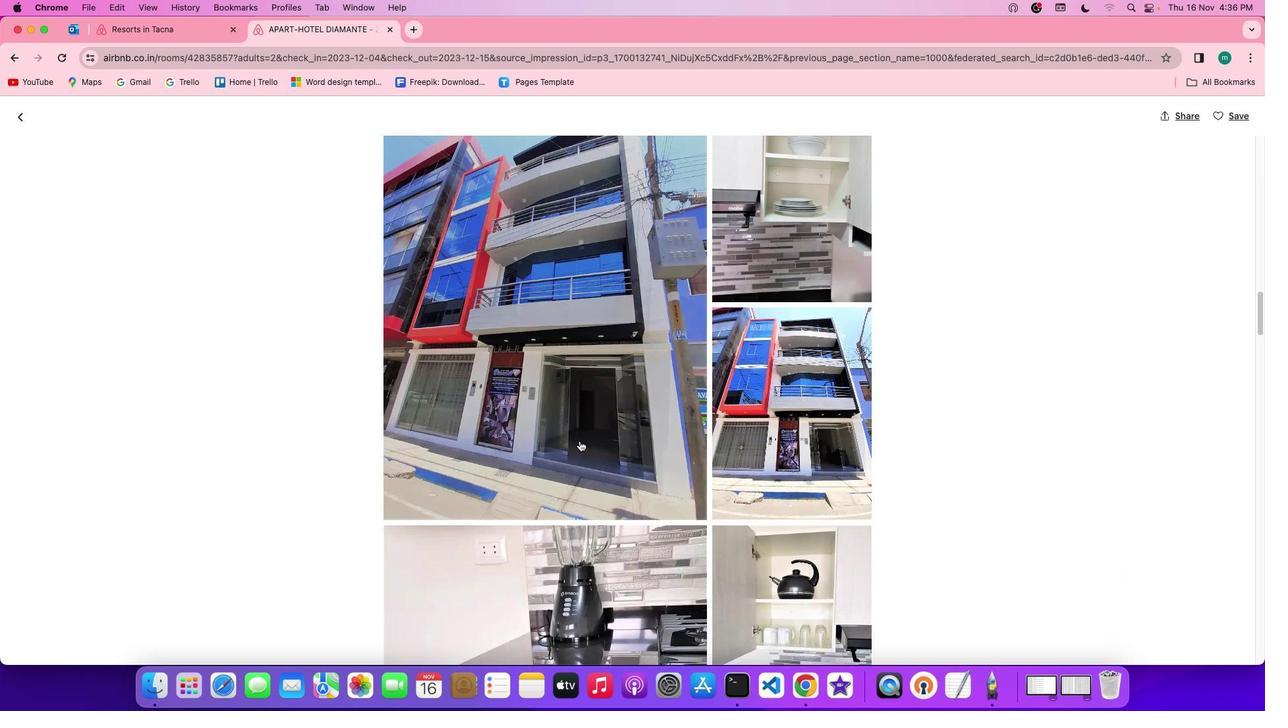 
Action: Mouse scrolled (579, 440) with delta (0, 0)
Screenshot: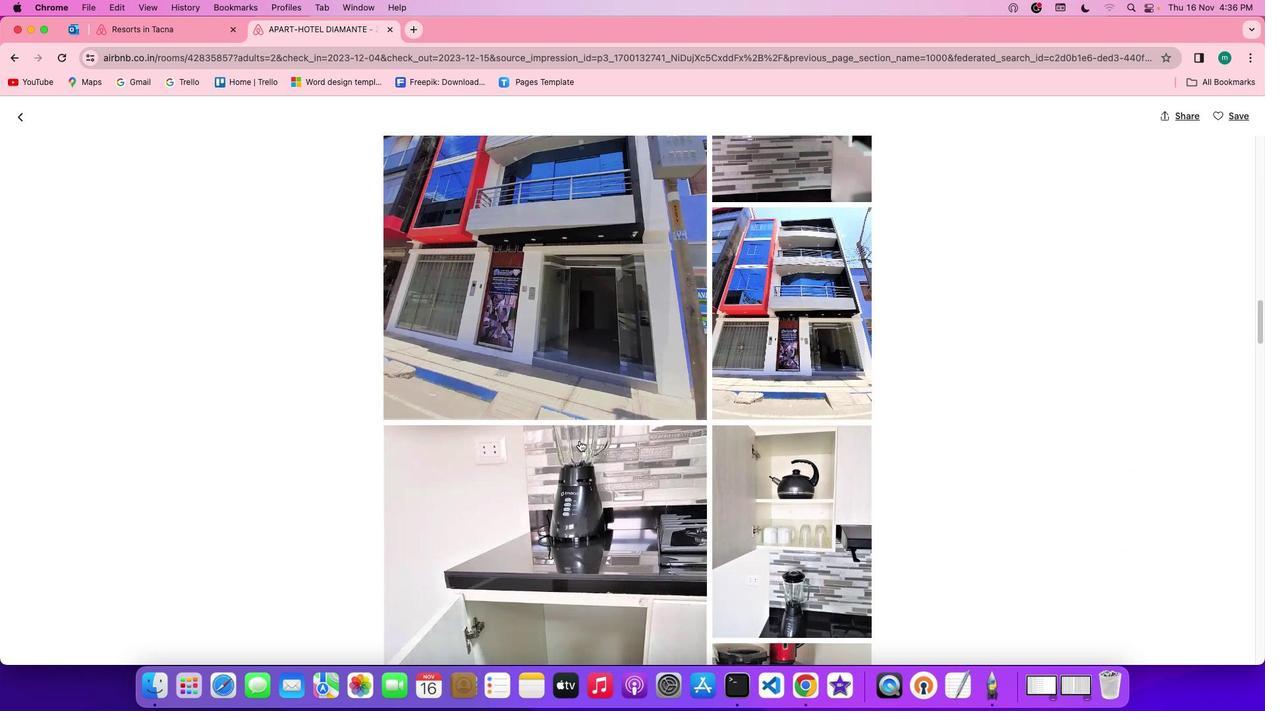 
Action: Mouse scrolled (579, 440) with delta (0, 0)
Screenshot: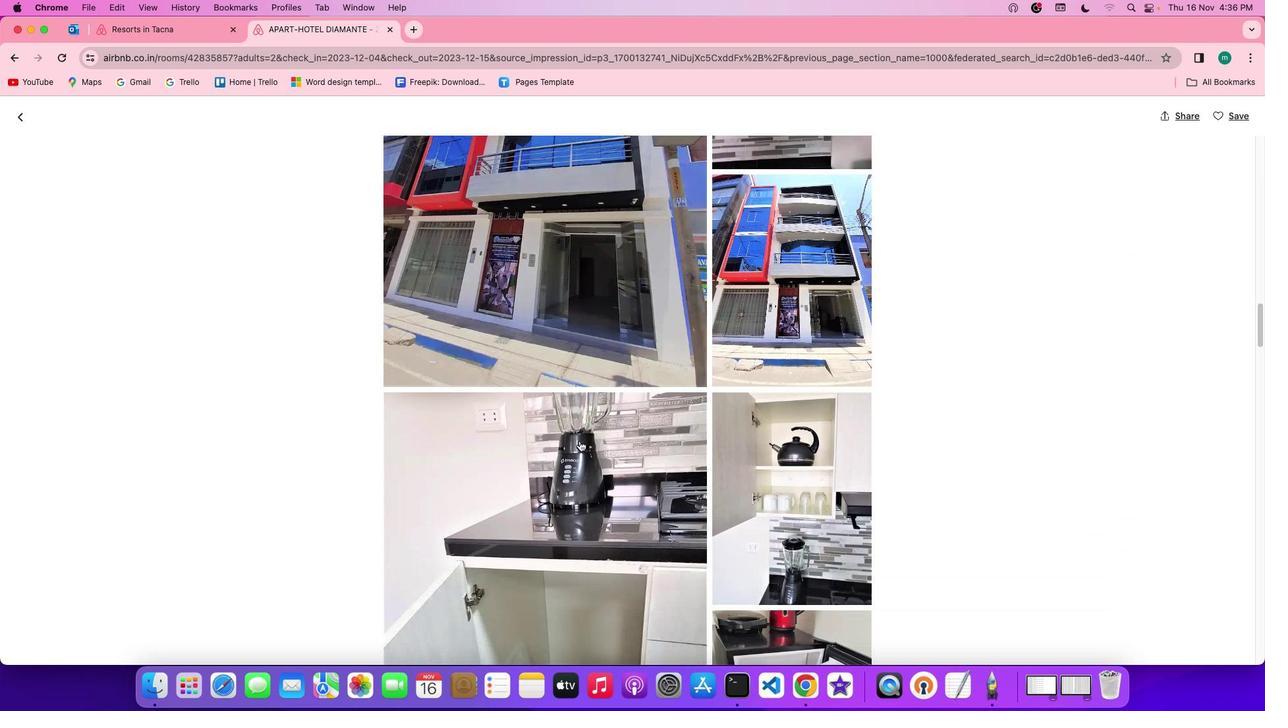 
Action: Mouse scrolled (579, 440) with delta (0, -1)
Screenshot: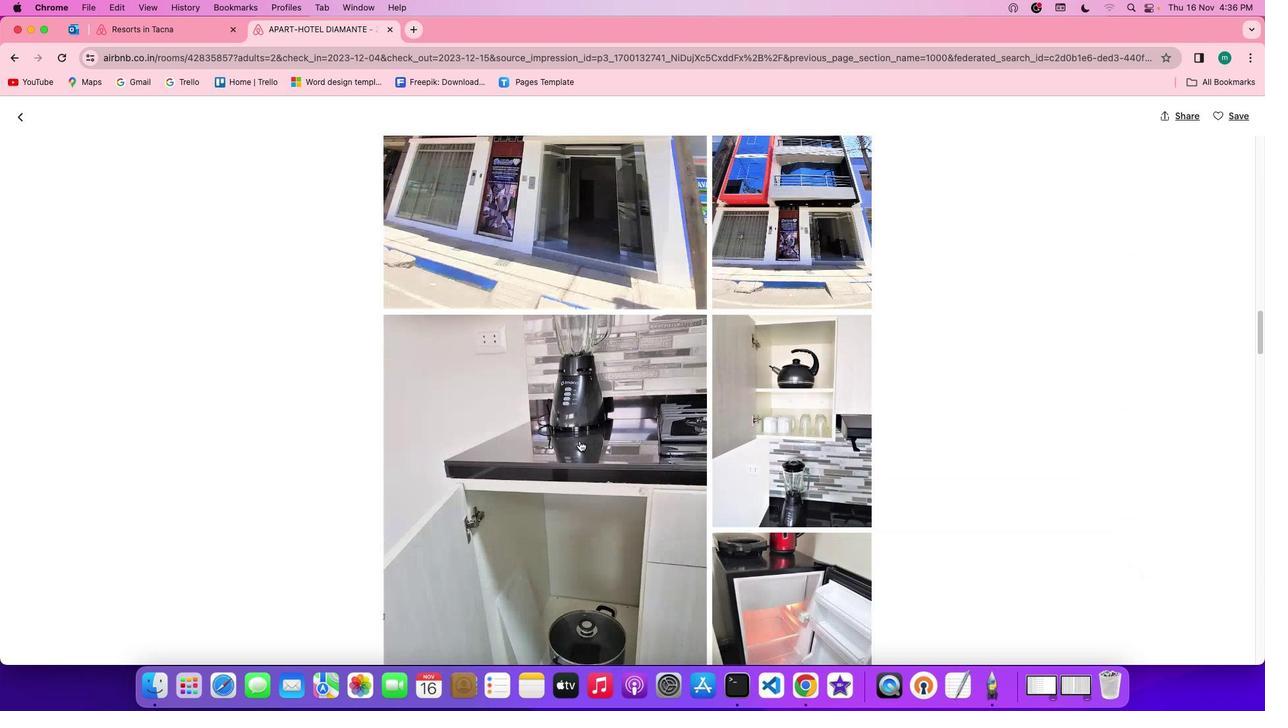 
Action: Mouse scrolled (579, 440) with delta (0, -2)
Screenshot: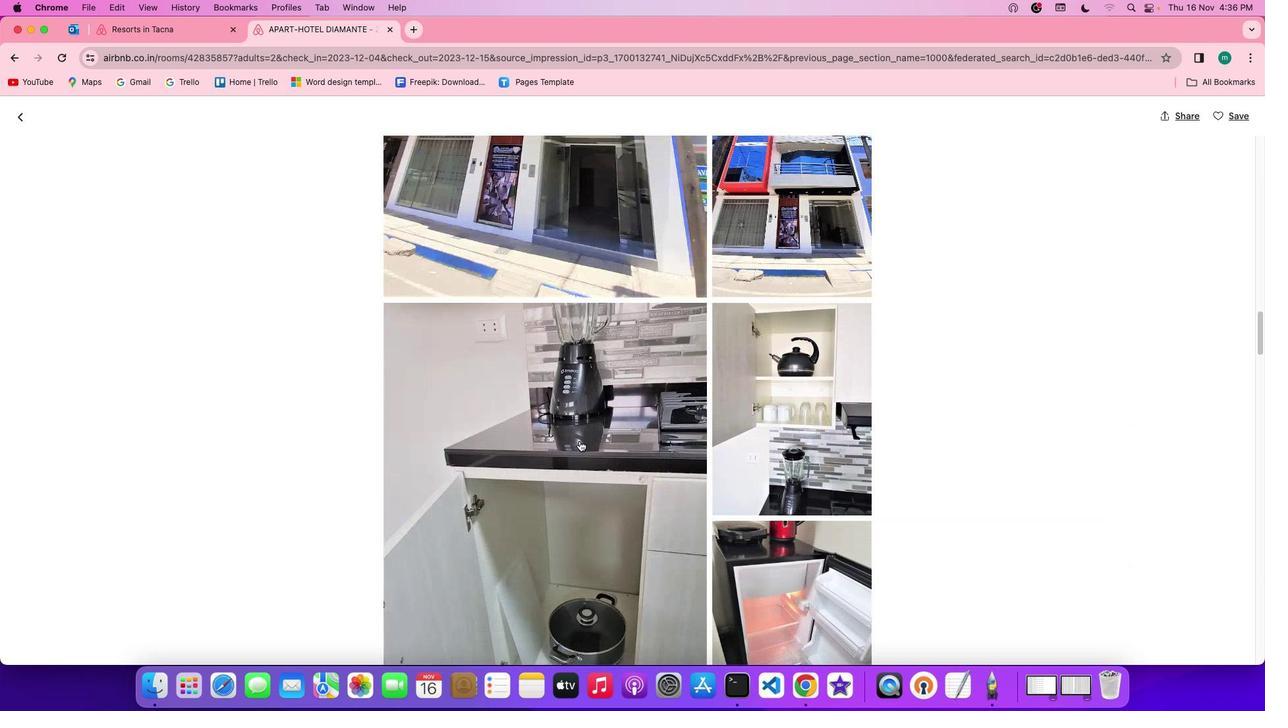 
Action: Mouse scrolled (579, 440) with delta (0, 0)
Screenshot: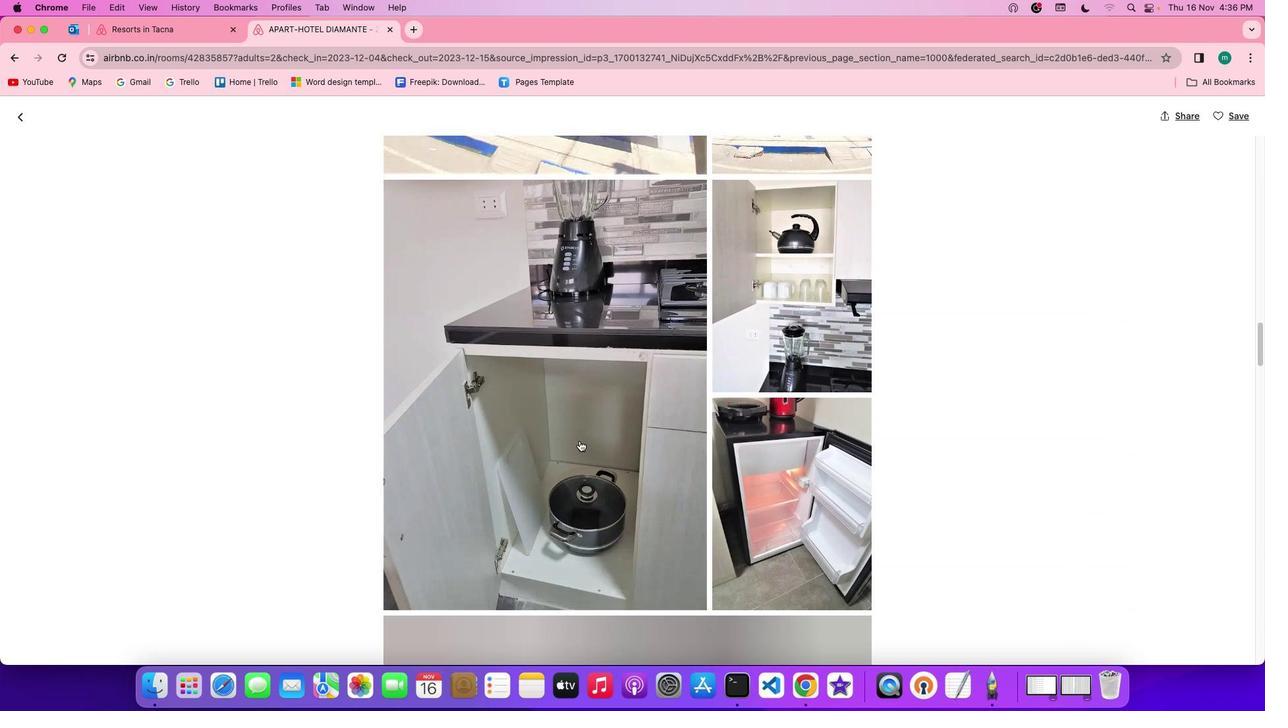 
Action: Mouse scrolled (579, 440) with delta (0, 0)
Screenshot: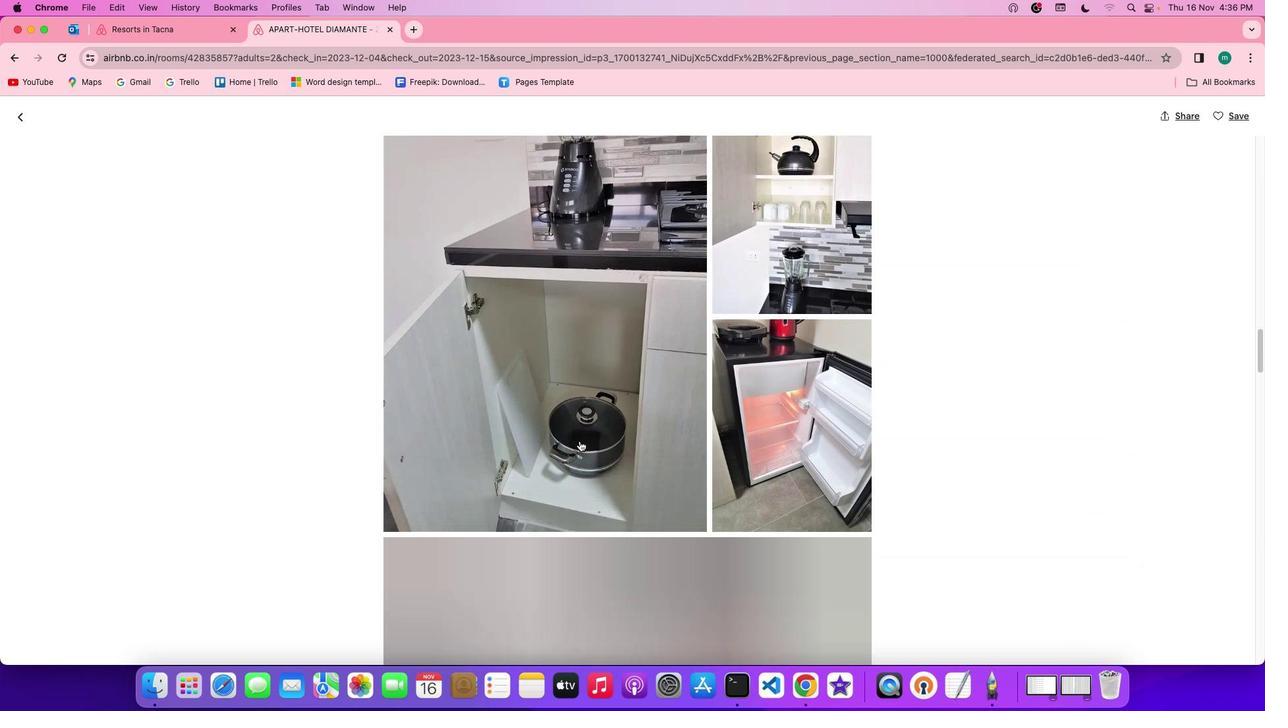 
Action: Mouse scrolled (579, 440) with delta (0, -1)
Screenshot: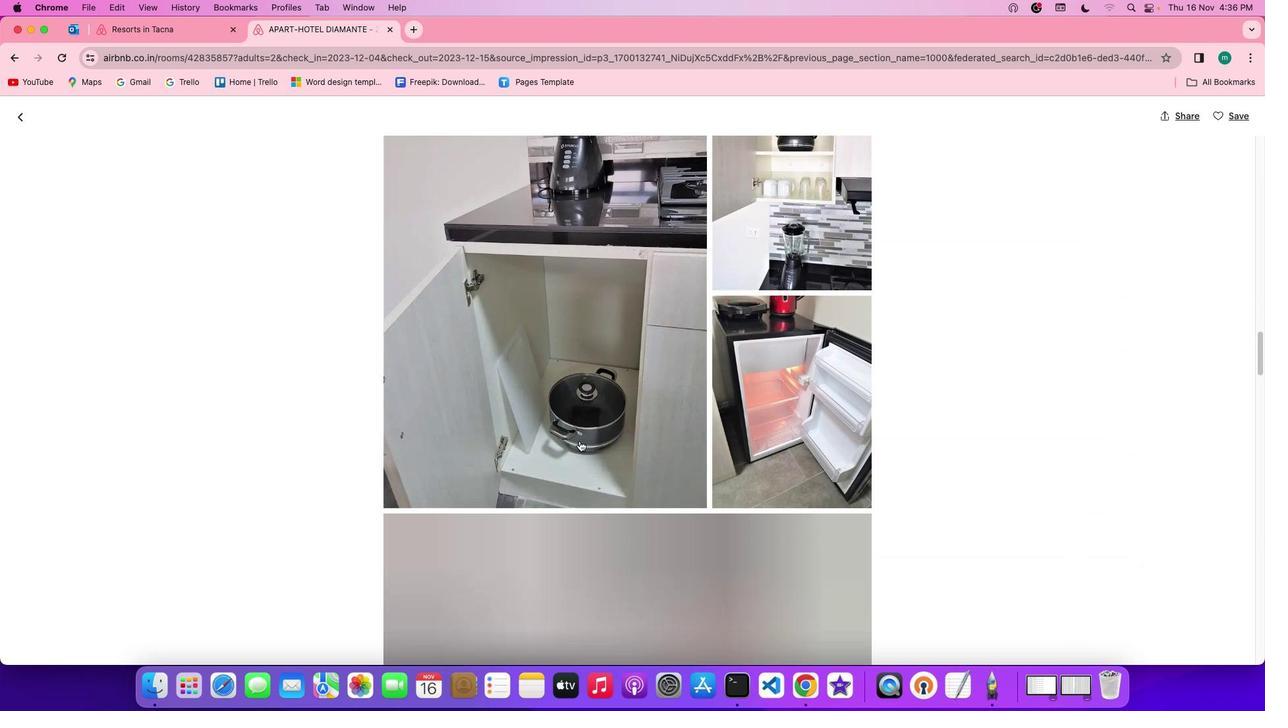 
Action: Mouse scrolled (579, 440) with delta (0, -2)
Screenshot: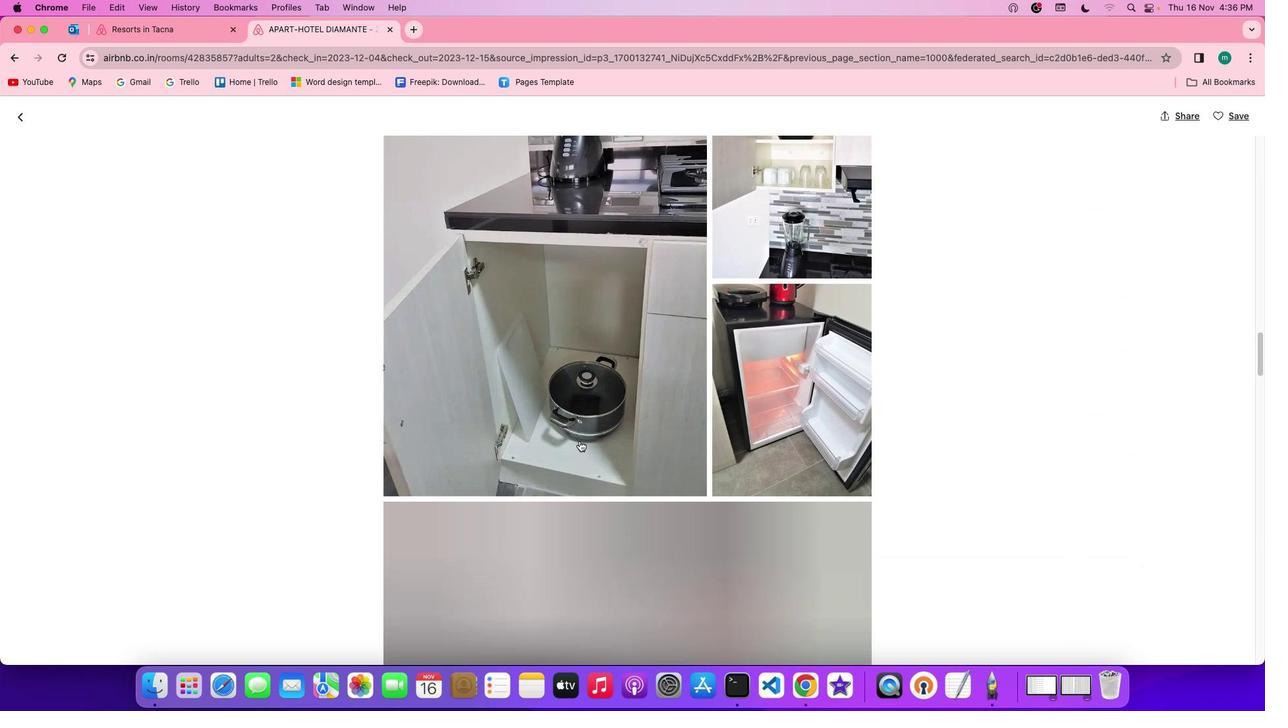 
Action: Mouse scrolled (579, 440) with delta (0, 0)
Screenshot: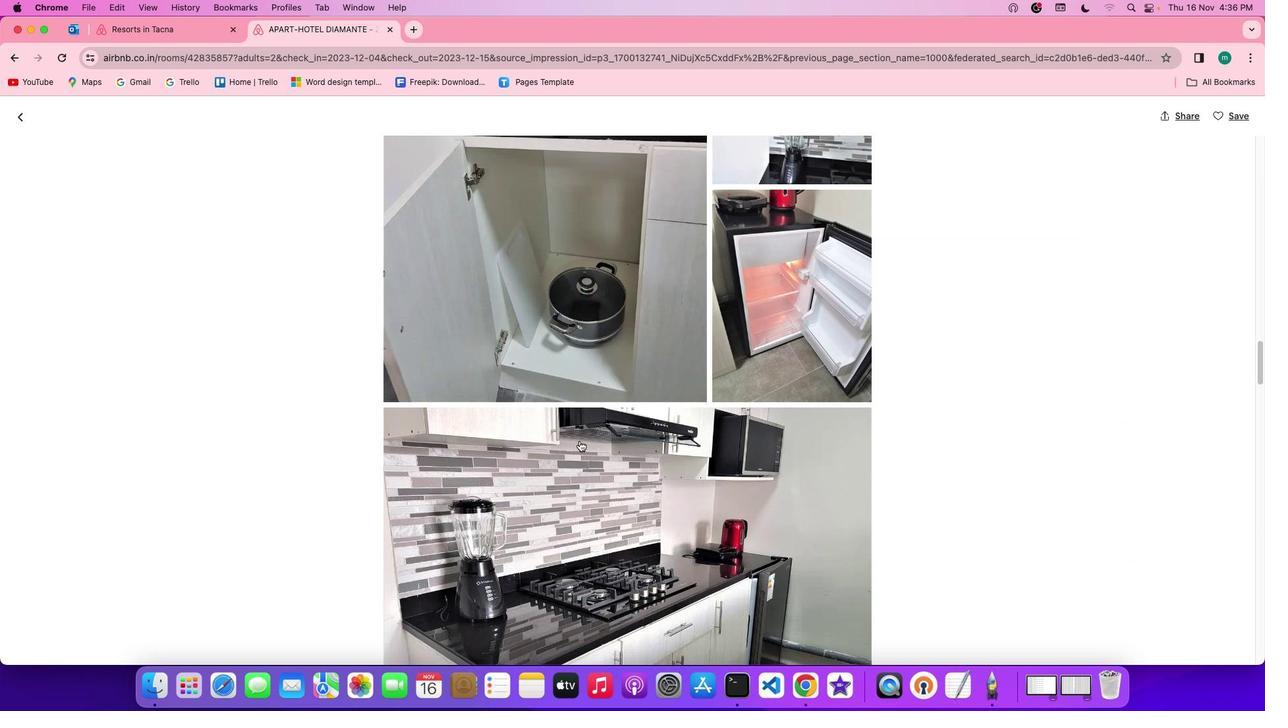 
Action: Mouse scrolled (579, 440) with delta (0, 0)
Screenshot: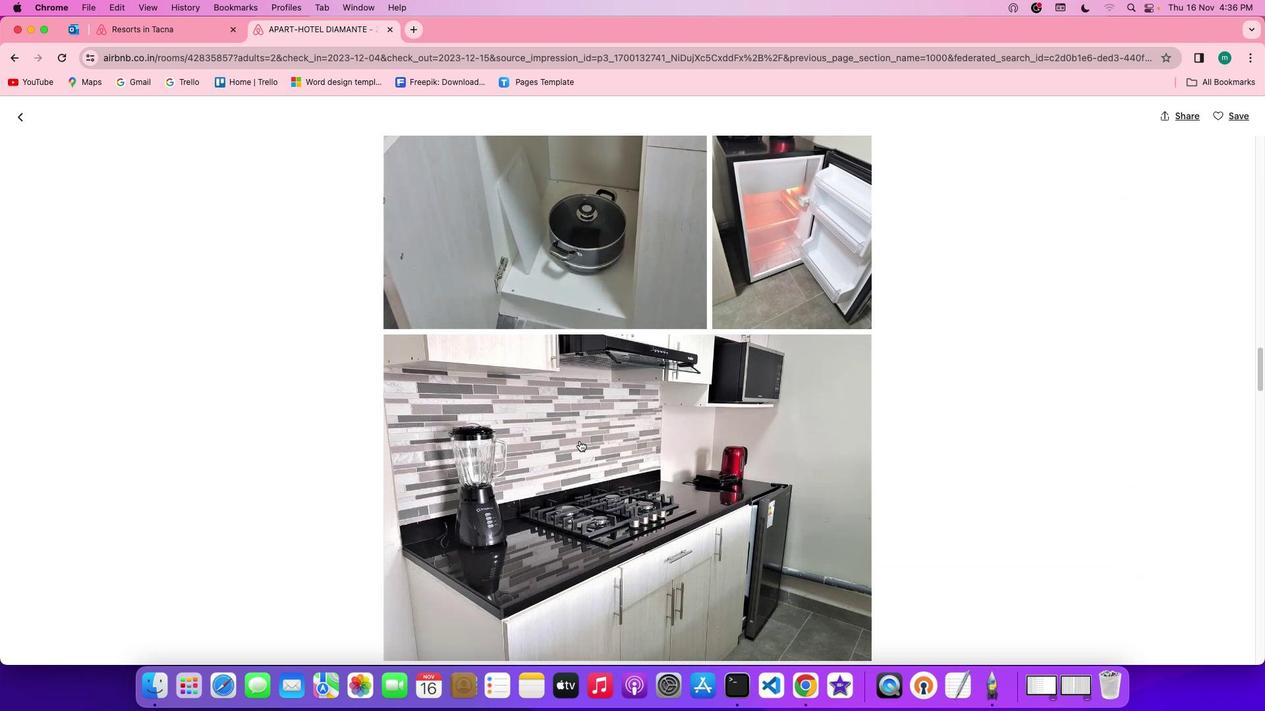 
Action: Mouse scrolled (579, 440) with delta (0, -1)
Screenshot: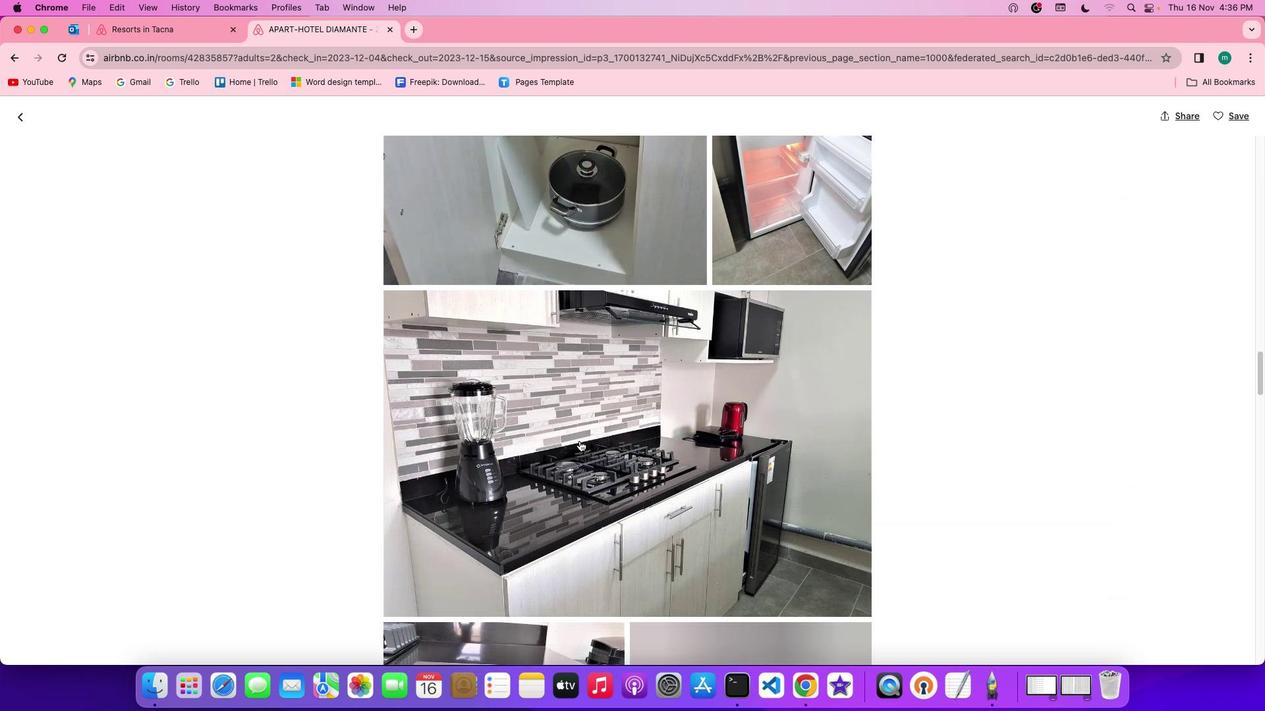
Action: Mouse scrolled (579, 440) with delta (0, -2)
Screenshot: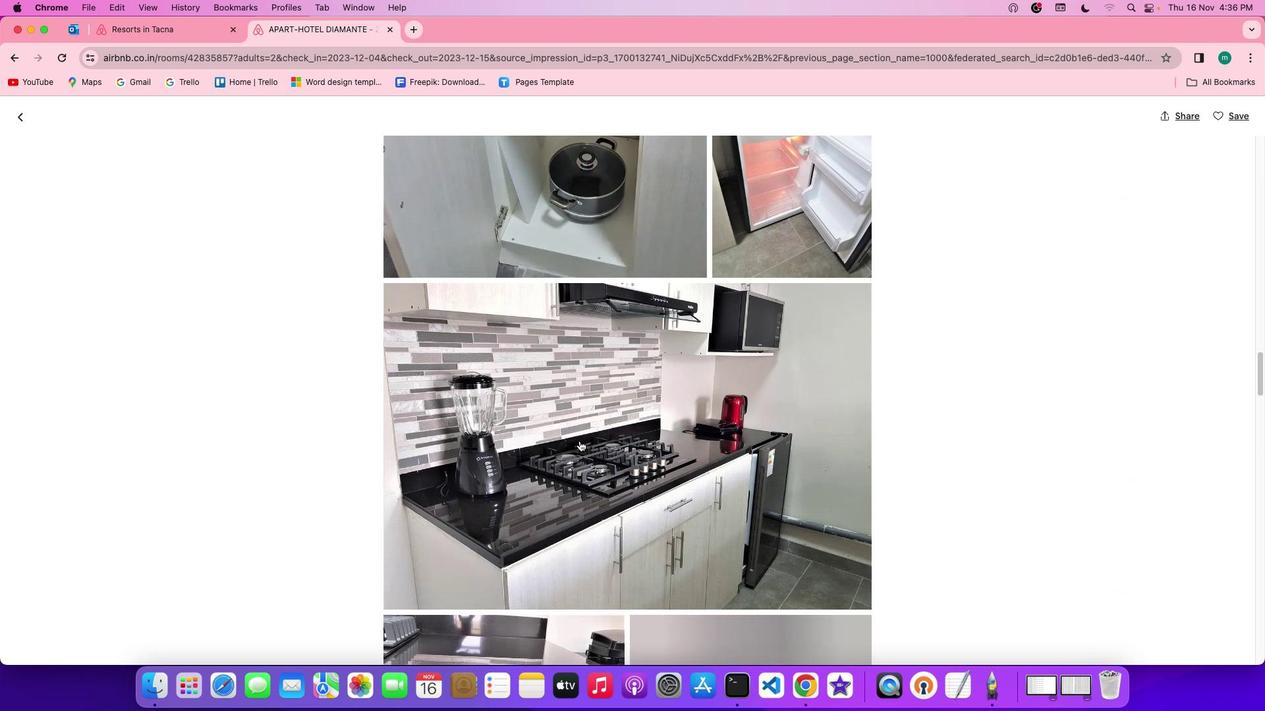 
Action: Mouse scrolled (579, 440) with delta (0, 0)
Screenshot: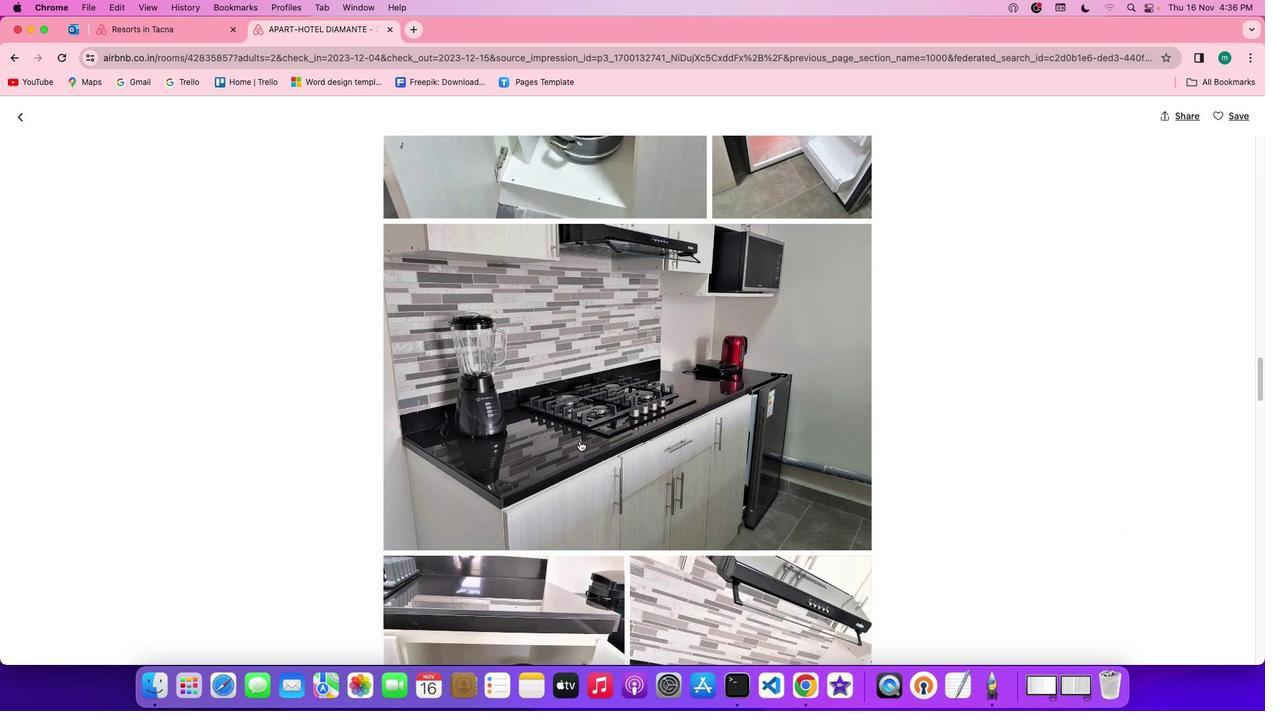 
Action: Mouse scrolled (579, 440) with delta (0, 0)
Screenshot: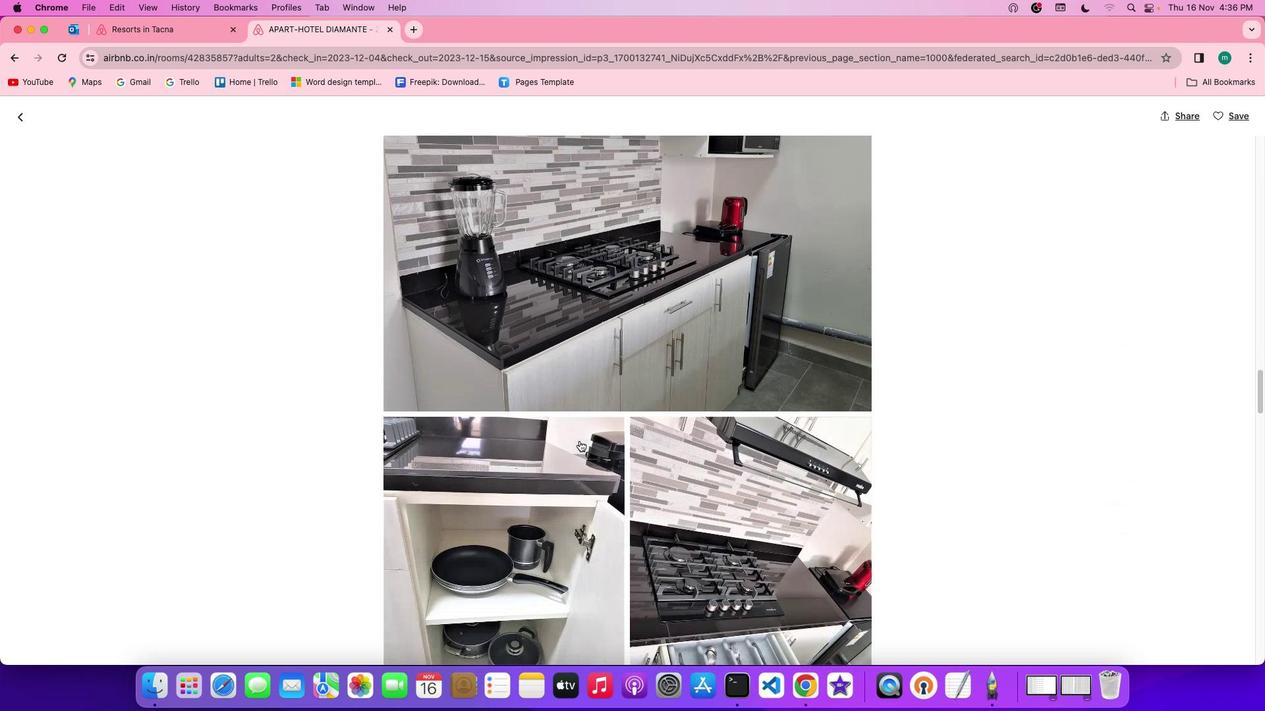
Action: Mouse scrolled (579, 440) with delta (0, -1)
Screenshot: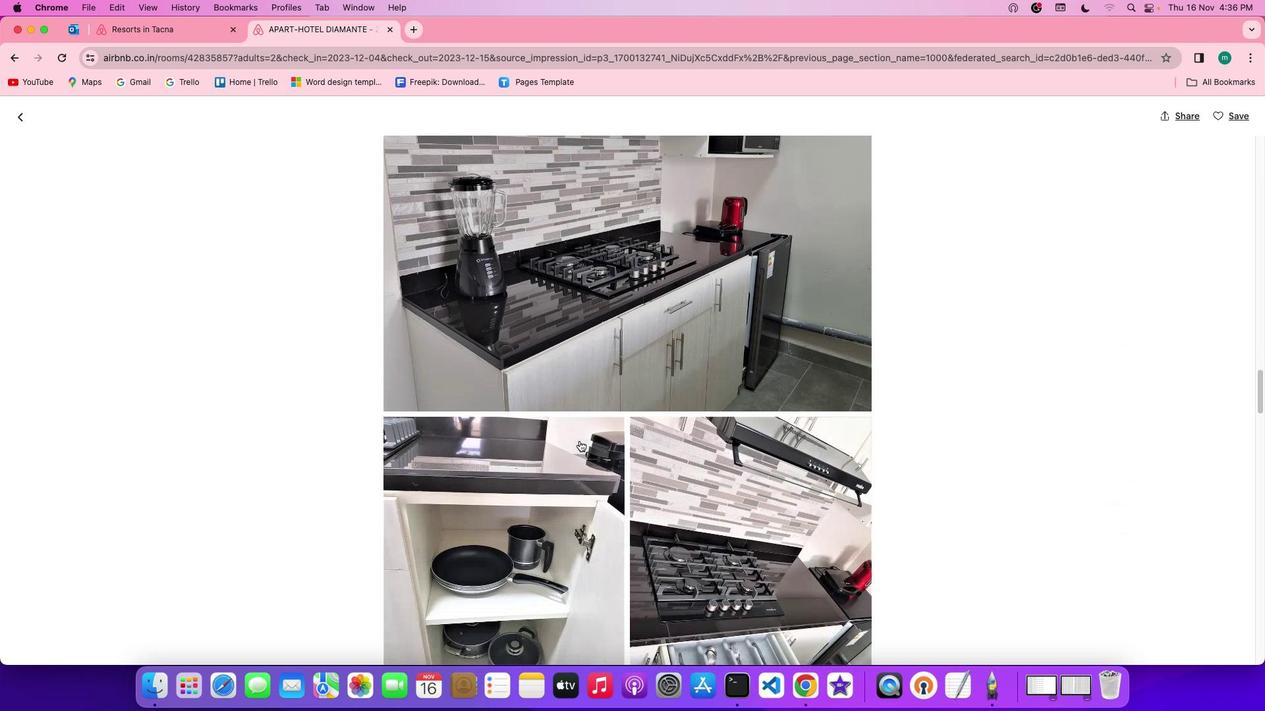 
Action: Mouse scrolled (579, 440) with delta (0, -3)
Screenshot: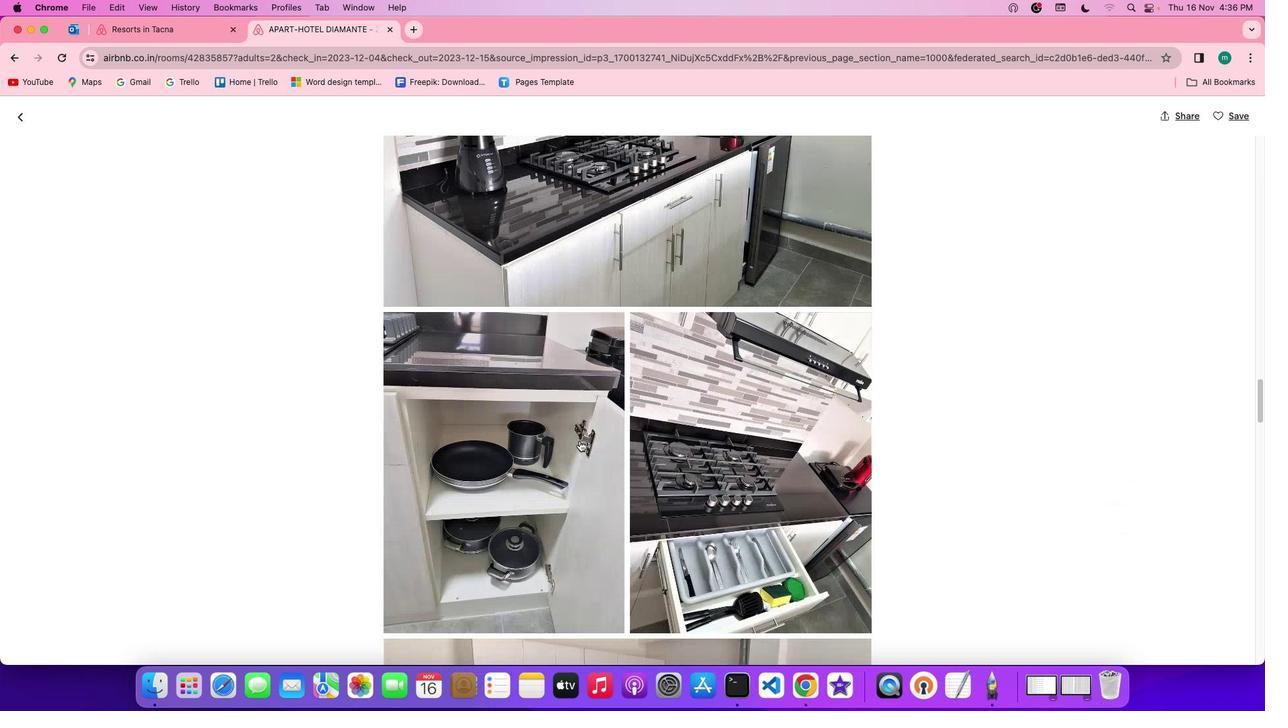 
Action: Mouse scrolled (579, 440) with delta (0, -2)
Screenshot: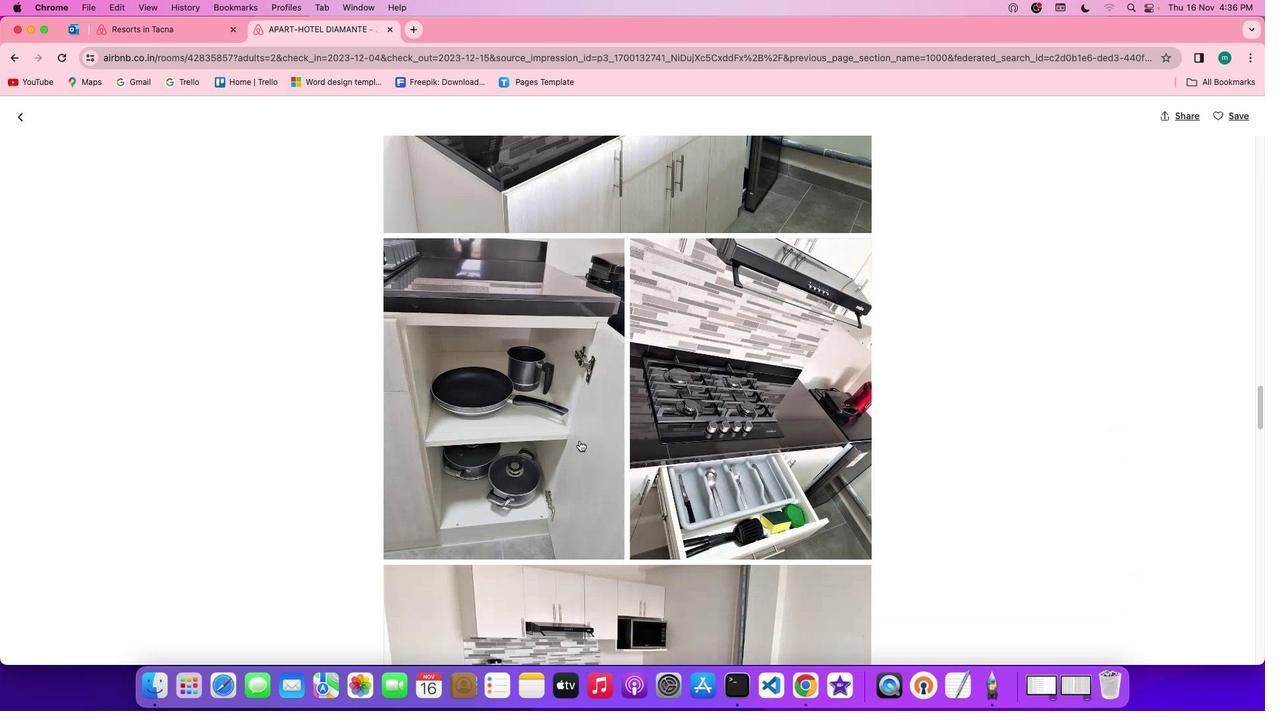 
Action: Mouse scrolled (579, 440) with delta (0, 0)
Screenshot: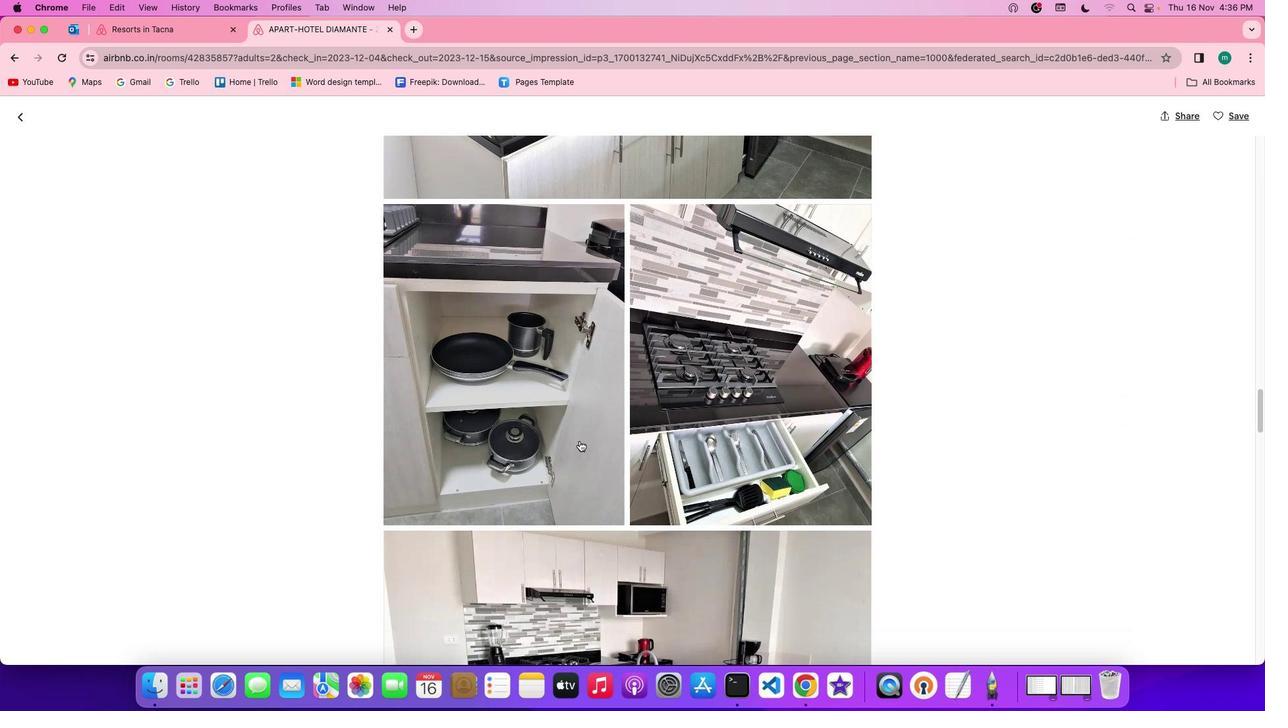
Action: Mouse scrolled (579, 440) with delta (0, 0)
Screenshot: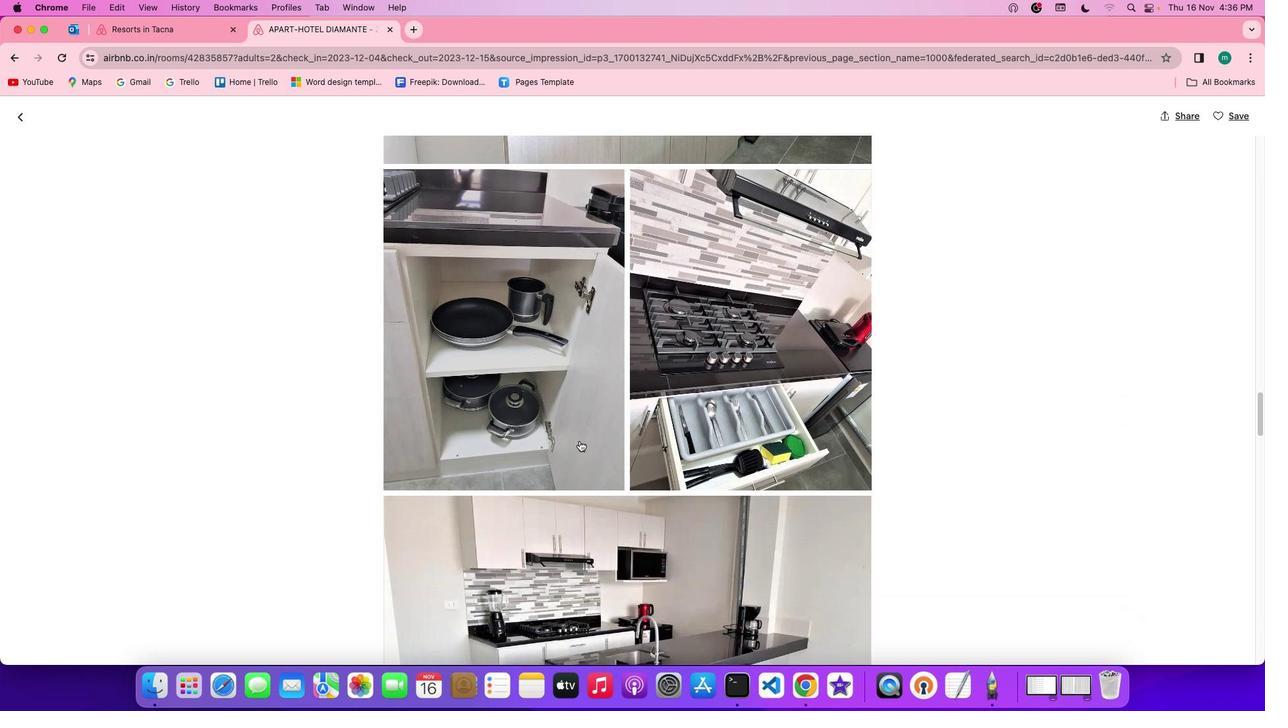 
Action: Mouse scrolled (579, 440) with delta (0, -1)
Screenshot: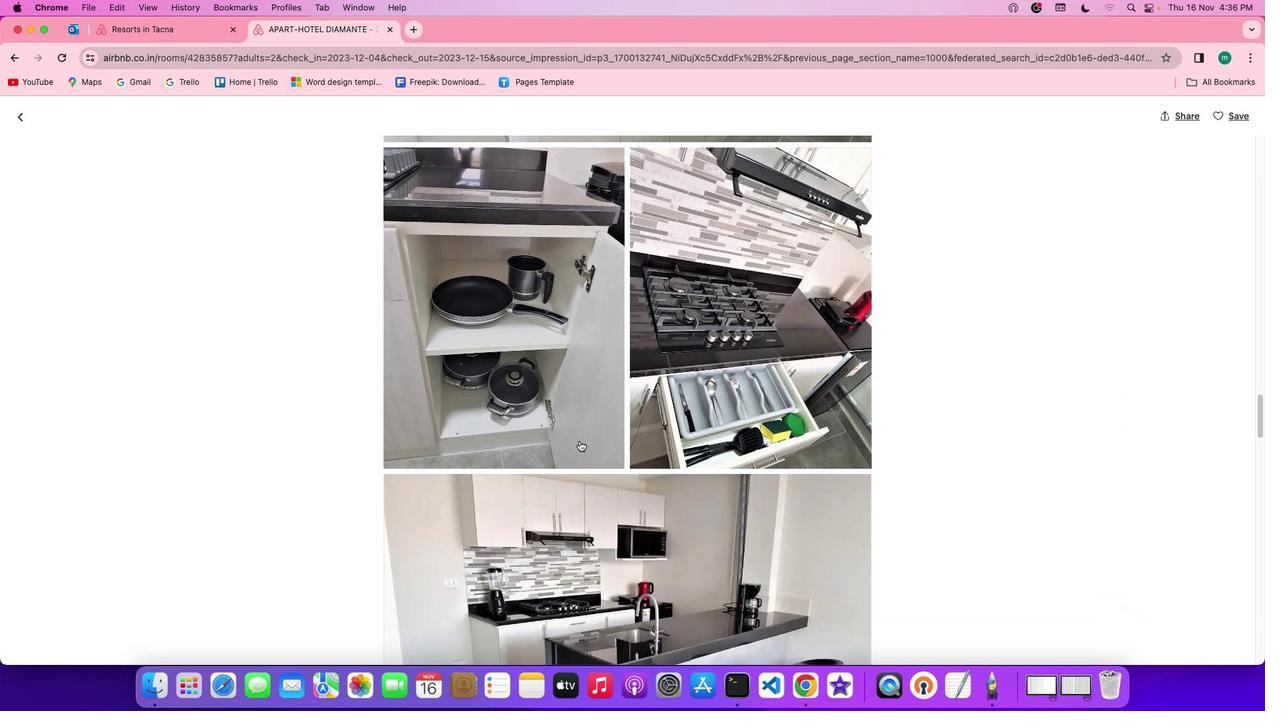 
Action: Mouse scrolled (579, 440) with delta (0, -1)
Screenshot: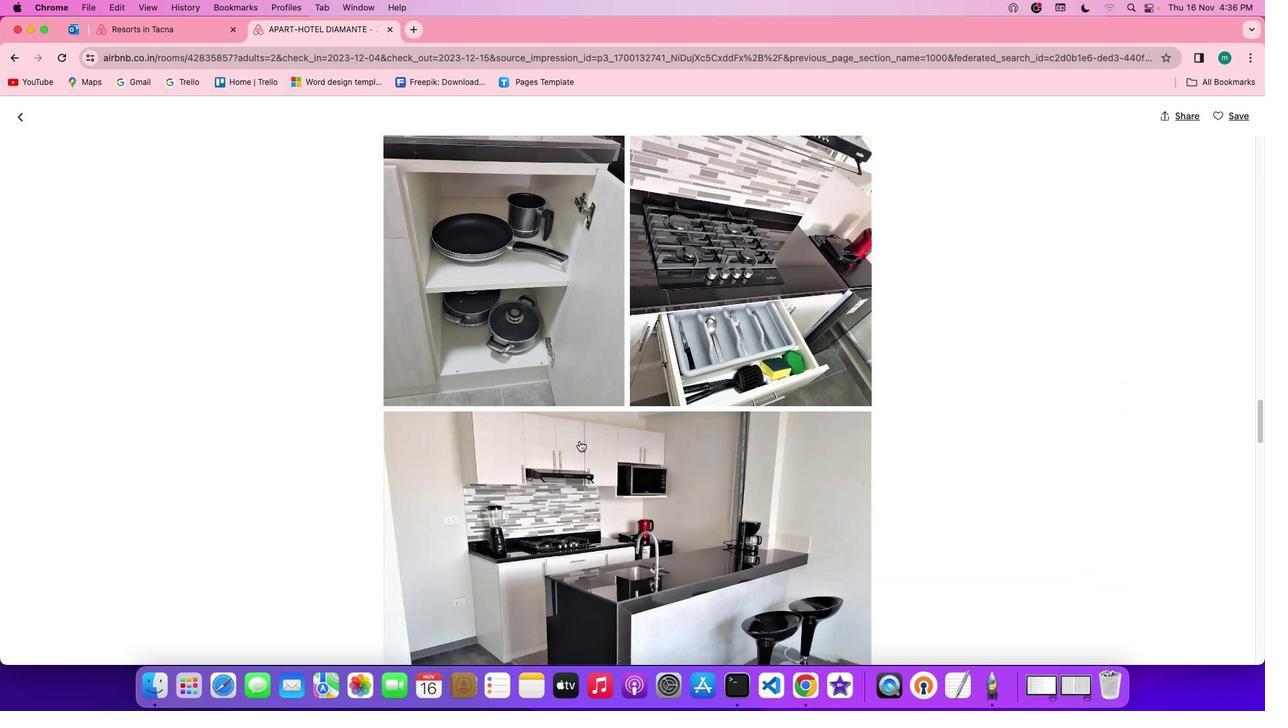 
Action: Mouse scrolled (579, 440) with delta (0, 0)
Screenshot: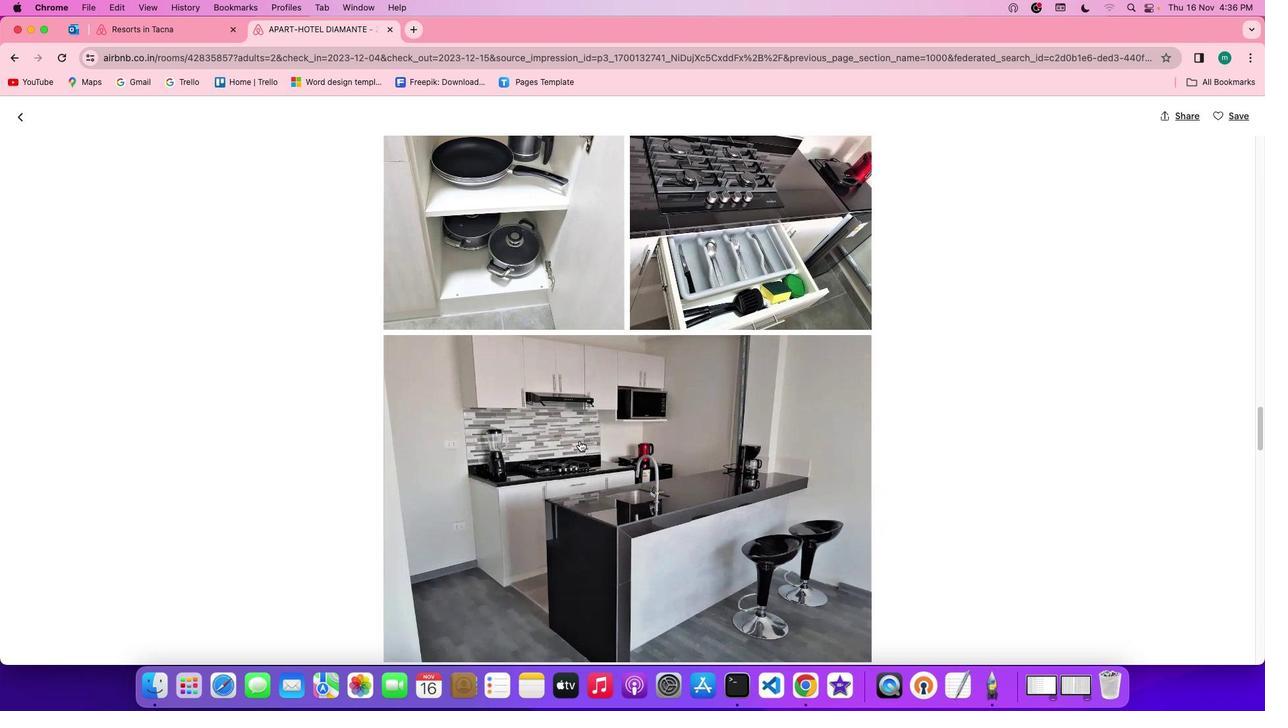 
Action: Mouse scrolled (579, 440) with delta (0, 0)
Screenshot: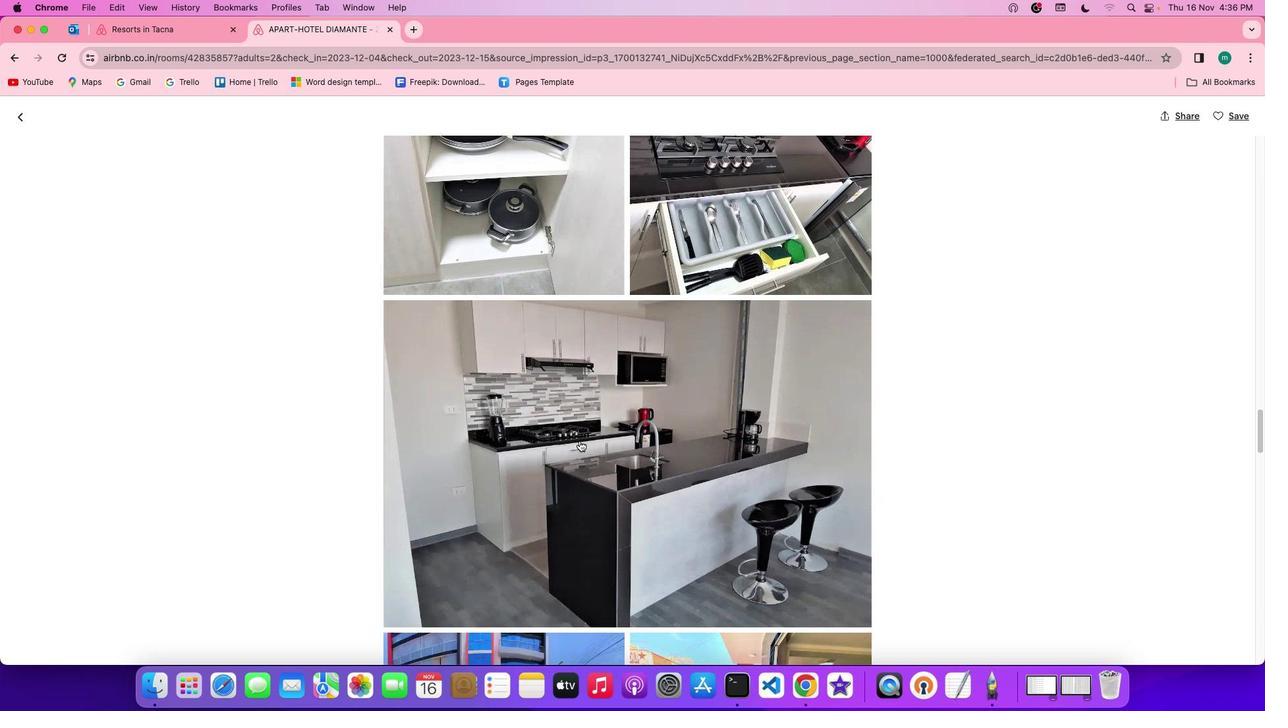
Action: Mouse scrolled (579, 440) with delta (0, -1)
Screenshot: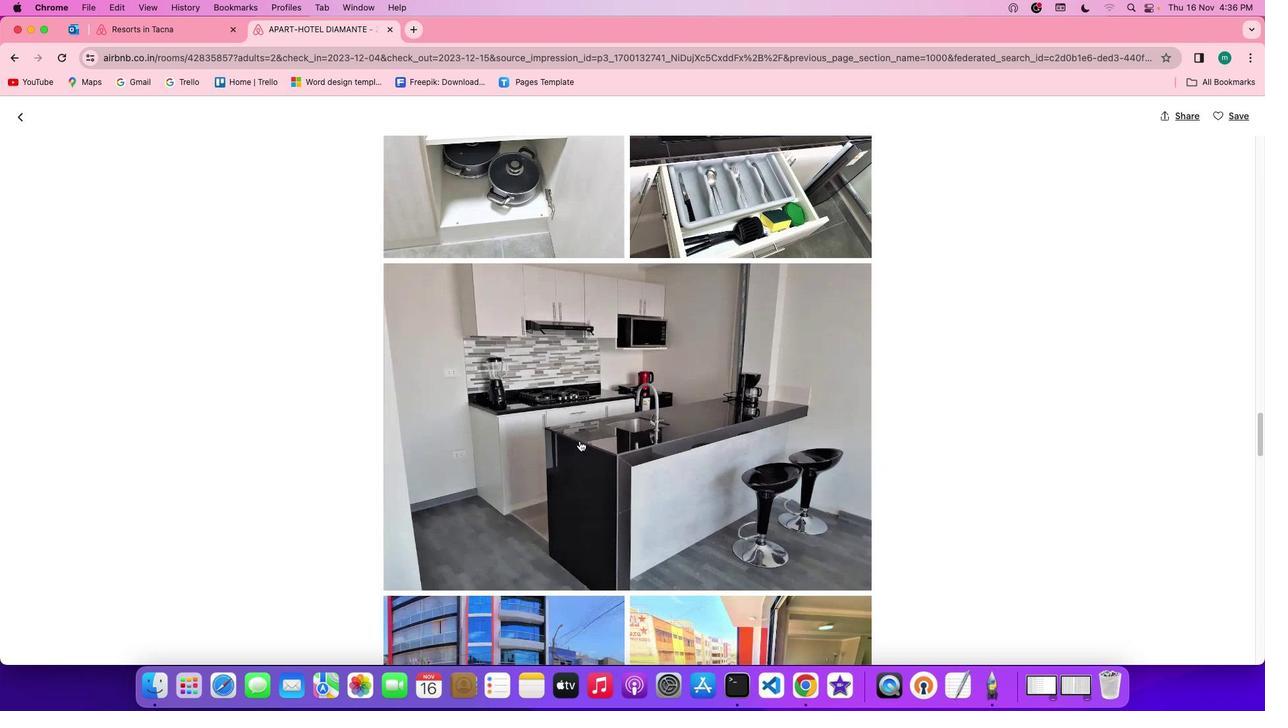 
Action: Mouse scrolled (579, 440) with delta (0, -1)
Screenshot: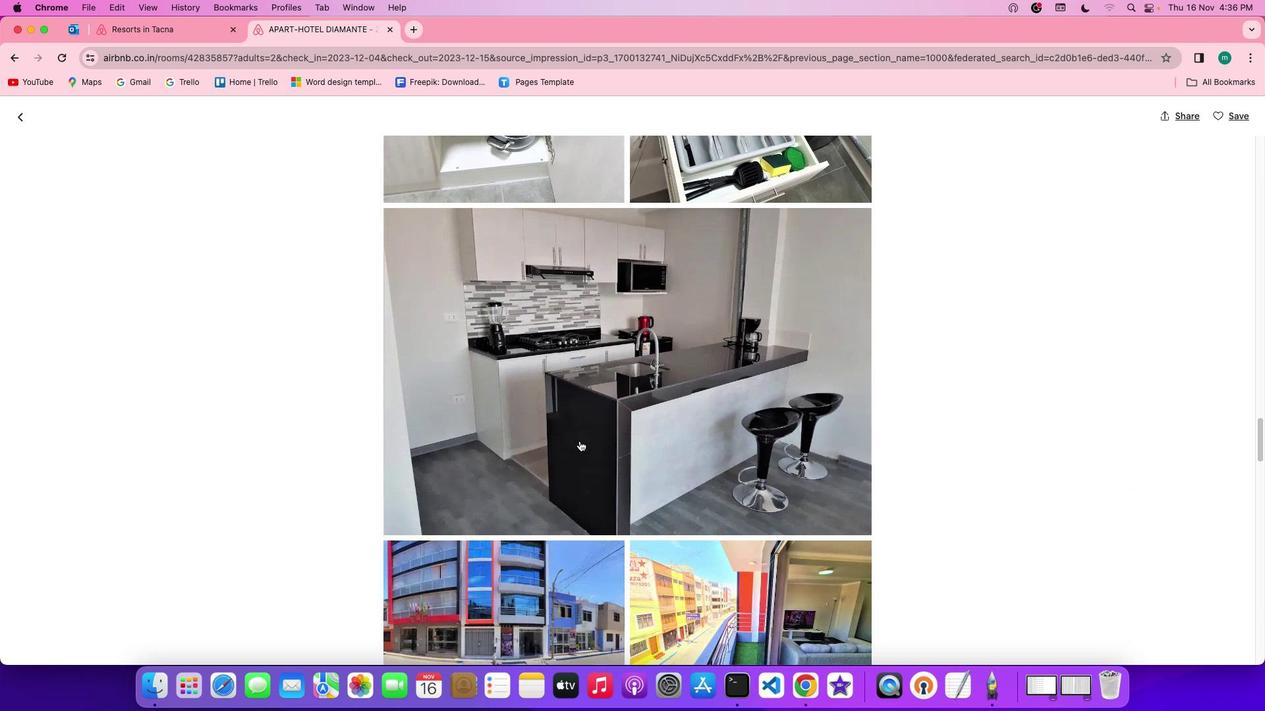 
Action: Mouse scrolled (579, 440) with delta (0, 0)
Screenshot: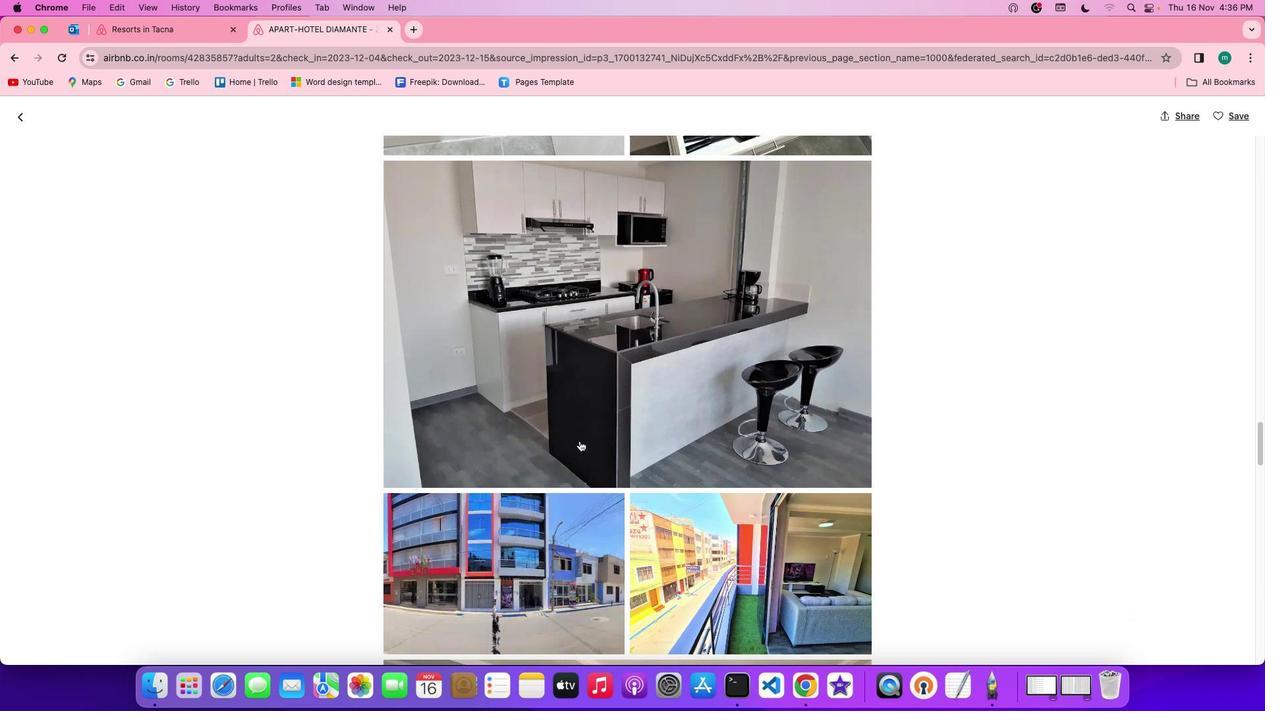 
Action: Mouse scrolled (579, 440) with delta (0, 0)
Screenshot: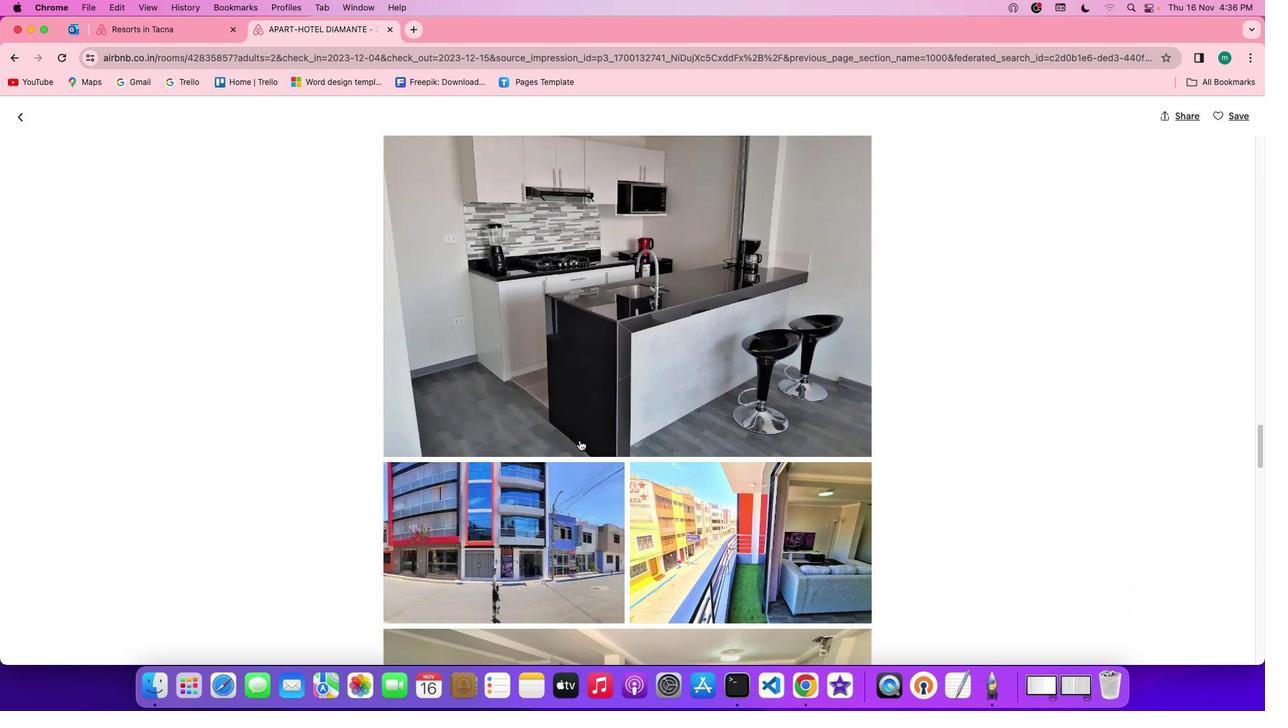 
Action: Mouse scrolled (579, 440) with delta (0, -1)
Screenshot: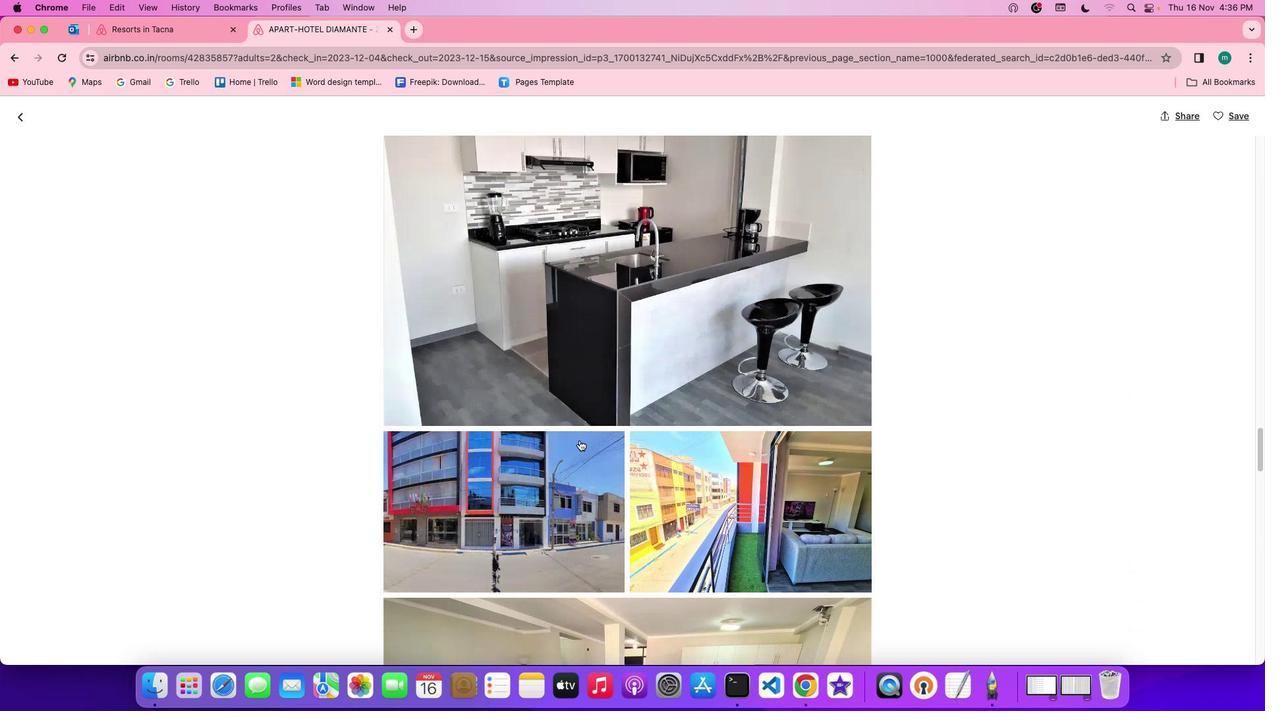 
Action: Mouse moved to (579, 440)
Screenshot: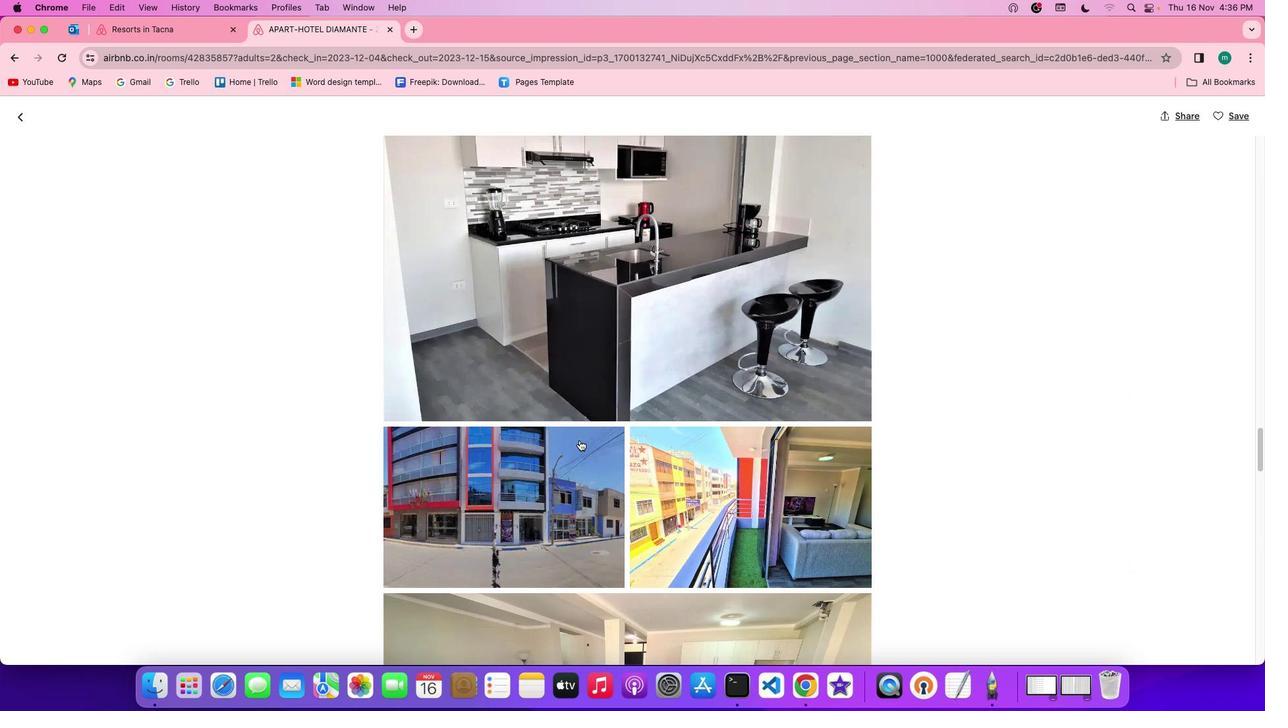 
Action: Mouse scrolled (579, 440) with delta (0, 0)
Screenshot: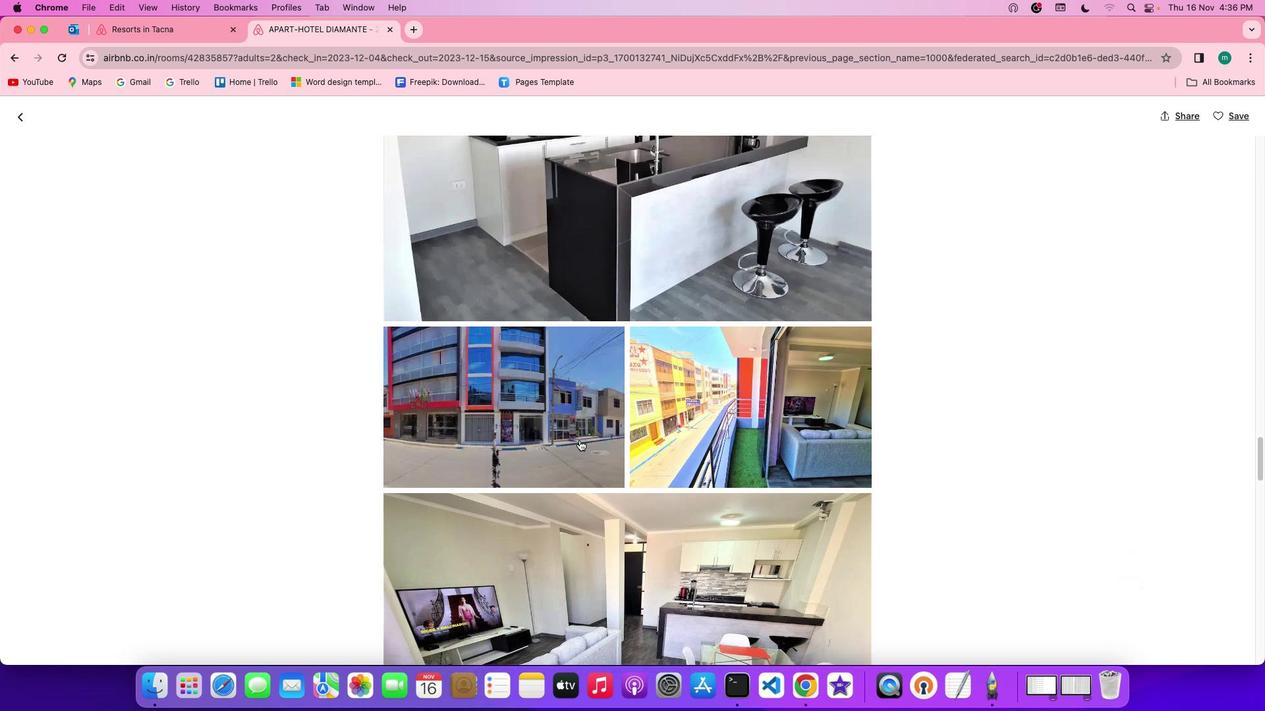 
Action: Mouse scrolled (579, 440) with delta (0, 0)
Screenshot: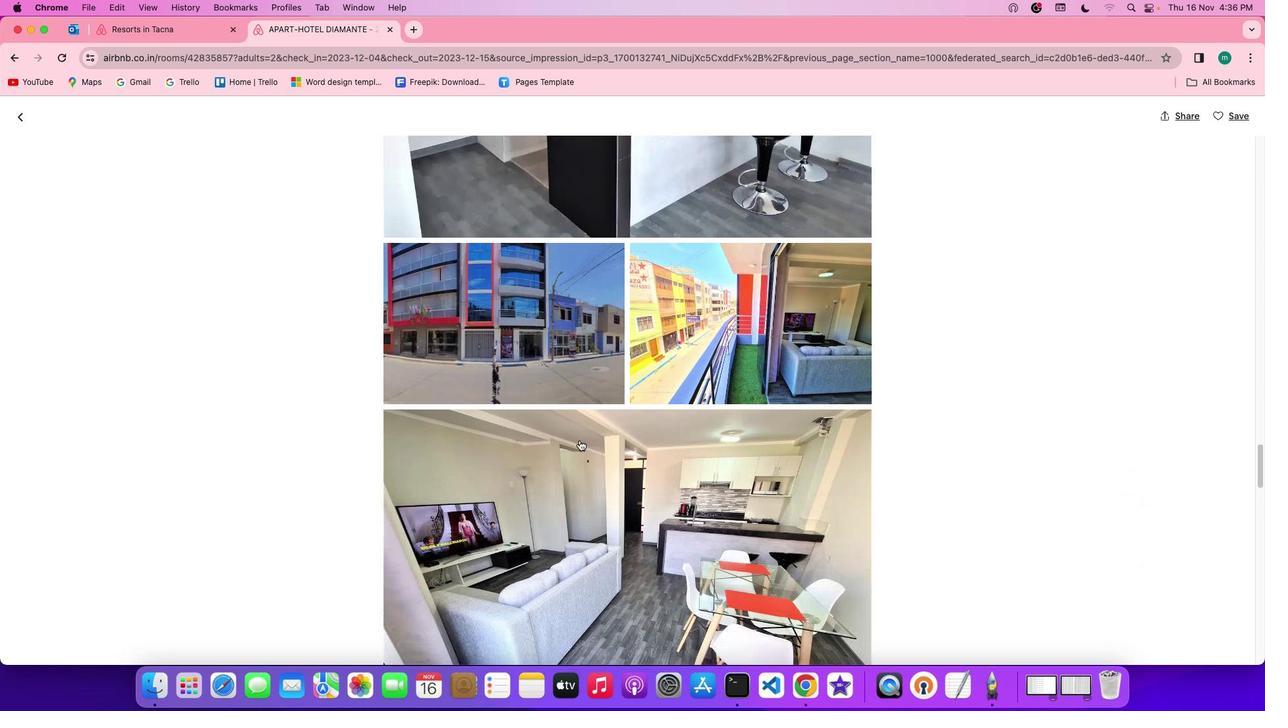
Action: Mouse scrolled (579, 440) with delta (0, -1)
Screenshot: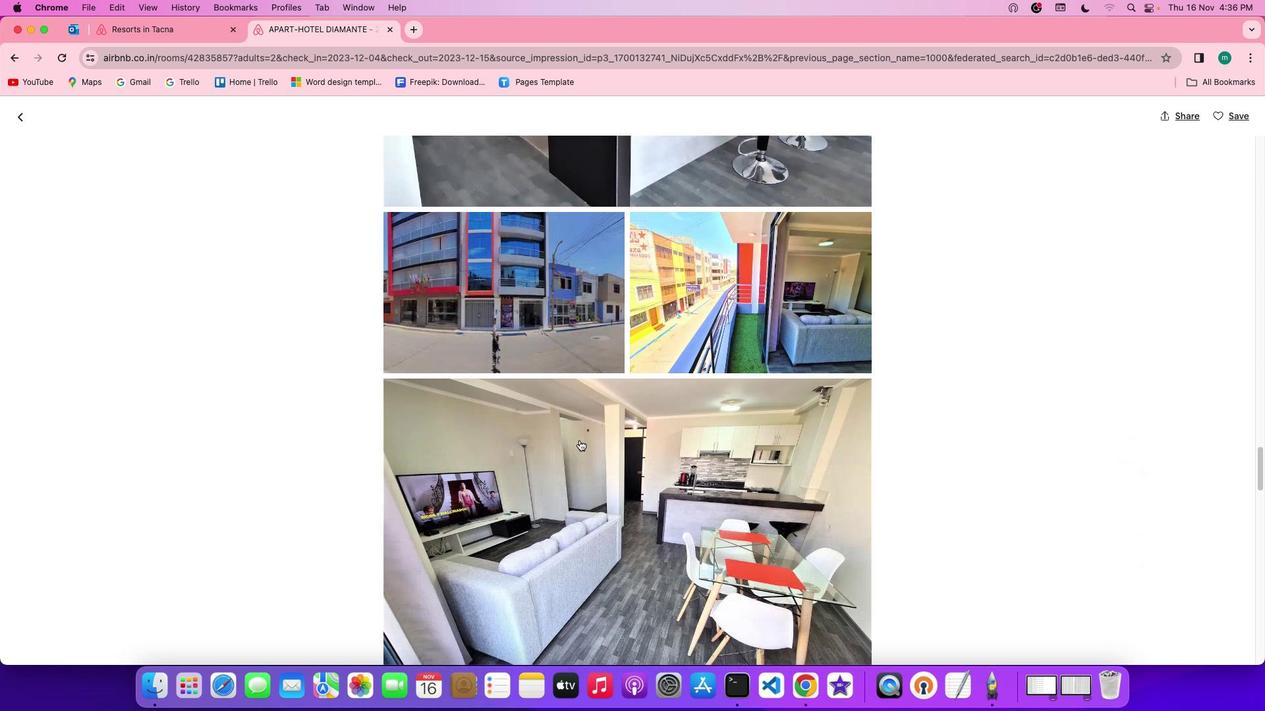 
Action: Mouse scrolled (579, 440) with delta (0, -2)
Screenshot: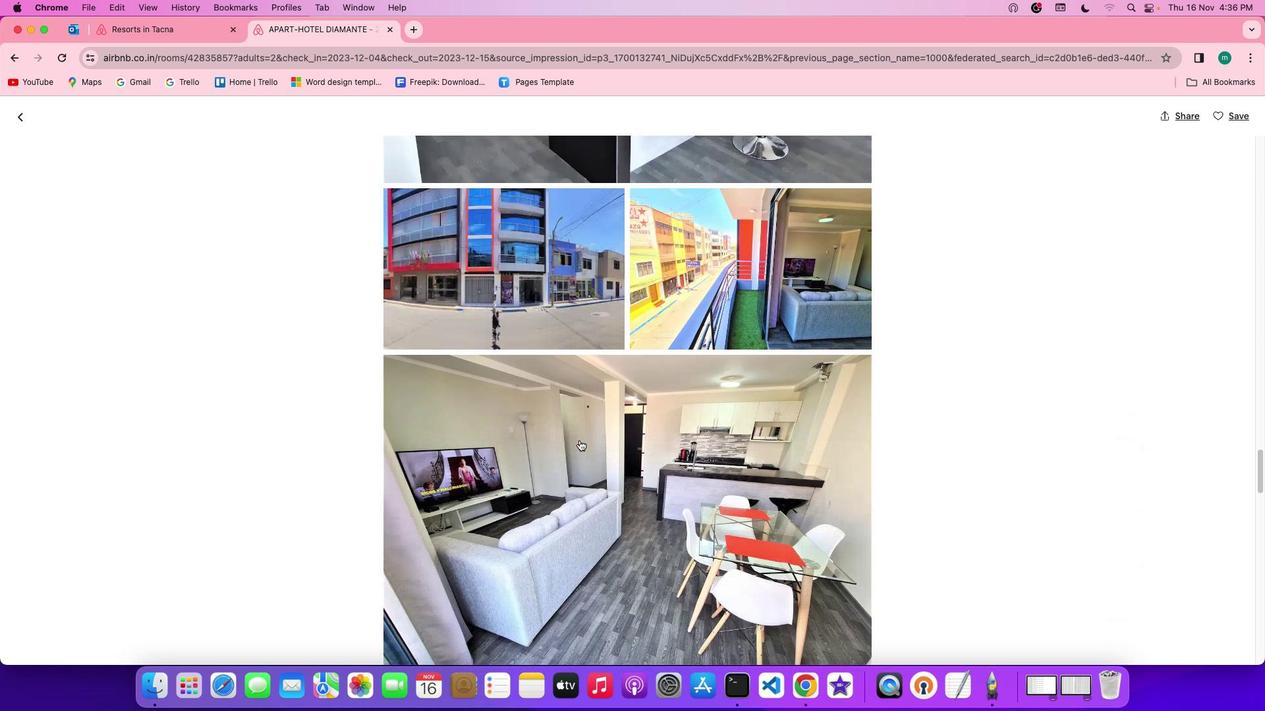 
Action: Mouse scrolled (579, 440) with delta (0, 0)
Screenshot: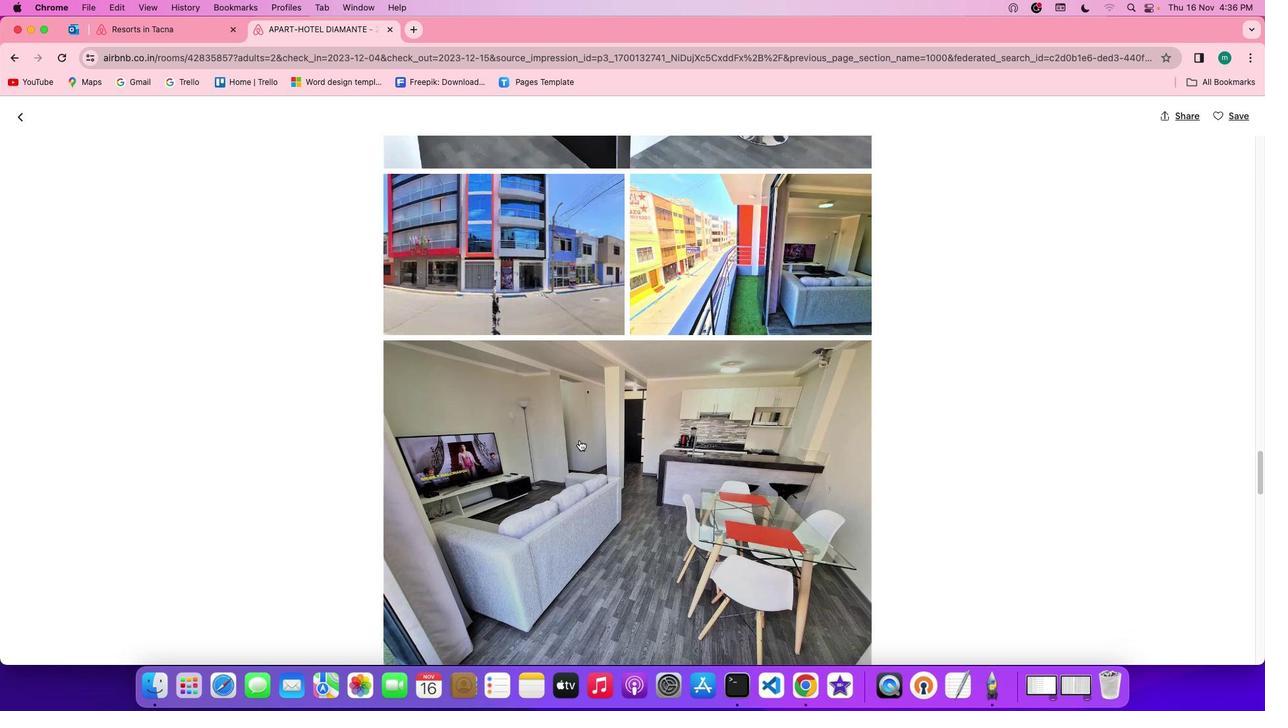 
Action: Mouse scrolled (579, 440) with delta (0, 0)
Screenshot: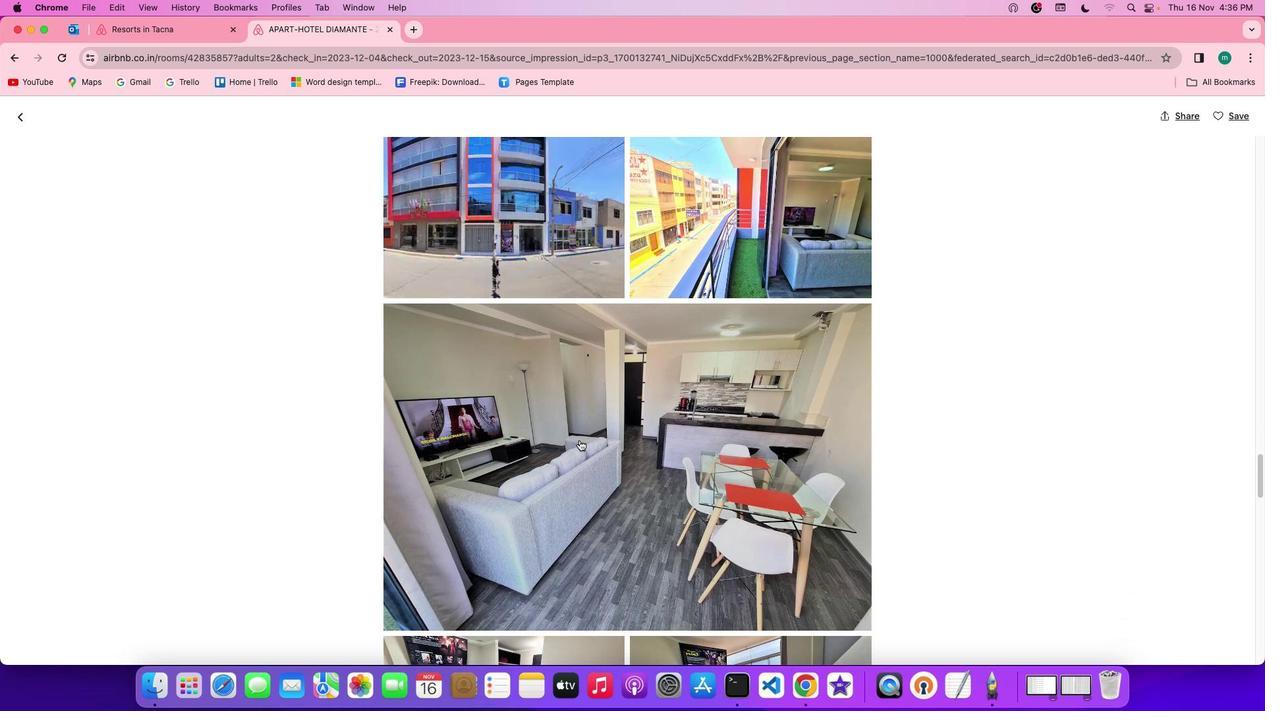 
Action: Mouse scrolled (579, 440) with delta (0, -1)
Screenshot: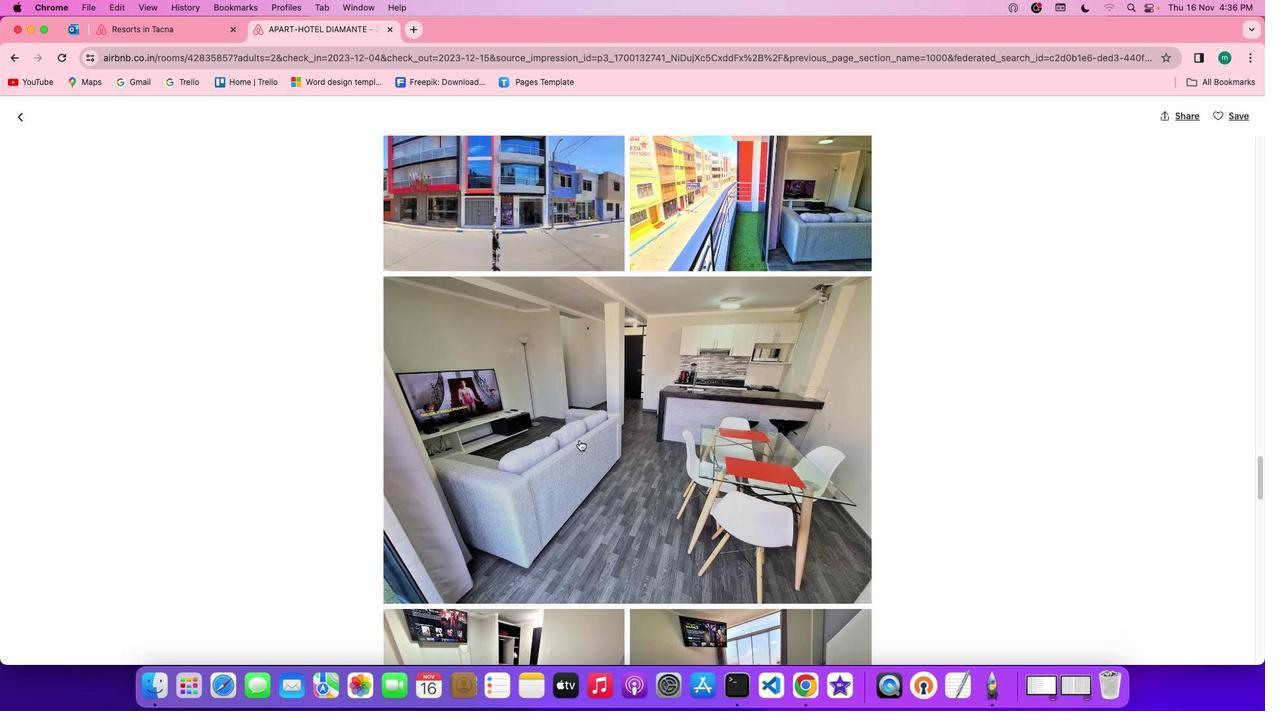 
Action: Mouse scrolled (579, 440) with delta (0, 0)
Screenshot: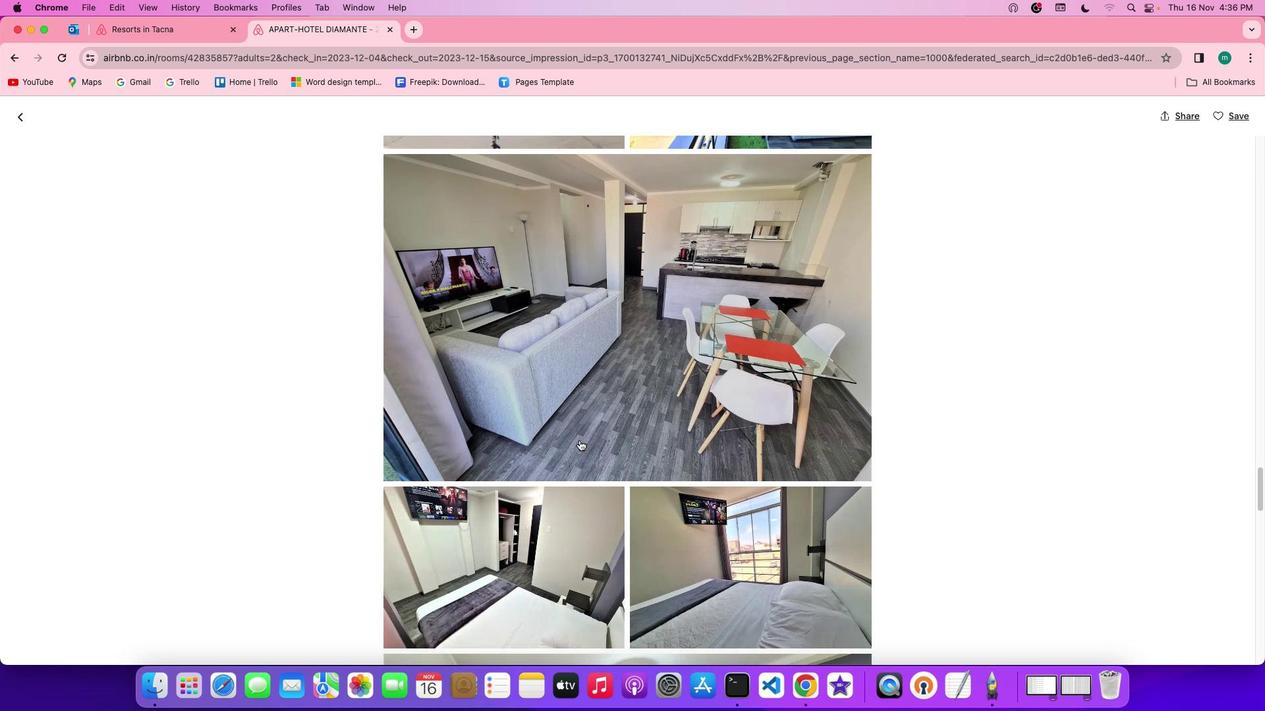 
Action: Mouse scrolled (579, 440) with delta (0, 0)
Screenshot: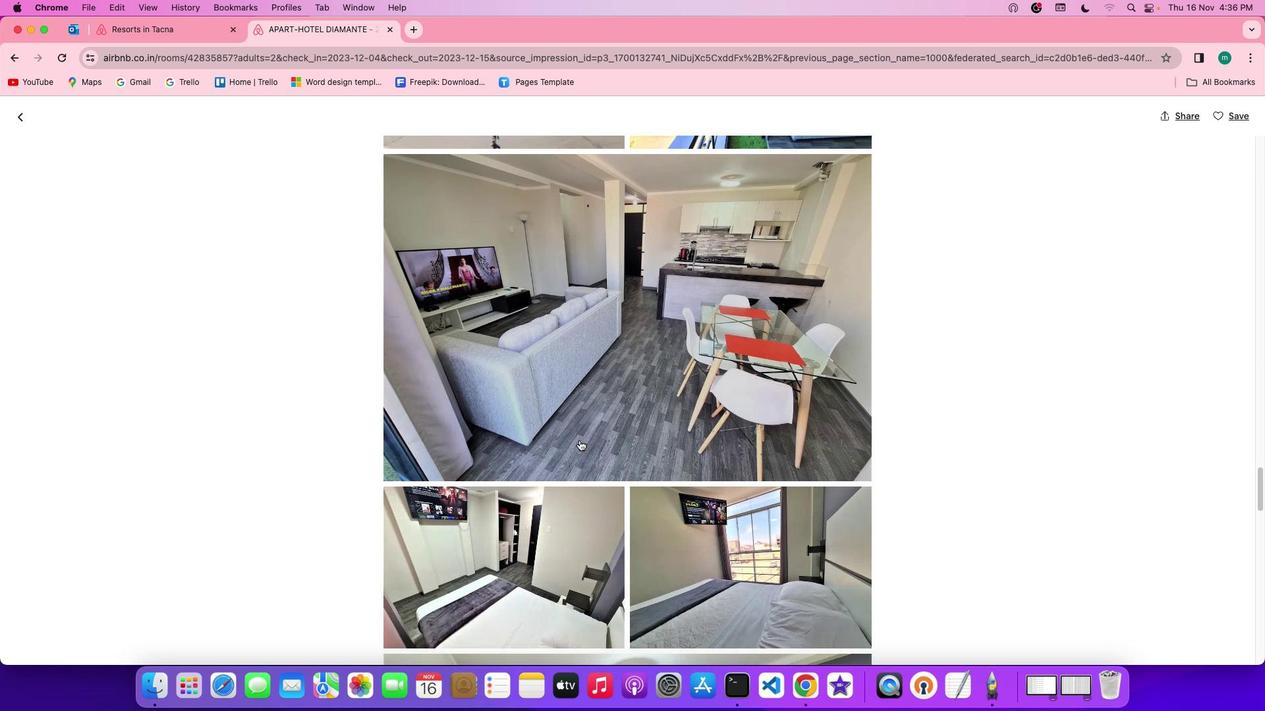 
Action: Mouse scrolled (579, 440) with delta (0, -1)
Screenshot: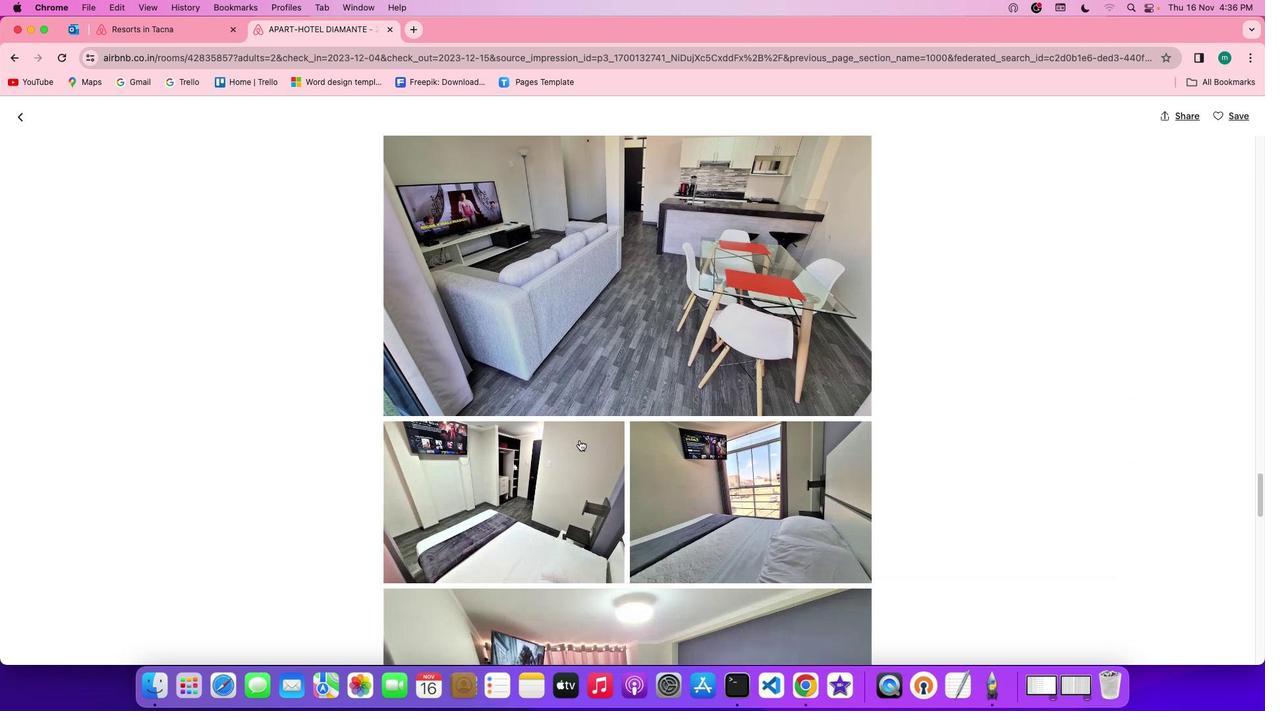 
Action: Mouse scrolled (579, 440) with delta (0, -2)
Screenshot: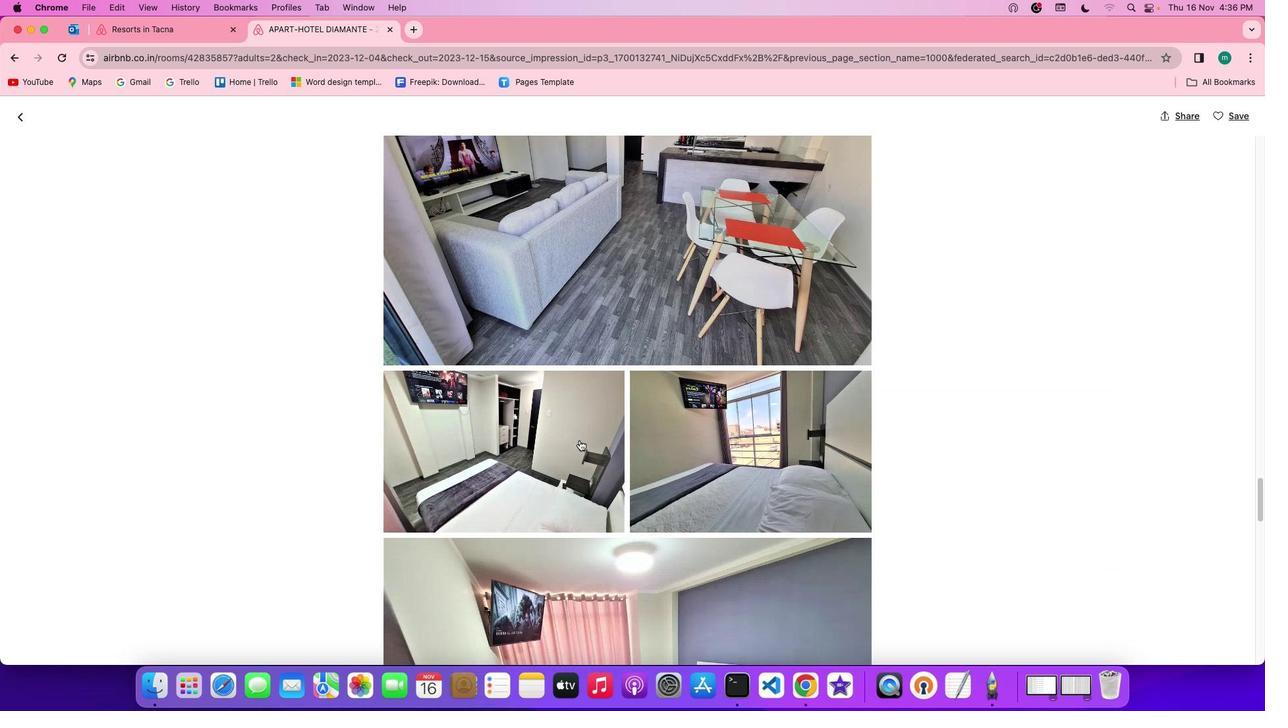 
Action: Mouse scrolled (579, 440) with delta (0, 0)
Screenshot: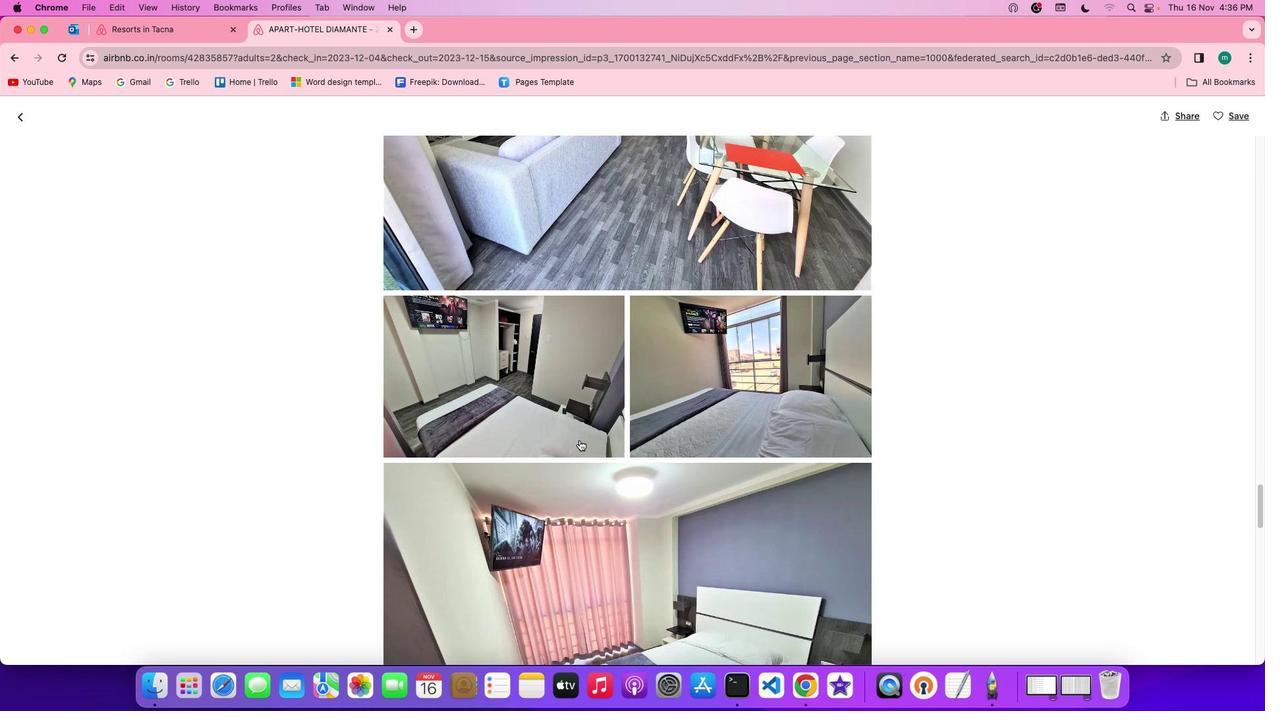 
Action: Mouse scrolled (579, 440) with delta (0, 0)
Screenshot: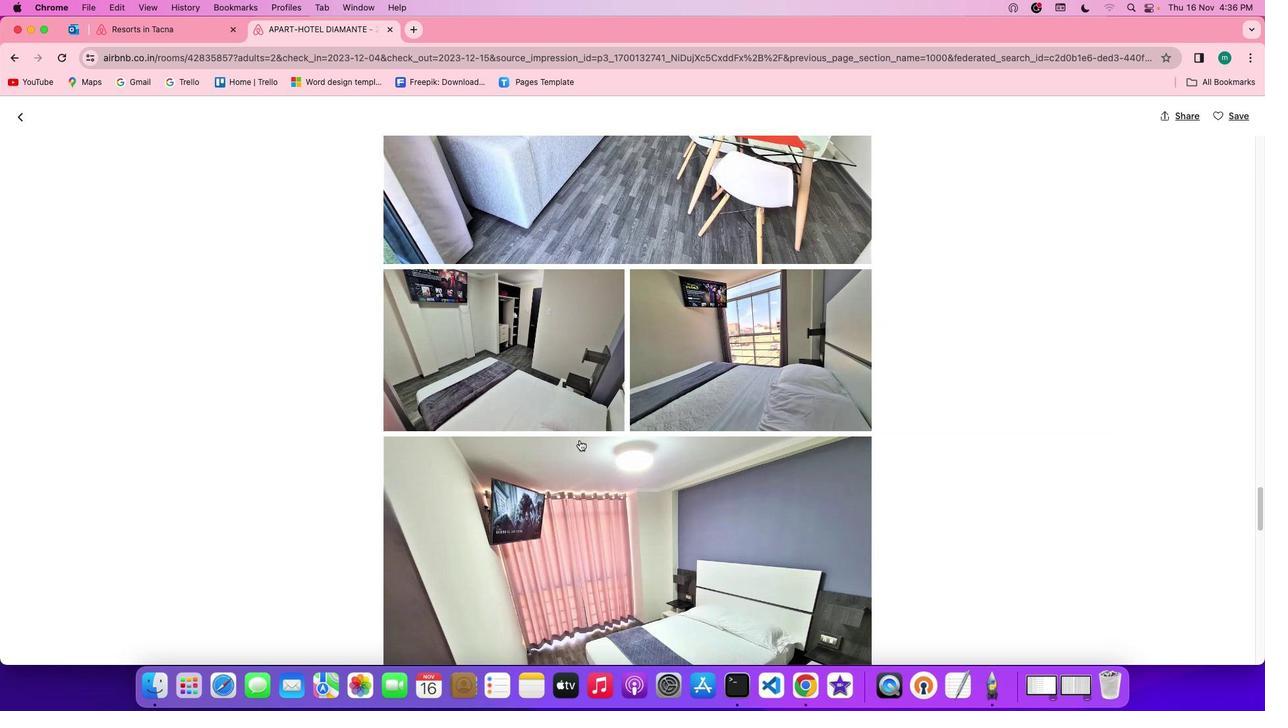 
Action: Mouse scrolled (579, 440) with delta (0, -1)
Screenshot: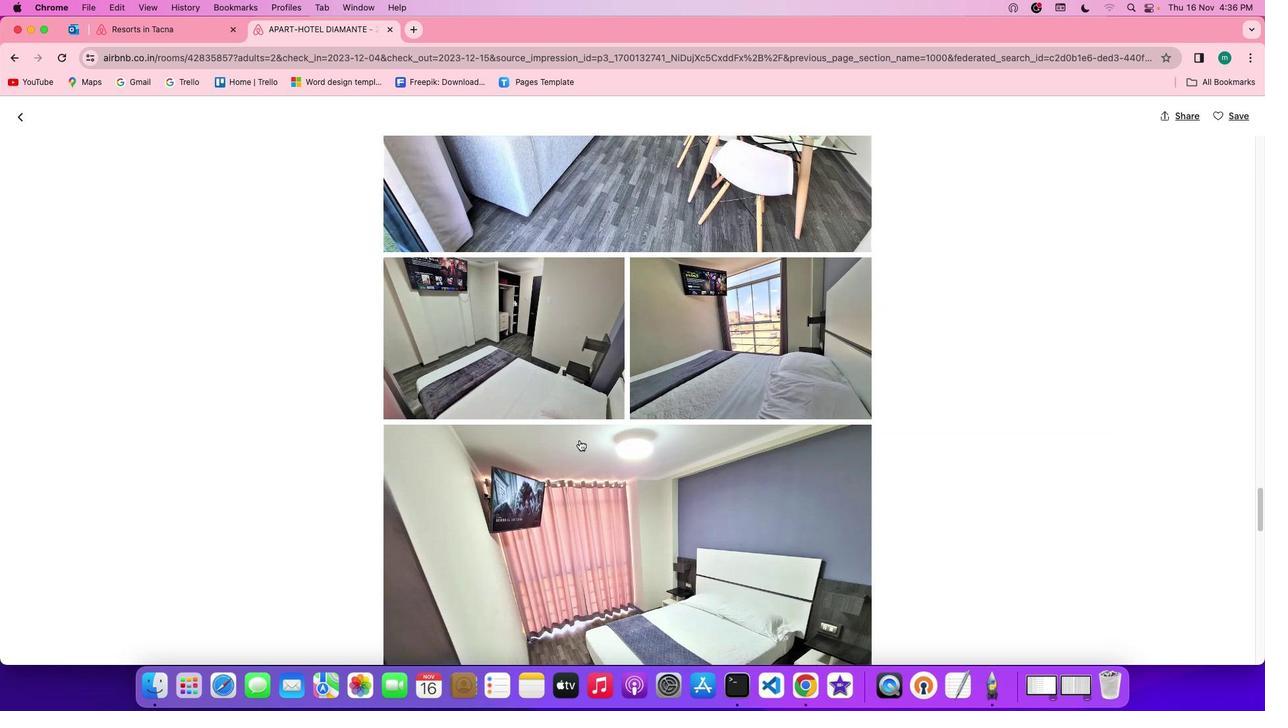 
Action: Mouse moved to (579, 440)
Screenshot: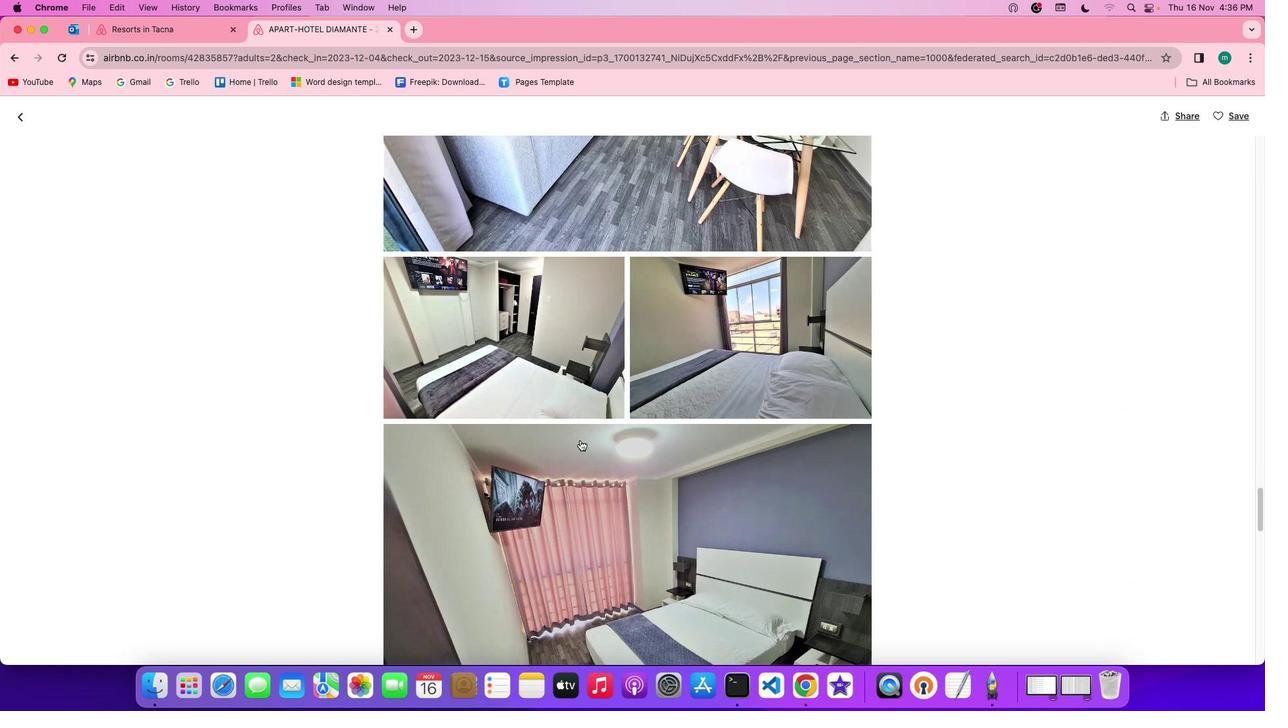 
Action: Mouse scrolled (579, 440) with delta (0, 0)
Screenshot: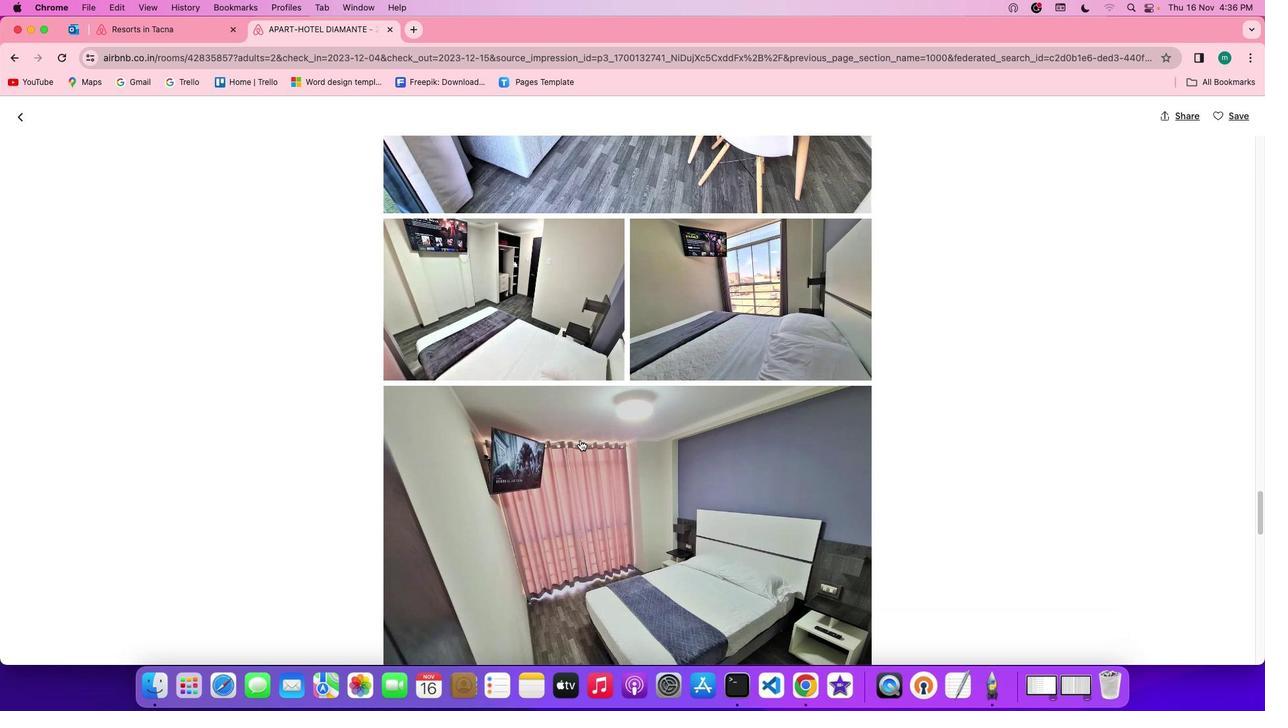 
Action: Mouse scrolled (579, 440) with delta (0, 0)
Screenshot: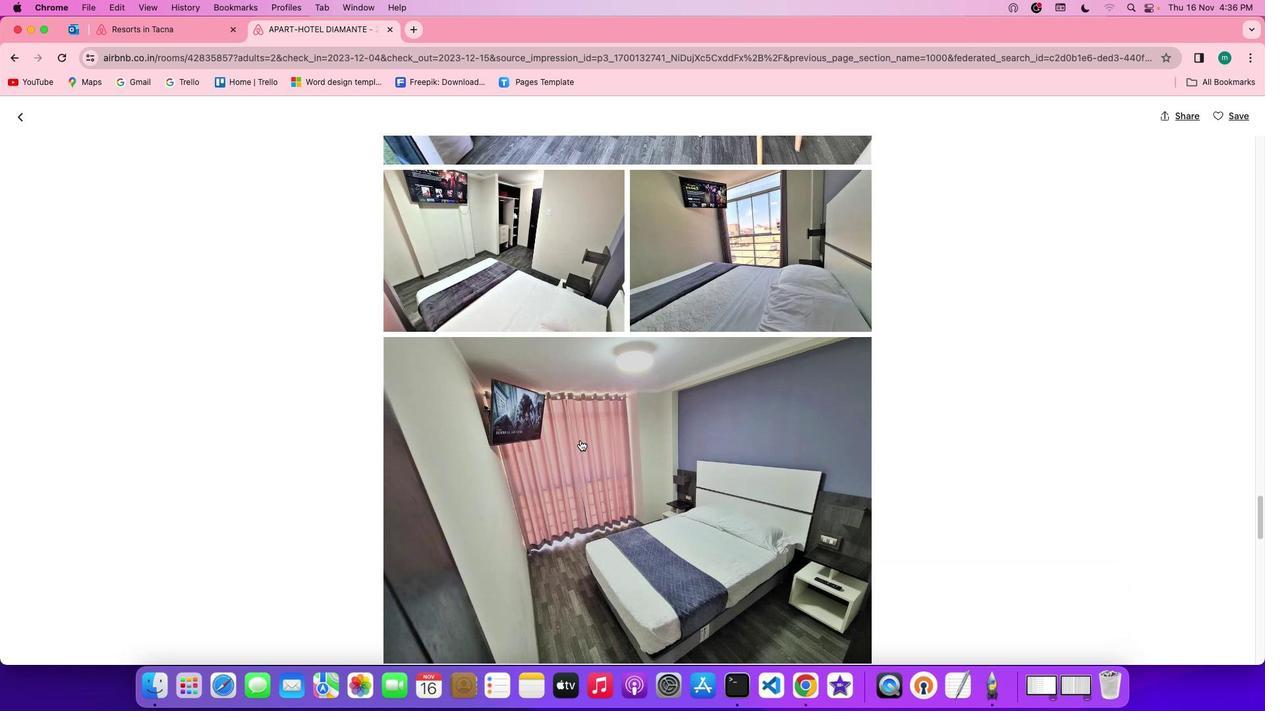 
Action: Mouse scrolled (579, 440) with delta (0, -1)
Screenshot: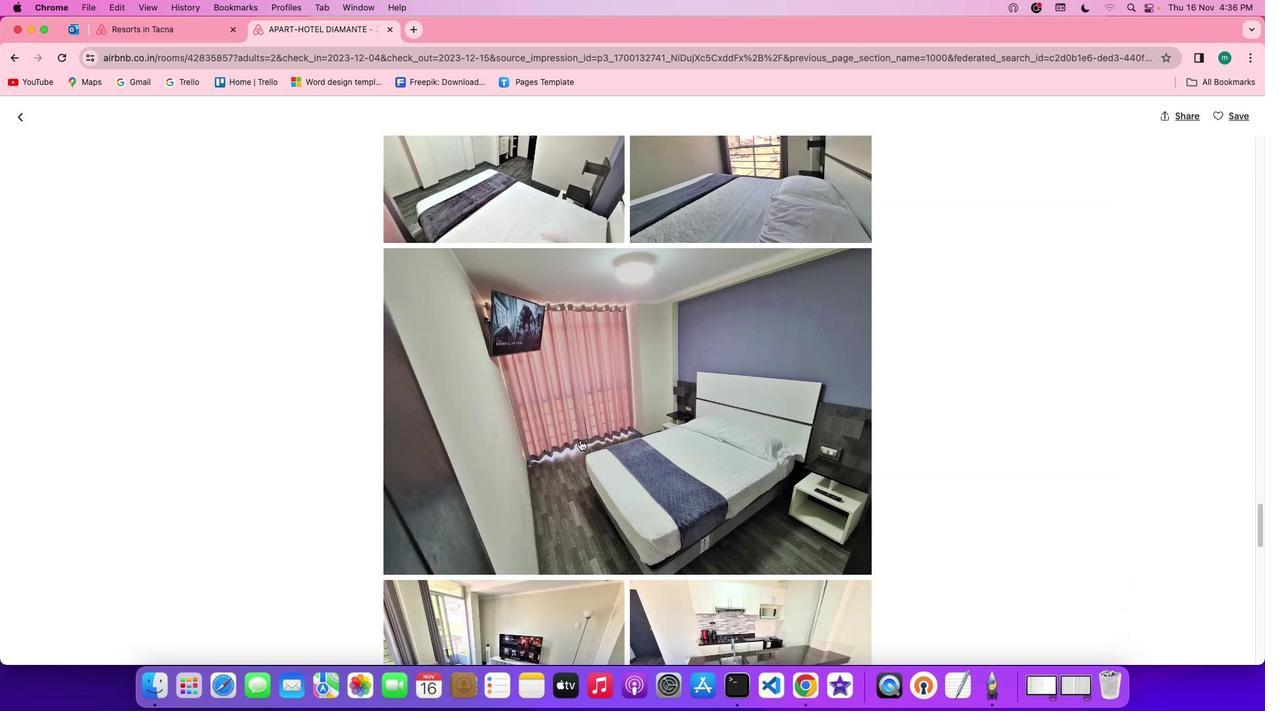 
Action: Mouse scrolled (579, 440) with delta (0, -1)
Screenshot: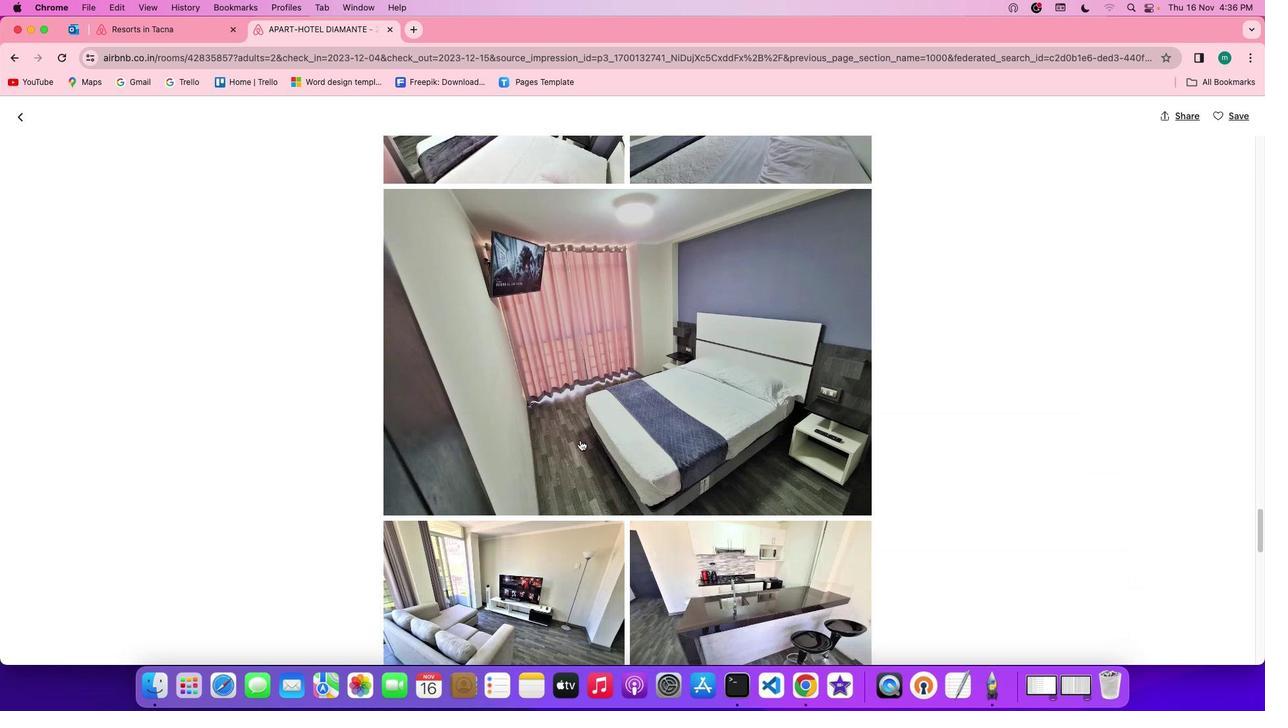 
Action: Mouse scrolled (579, 440) with delta (0, -2)
Screenshot: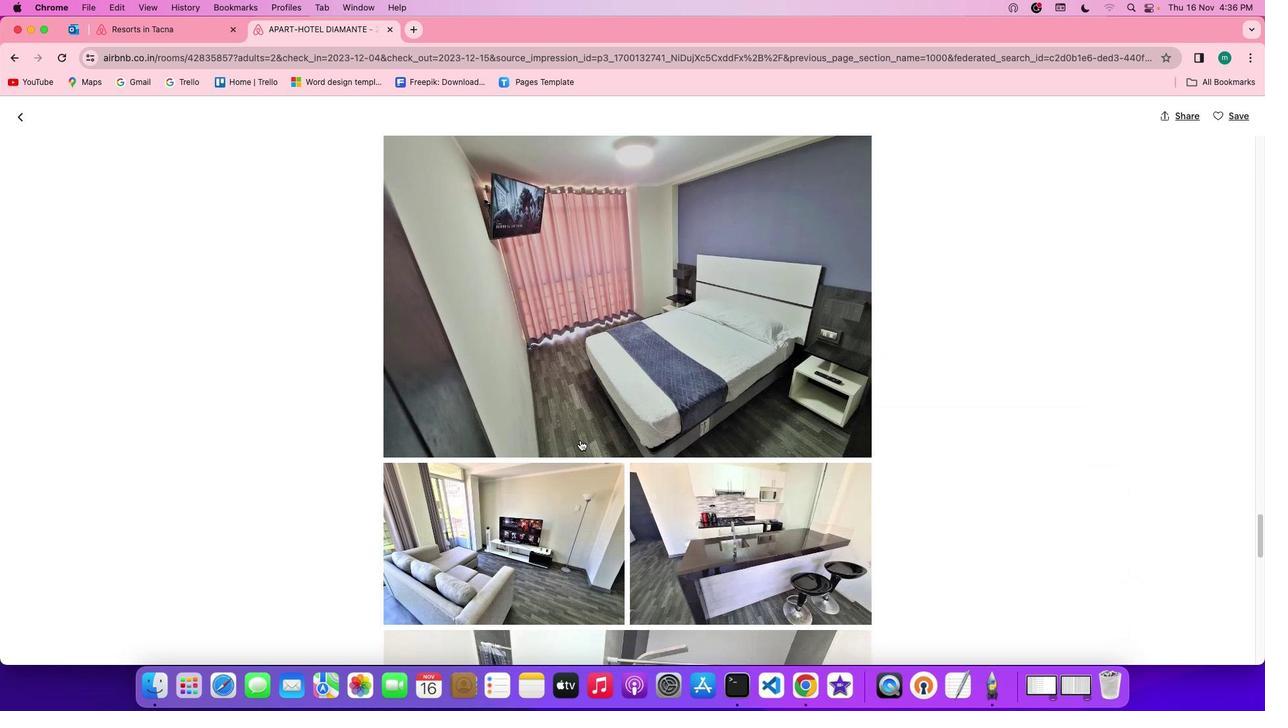 
Action: Mouse scrolled (579, 440) with delta (0, 0)
Screenshot: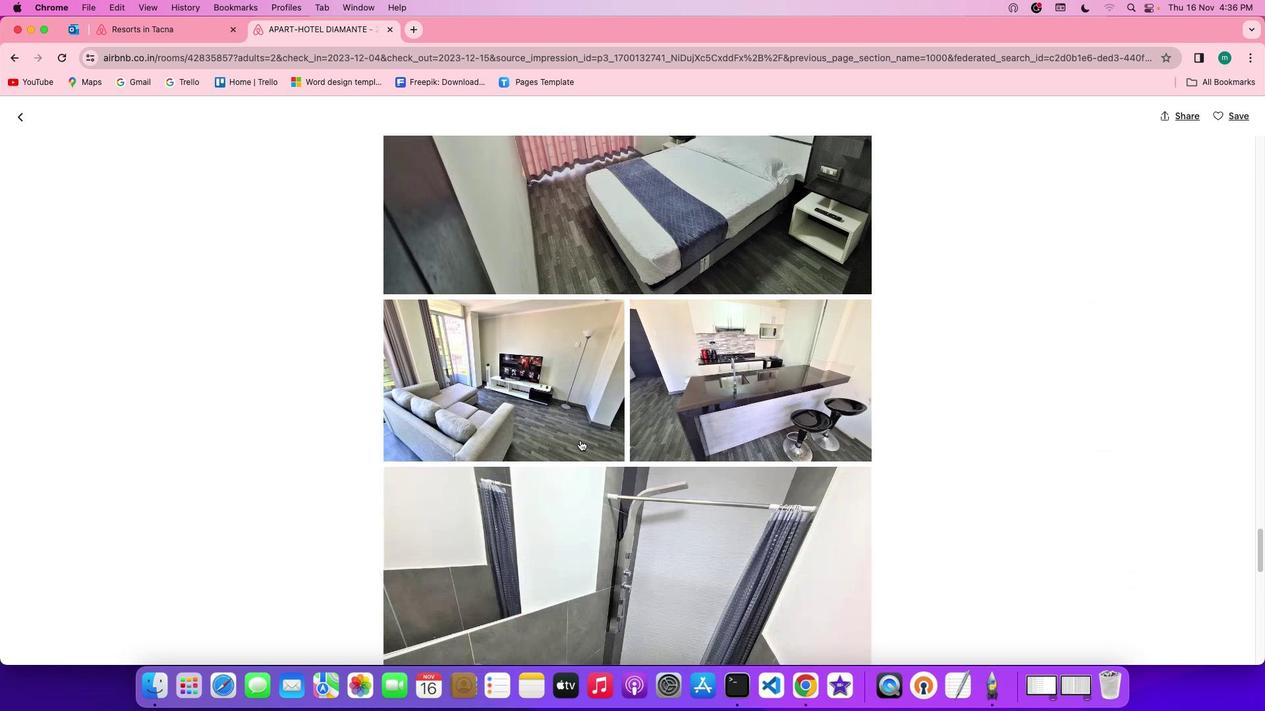 
Action: Mouse scrolled (579, 440) with delta (0, 0)
Screenshot: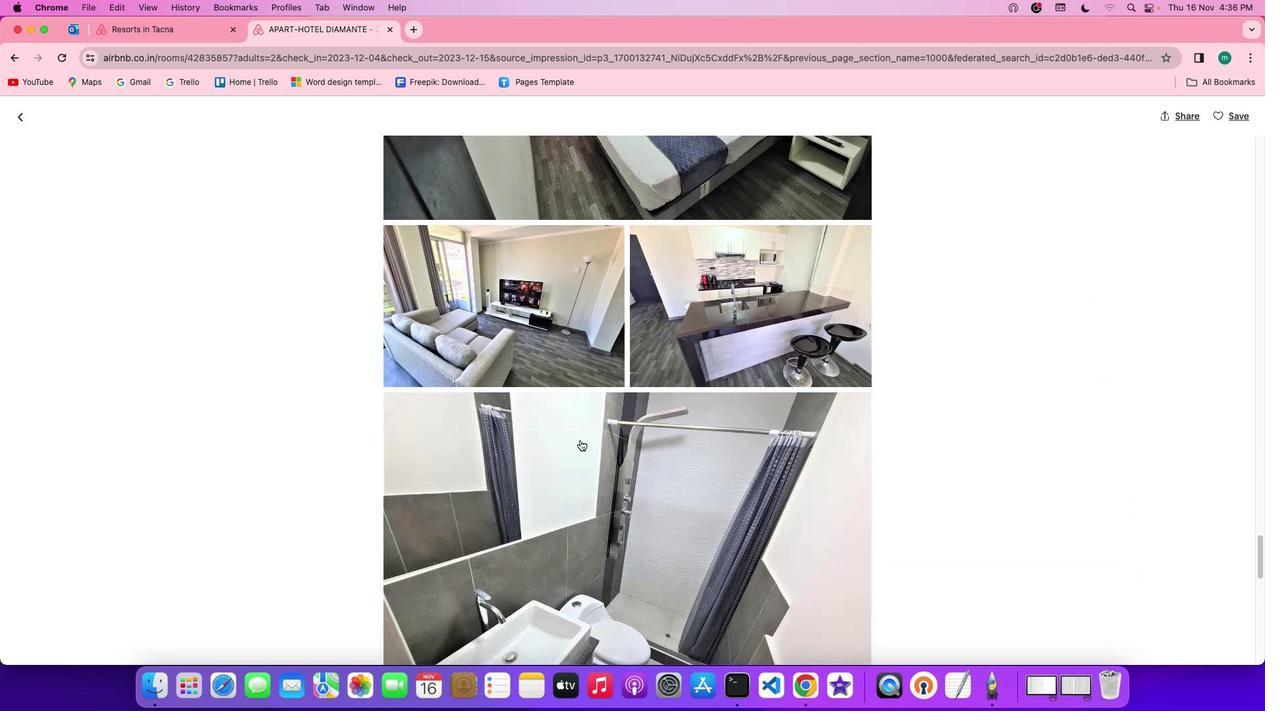 
Action: Mouse scrolled (579, 440) with delta (0, -1)
Screenshot: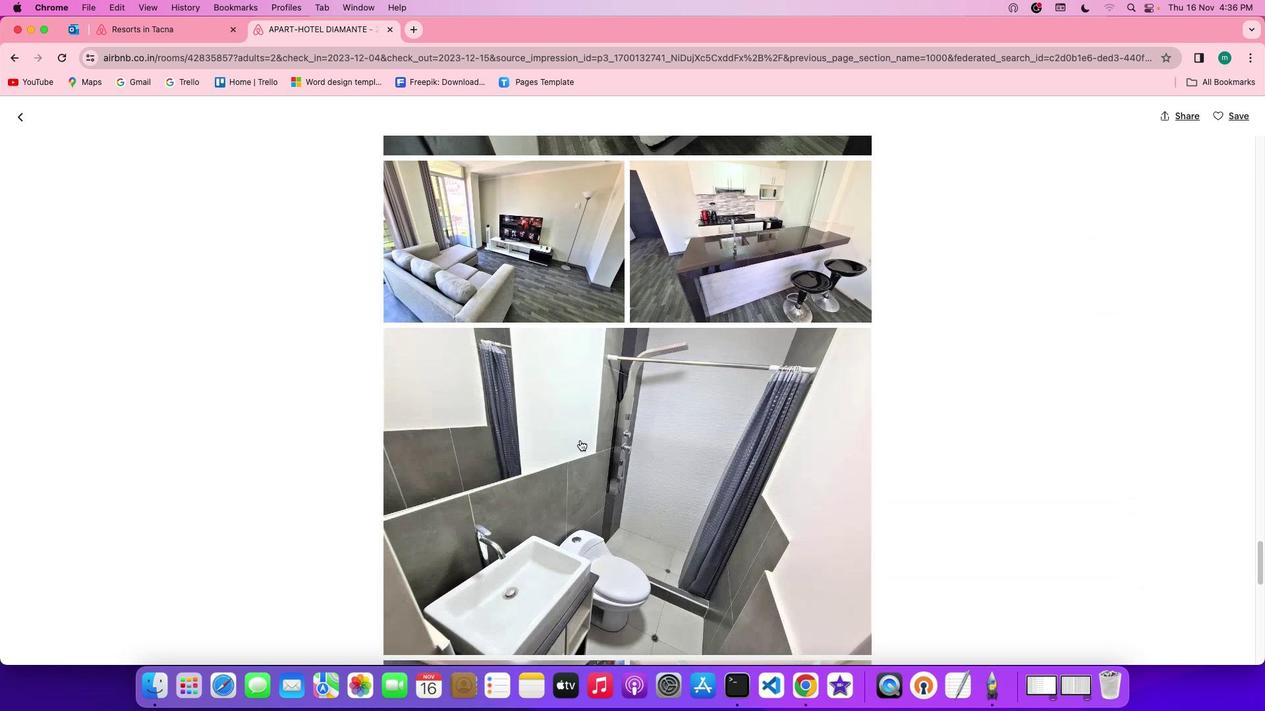 
Action: Mouse scrolled (579, 440) with delta (0, -2)
Screenshot: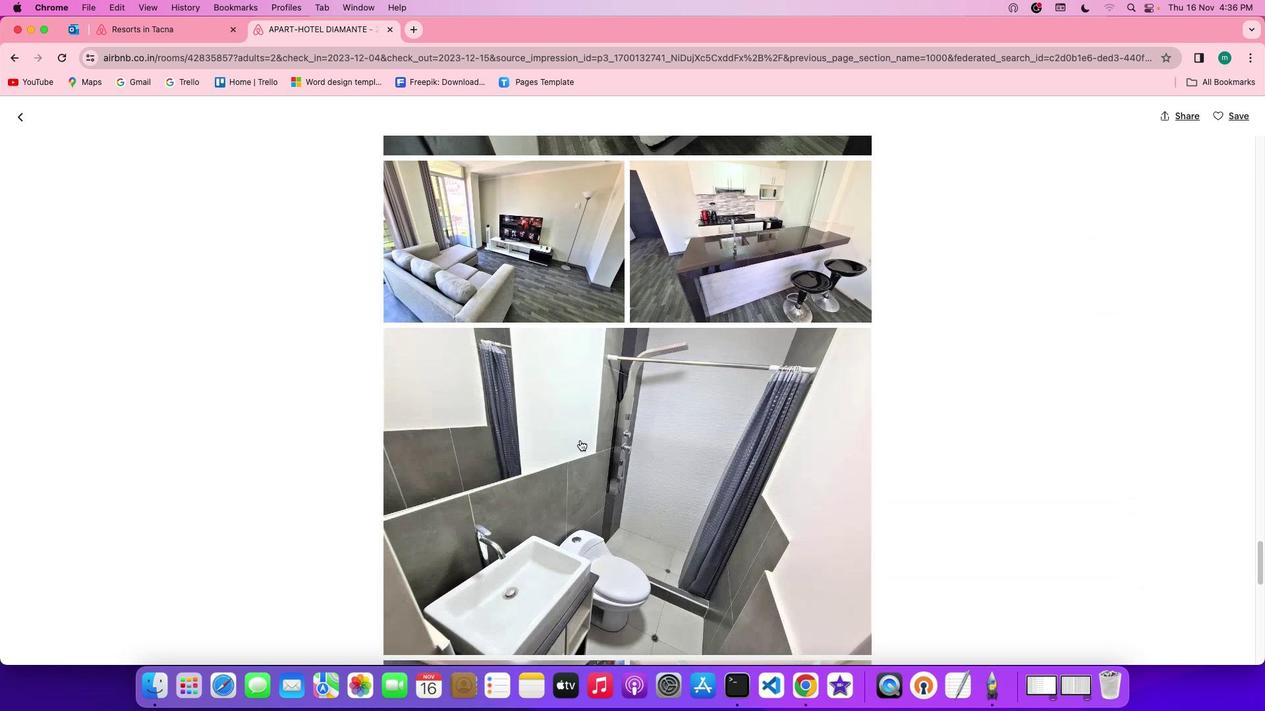 
Action: Mouse scrolled (579, 440) with delta (0, -3)
Screenshot: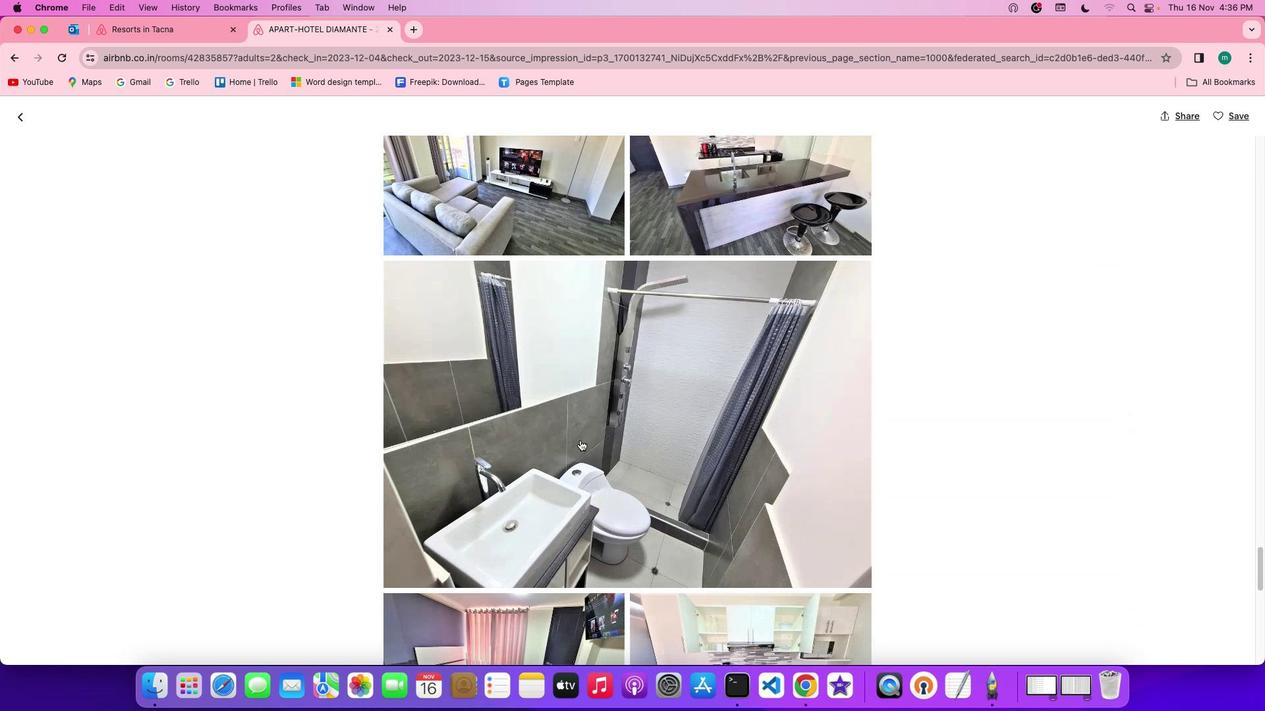 
Action: Mouse scrolled (579, 440) with delta (0, 0)
Screenshot: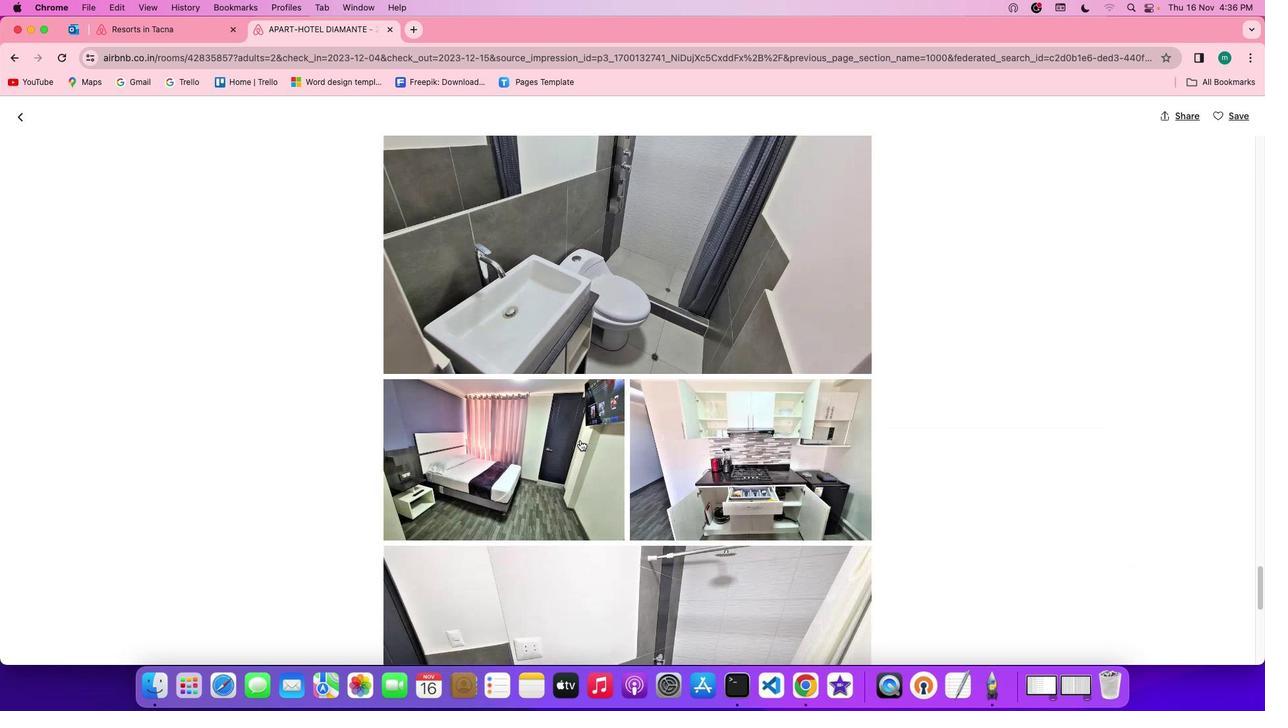 
Action: Mouse scrolled (579, 440) with delta (0, 0)
Screenshot: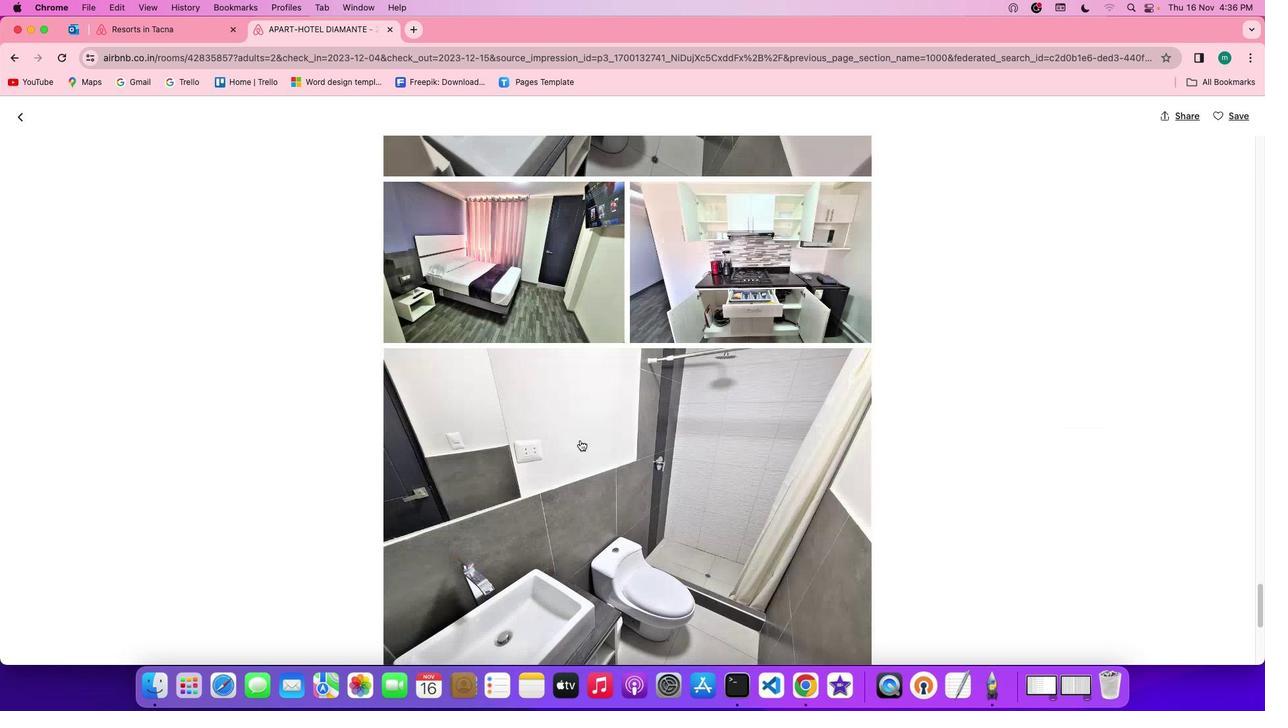 
Action: Mouse scrolled (579, 440) with delta (0, -1)
Screenshot: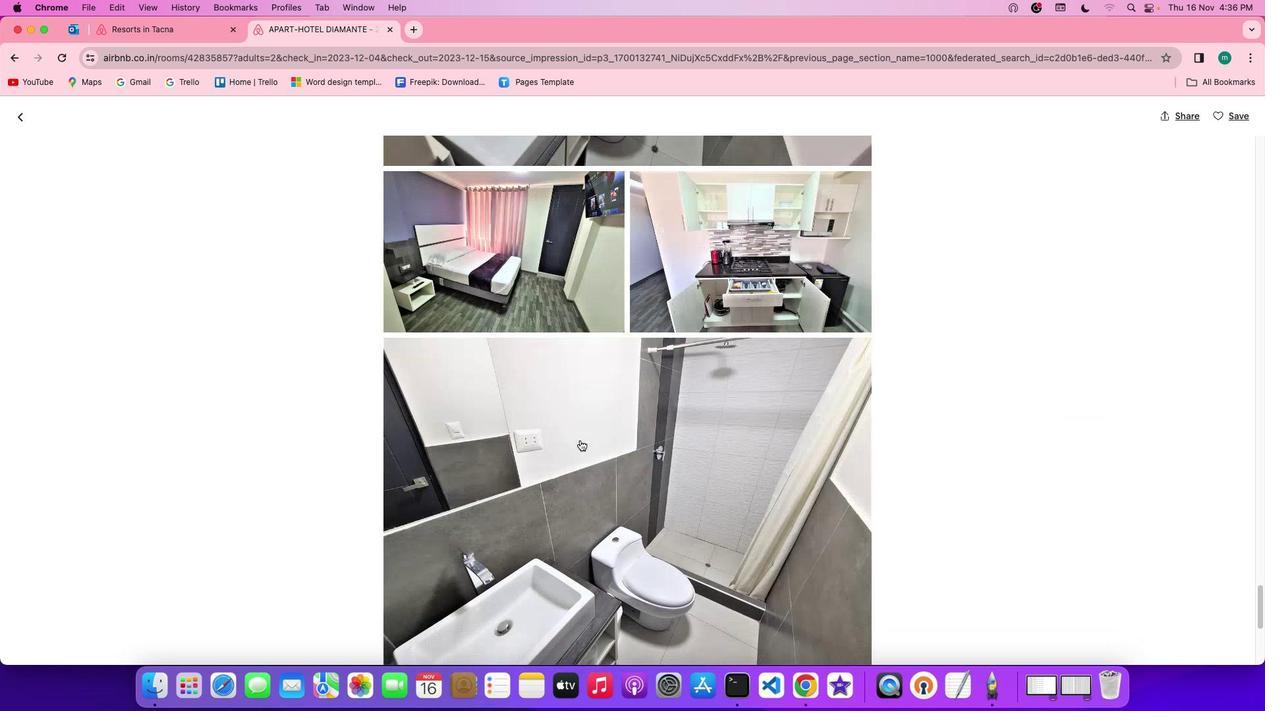 
Action: Mouse scrolled (579, 440) with delta (0, -3)
Screenshot: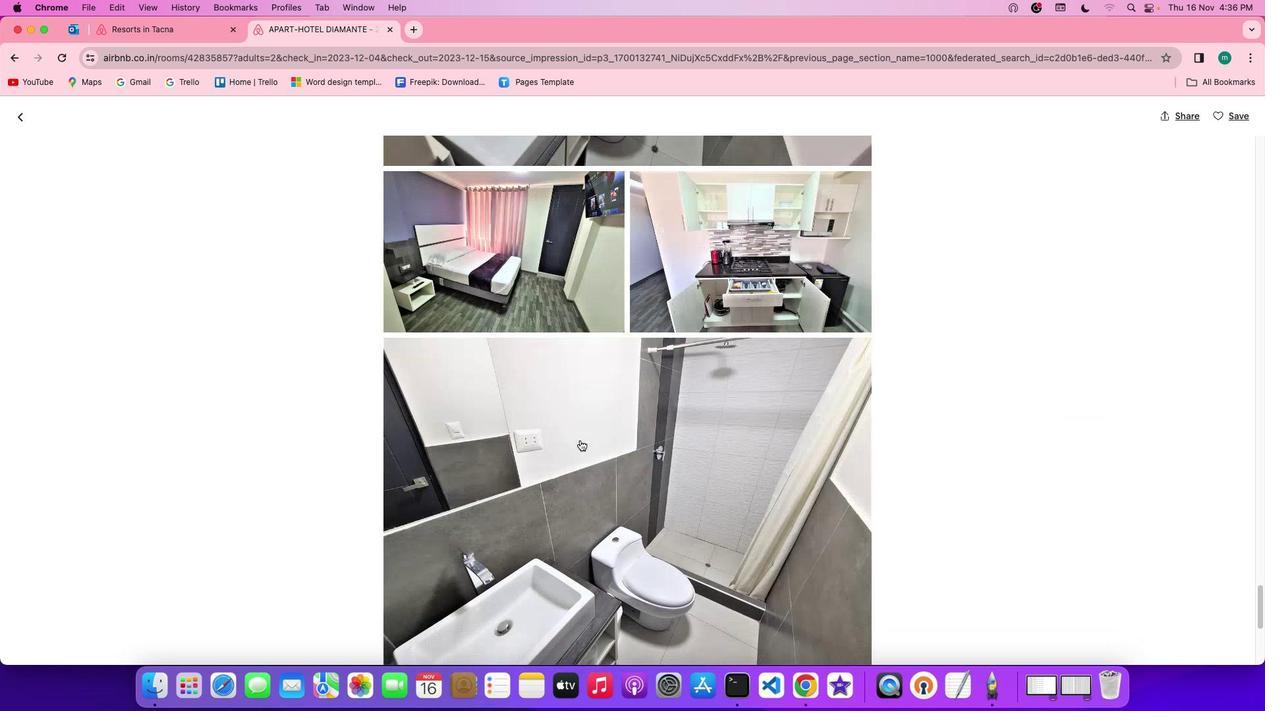 
Action: Mouse scrolled (579, 440) with delta (0, -3)
Screenshot: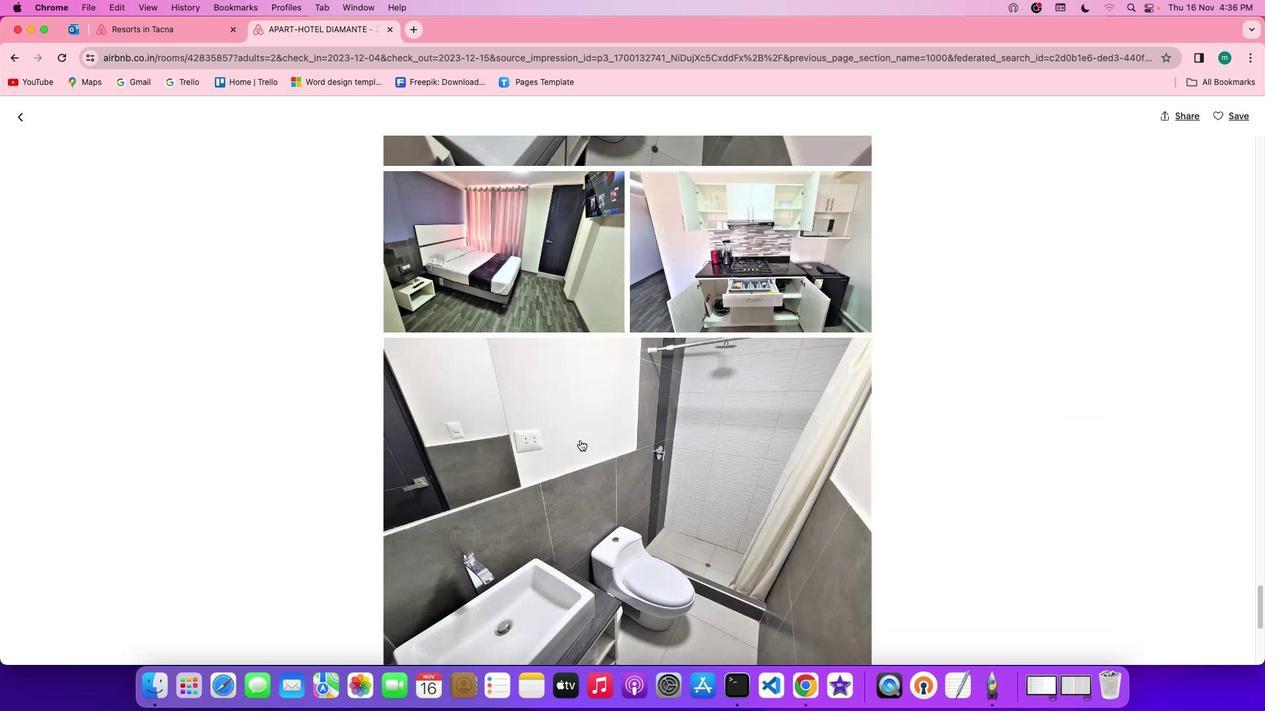 
Action: Mouse scrolled (579, 440) with delta (0, 0)
Screenshot: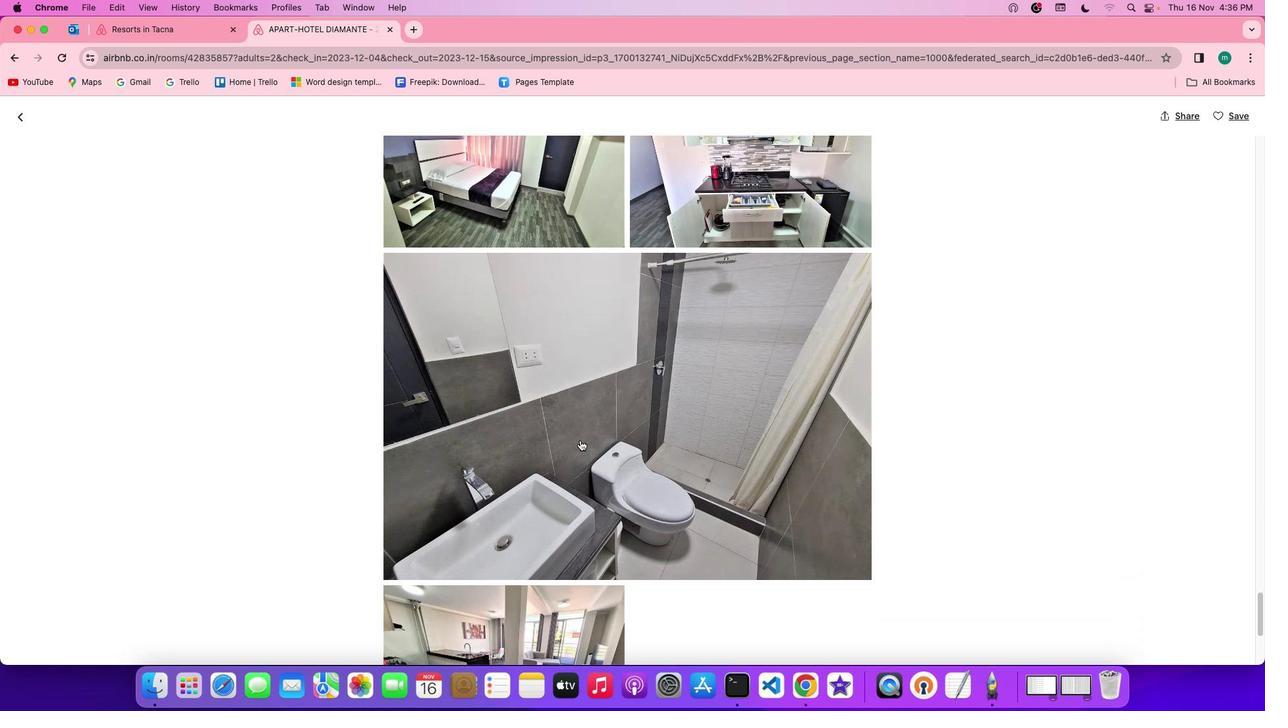 
Action: Mouse scrolled (579, 440) with delta (0, 0)
Screenshot: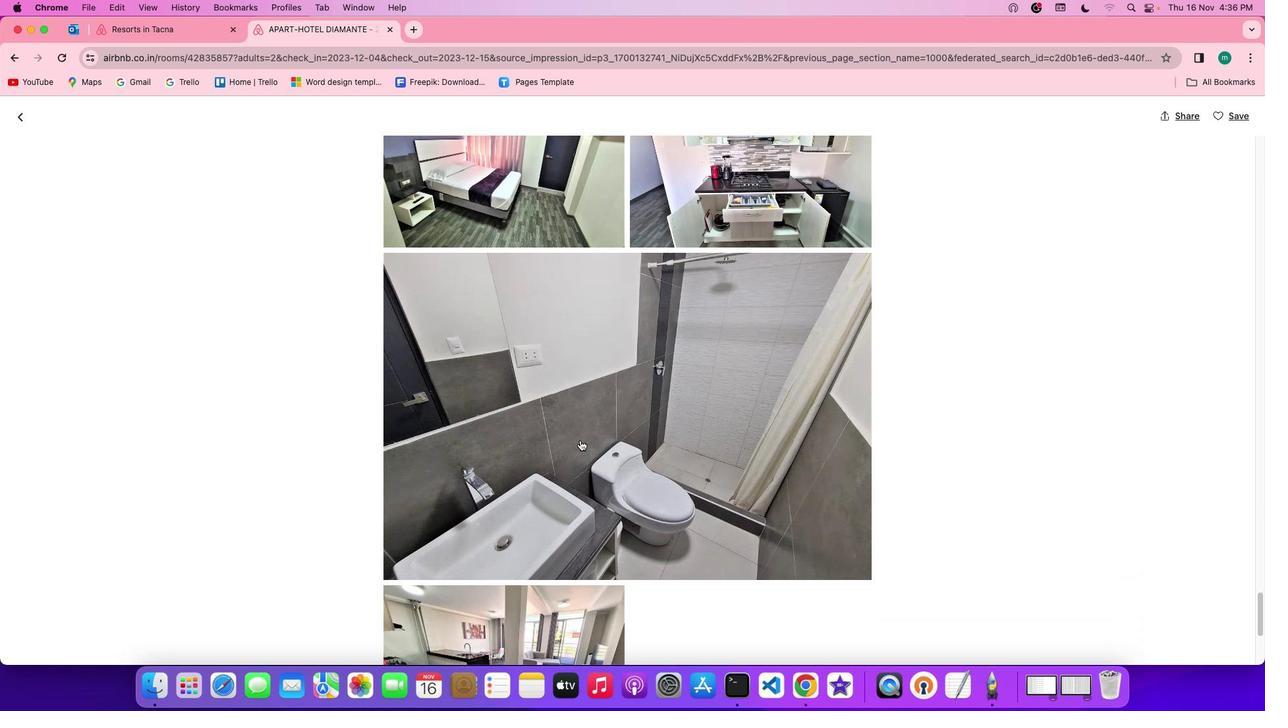 
Action: Mouse scrolled (579, 440) with delta (0, -1)
Screenshot: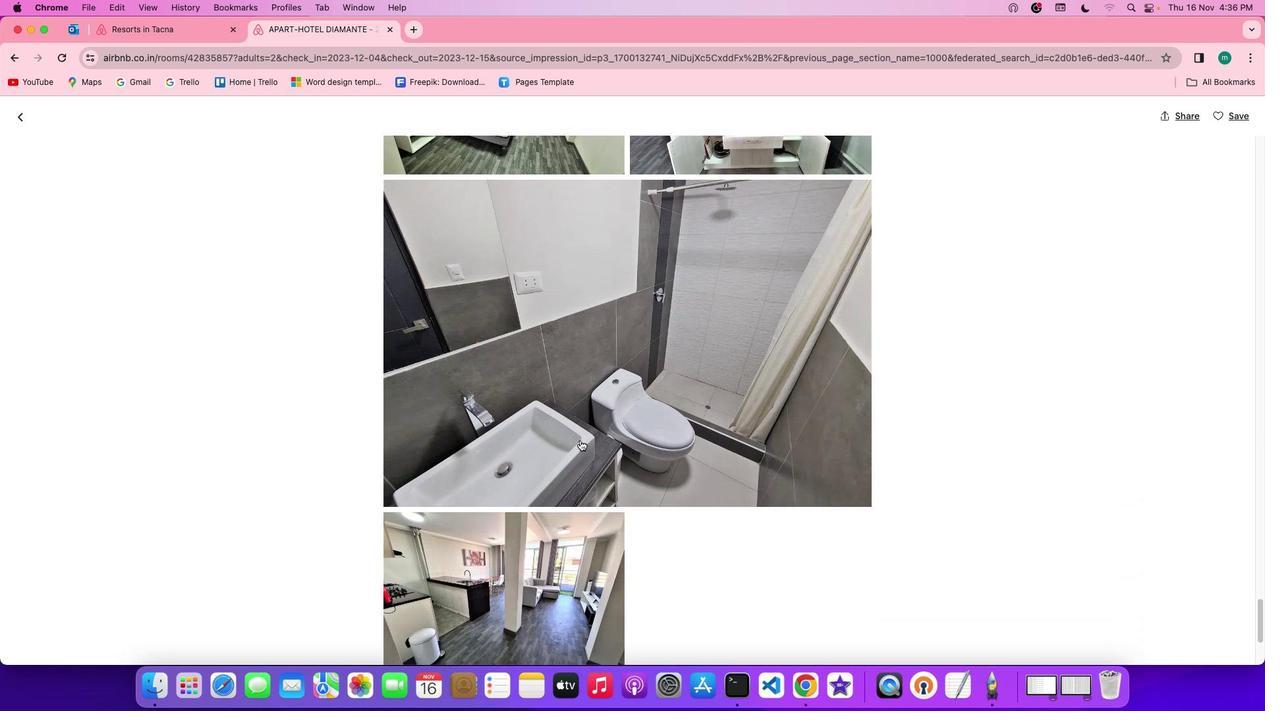 
Action: Mouse scrolled (579, 440) with delta (0, -1)
Screenshot: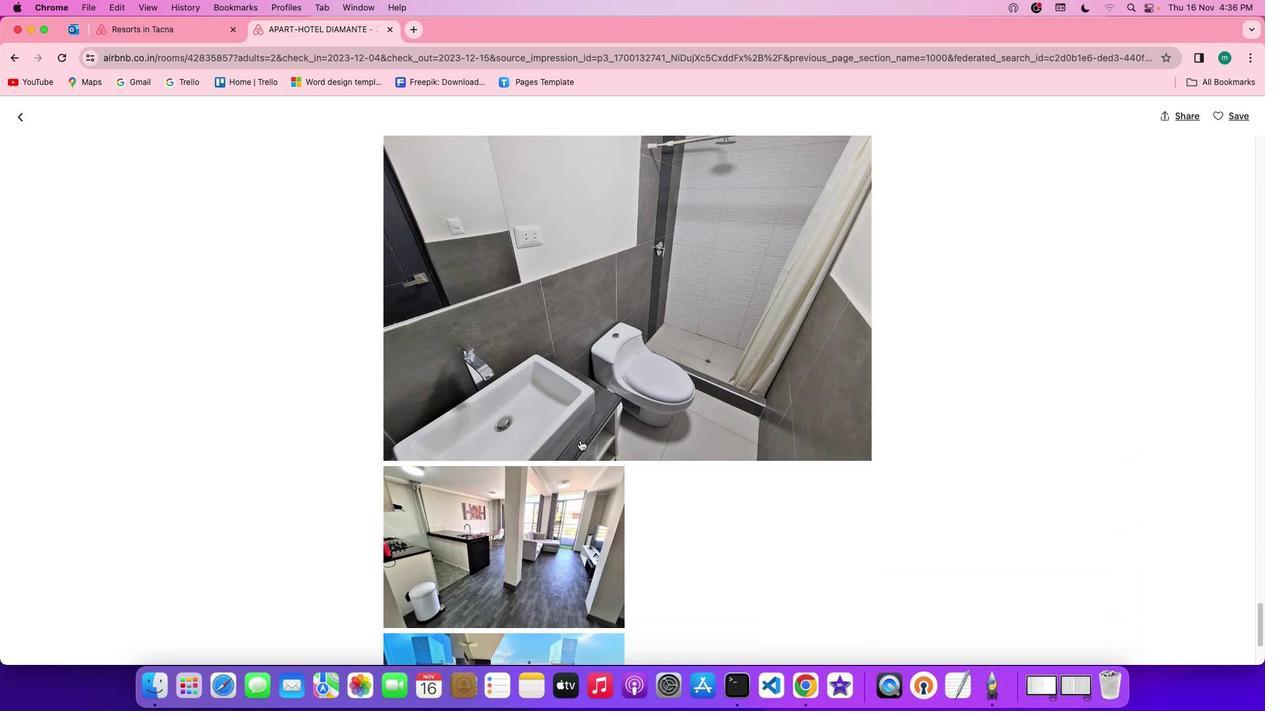 
Action: Mouse scrolled (579, 440) with delta (0, 0)
Screenshot: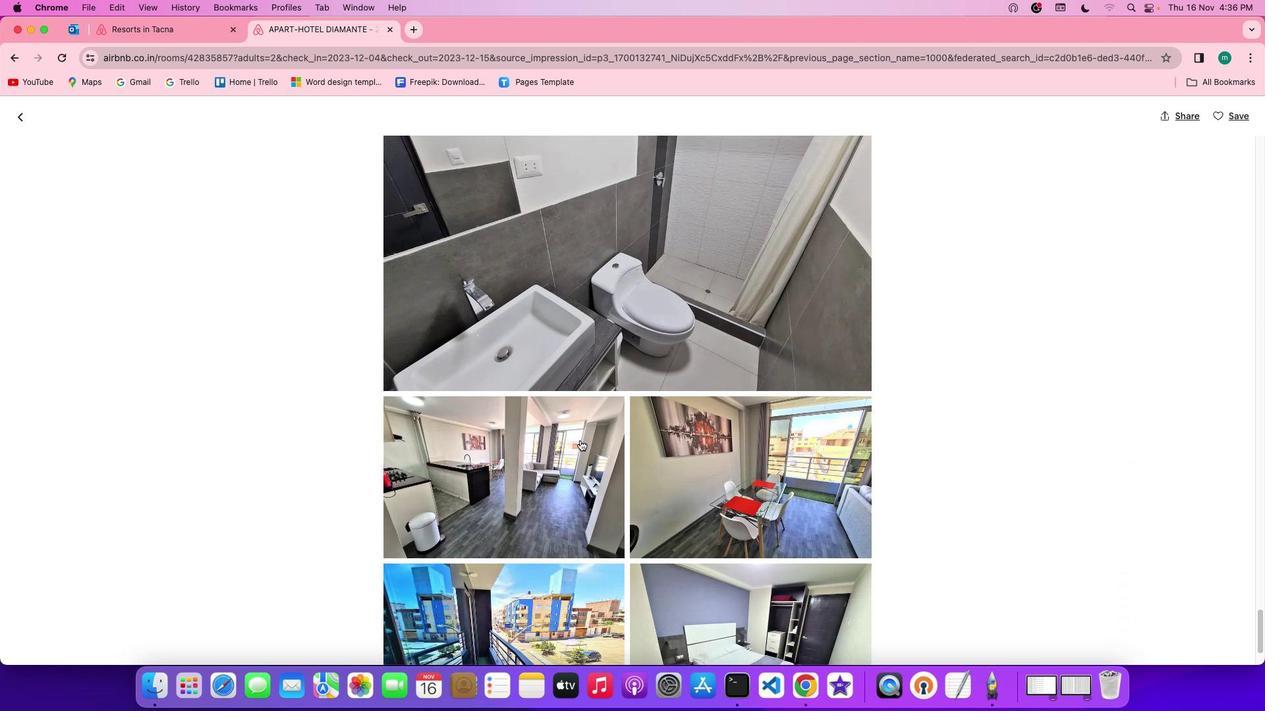 
Action: Mouse scrolled (579, 440) with delta (0, 0)
Screenshot: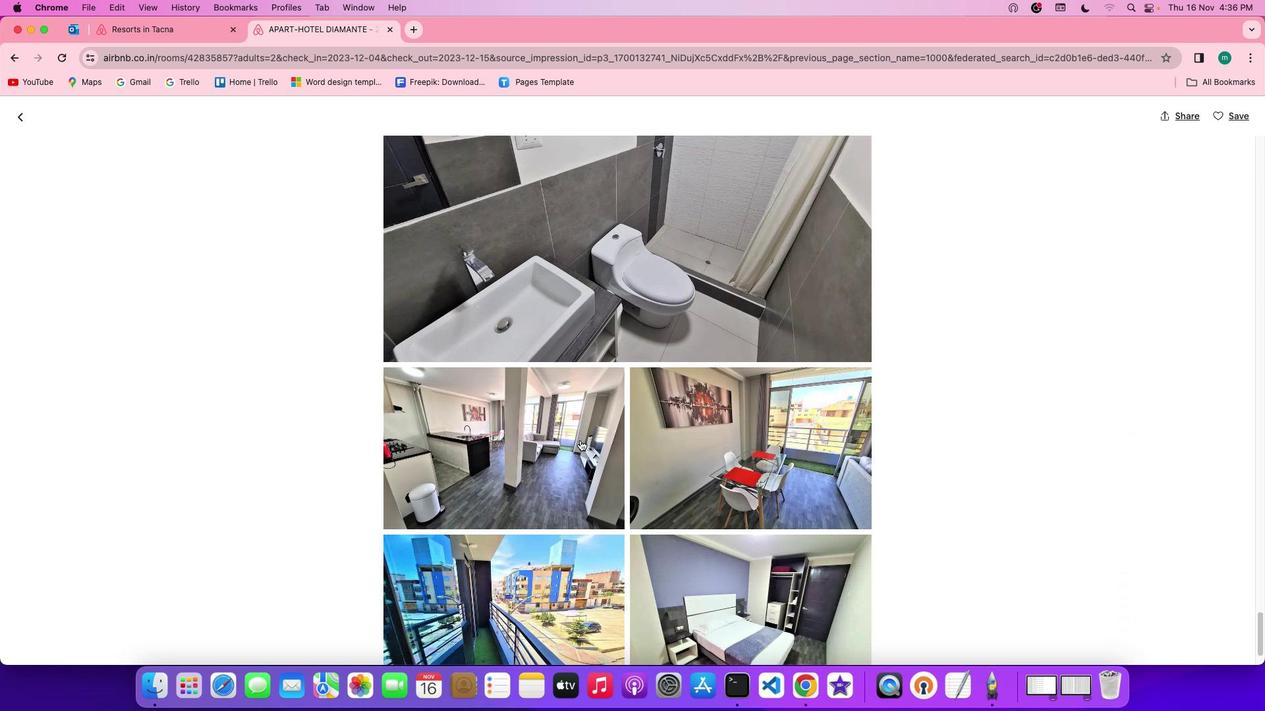 
Action: Mouse scrolled (579, 440) with delta (0, -1)
Screenshot: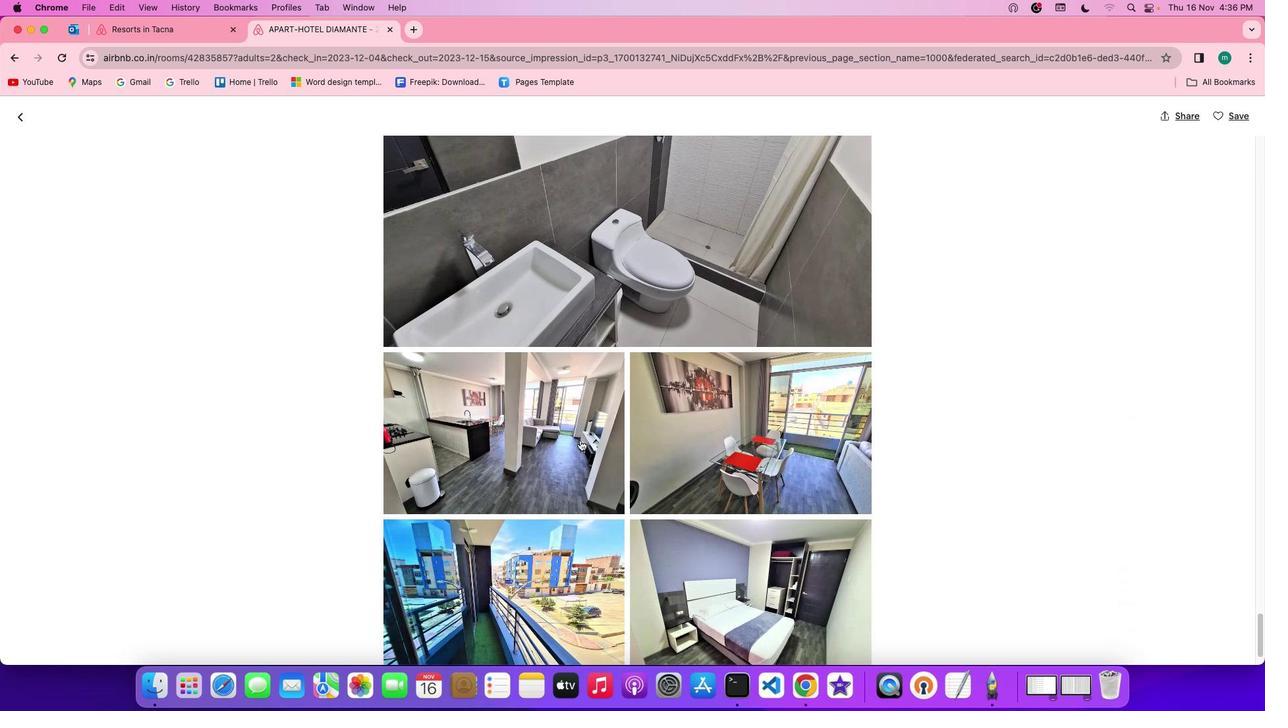 
Action: Mouse scrolled (579, 440) with delta (0, 0)
Screenshot: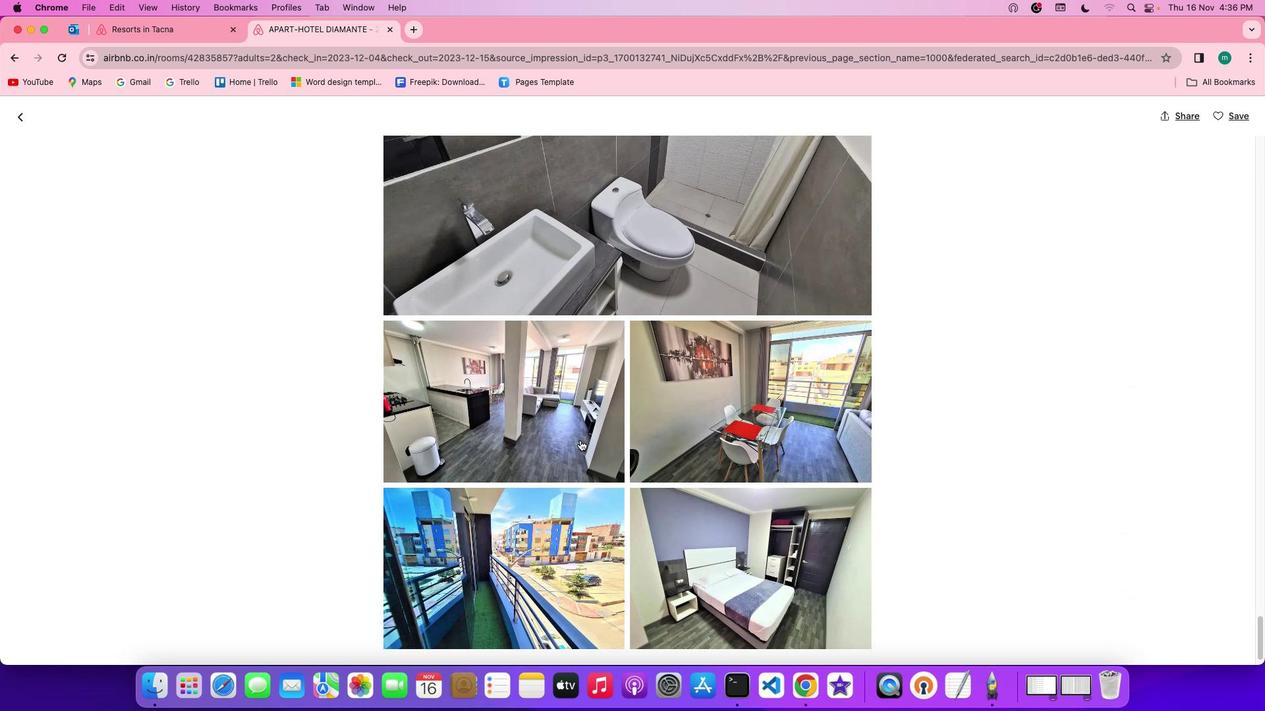 
Action: Mouse scrolled (579, 440) with delta (0, 0)
Screenshot: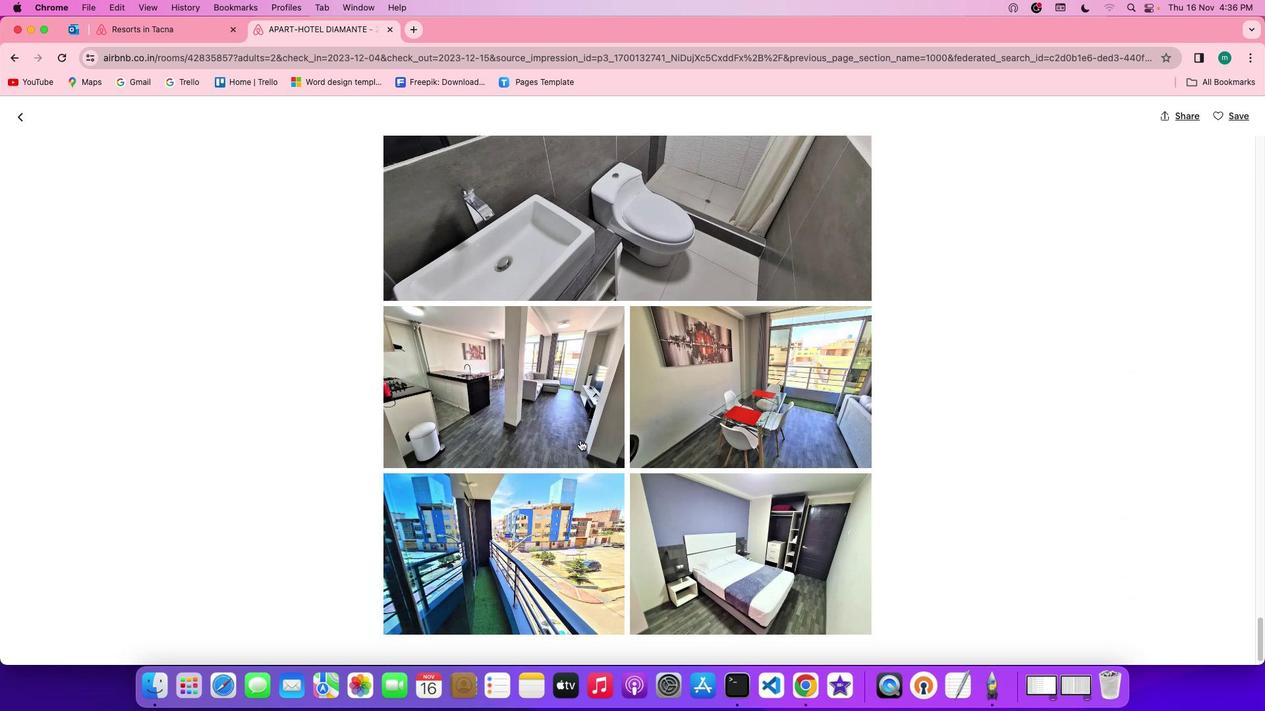 
Action: Mouse scrolled (579, 440) with delta (0, -1)
Screenshot: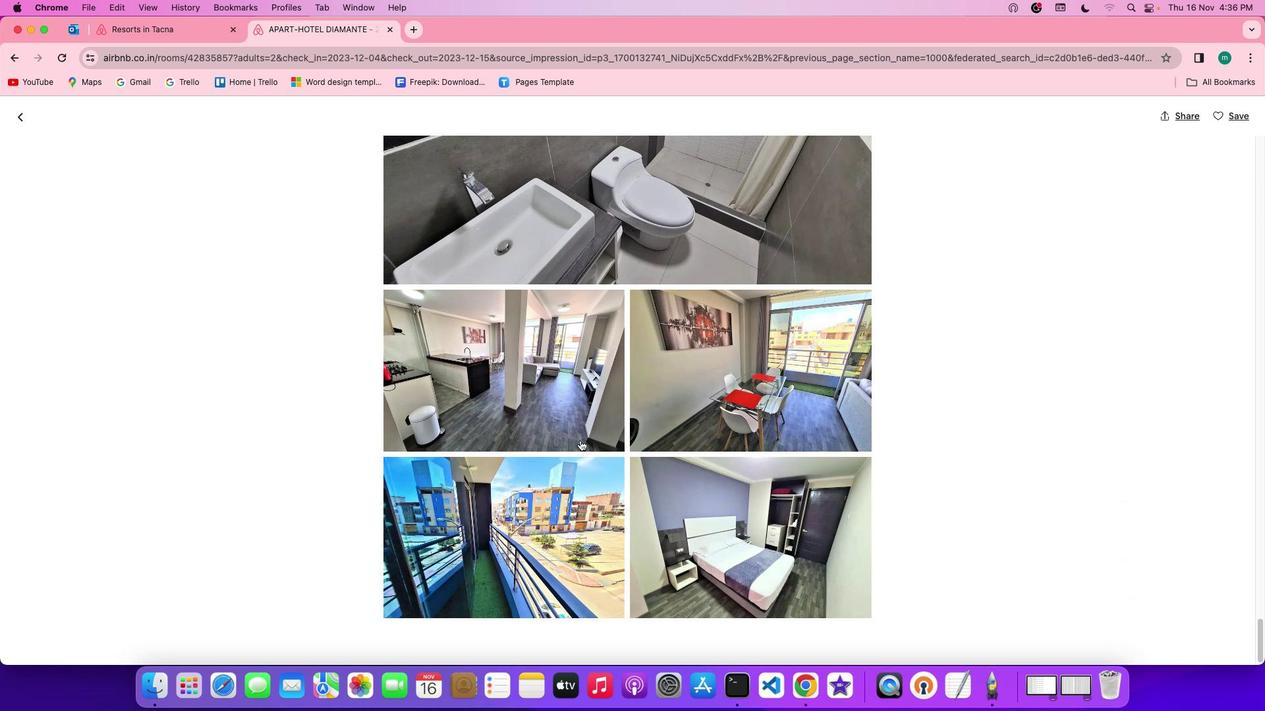 
Action: Mouse scrolled (579, 440) with delta (0, 0)
Screenshot: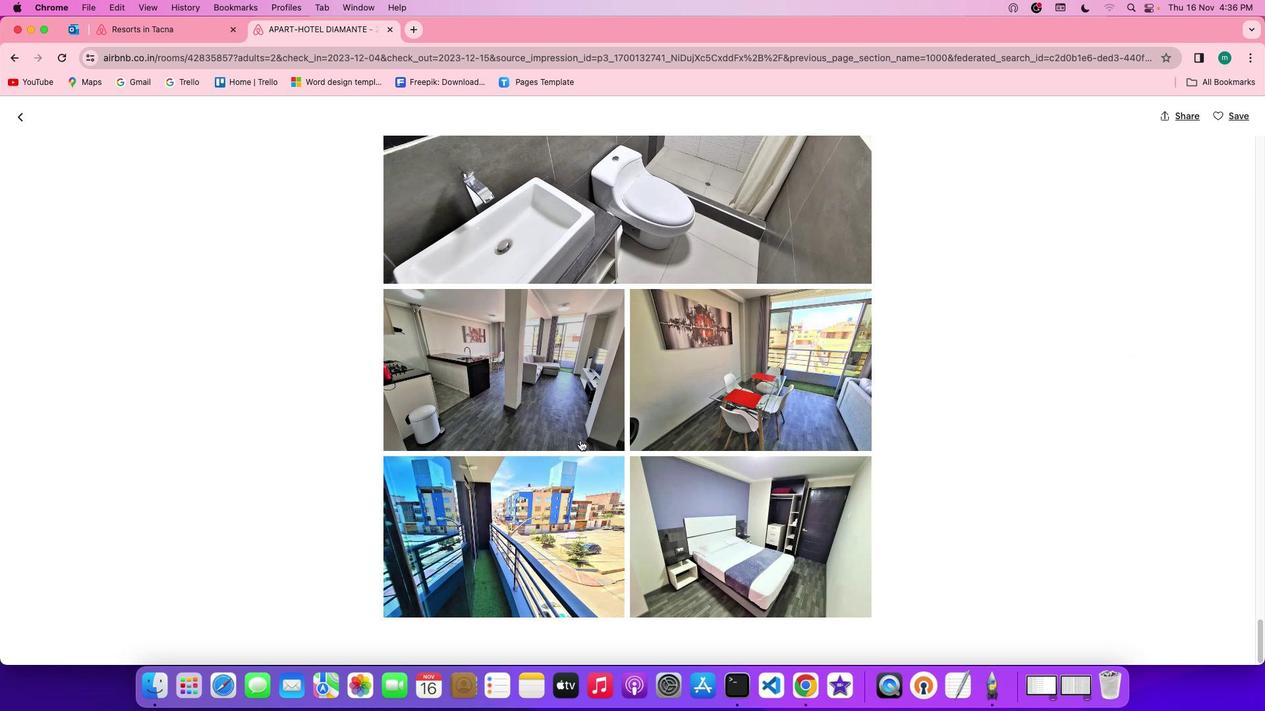 
Action: Mouse scrolled (579, 440) with delta (0, 0)
Screenshot: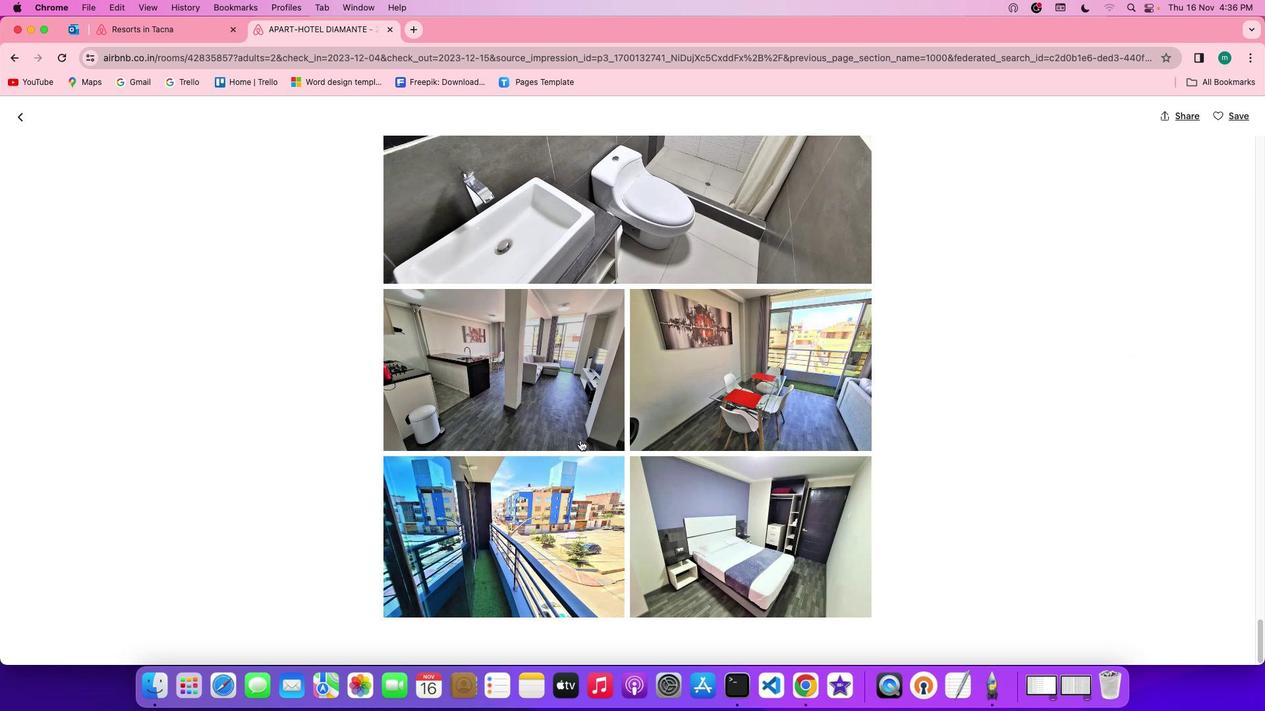 
Action: Mouse scrolled (579, 440) with delta (0, -1)
Screenshot: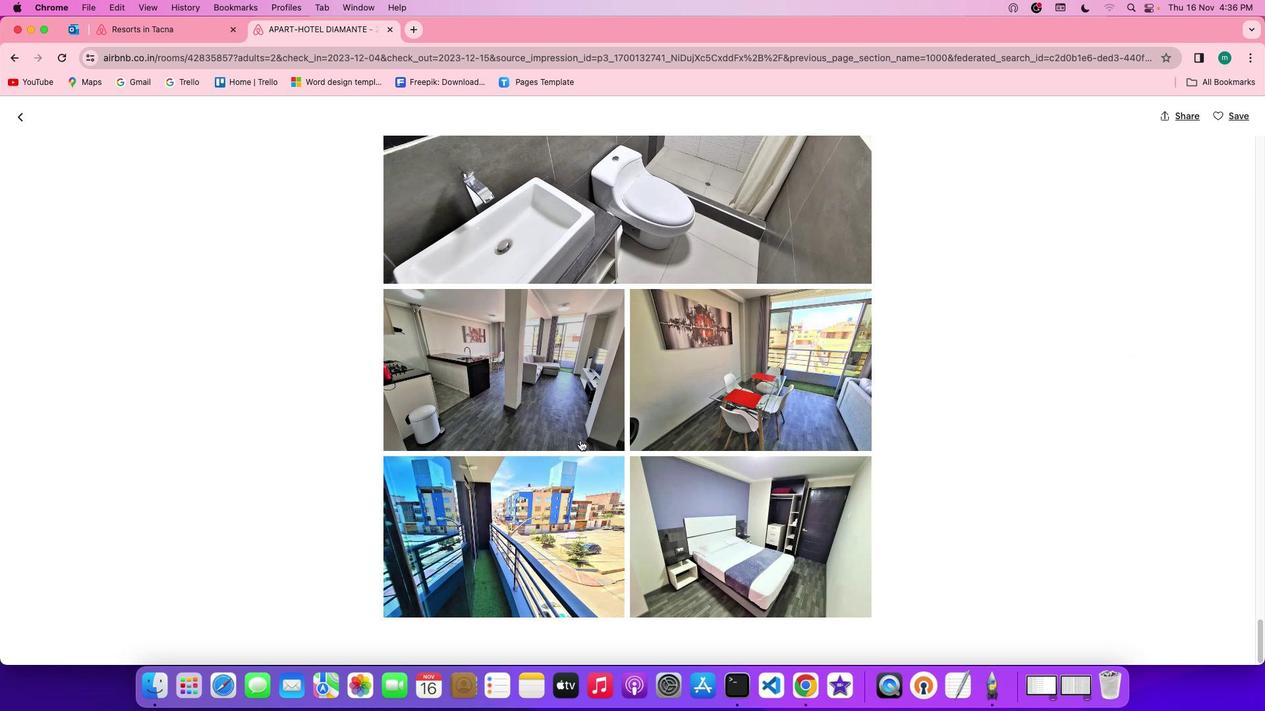 
Action: Mouse scrolled (579, 440) with delta (0, -2)
Screenshot: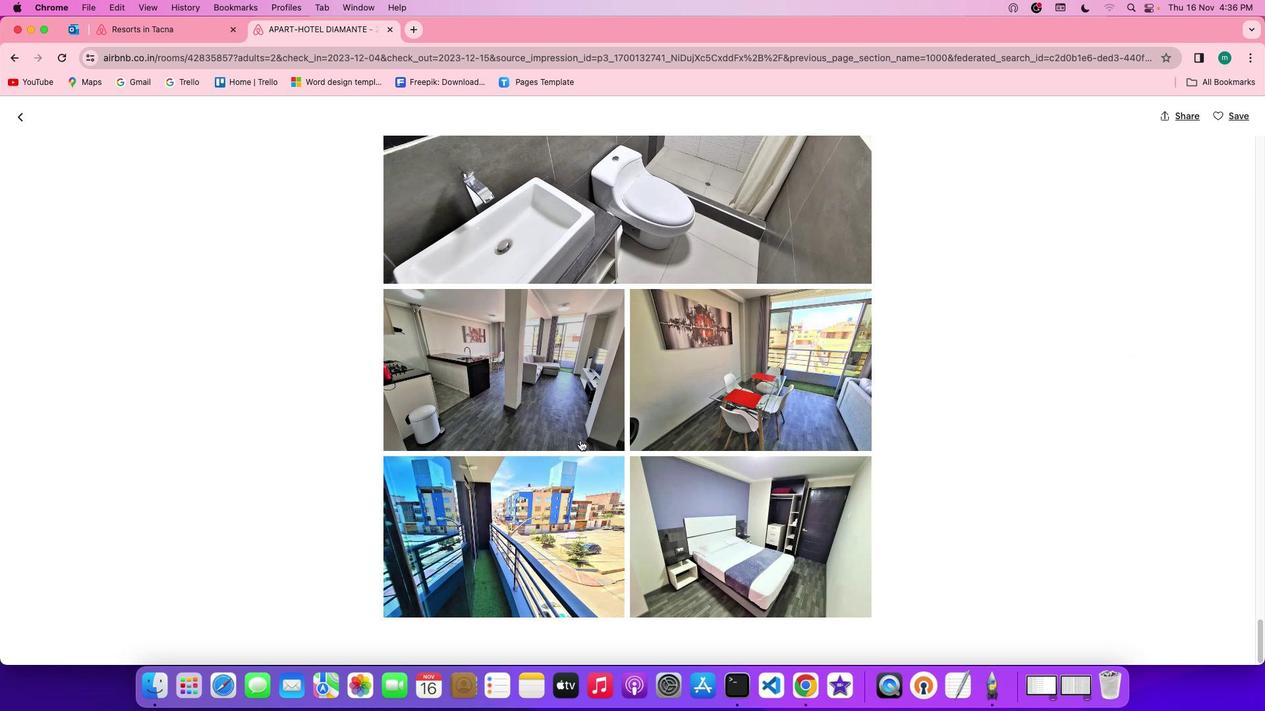 
Action: Mouse scrolled (579, 440) with delta (0, 0)
Screenshot: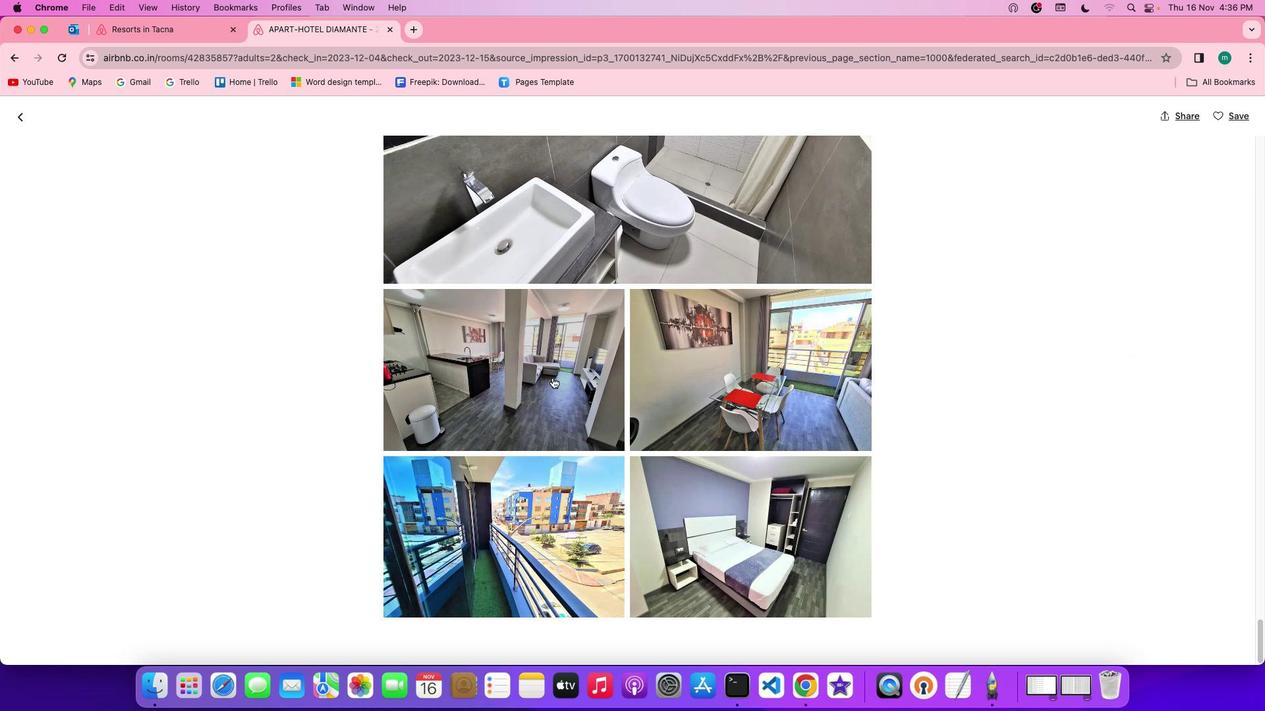 
Action: Mouse scrolled (579, 440) with delta (0, 0)
Screenshot: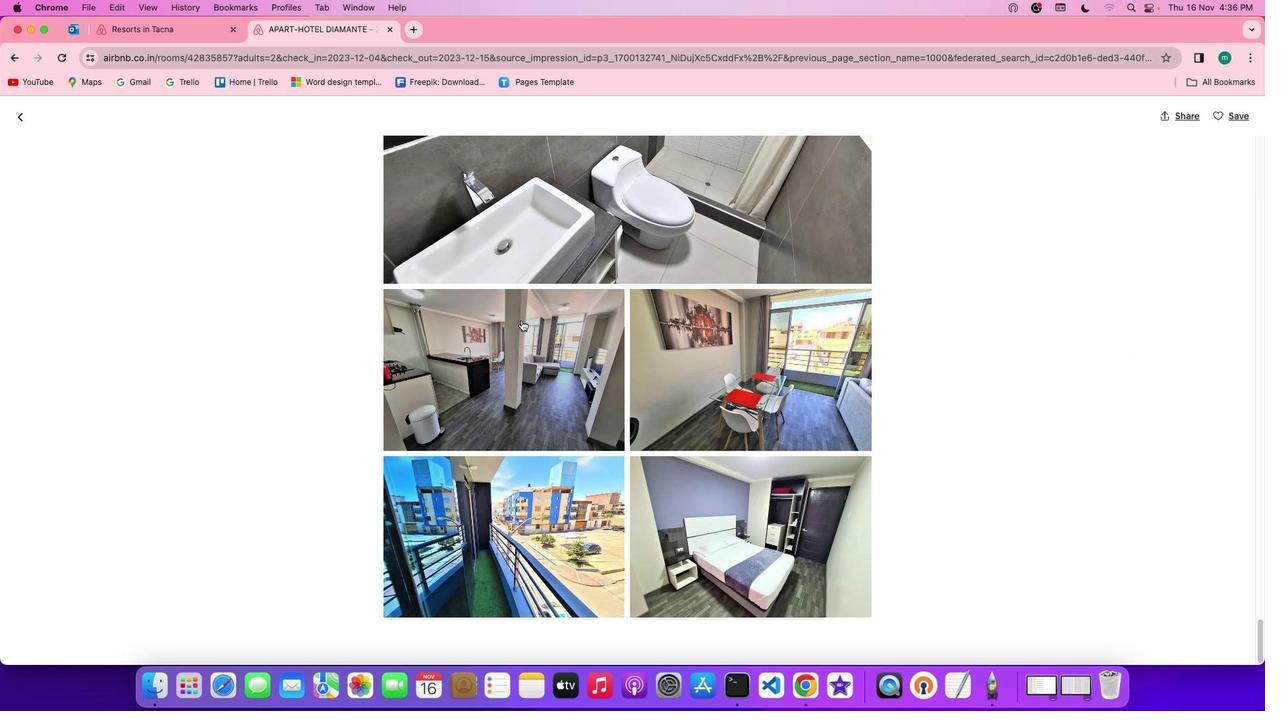 
Action: Mouse scrolled (579, 440) with delta (0, -1)
Screenshot: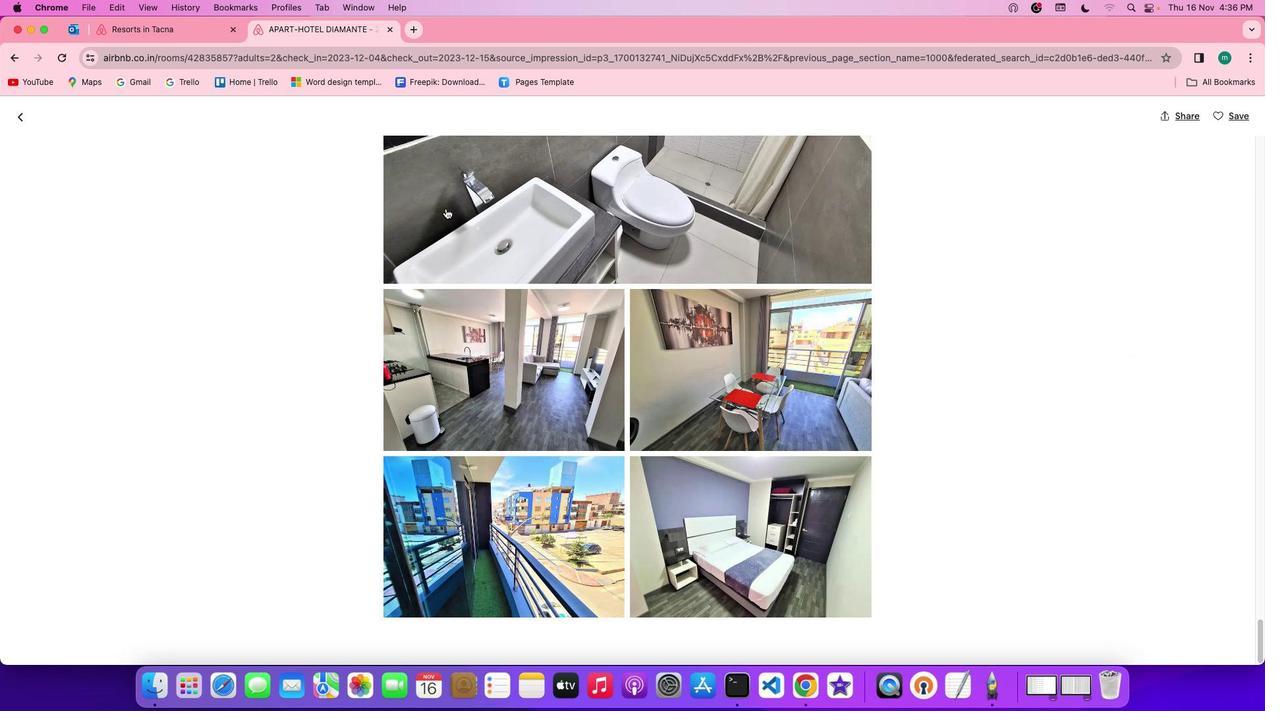 
Action: Mouse moved to (22, 109)
Screenshot: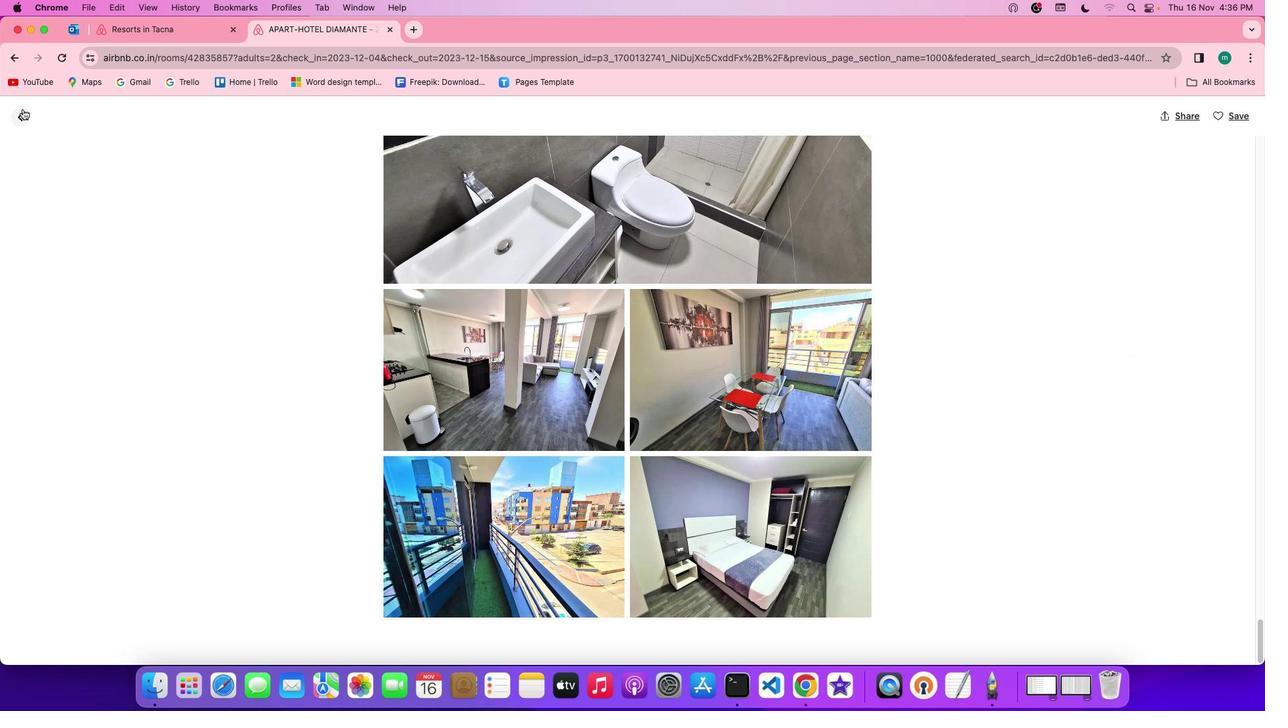 
Action: Mouse pressed left at (22, 109)
Screenshot: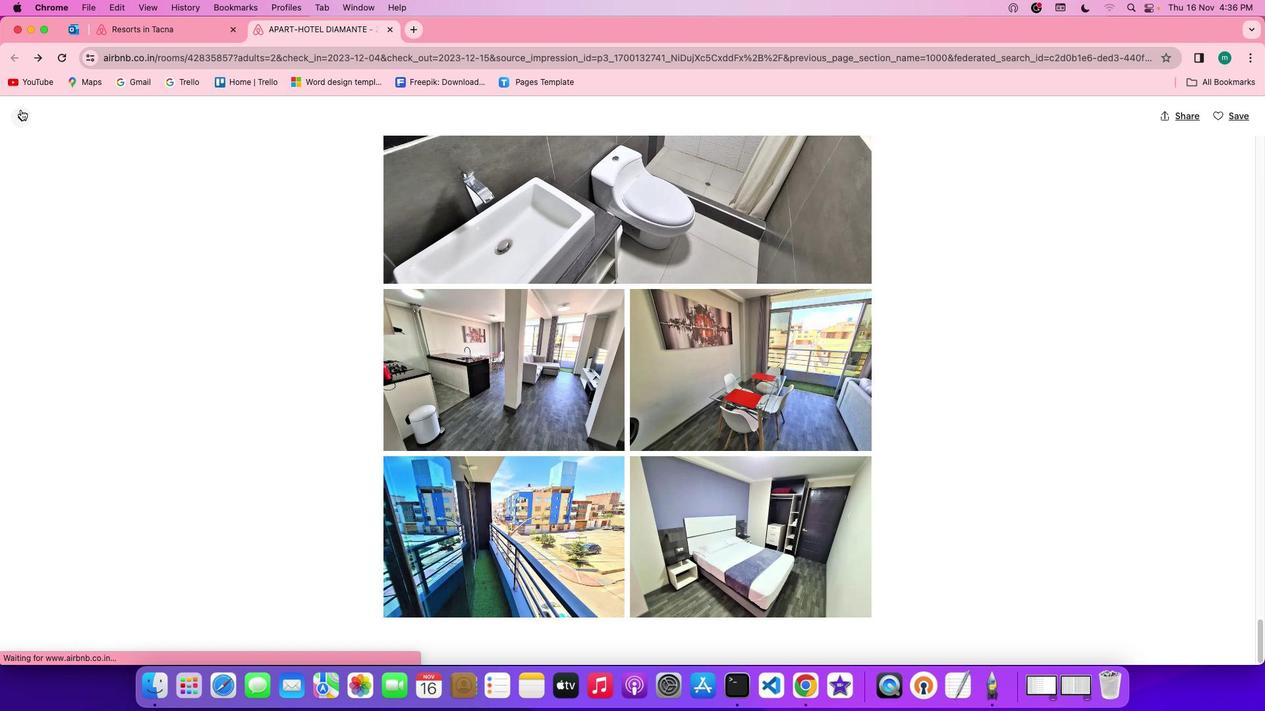 
Action: Mouse moved to (576, 510)
Screenshot: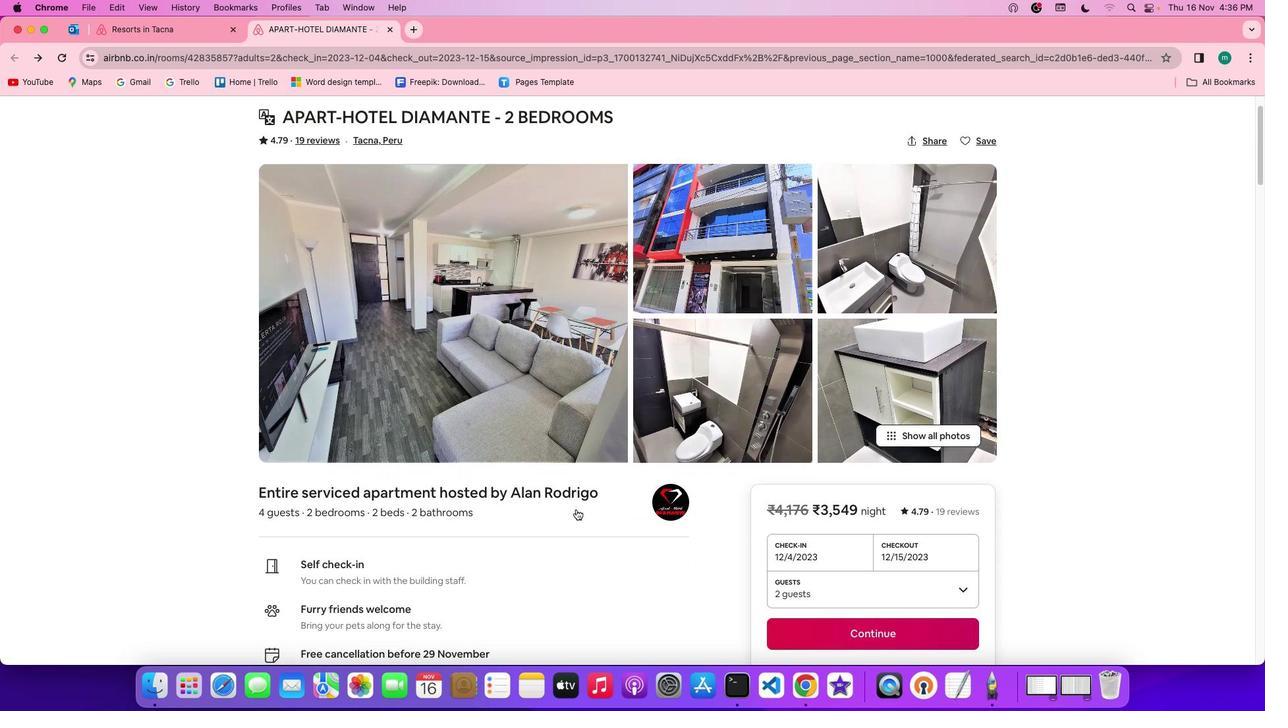 
Action: Mouse scrolled (576, 510) with delta (0, 0)
Screenshot: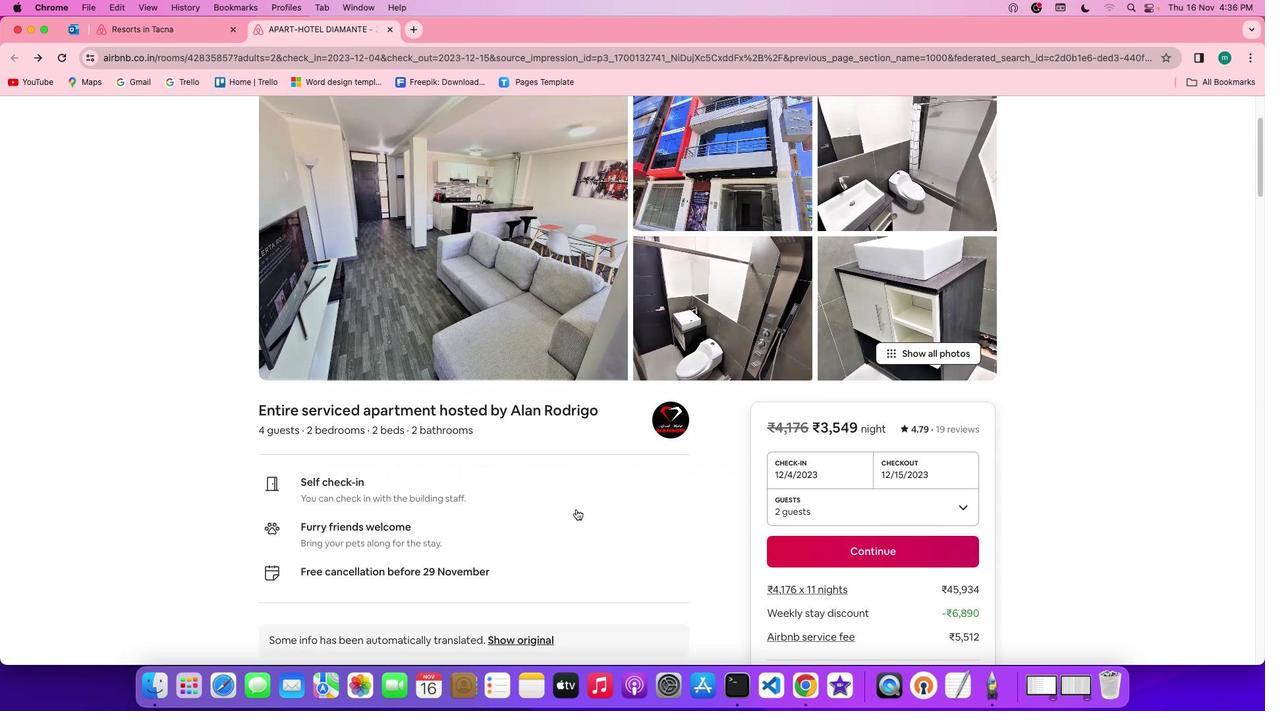 
Action: Mouse scrolled (576, 510) with delta (0, 0)
Screenshot: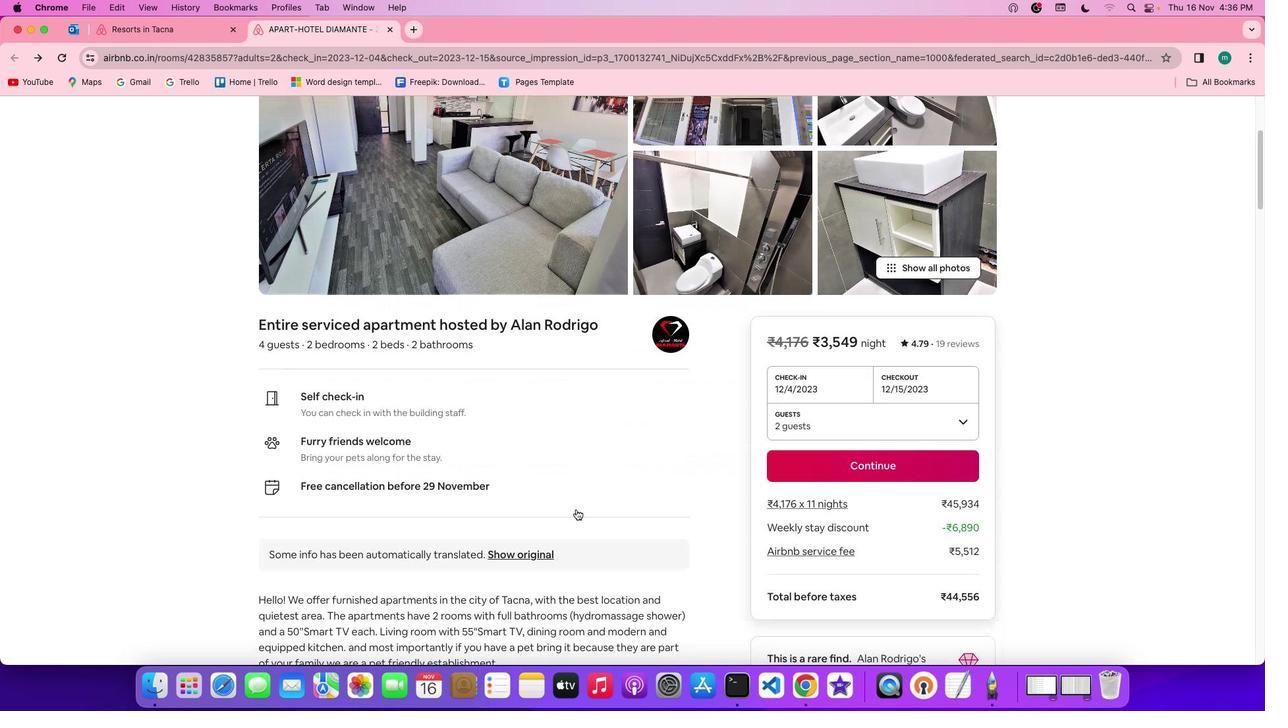 
Action: Mouse scrolled (576, 510) with delta (0, -1)
Screenshot: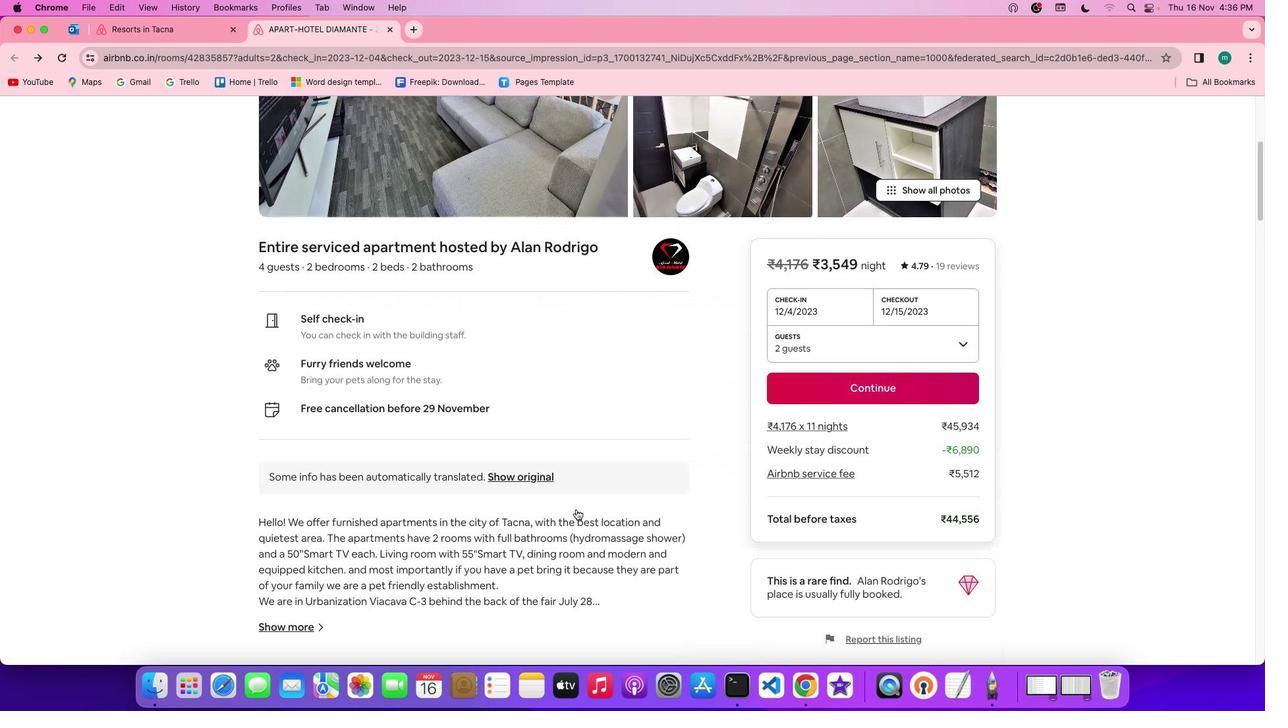 
Action: Mouse scrolled (576, 510) with delta (0, -2)
Screenshot: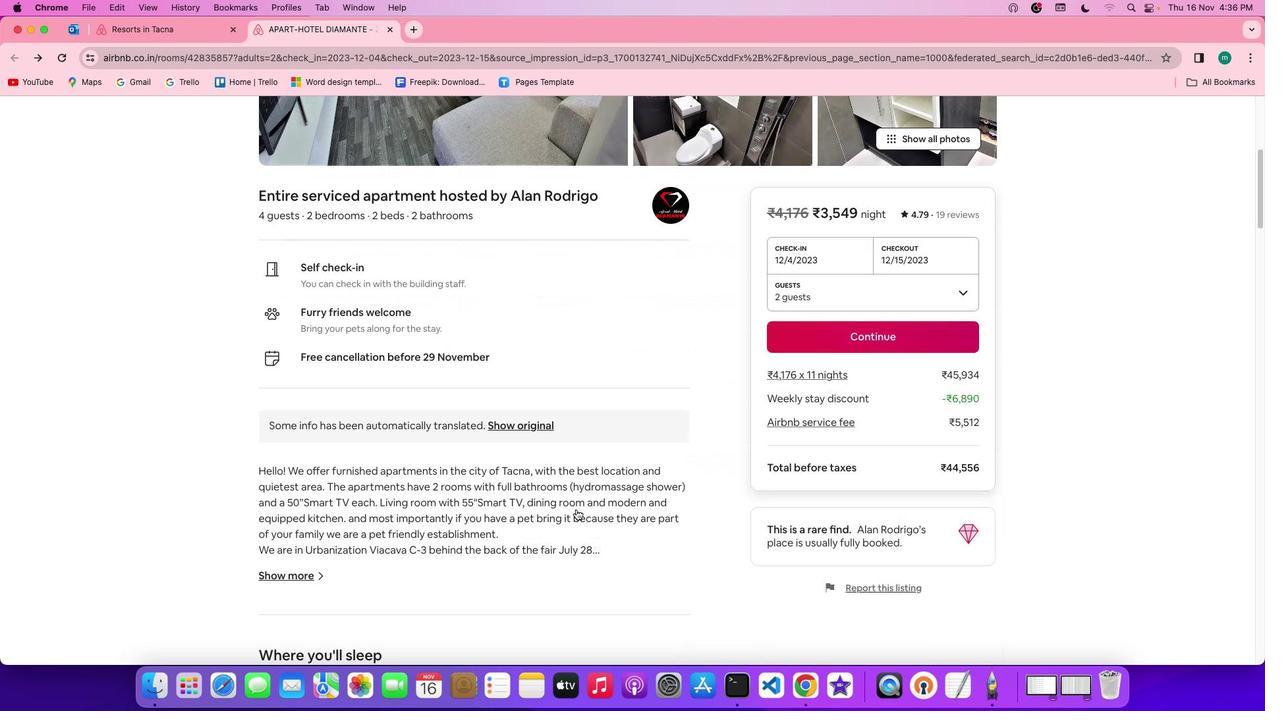 
Action: Mouse scrolled (576, 510) with delta (0, -3)
Screenshot: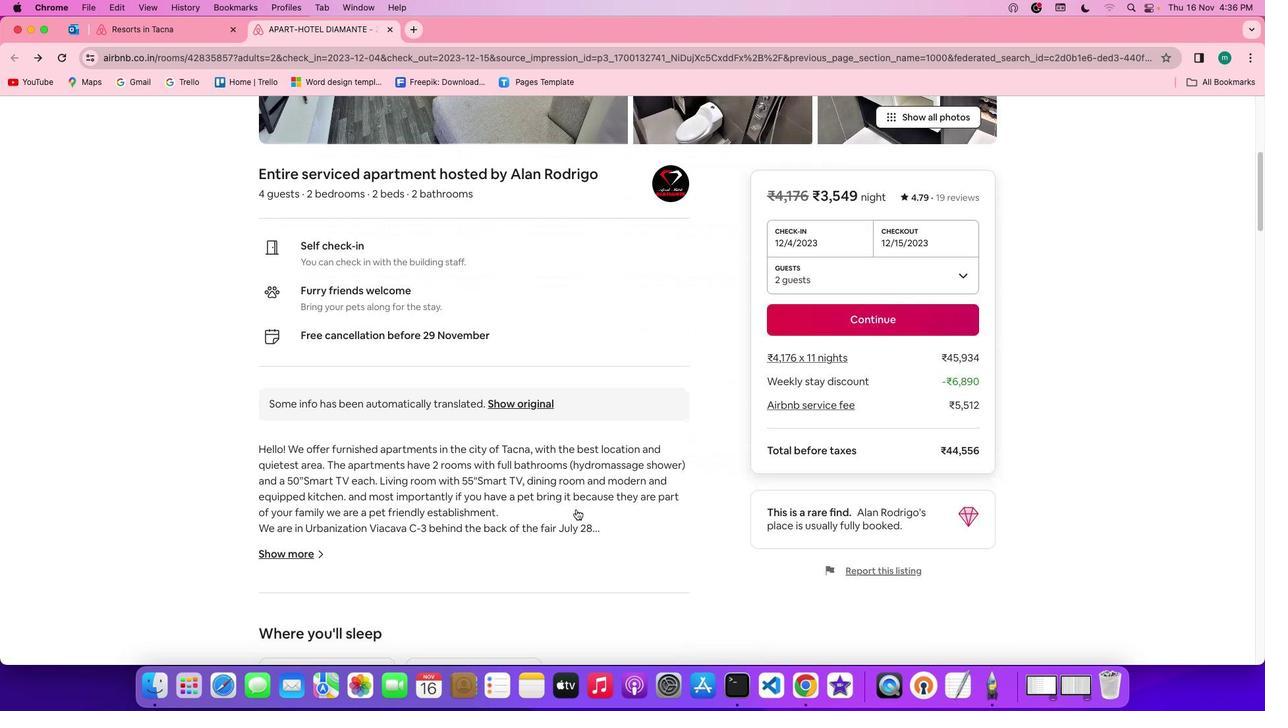 
Action: Mouse moved to (297, 552)
Screenshot: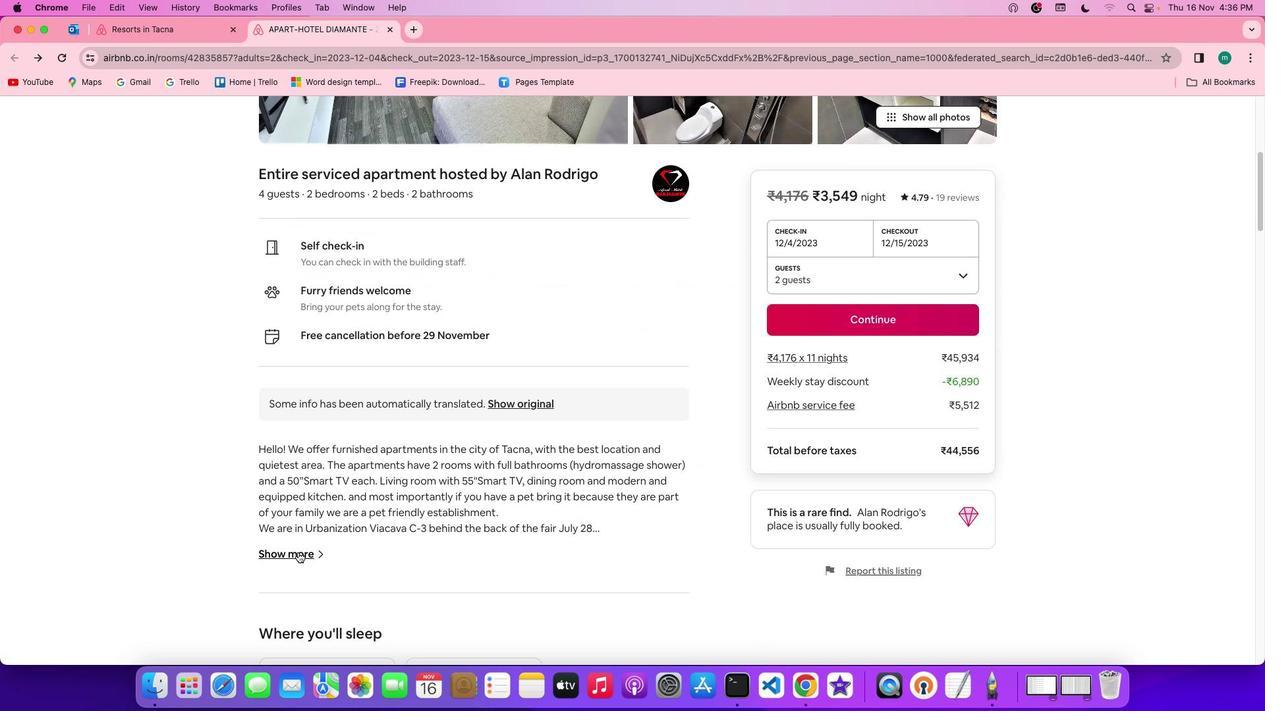 
Action: Mouse pressed left at (297, 552)
Screenshot: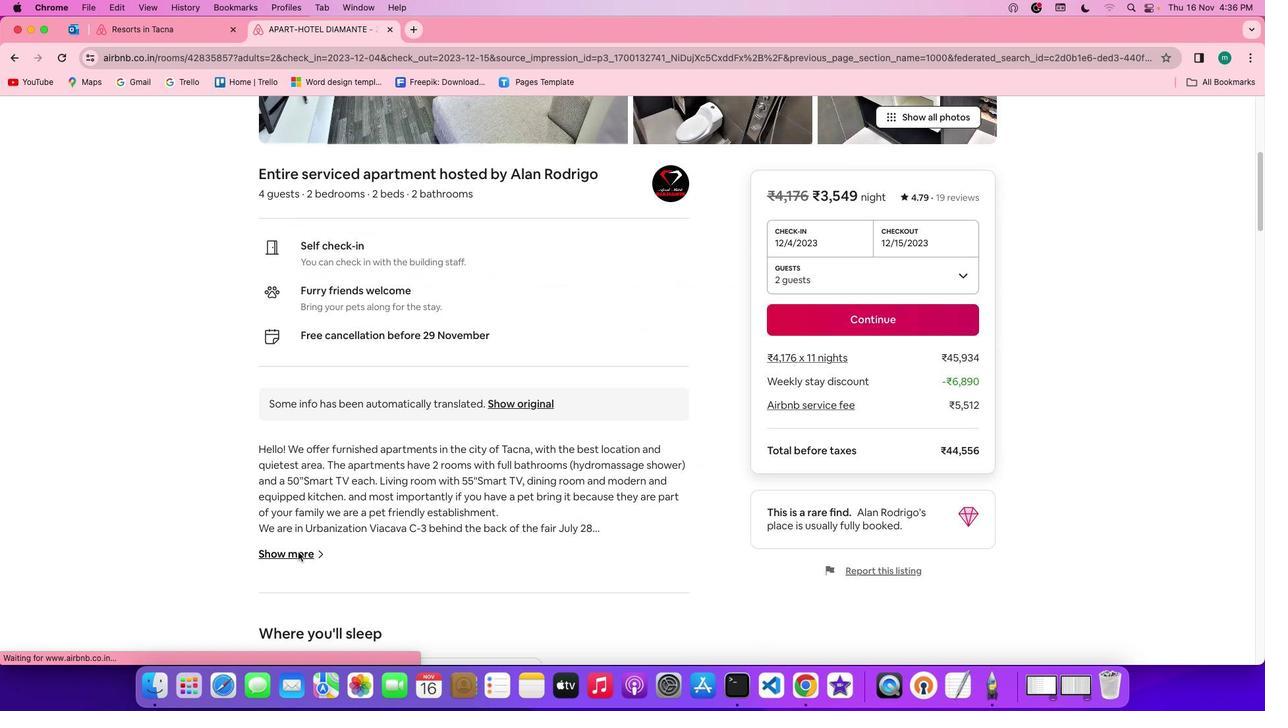 
Action: Mouse moved to (771, 490)
Screenshot: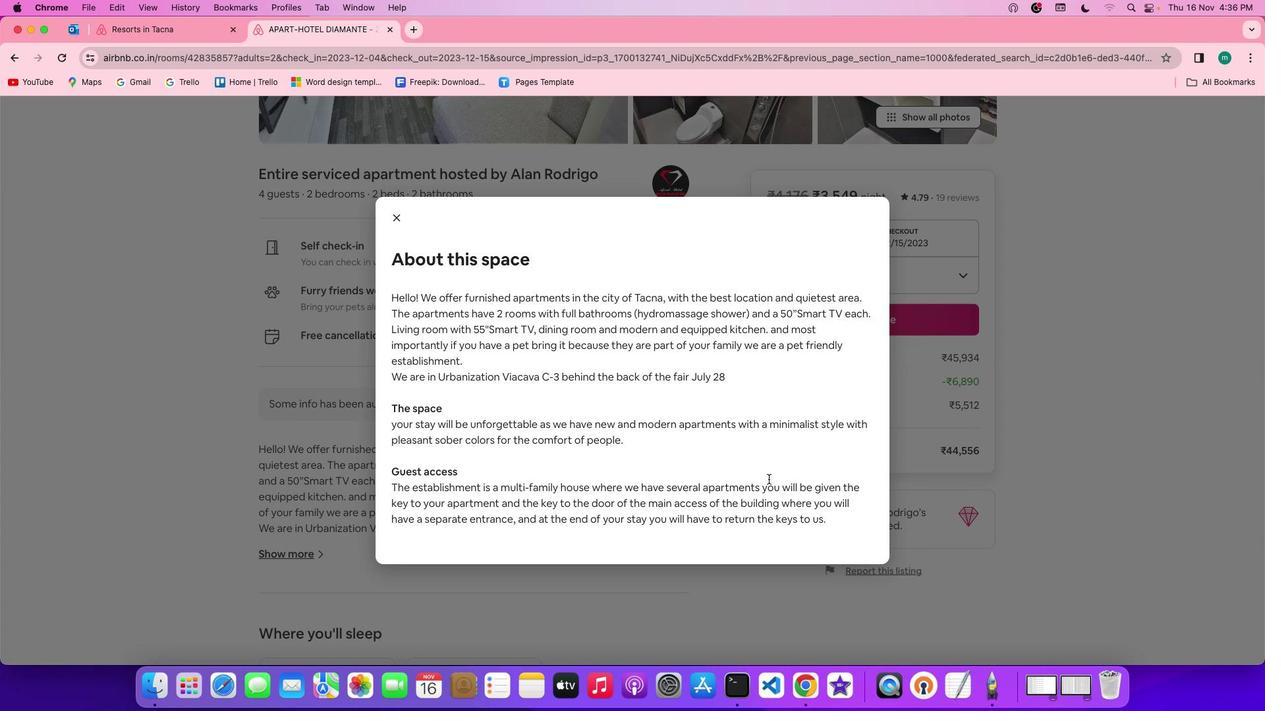 
Action: Mouse scrolled (771, 490) with delta (0, 0)
Screenshot: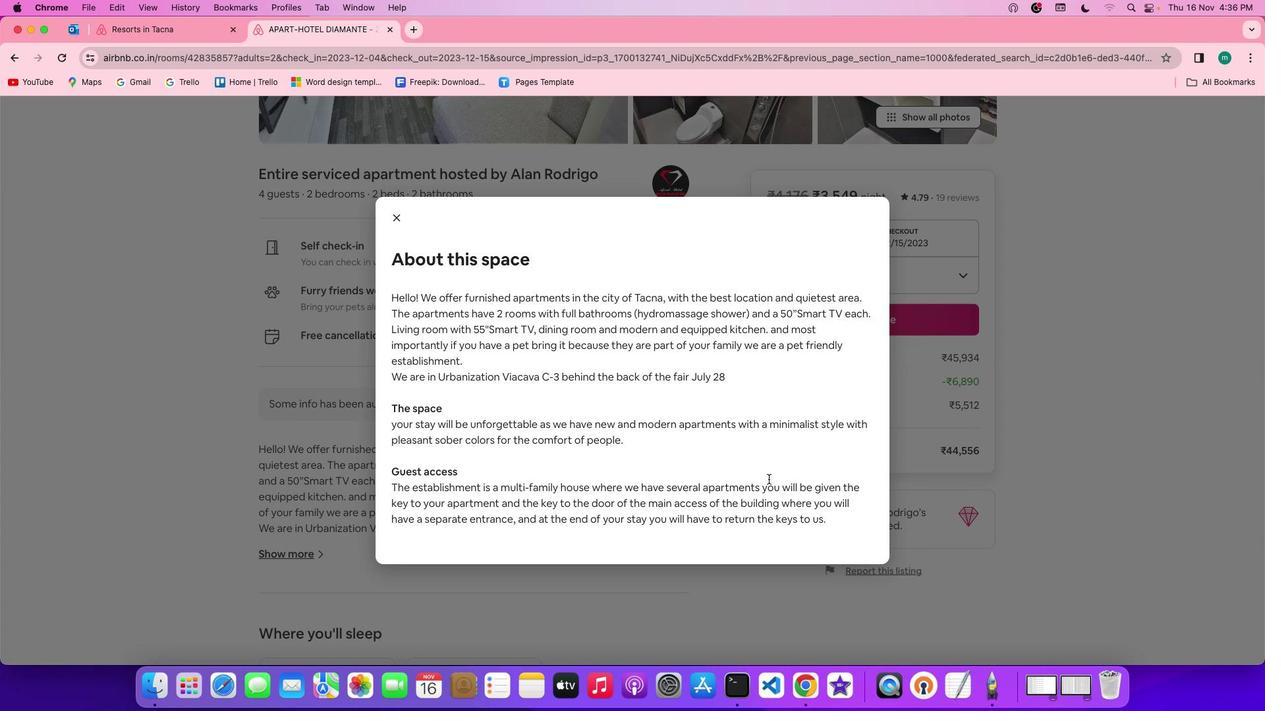 
Action: Mouse moved to (771, 490)
Screenshot: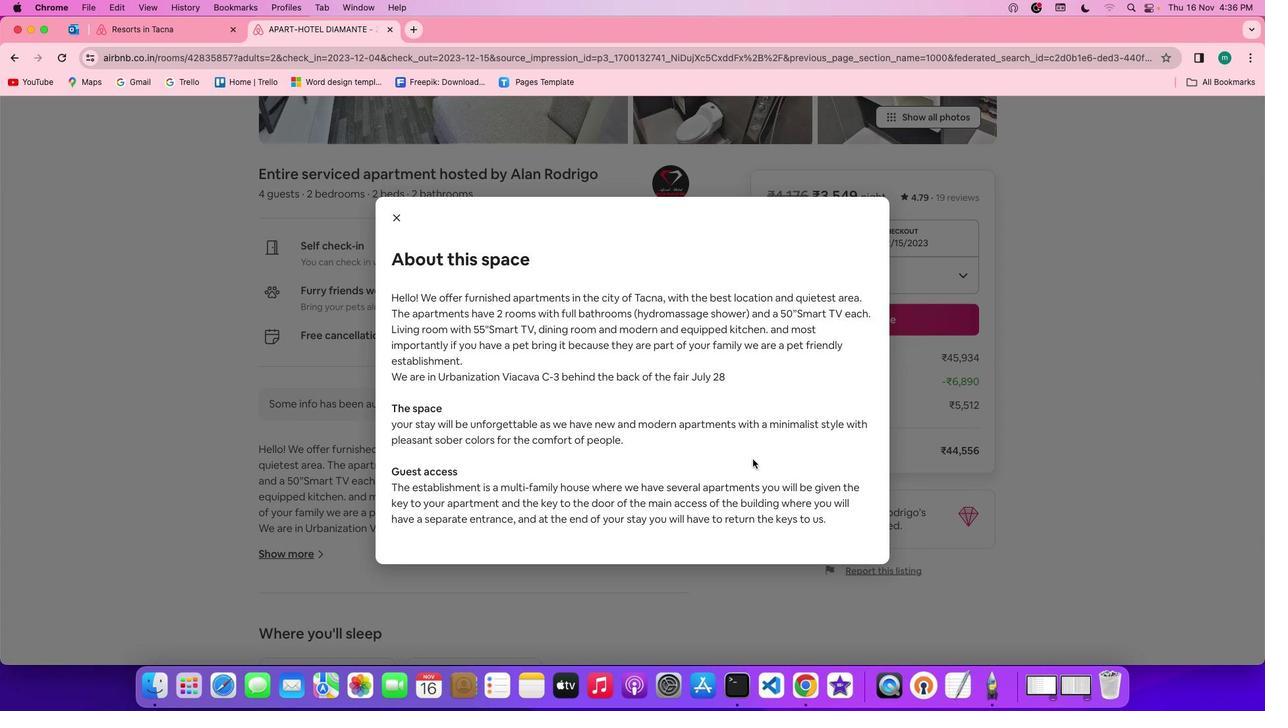 
Action: Mouse scrolled (771, 490) with delta (0, 0)
Screenshot: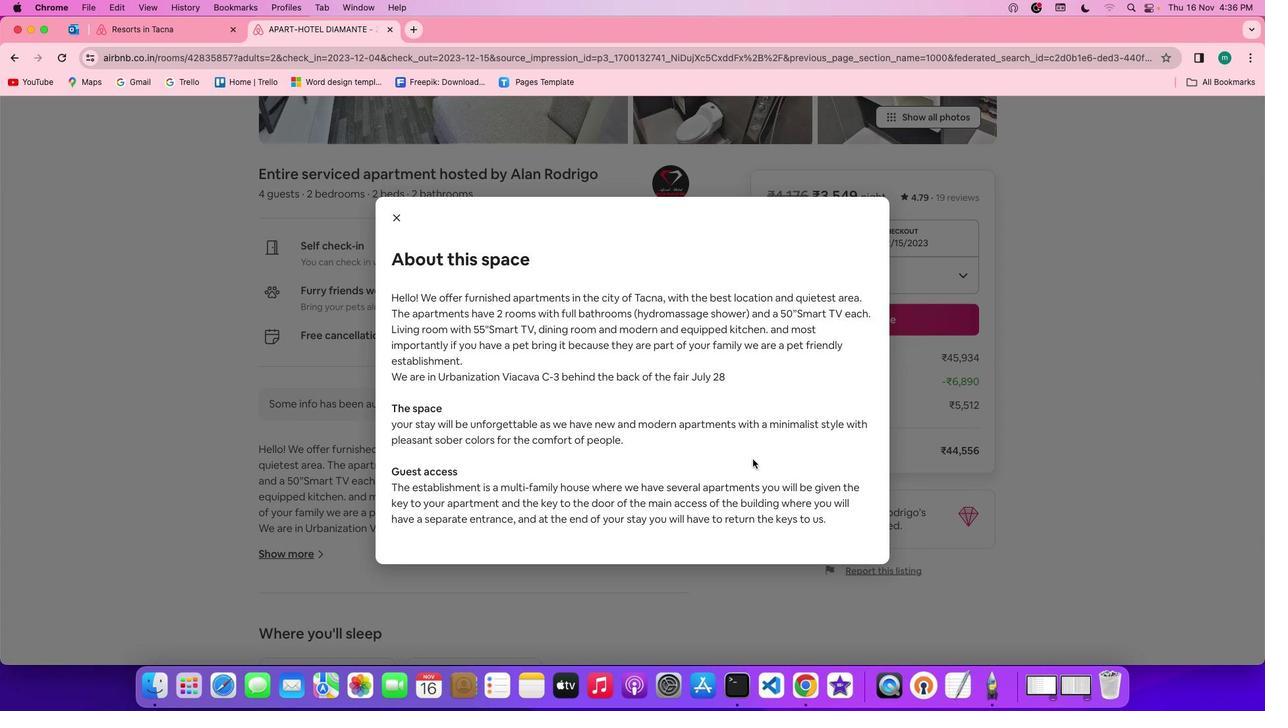 
Action: Mouse moved to (771, 490)
Screenshot: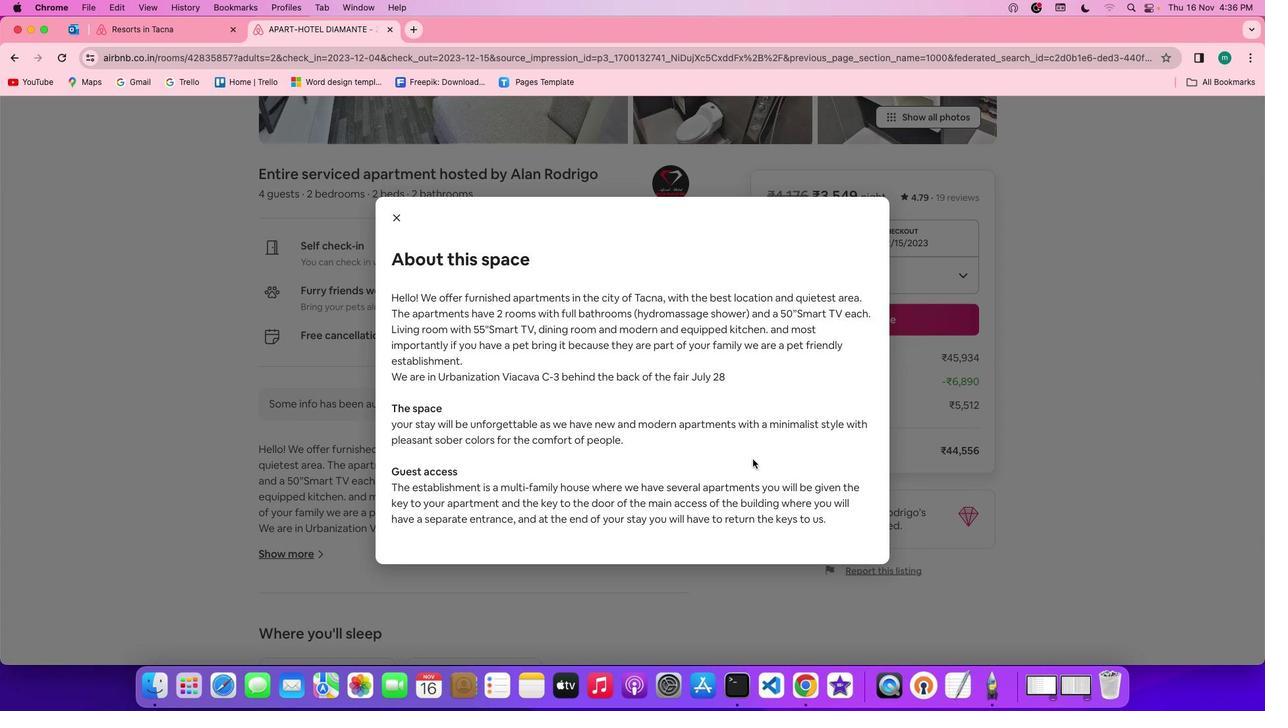 
Action: Mouse scrolled (771, 490) with delta (0, -1)
Screenshot: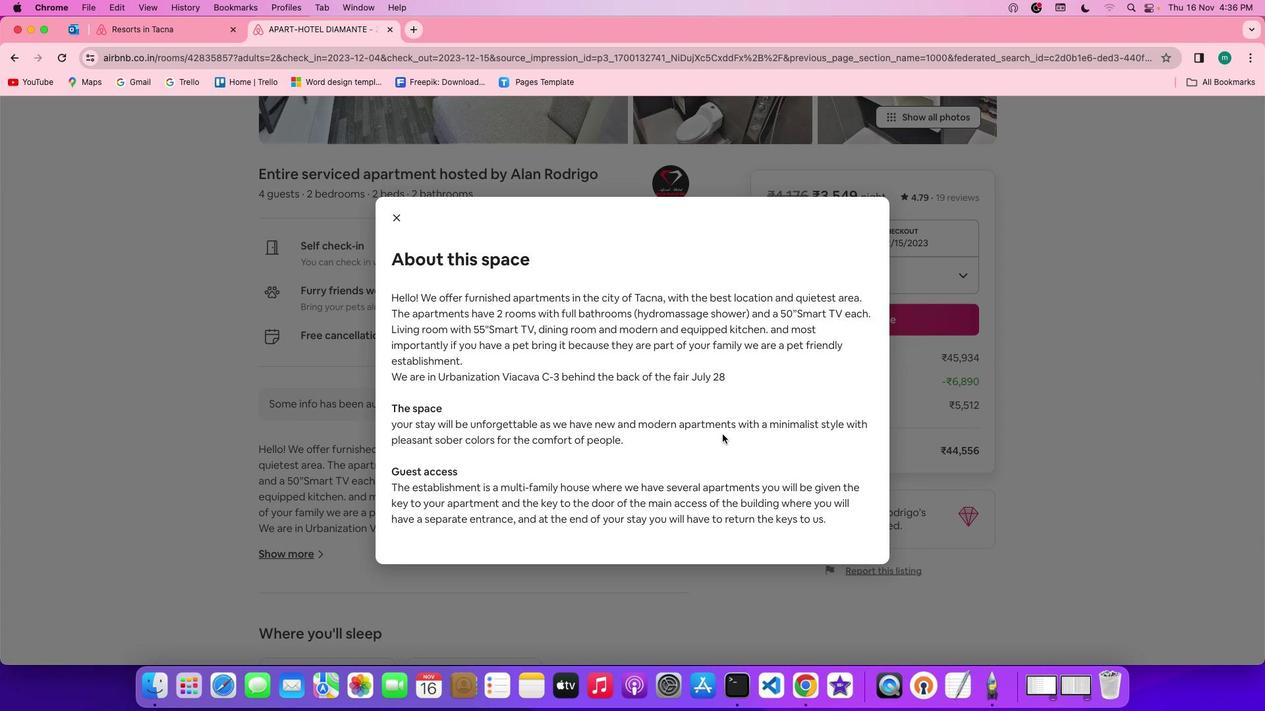 
Action: Mouse moved to (771, 490)
Screenshot: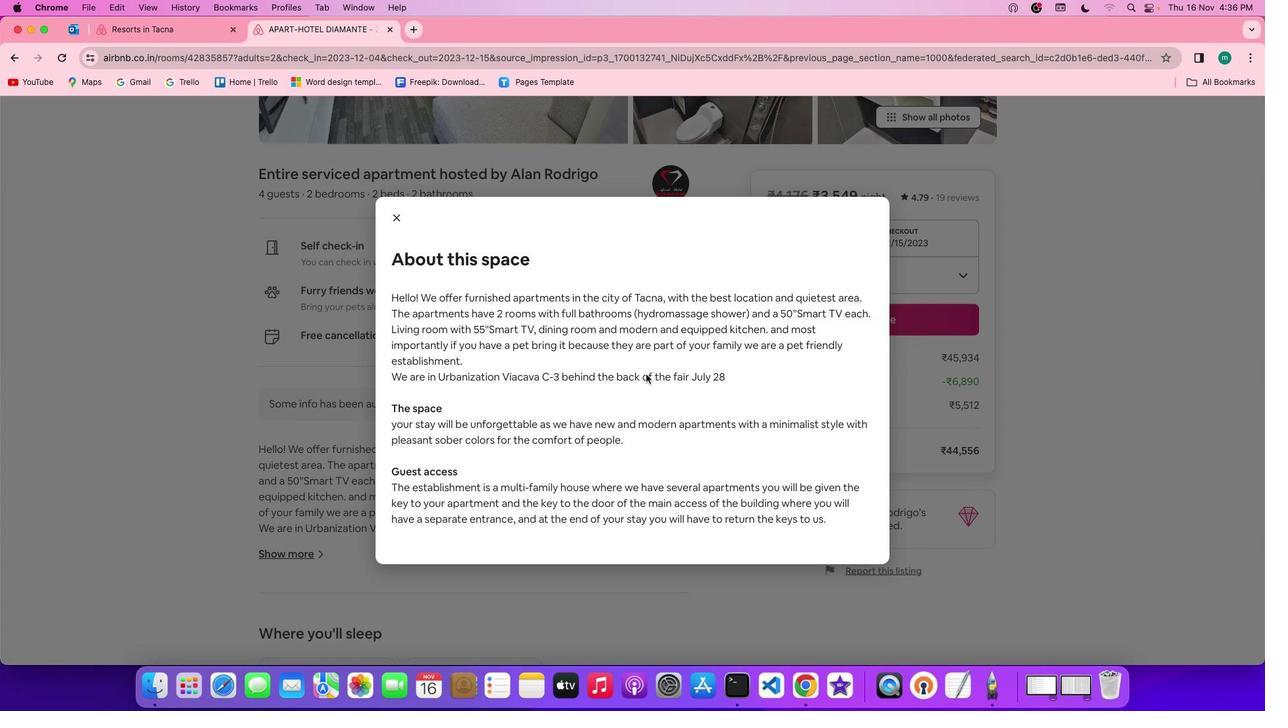 
Action: Mouse scrolled (771, 490) with delta (0, -3)
Screenshot: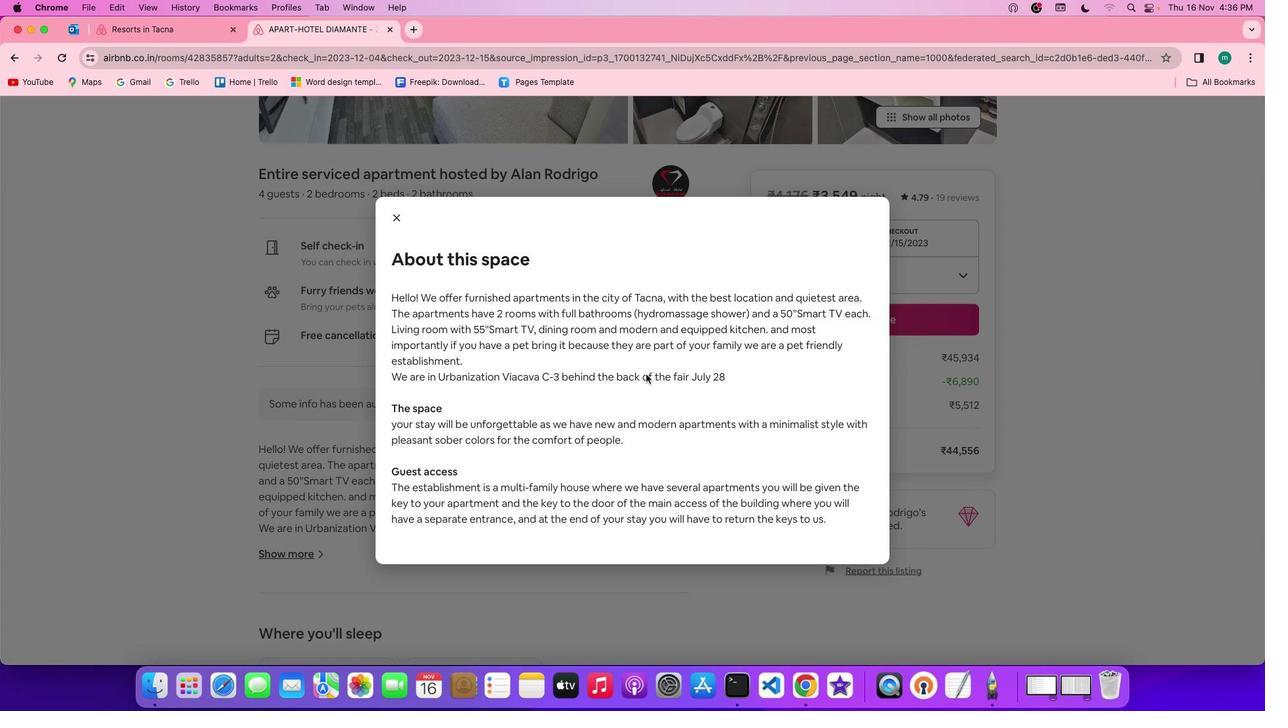 
Action: Mouse moved to (771, 485)
